 Task: Enable and Manage Chrome Sync.
Action: Mouse moved to (1096, 30)
Screenshot: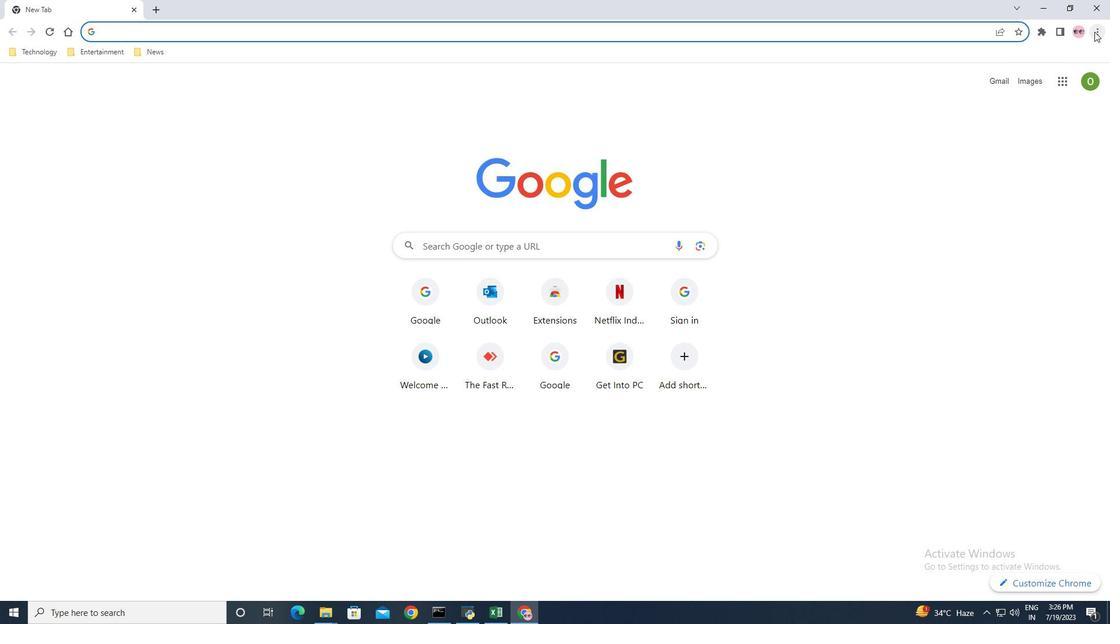 
Action: Mouse pressed left at (1096, 30)
Screenshot: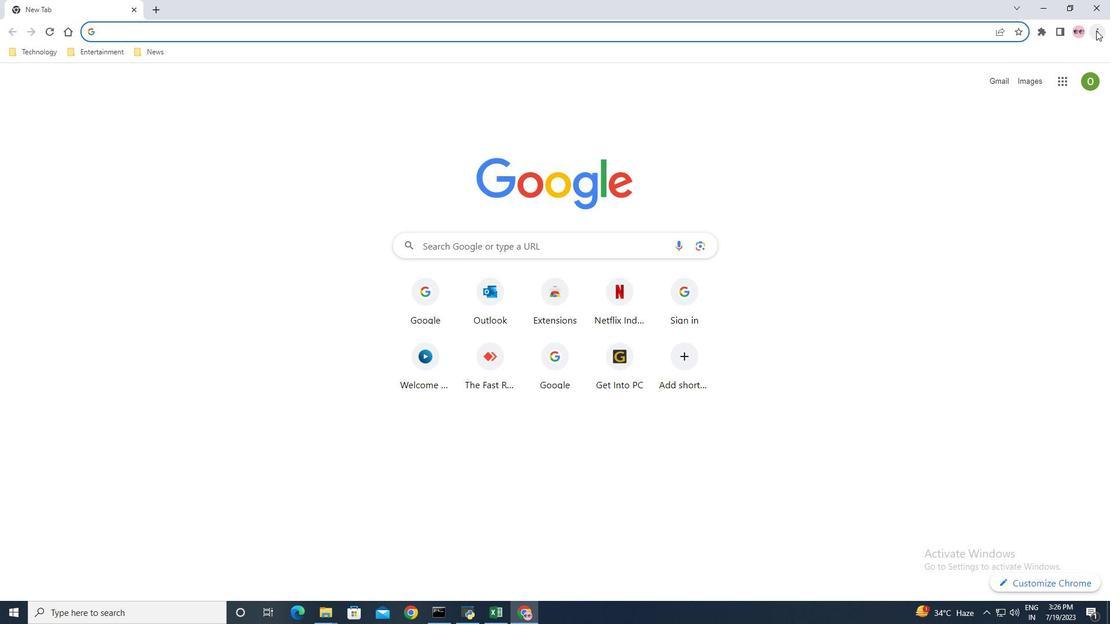 
Action: Mouse moved to (999, 222)
Screenshot: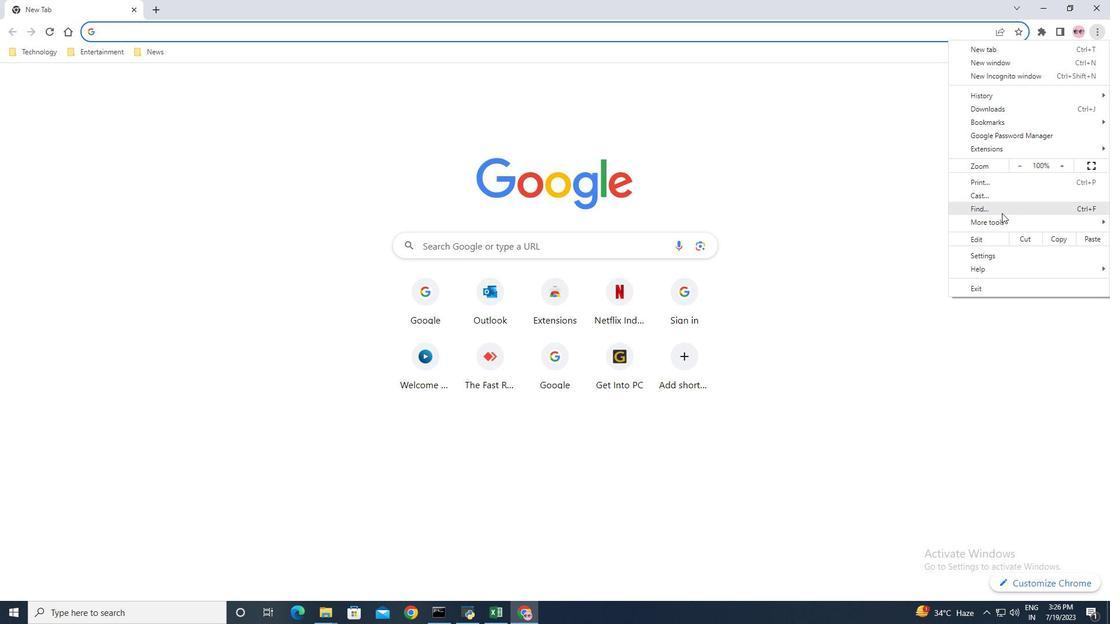 
Action: Mouse scrolled (999, 222) with delta (0, 0)
Screenshot: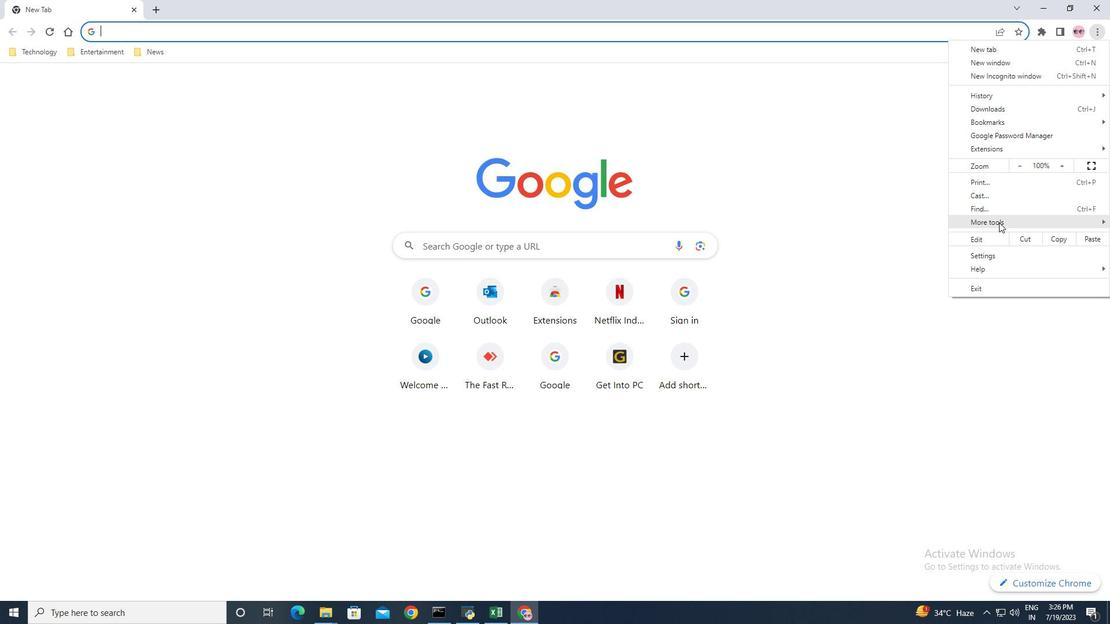 
Action: Mouse scrolled (999, 222) with delta (0, 0)
Screenshot: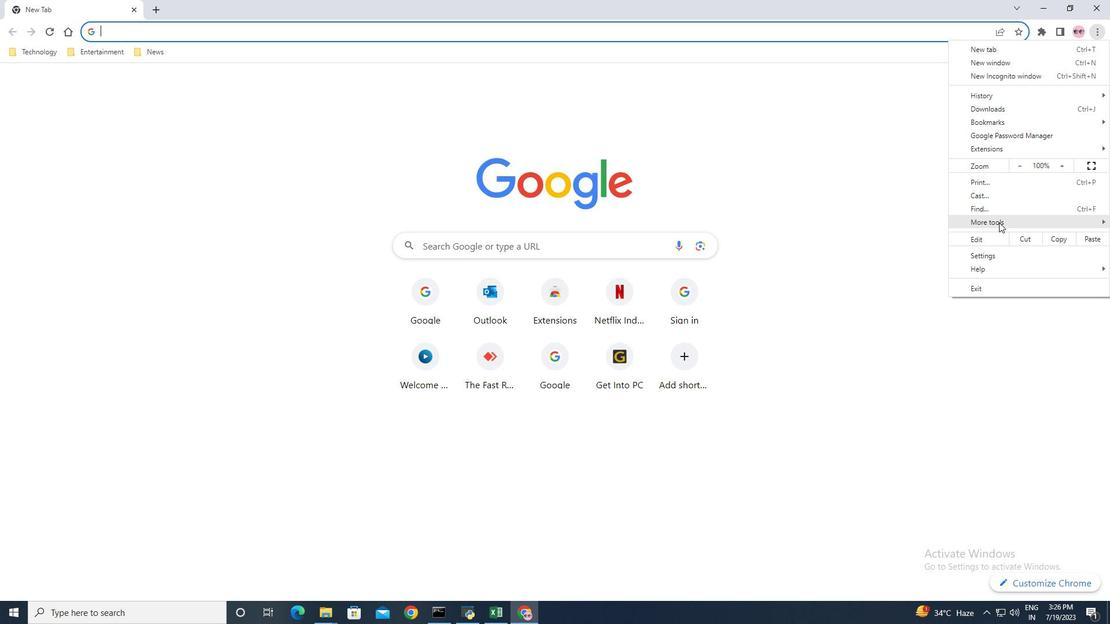 
Action: Mouse moved to (993, 256)
Screenshot: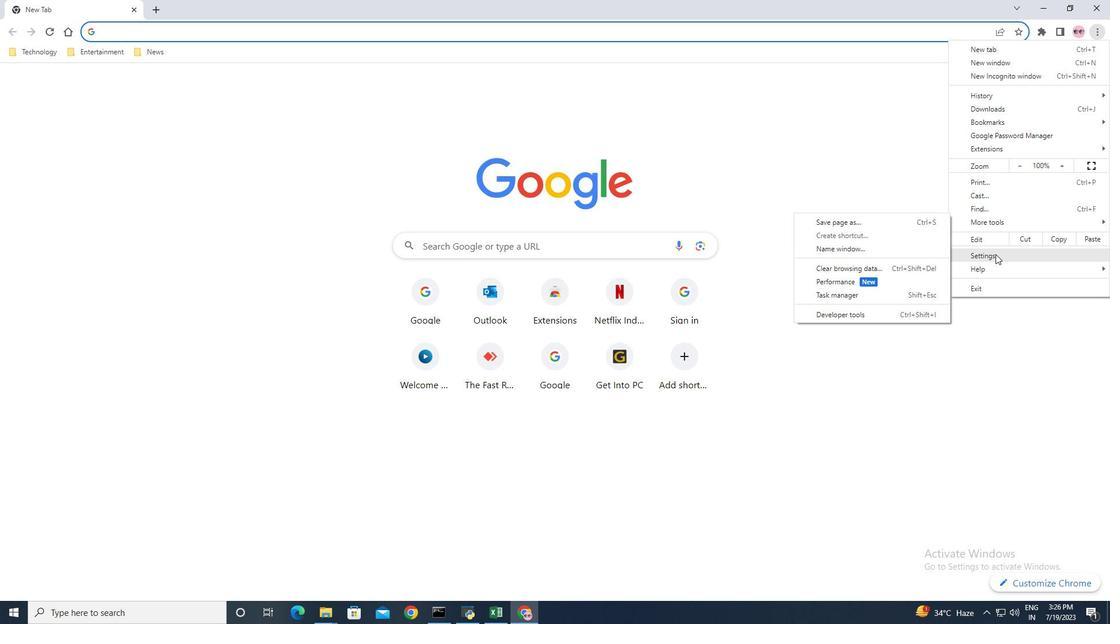 
Action: Mouse pressed left at (993, 256)
Screenshot: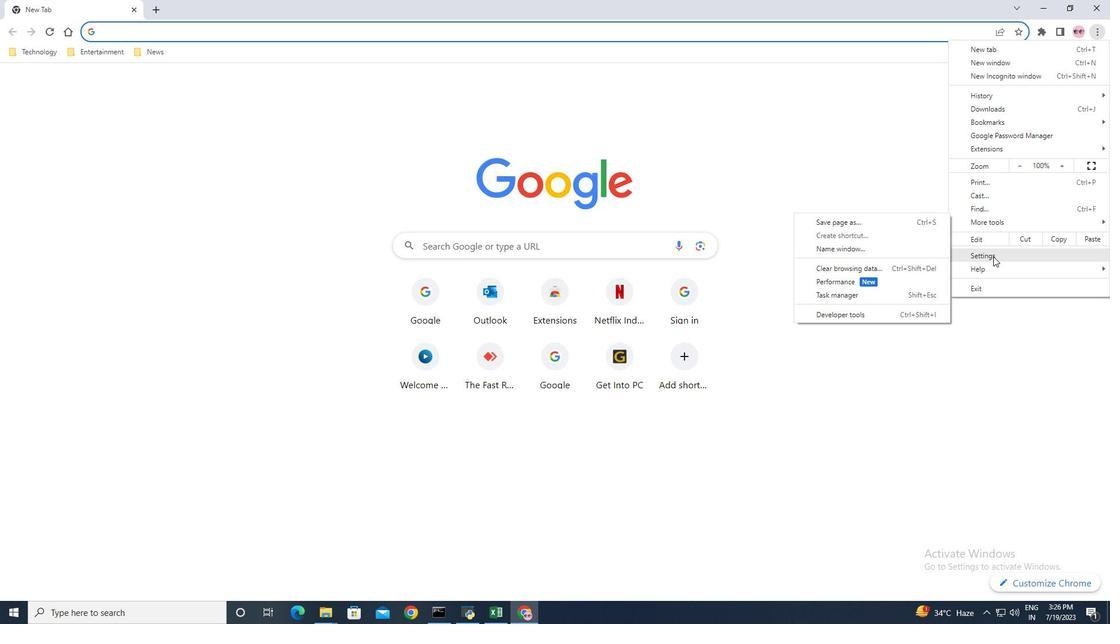 
Action: Mouse moved to (712, 155)
Screenshot: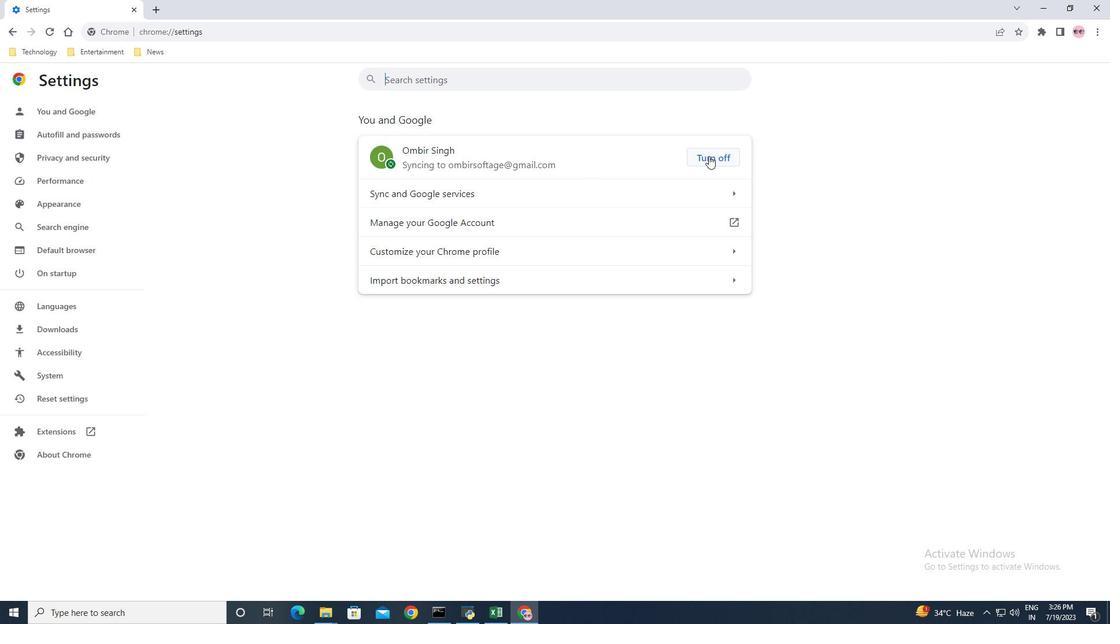 
Action: Mouse pressed left at (712, 155)
Screenshot: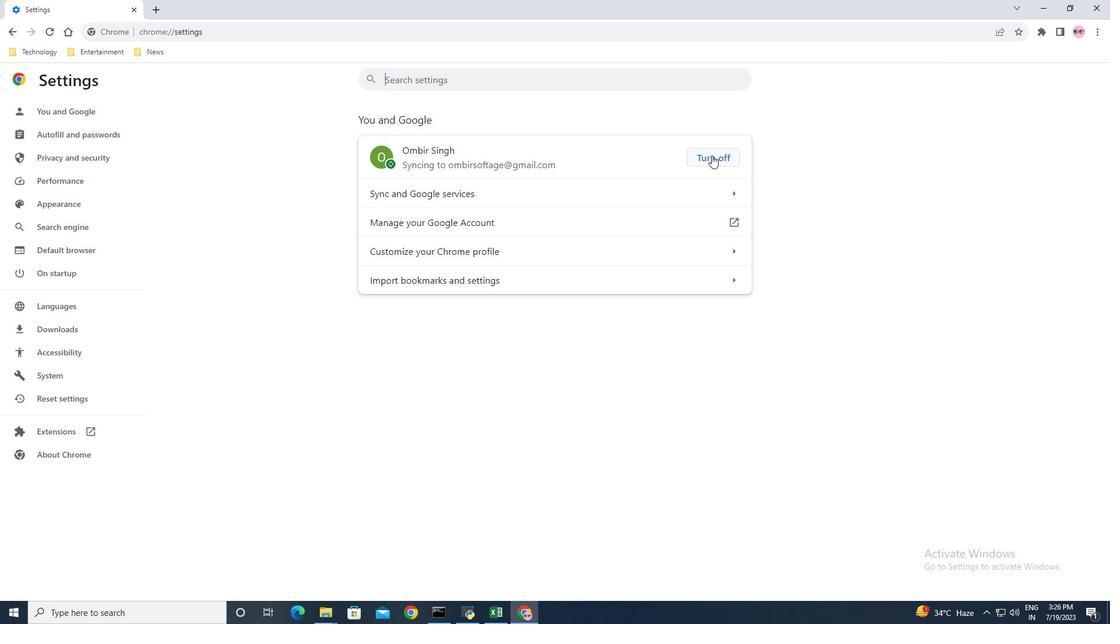
Action: Mouse moved to (663, 349)
Screenshot: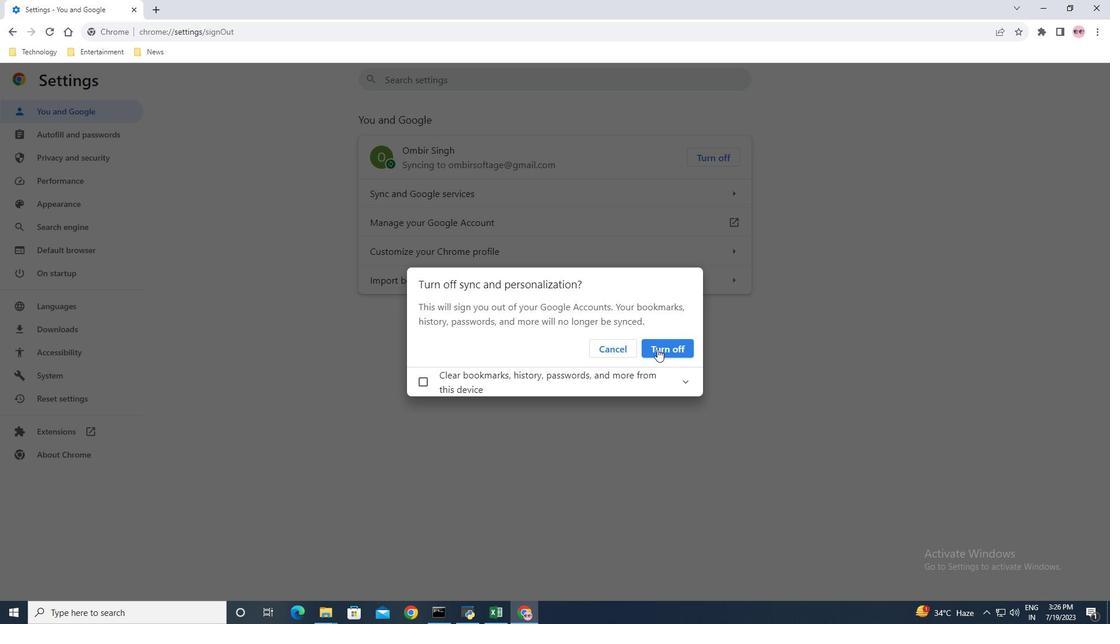 
Action: Mouse pressed left at (663, 349)
Screenshot: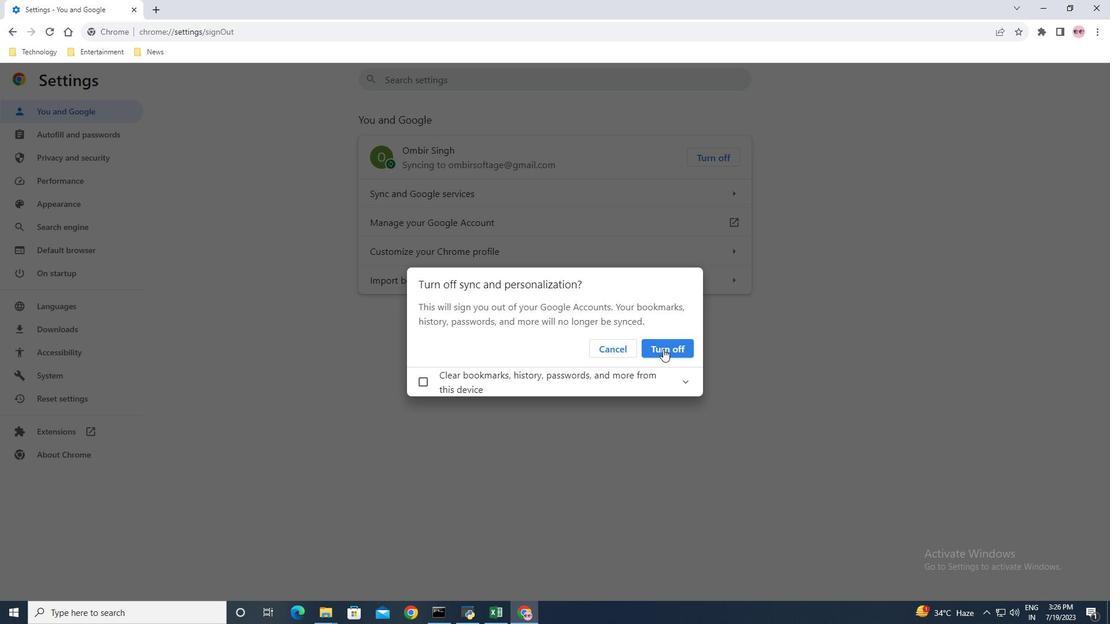 
Action: Mouse moved to (273, 12)
Screenshot: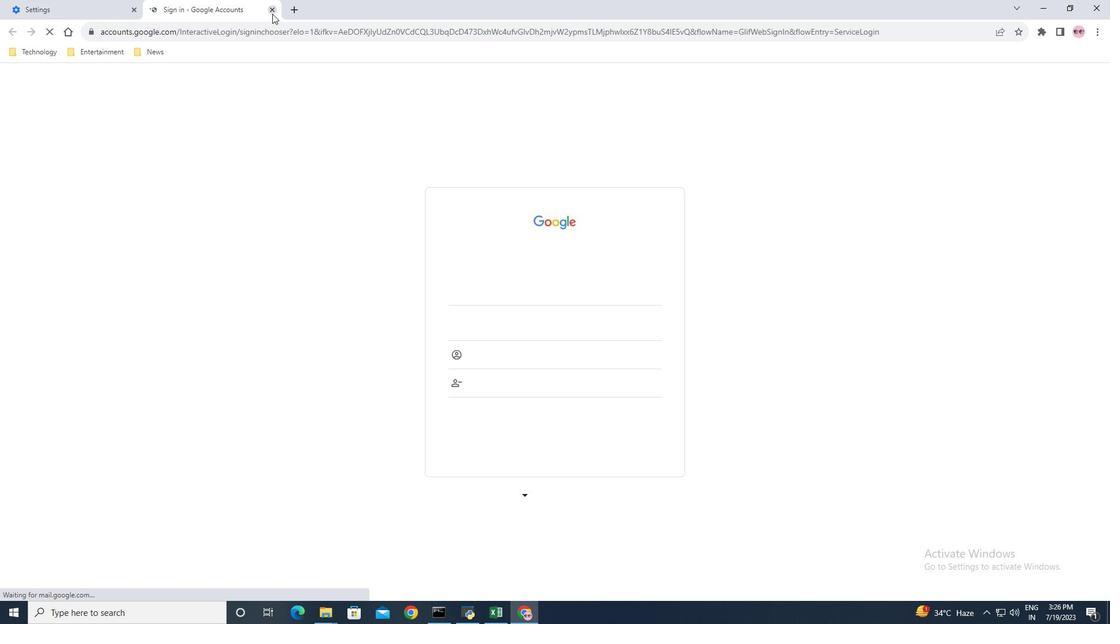 
Action: Mouse pressed left at (273, 12)
Screenshot: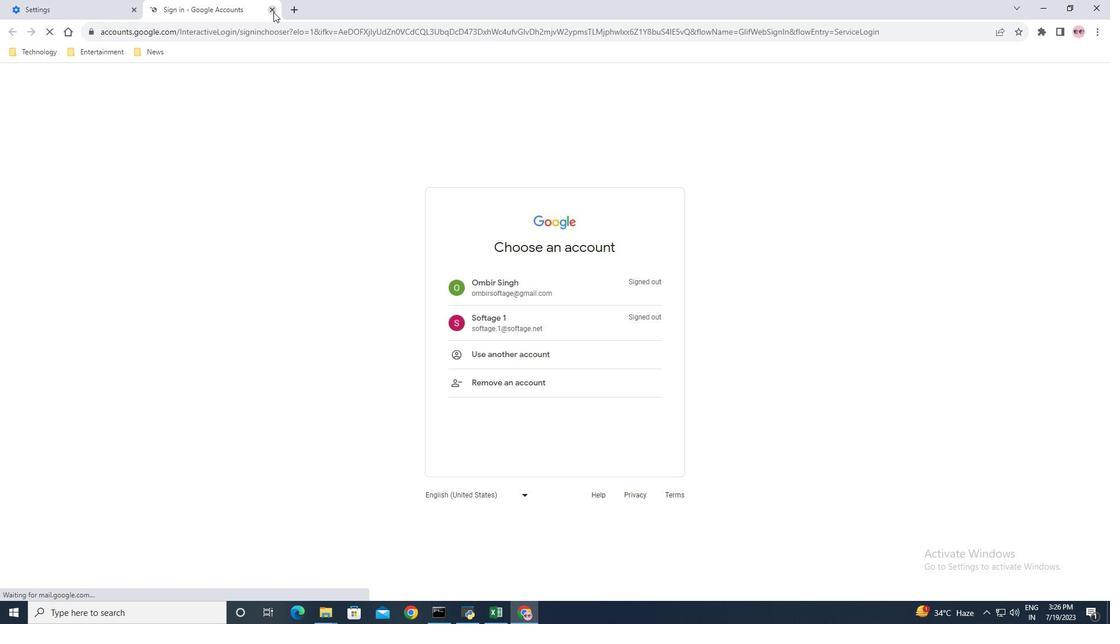
Action: Mouse moved to (679, 153)
Screenshot: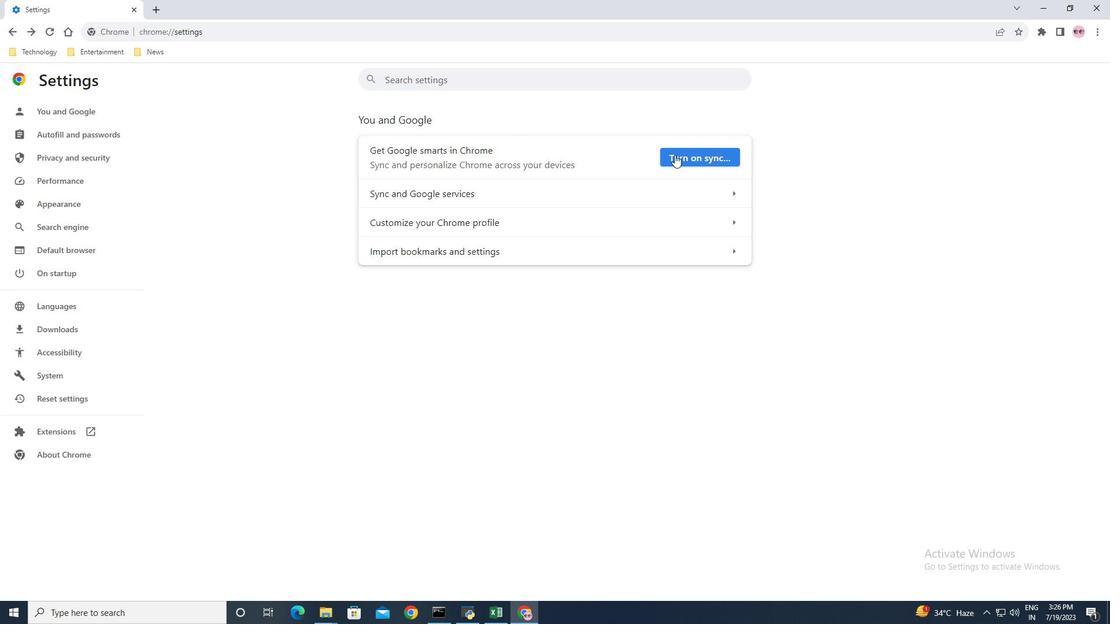 
Action: Mouse pressed left at (679, 153)
Screenshot: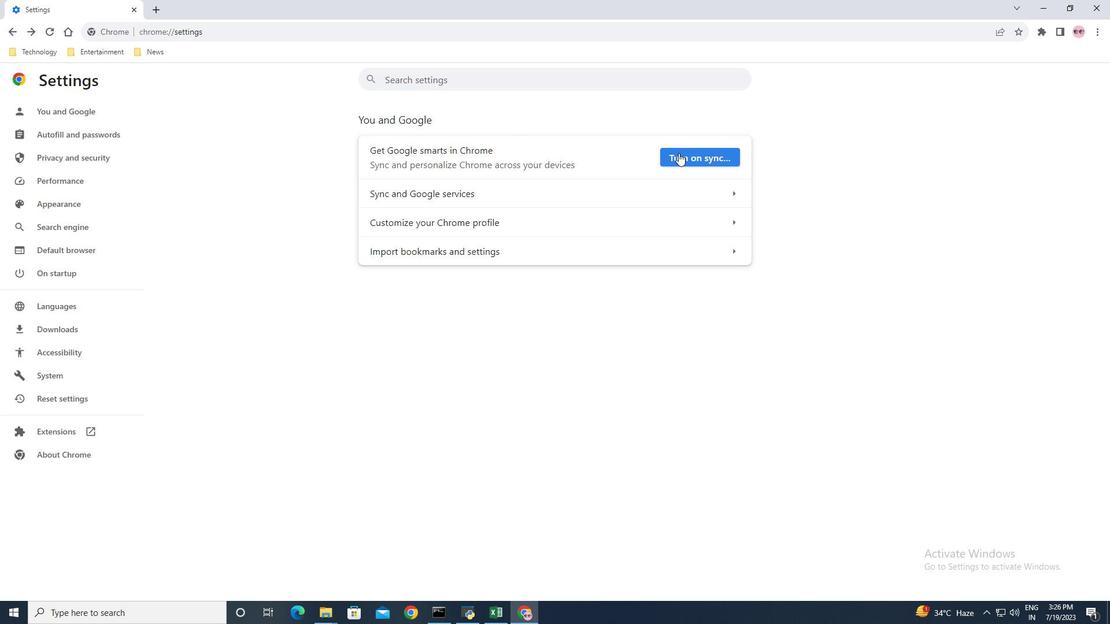 
Action: Mouse moved to (550, 326)
Screenshot: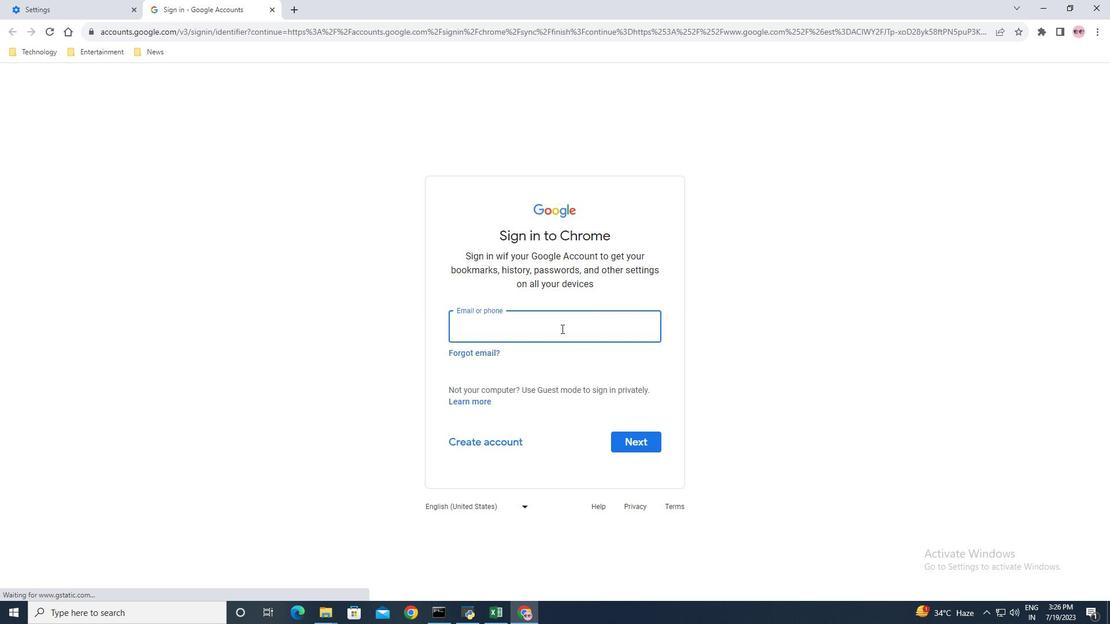 
Action: Mouse pressed left at (550, 326)
Screenshot: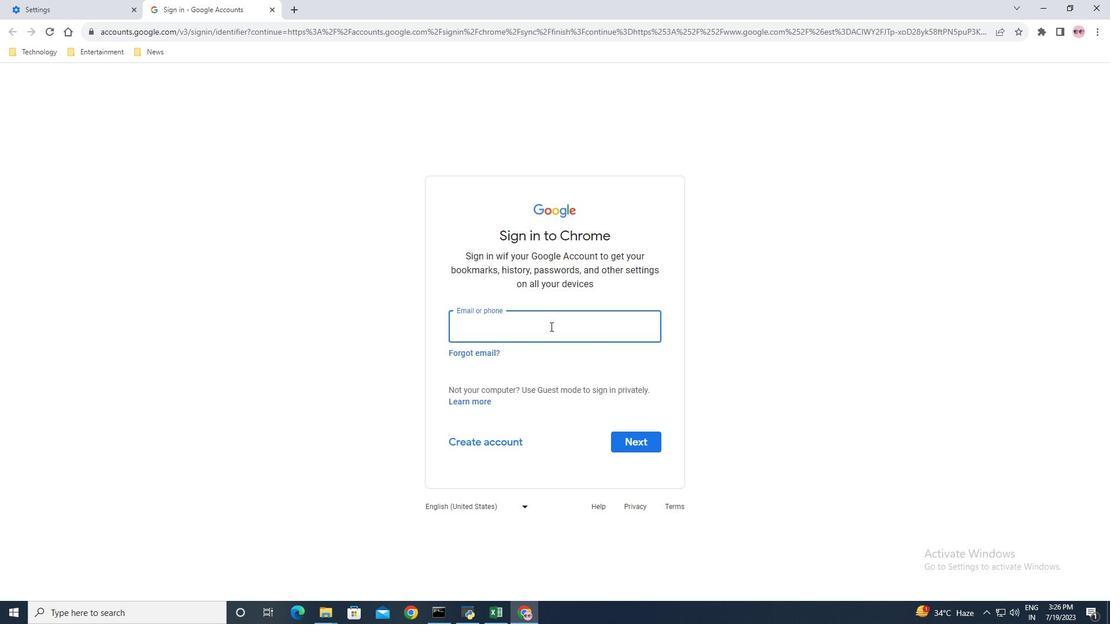 
Action: Key pressed ombirsoftage<Key.enter>
Screenshot: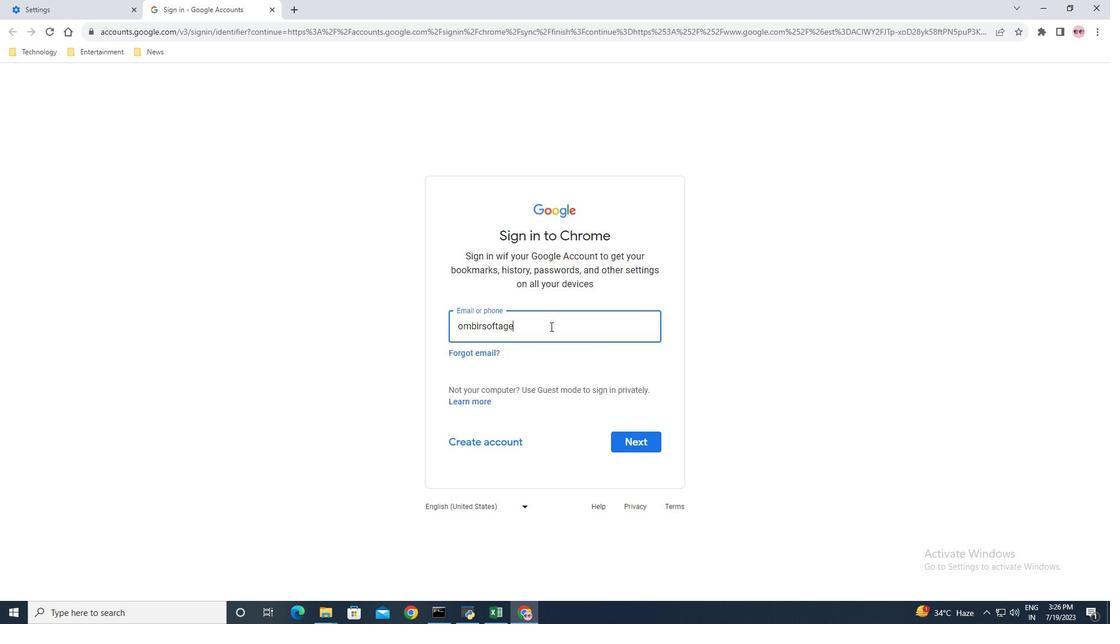 
Action: Mouse moved to (546, 337)
Screenshot: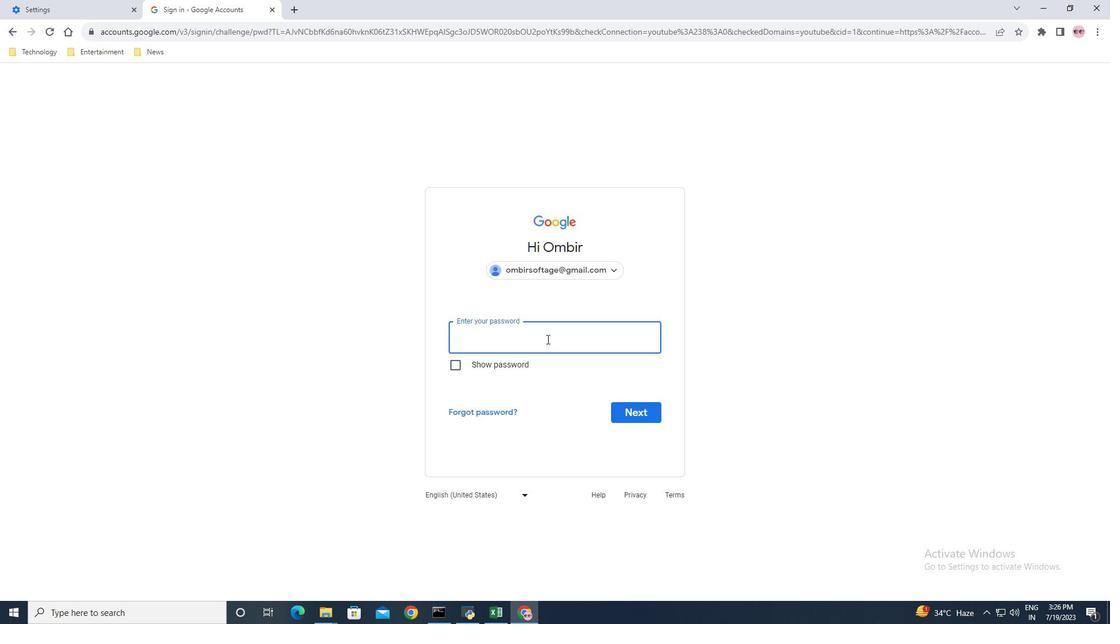 
Action: Mouse pressed left at (546, 337)
Screenshot: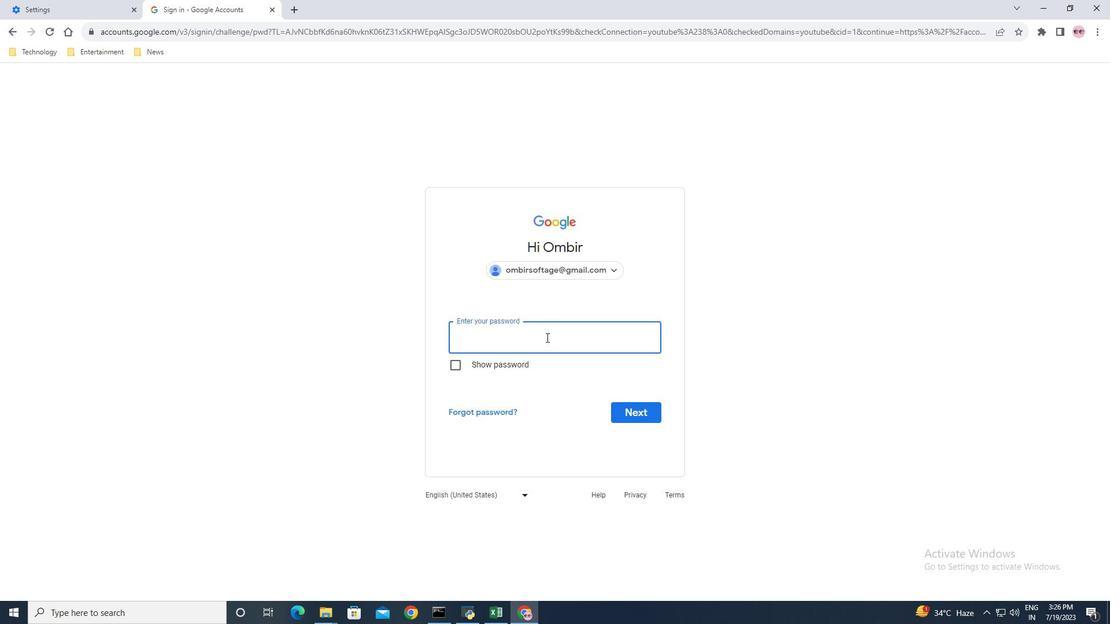 
Action: Key pressed <Key.shift>Softage<Key.shift>@1
Screenshot: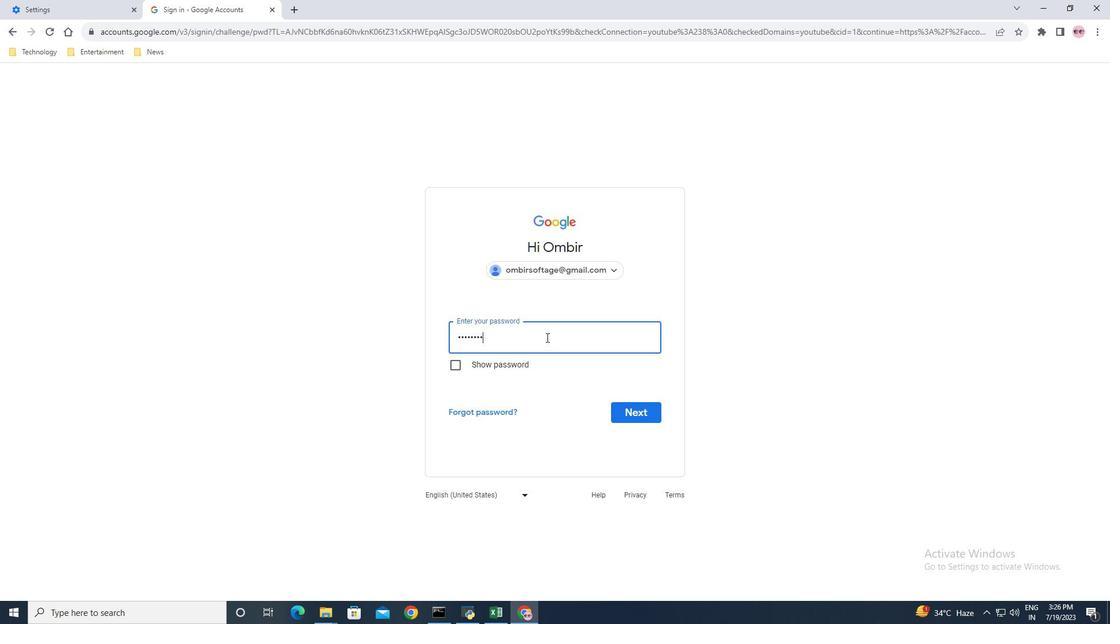 
Action: Mouse moved to (636, 407)
Screenshot: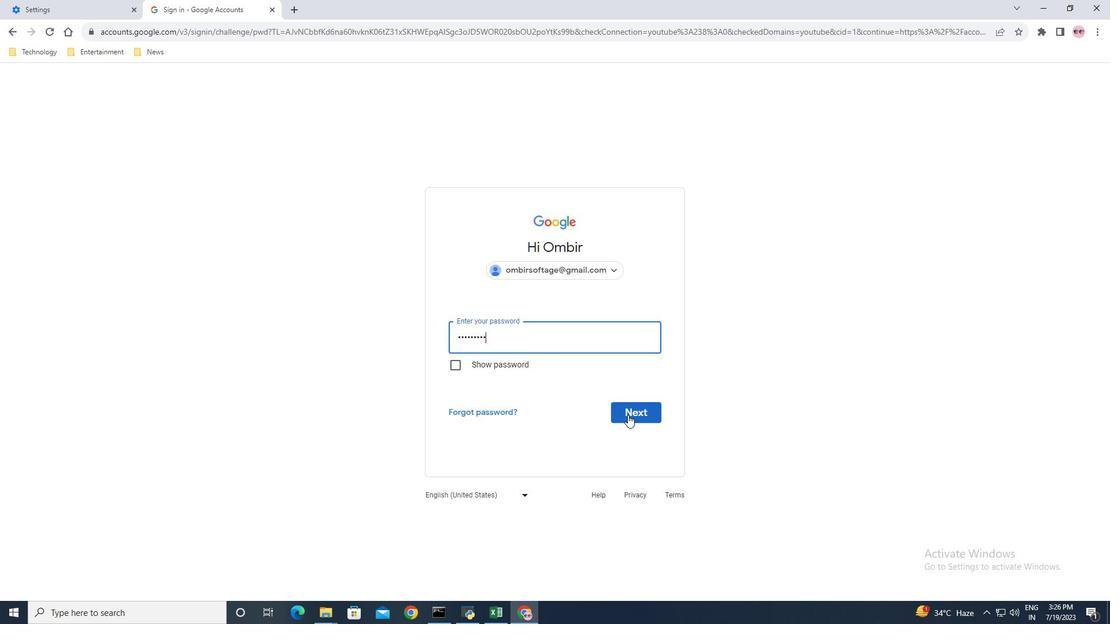 
Action: Mouse pressed left at (636, 407)
Screenshot: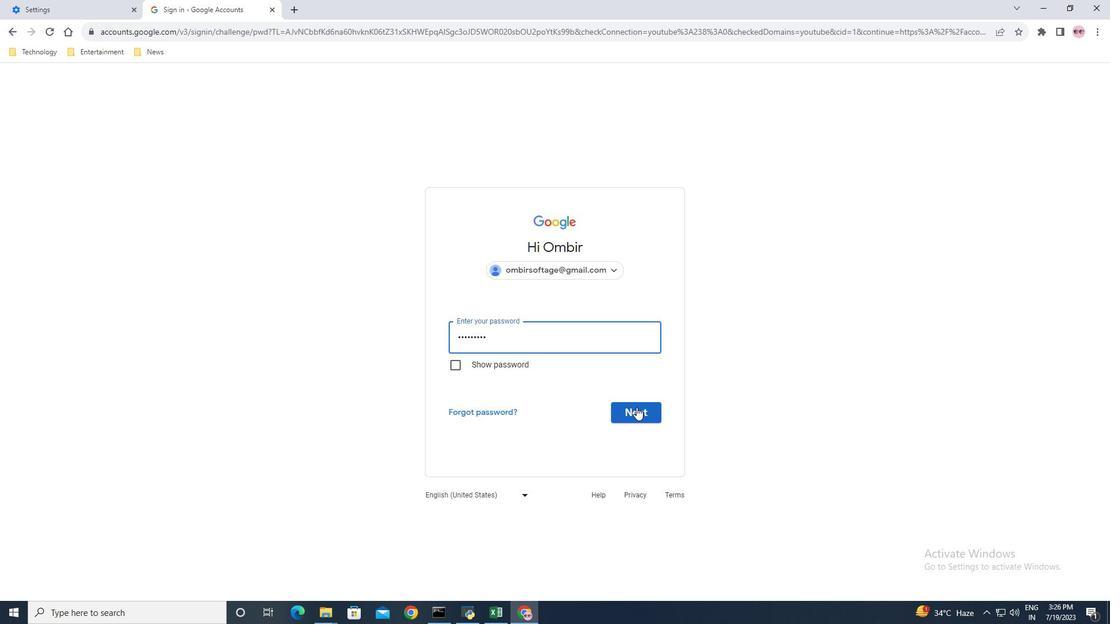 
Action: Mouse moved to (561, 345)
Screenshot: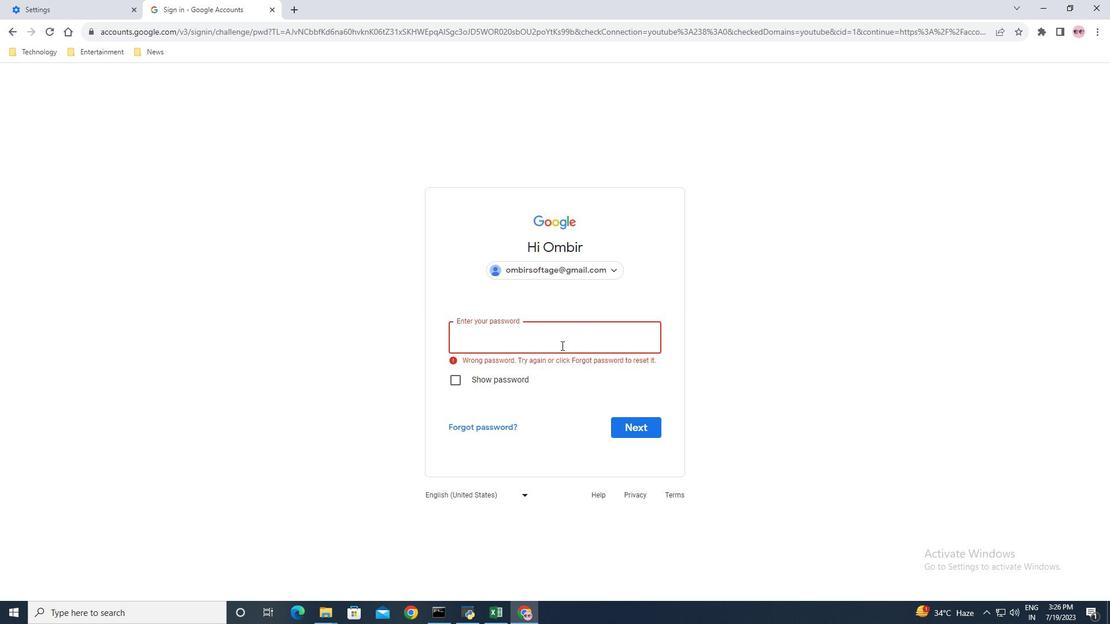 
Action: Mouse pressed left at (561, 345)
Screenshot: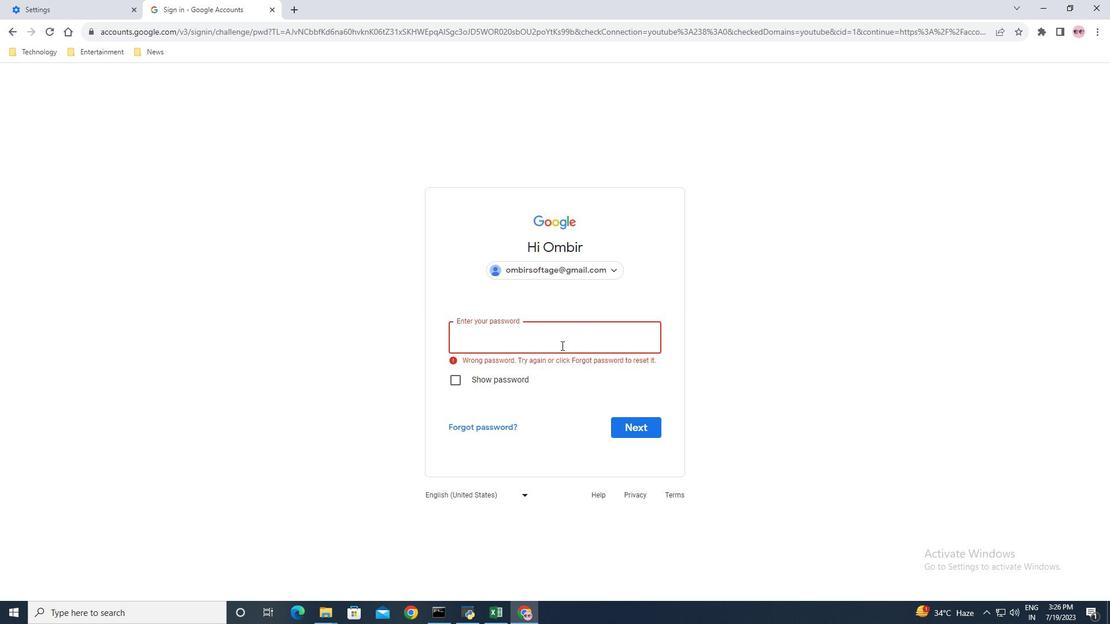 
Action: Mouse moved to (561, 345)
Screenshot: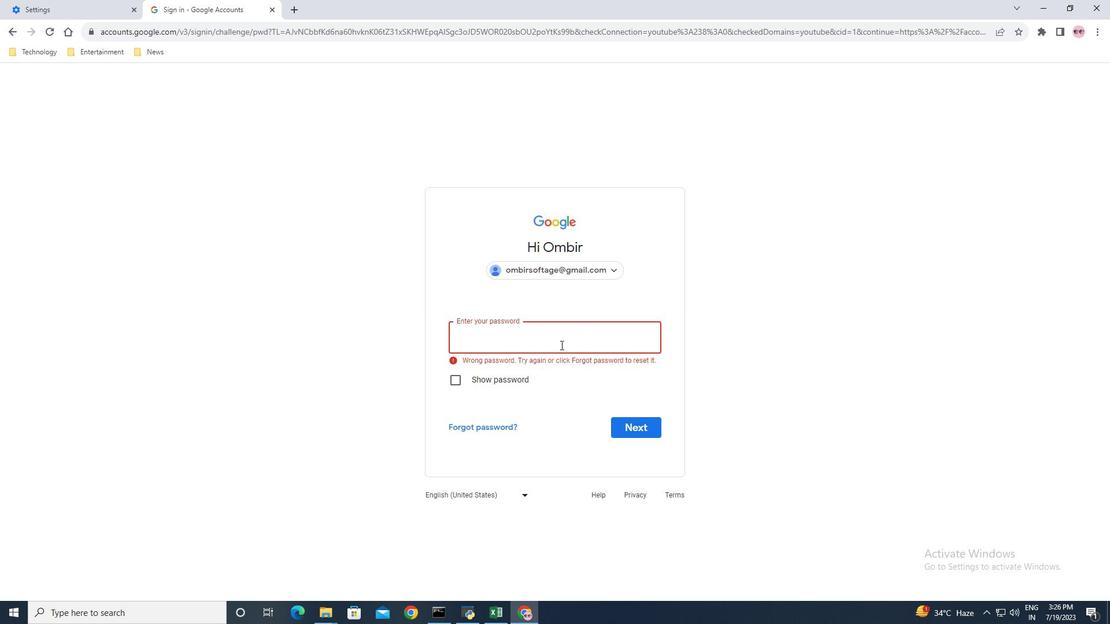 
Action: Key pressed <Key.shift><Key.shift><Key.shift><Key.shift><Key.shift><Key.shift><Key.shift><Key.shift><Key.shift><Key.shift><Key.shift><Key.shift><Key.shift><Key.shift><Key.shift><Key.shift><Key.shift><Key.shift><Key.shift><Key.shift><Key.shift><Key.shift><Key.shift><Key.shift><Key.shift><Key.shift><Key.shift><Key.shift>Ombir<Key.shift>@082012
Screenshot: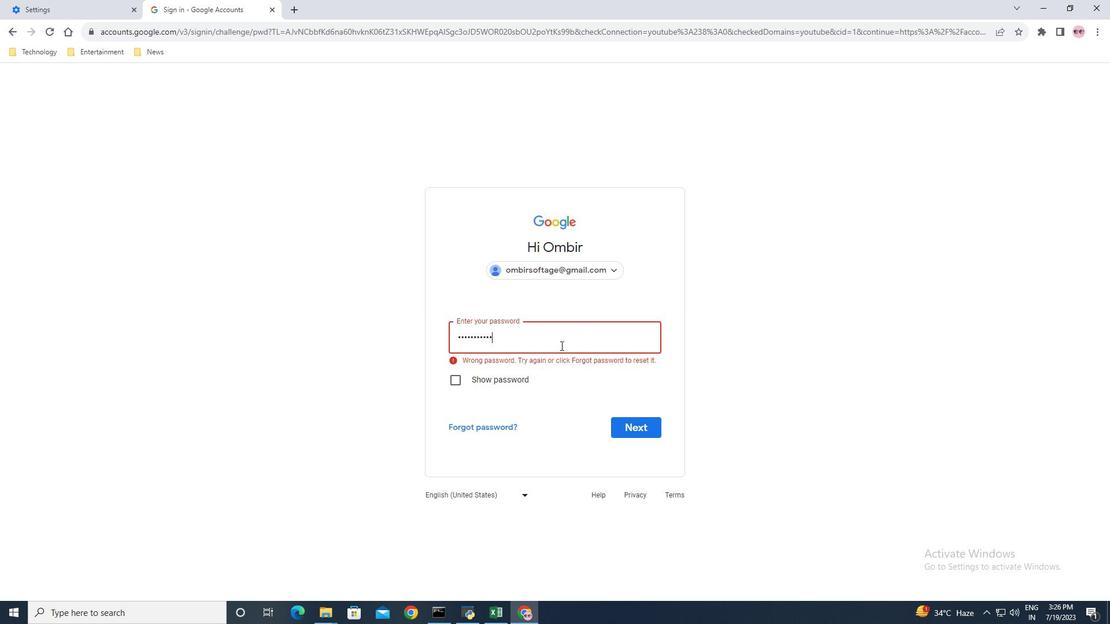 
Action: Mouse moved to (644, 429)
Screenshot: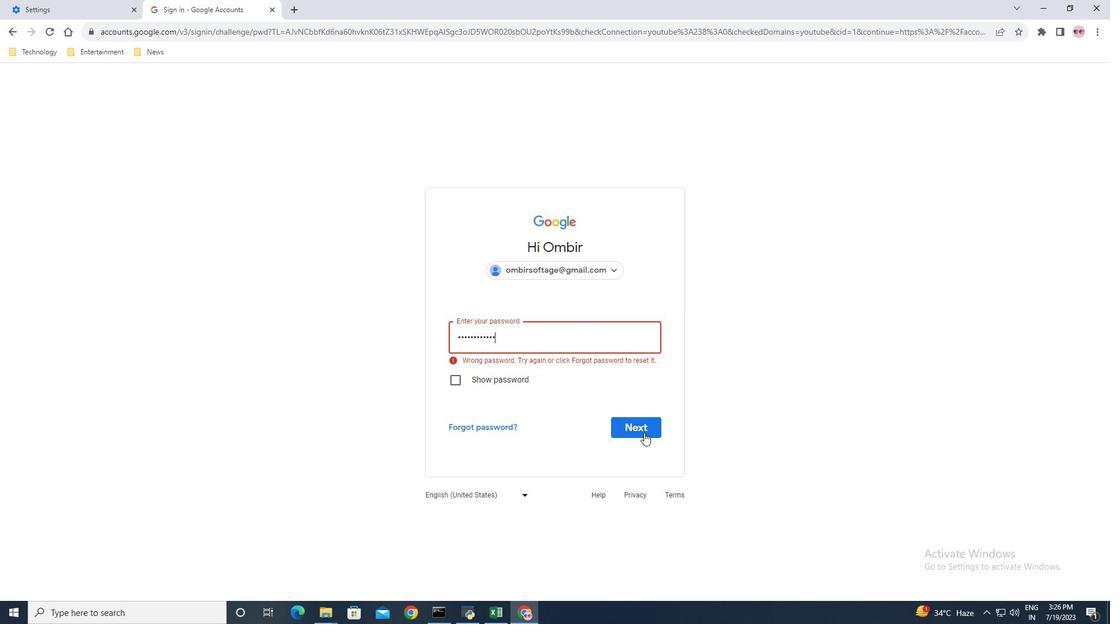 
Action: Mouse pressed left at (644, 429)
Screenshot: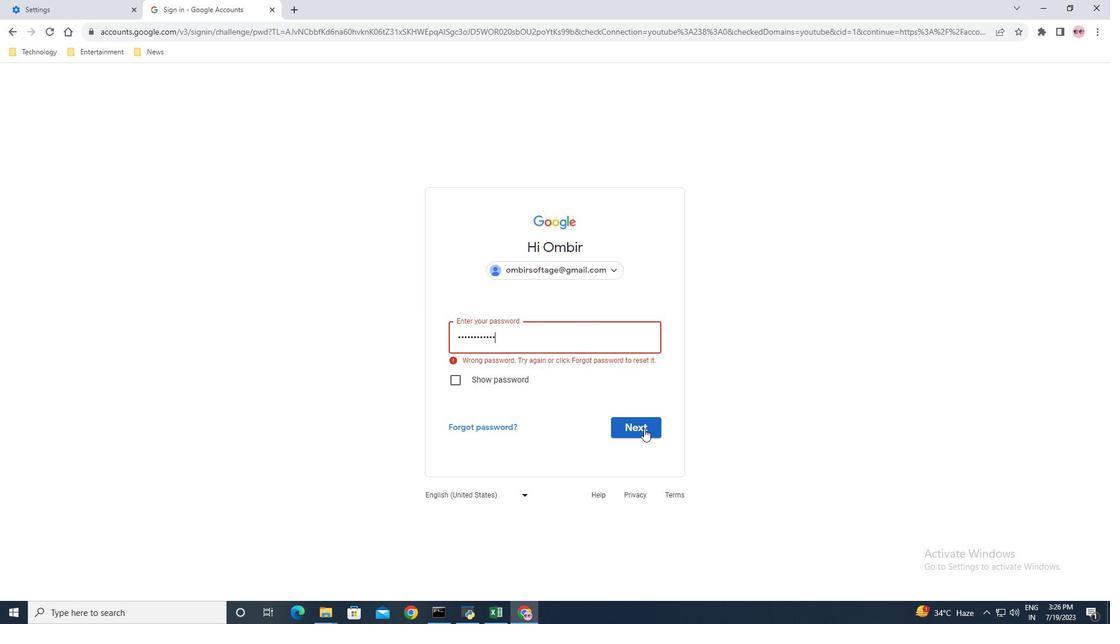 
Action: Mouse moved to (586, 326)
Screenshot: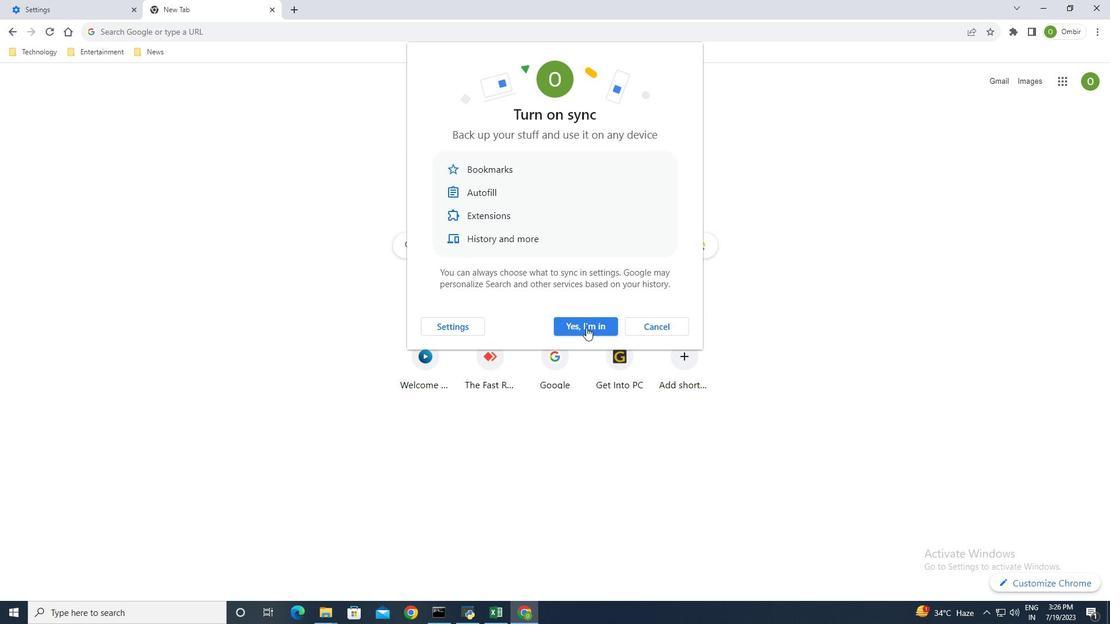 
Action: Mouse pressed left at (586, 326)
Screenshot: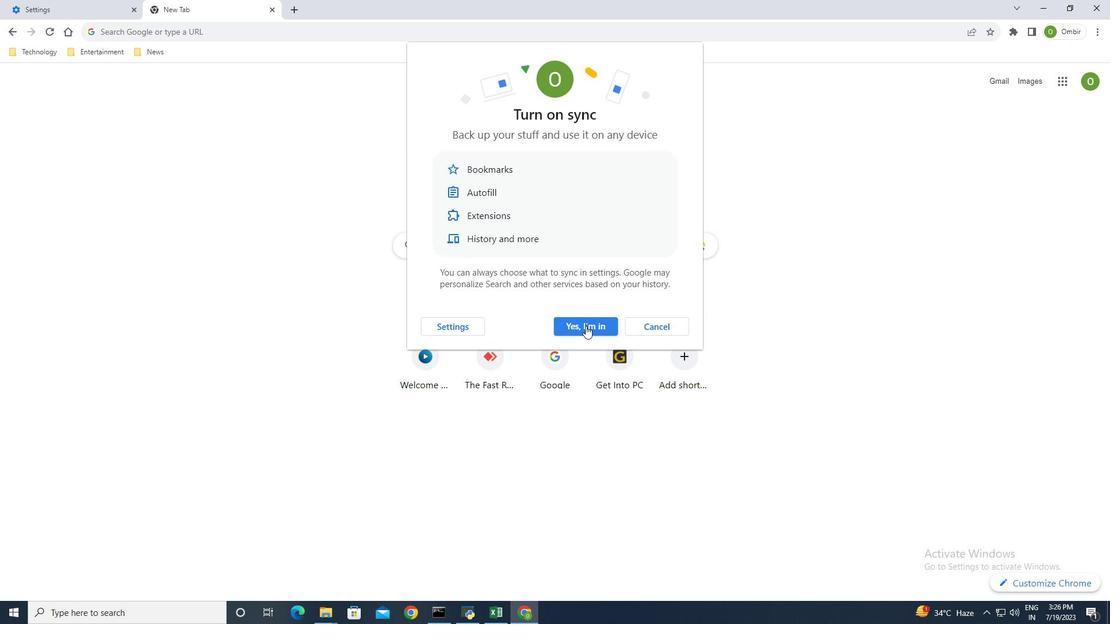 
Action: Mouse moved to (1098, 31)
Screenshot: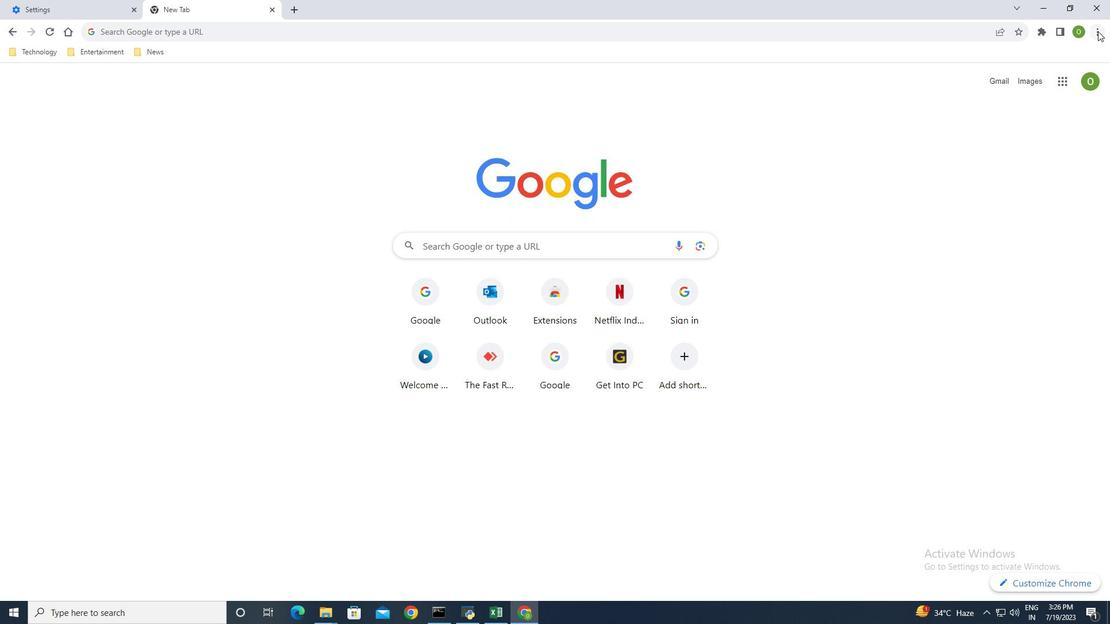 
Action: Mouse pressed left at (1098, 31)
Screenshot: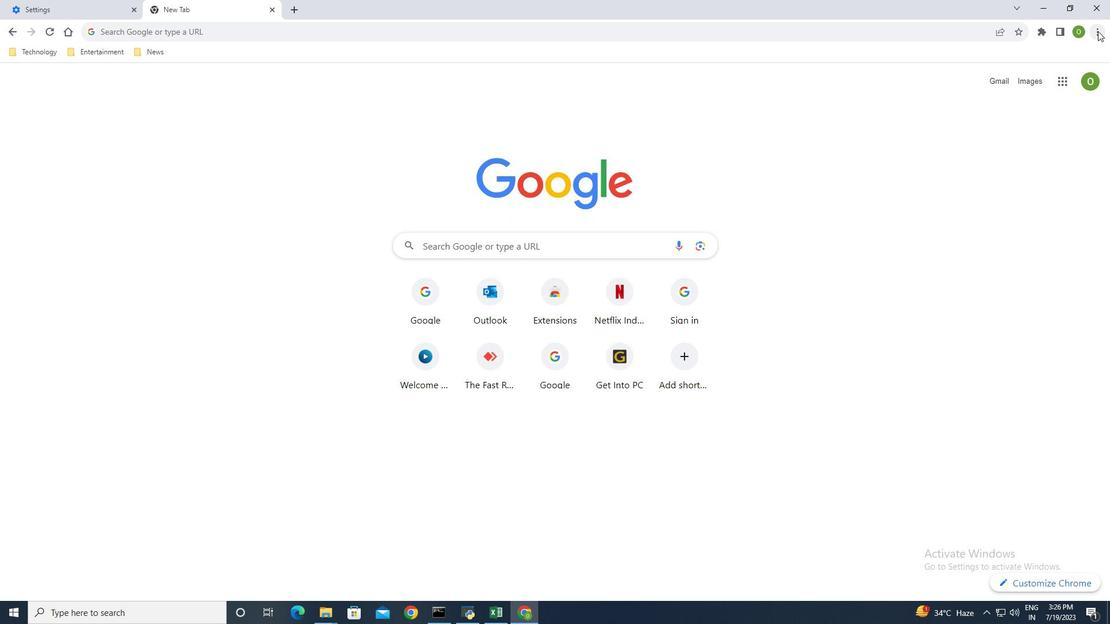 
Action: Mouse moved to (994, 255)
Screenshot: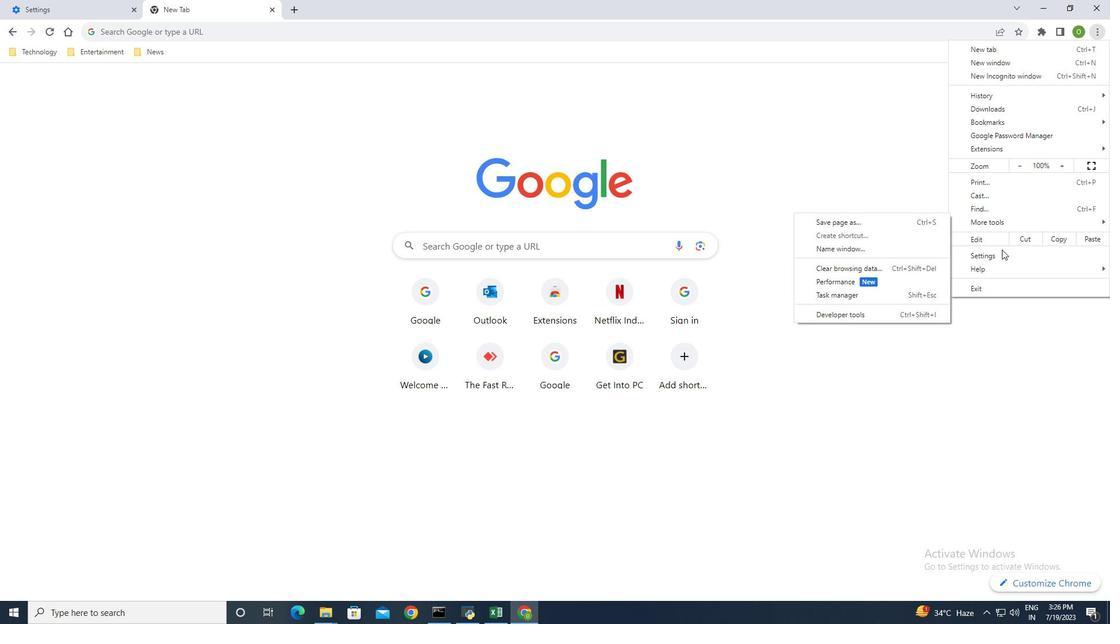 
Action: Mouse pressed left at (994, 255)
Screenshot: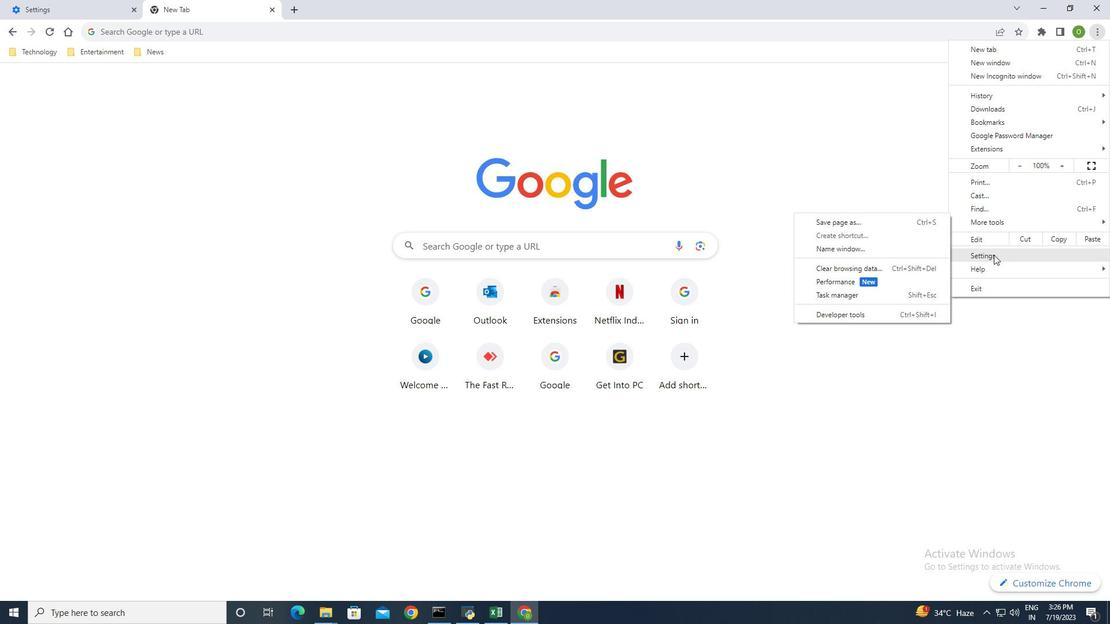 
Action: Mouse moved to (623, 187)
Screenshot: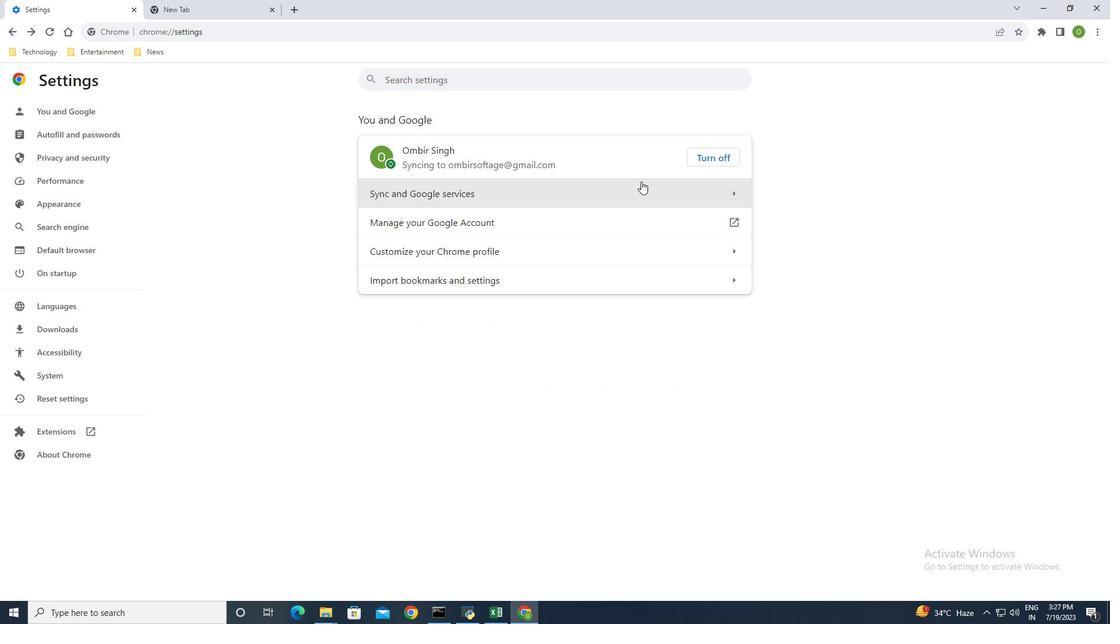 
Action: Mouse pressed left at (623, 187)
Screenshot: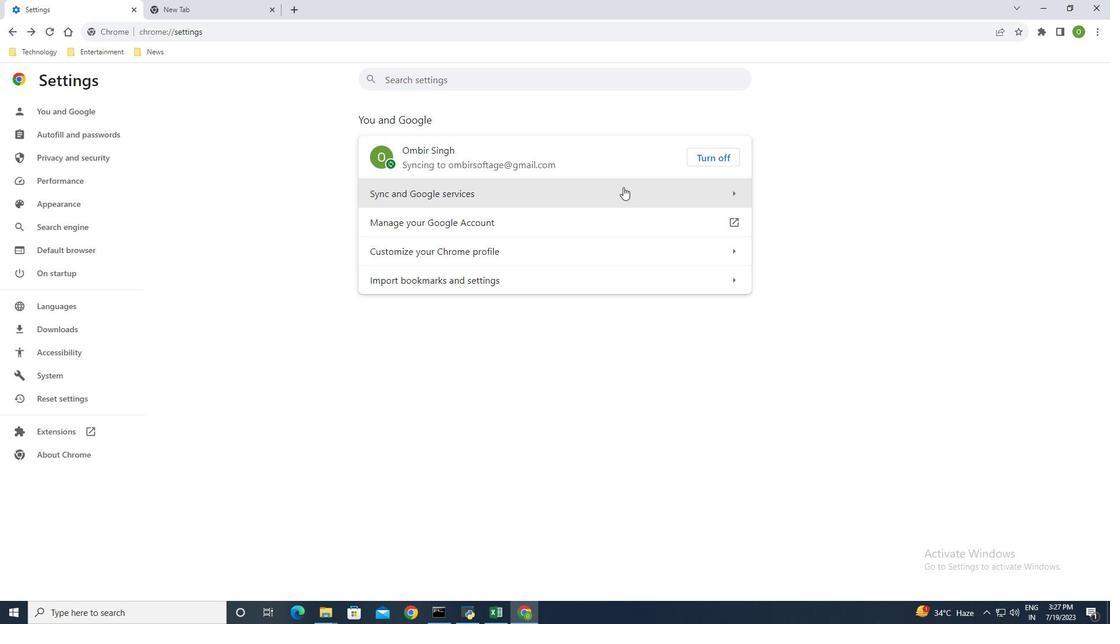 
Action: Mouse moved to (678, 211)
Screenshot: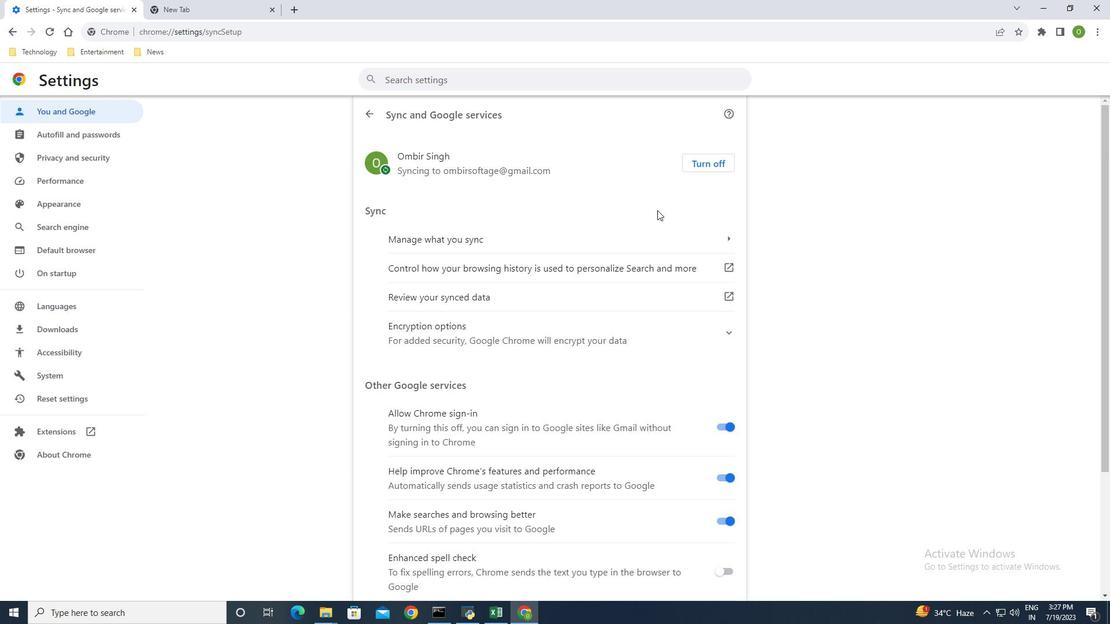 
Action: Mouse scrolled (678, 210) with delta (0, 0)
Screenshot: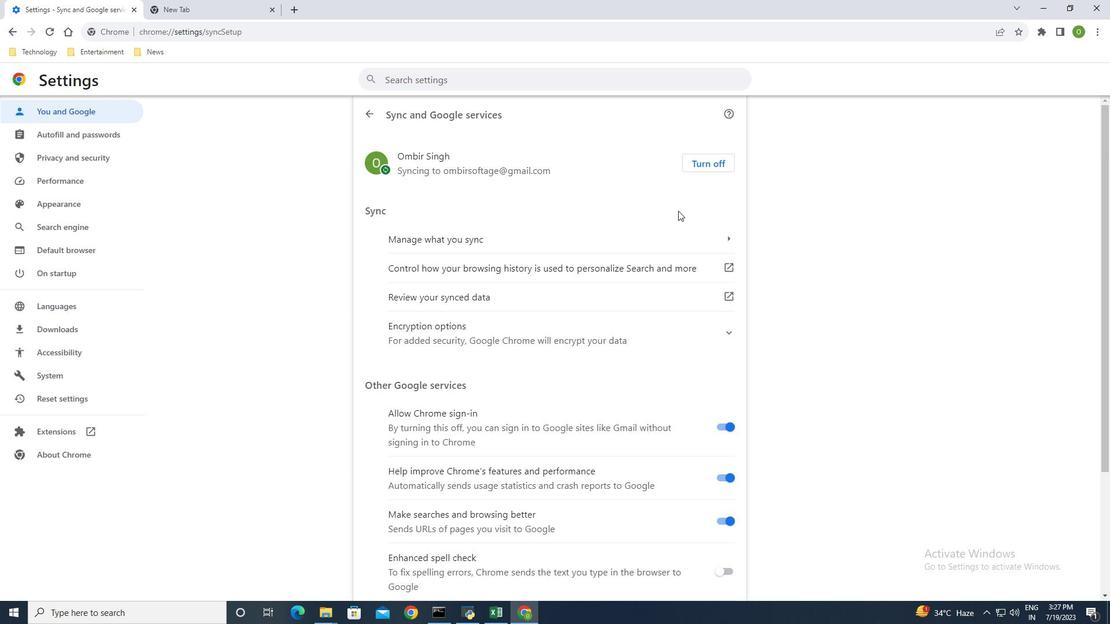 
Action: Mouse moved to (494, 190)
Screenshot: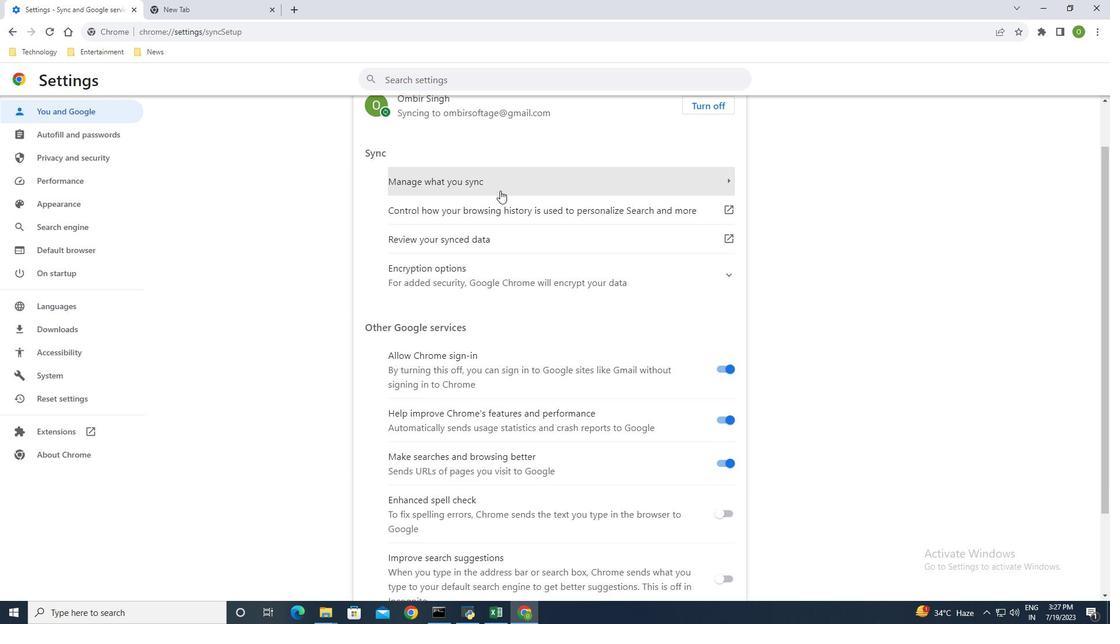 
Action: Mouse pressed left at (494, 190)
Screenshot: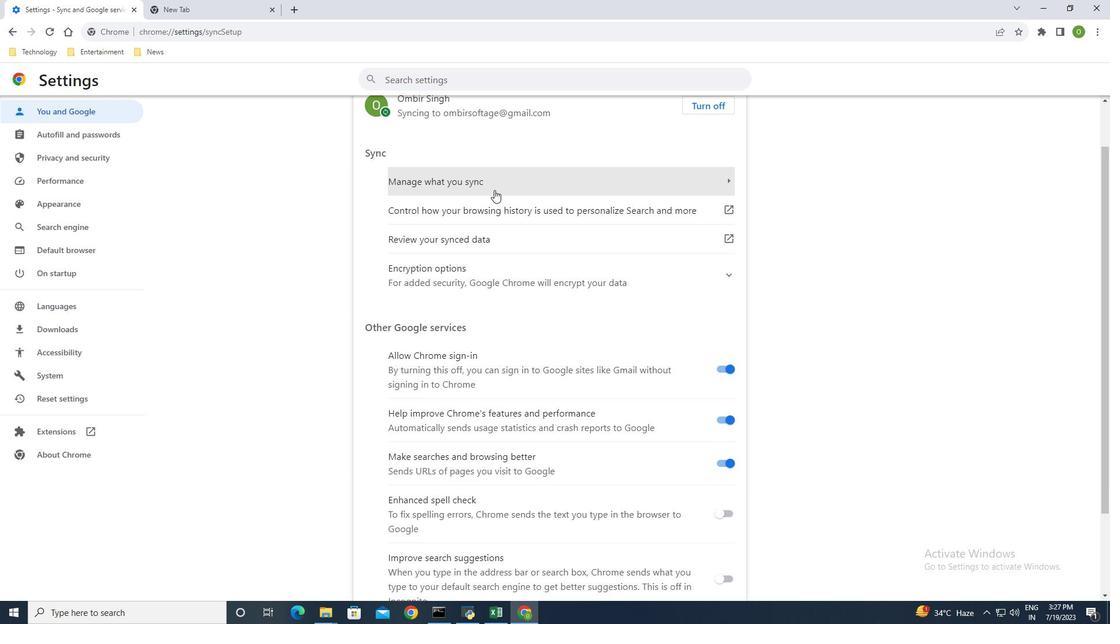 
Action: Mouse moved to (532, 258)
Screenshot: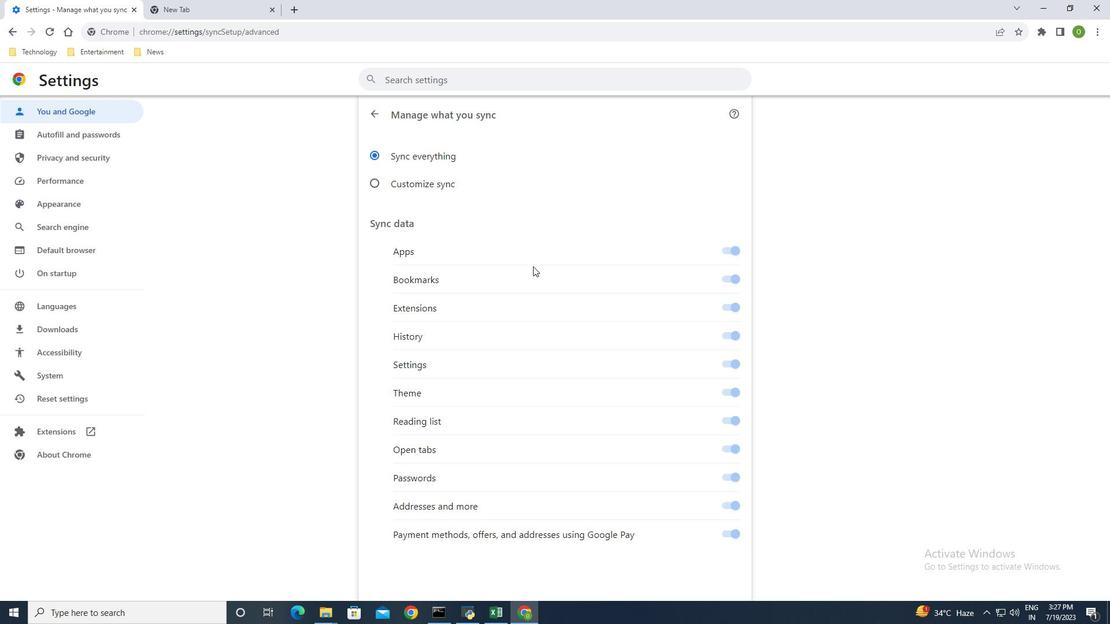 
Action: Mouse scrolled (532, 258) with delta (0, 0)
Screenshot: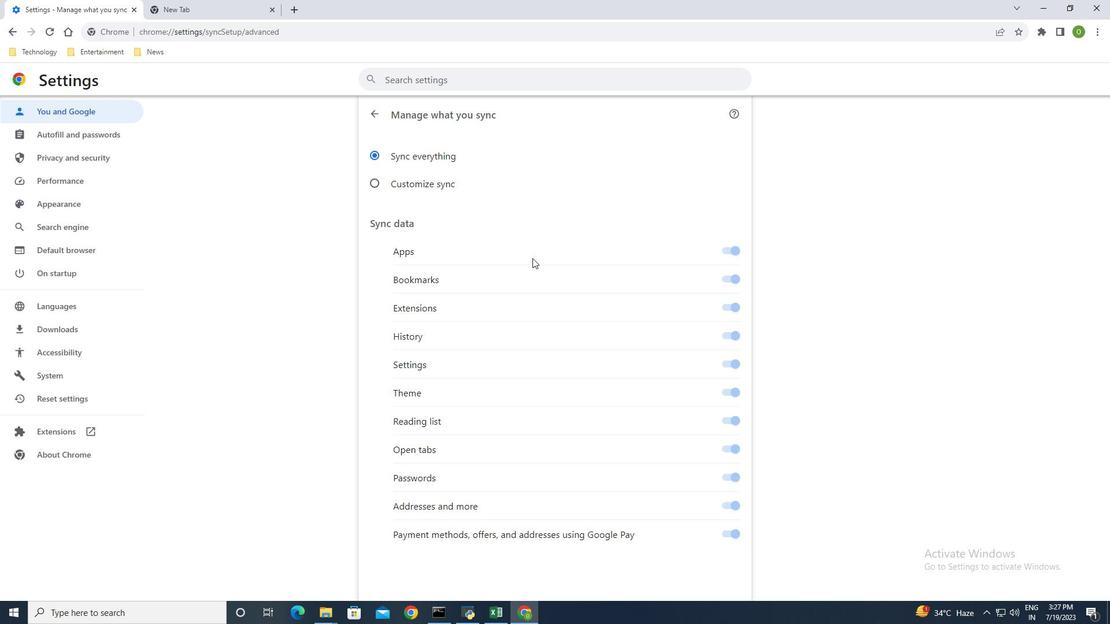 
Action: Mouse moved to (730, 249)
Screenshot: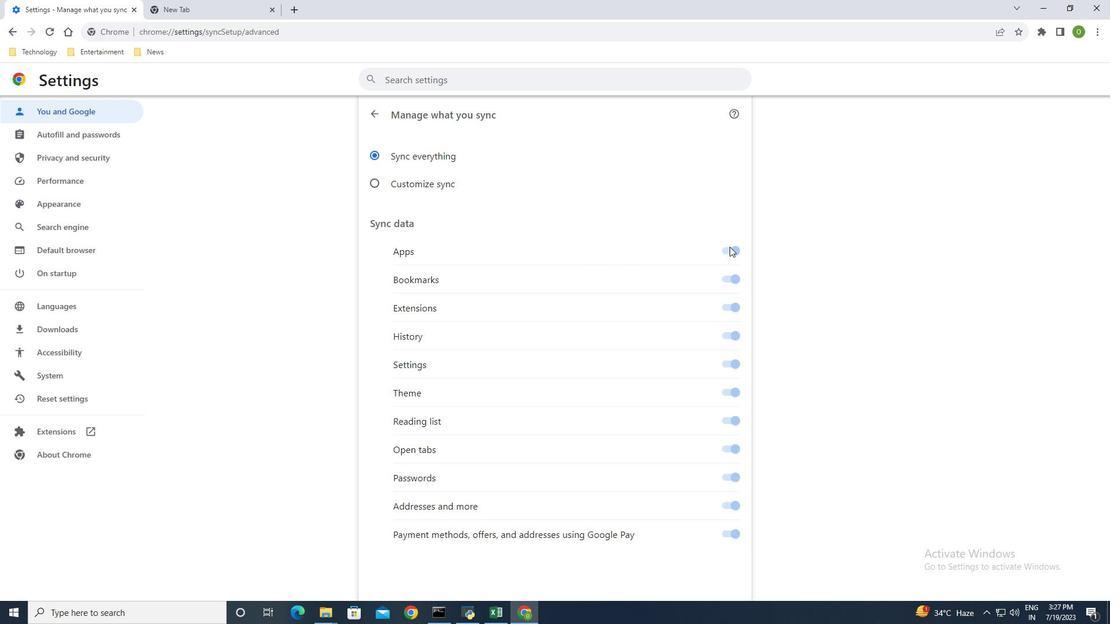 
Action: Mouse pressed left at (730, 249)
Screenshot: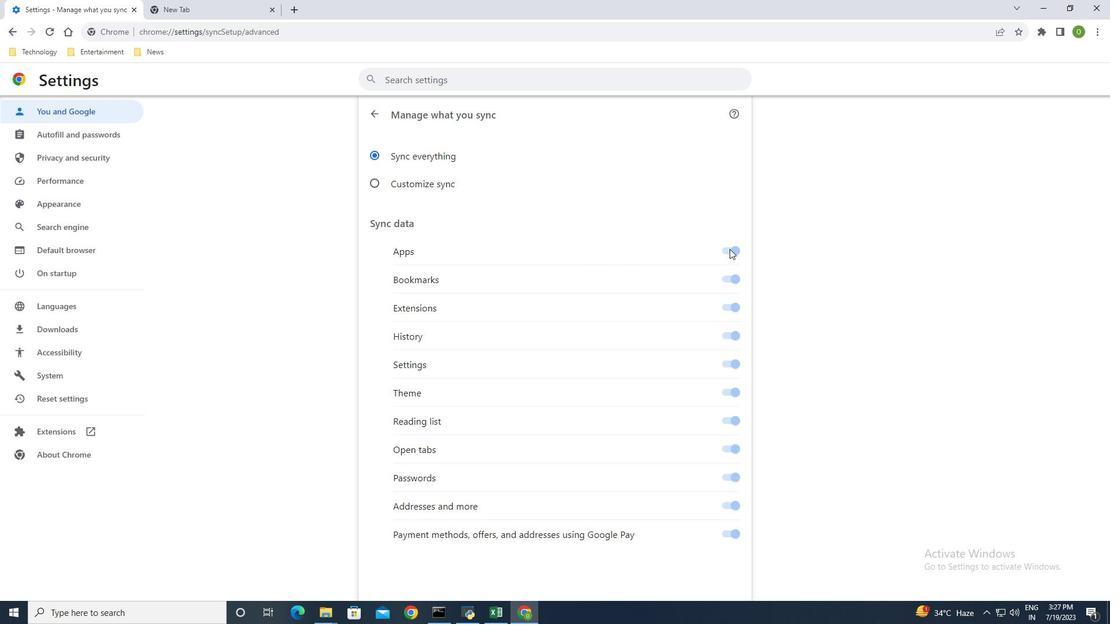
Action: Mouse pressed left at (730, 249)
Screenshot: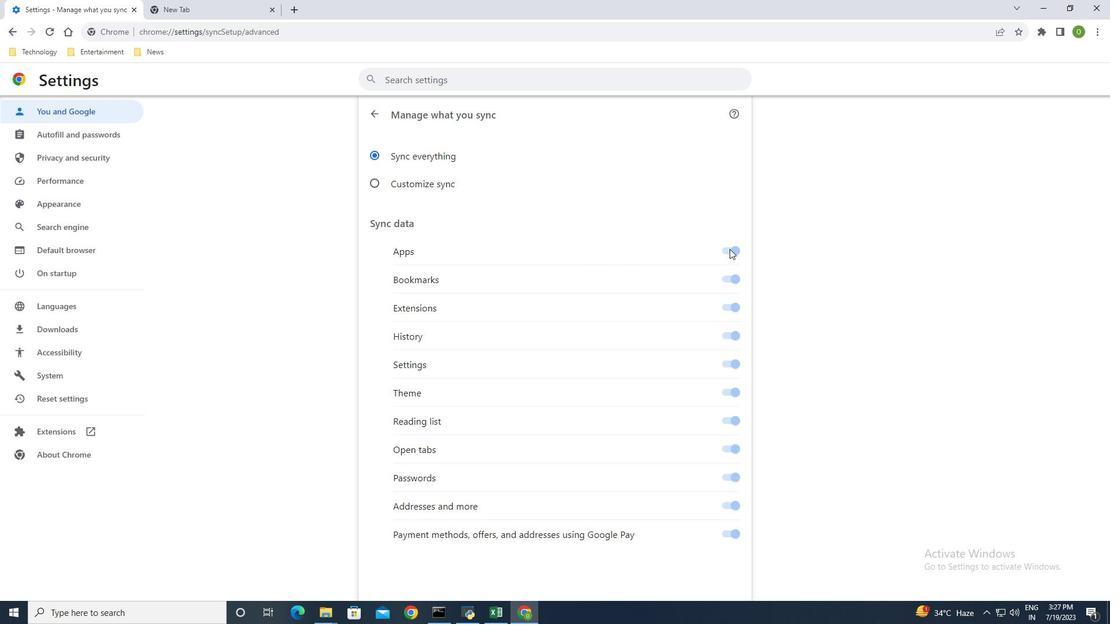
Action: Mouse moved to (642, 359)
Screenshot: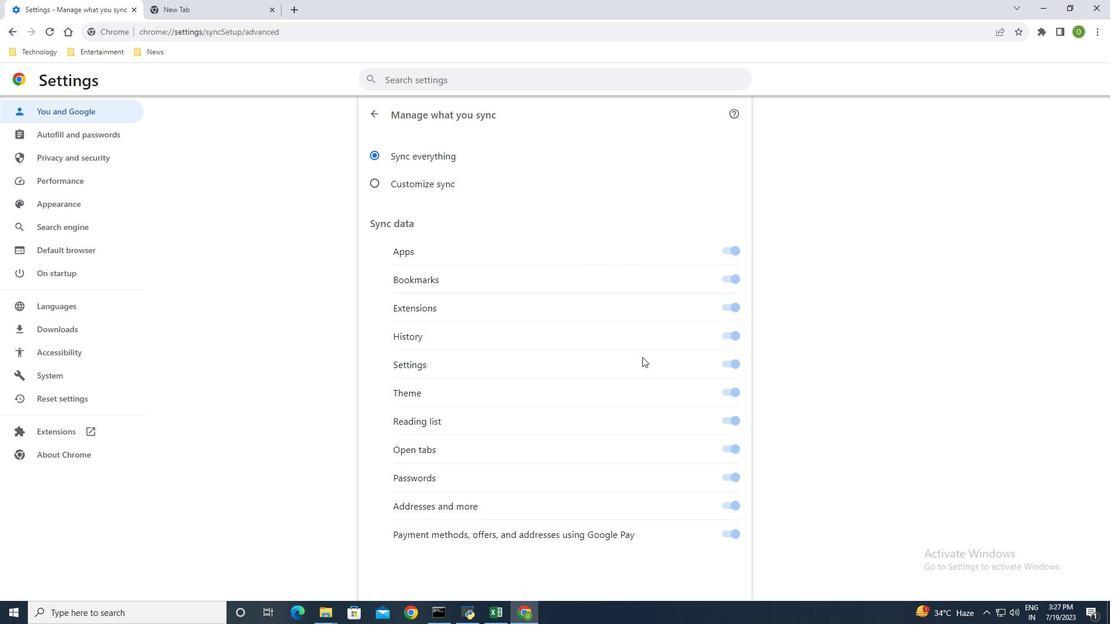 
Action: Mouse scrolled (642, 359) with delta (0, 0)
Screenshot: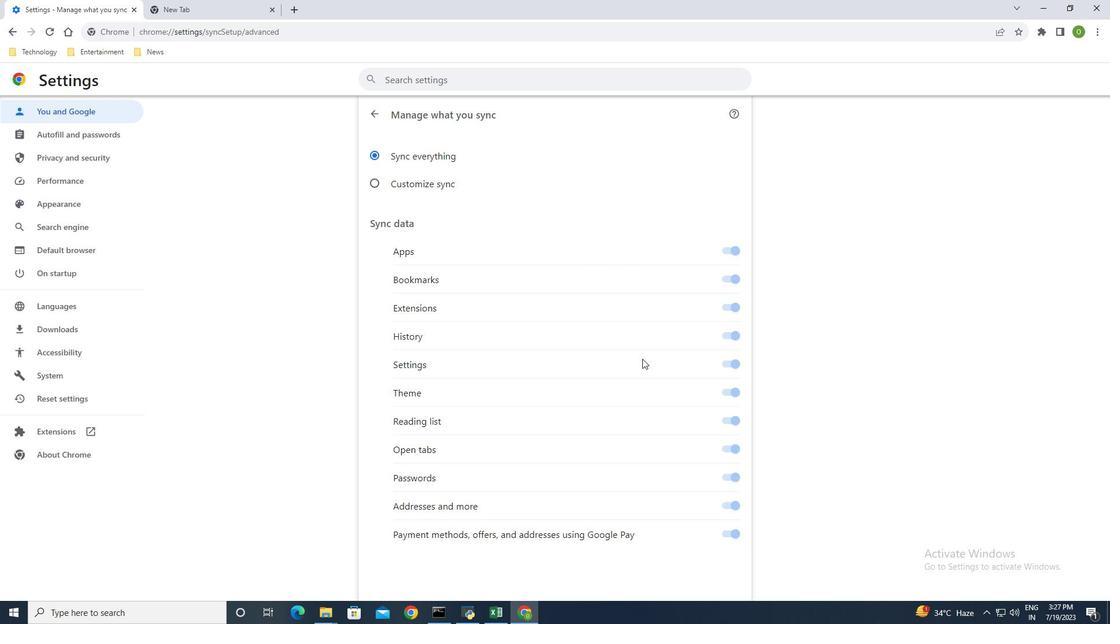 
Action: Mouse scrolled (642, 359) with delta (0, 0)
Screenshot: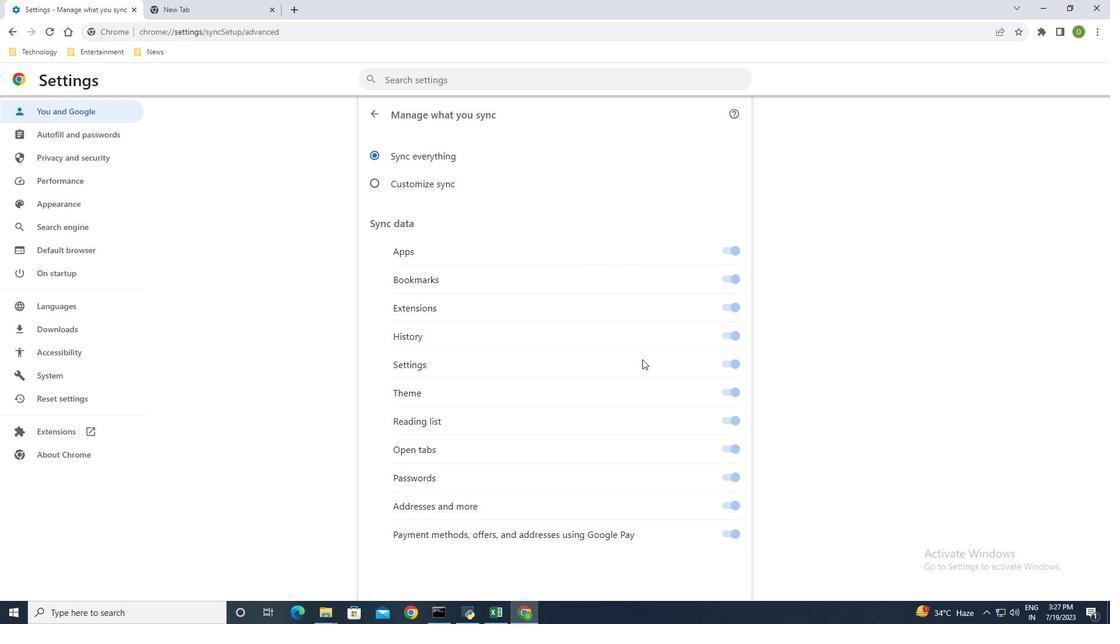 
Action: Mouse scrolled (642, 359) with delta (0, 0)
Screenshot: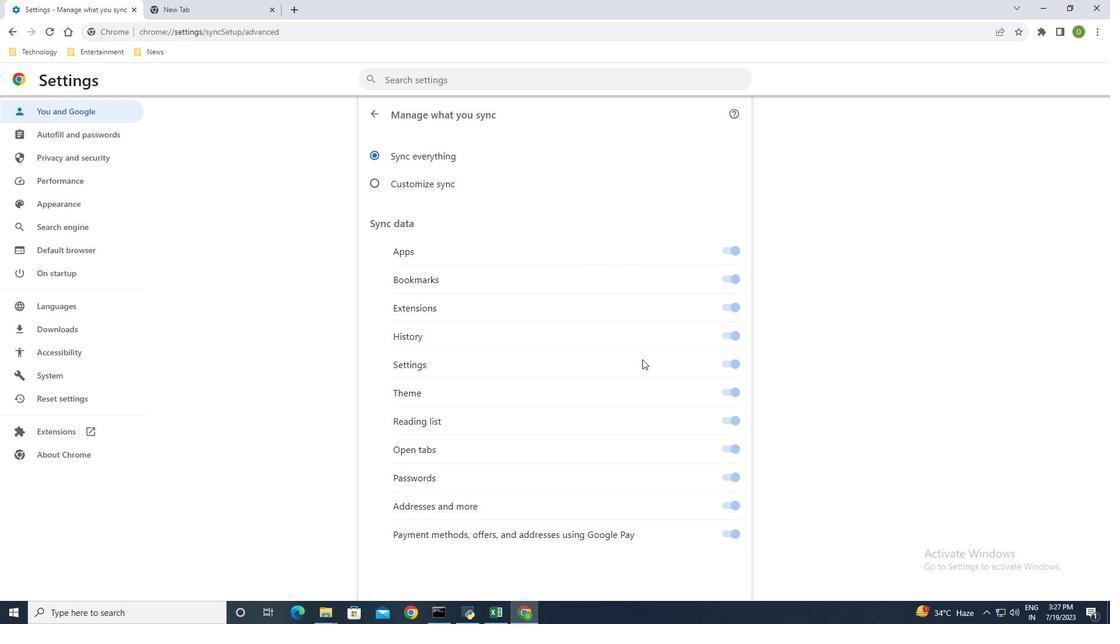 
Action: Mouse scrolled (642, 359) with delta (0, 0)
Screenshot: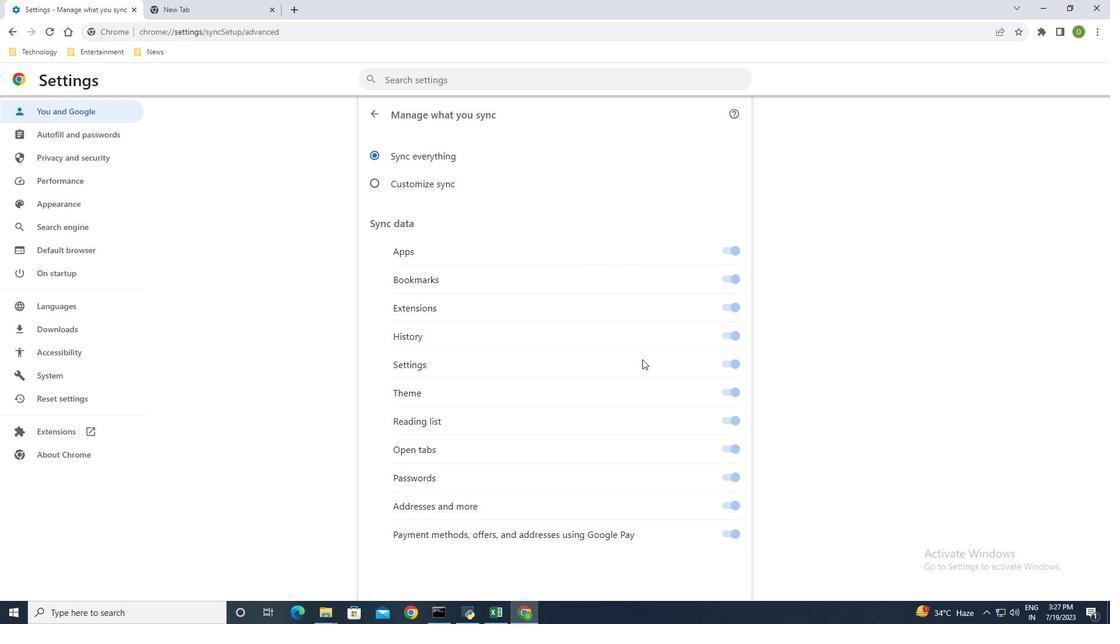 
Action: Mouse scrolled (642, 359) with delta (0, 0)
Screenshot: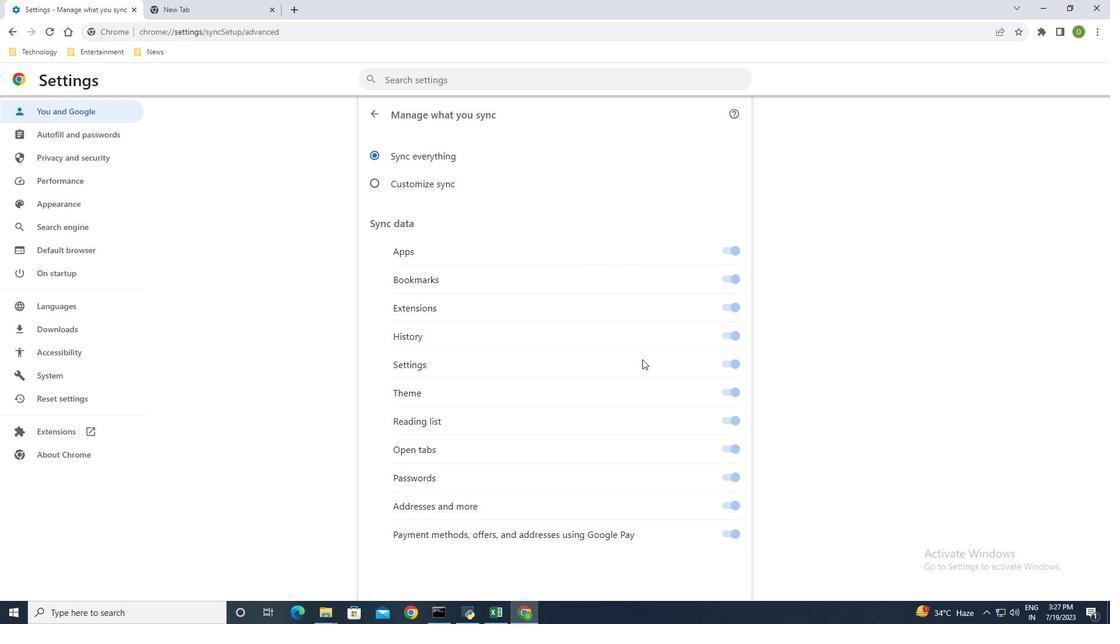 
Action: Mouse scrolled (642, 360) with delta (0, 0)
Screenshot: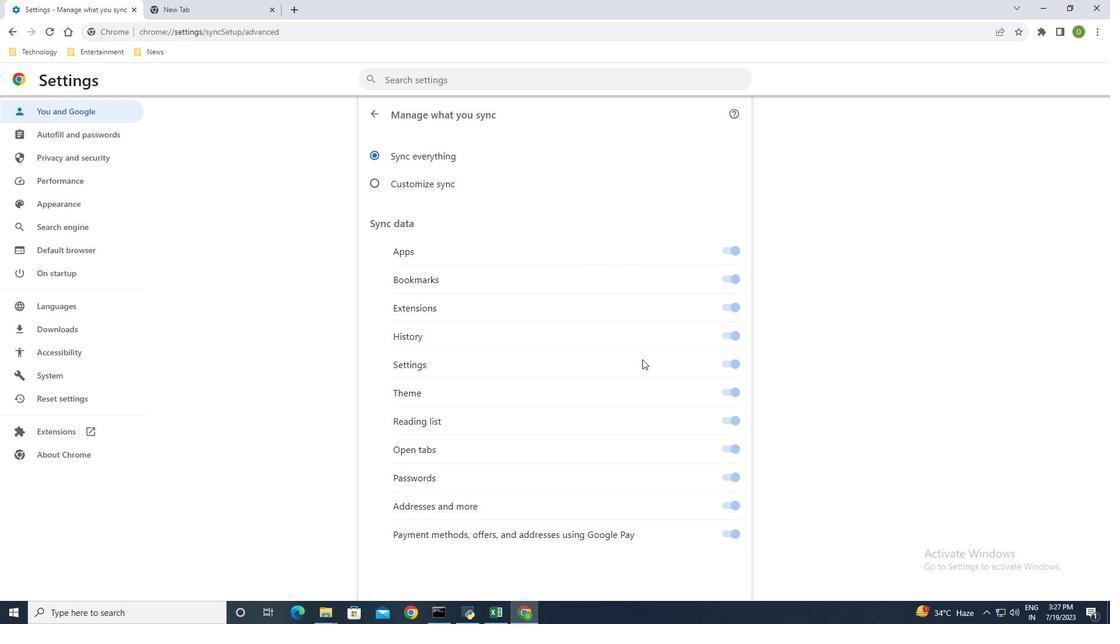 
Action: Mouse scrolled (642, 360) with delta (0, 0)
Screenshot: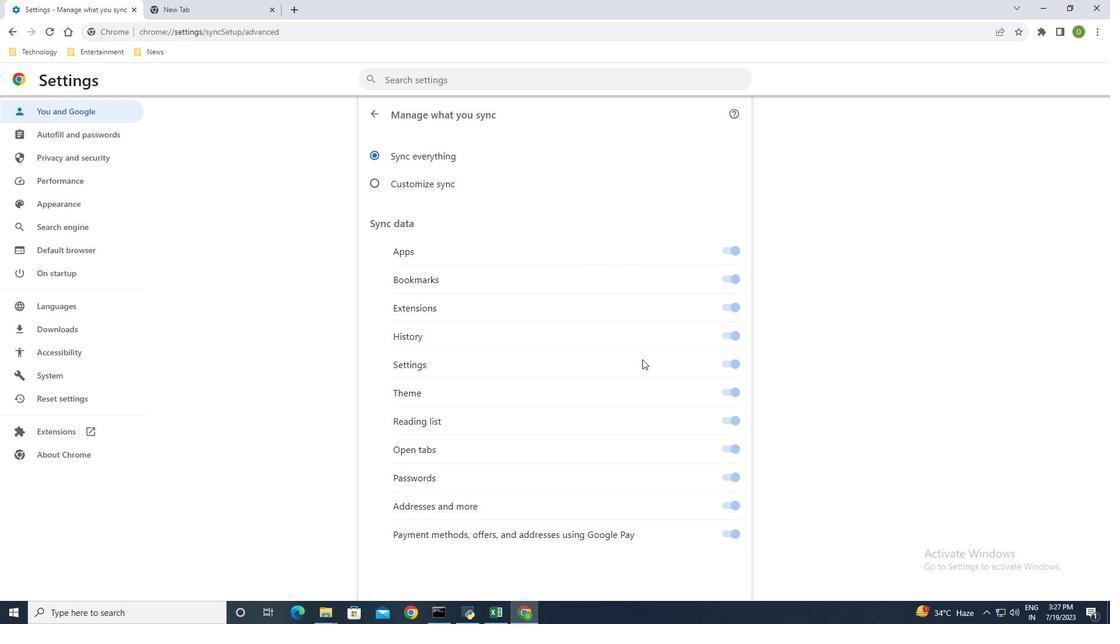 
Action: Mouse moved to (374, 183)
Screenshot: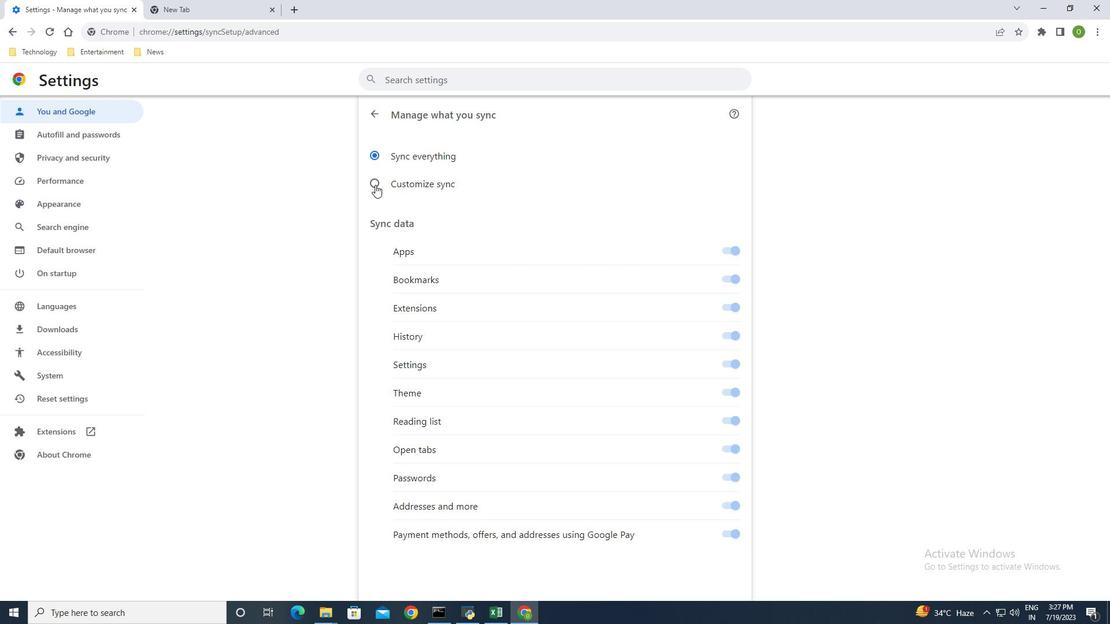 
Action: Mouse pressed left at (374, 183)
Screenshot: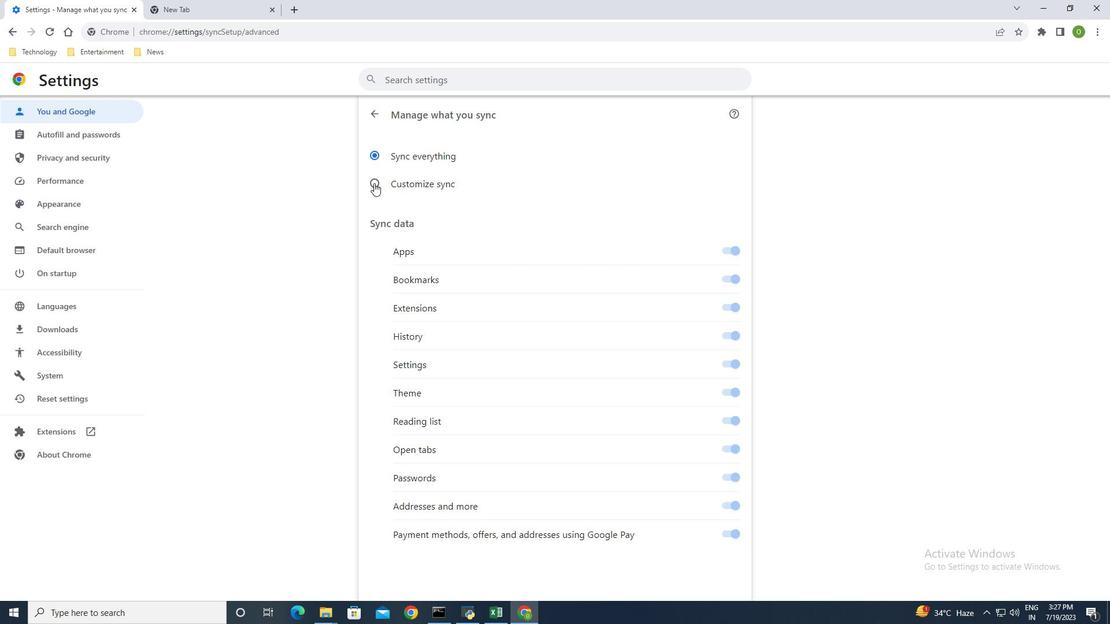 
Action: Mouse moved to (671, 280)
Screenshot: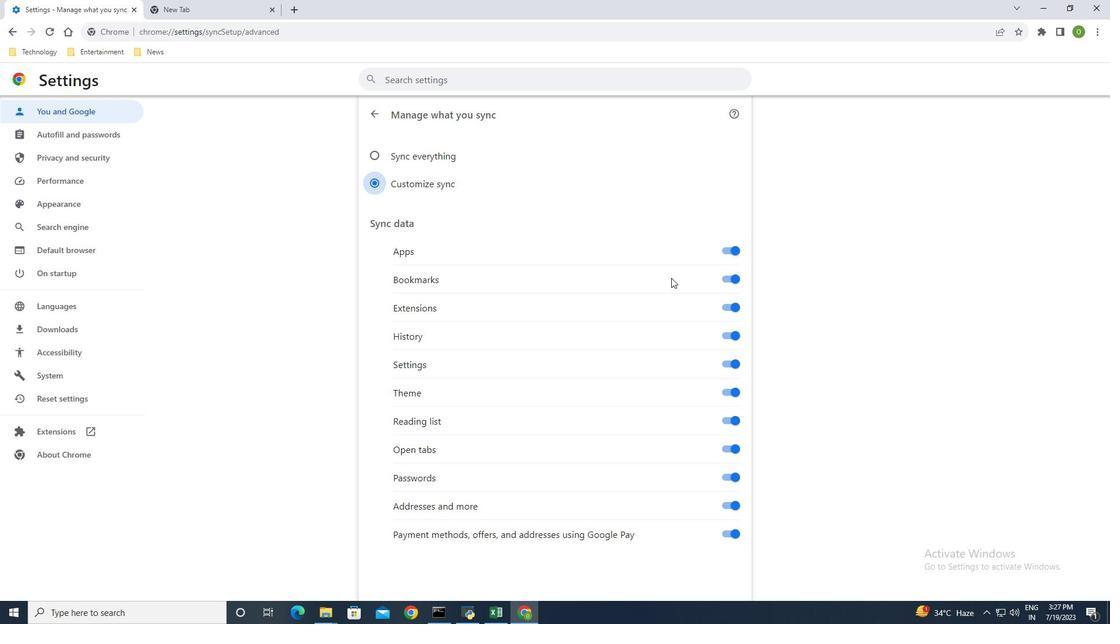 
Action: Mouse scrolled (671, 279) with delta (0, 0)
Screenshot: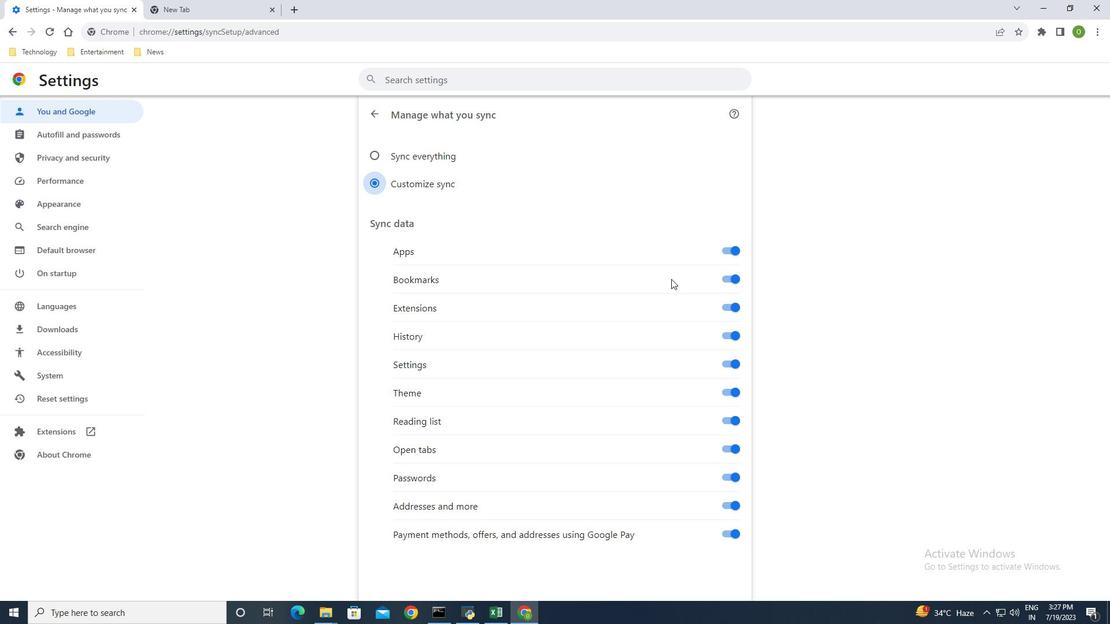 
Action: Mouse scrolled (671, 279) with delta (0, 0)
Screenshot: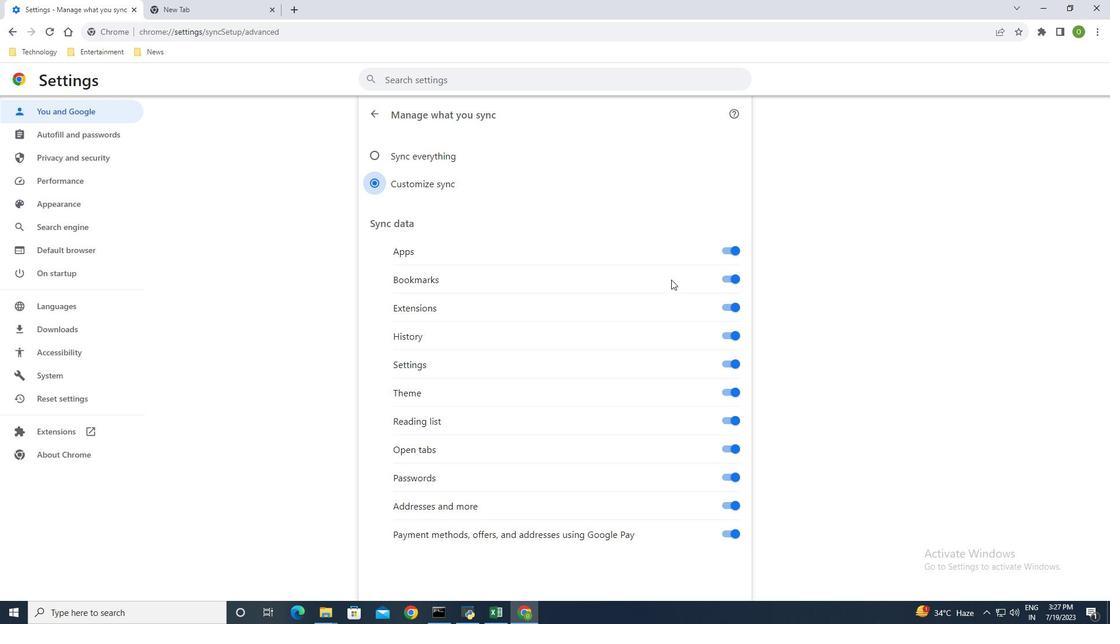 
Action: Mouse moved to (680, 382)
Screenshot: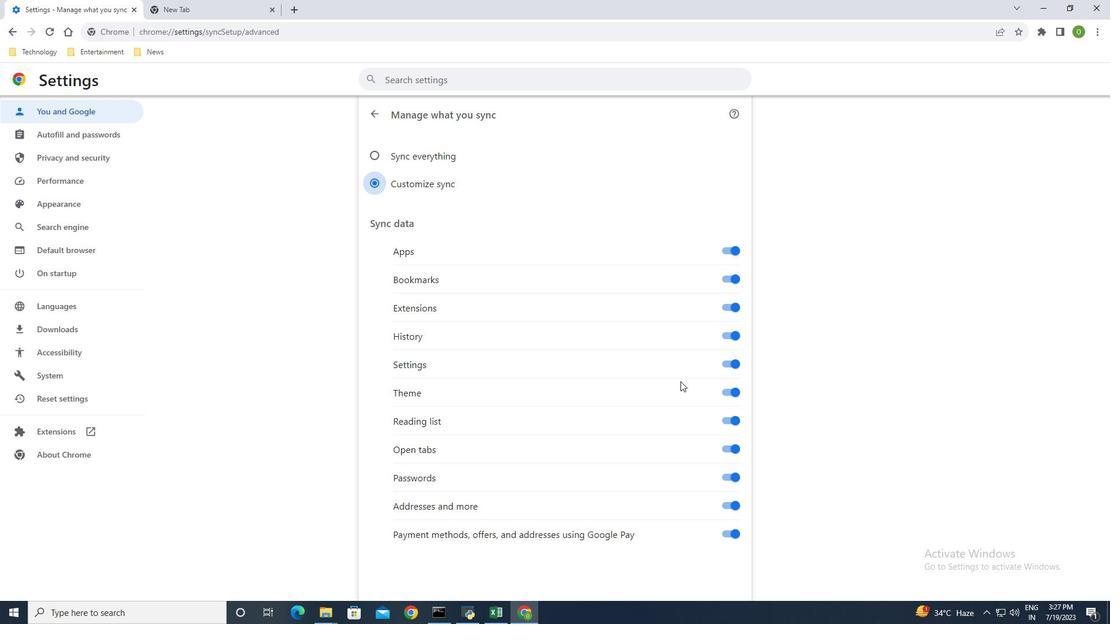 
Action: Mouse scrolled (680, 381) with delta (0, 0)
Screenshot: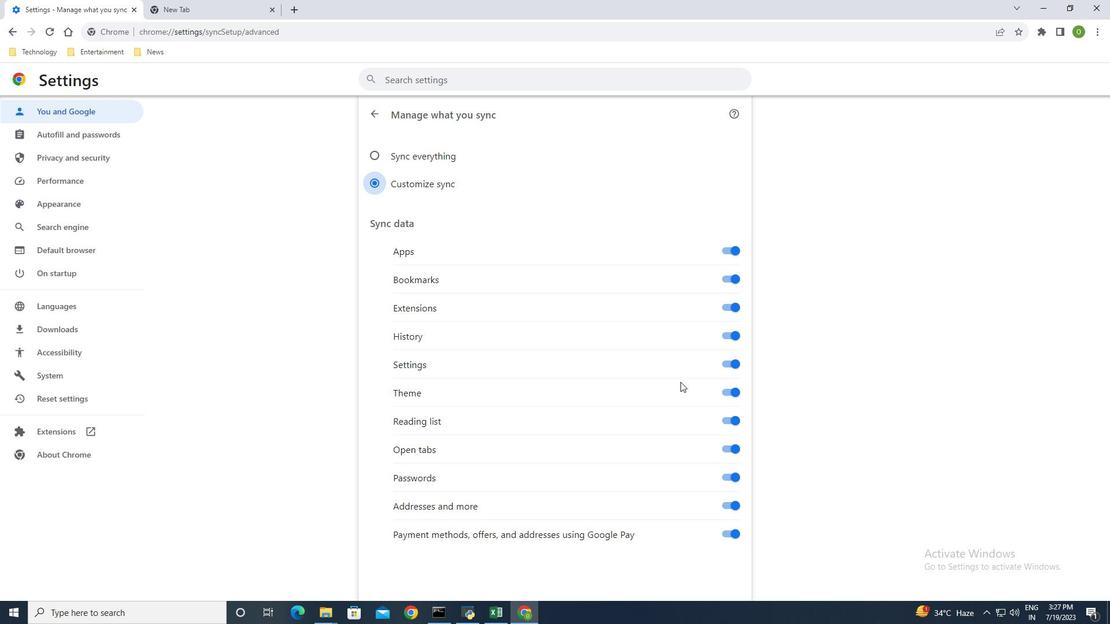 
Action: Mouse scrolled (680, 381) with delta (0, 0)
Screenshot: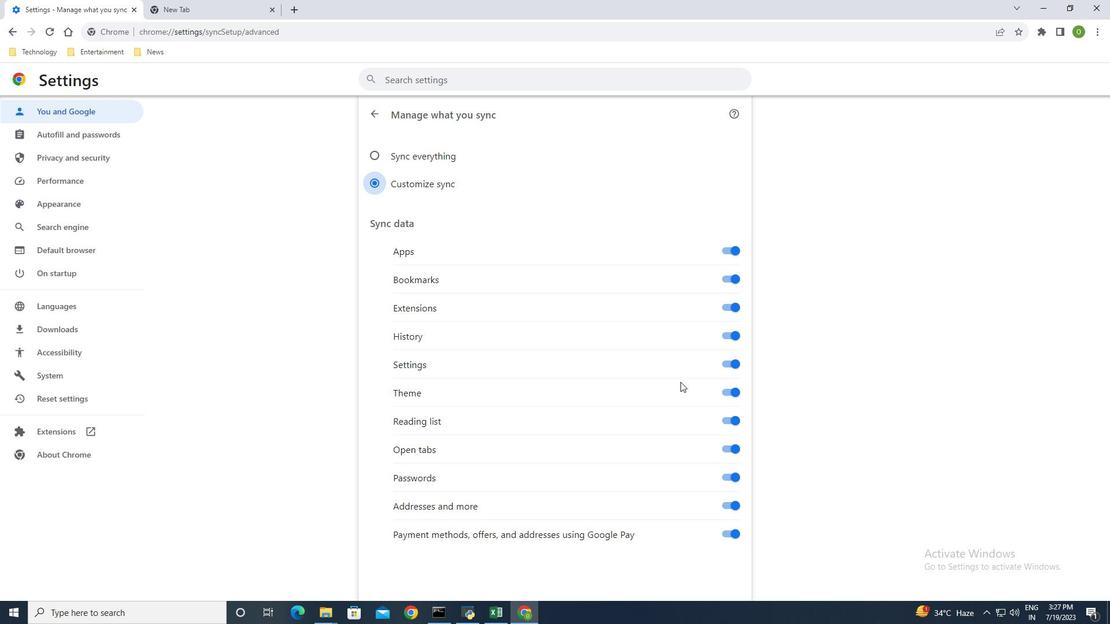 
Action: Mouse moved to (675, 446)
Screenshot: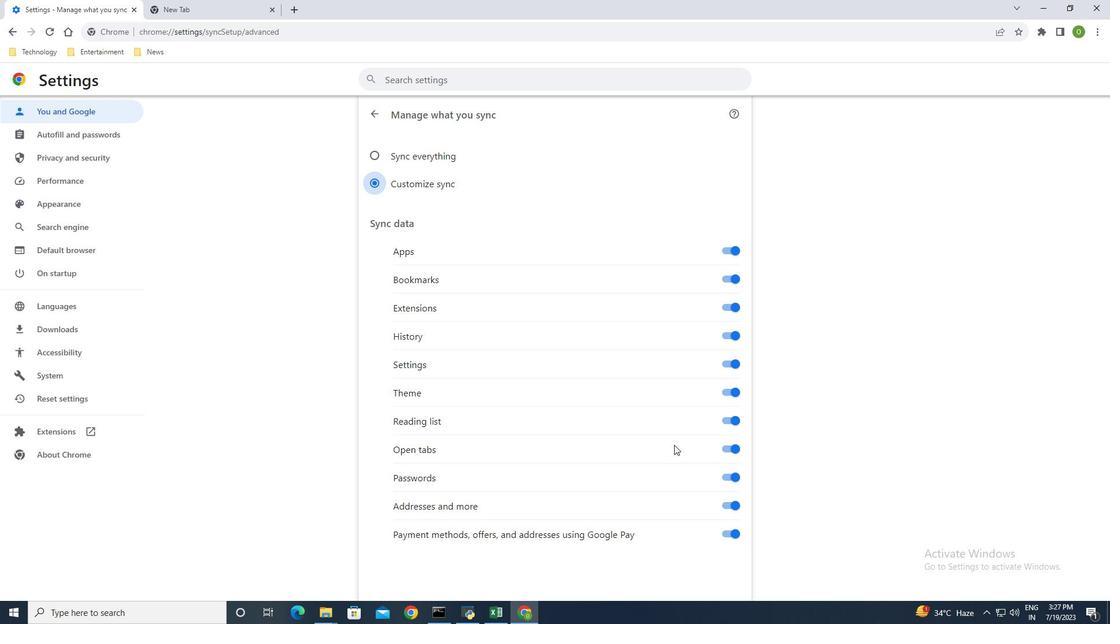 
Action: Mouse scrolled (675, 446) with delta (0, 0)
Screenshot: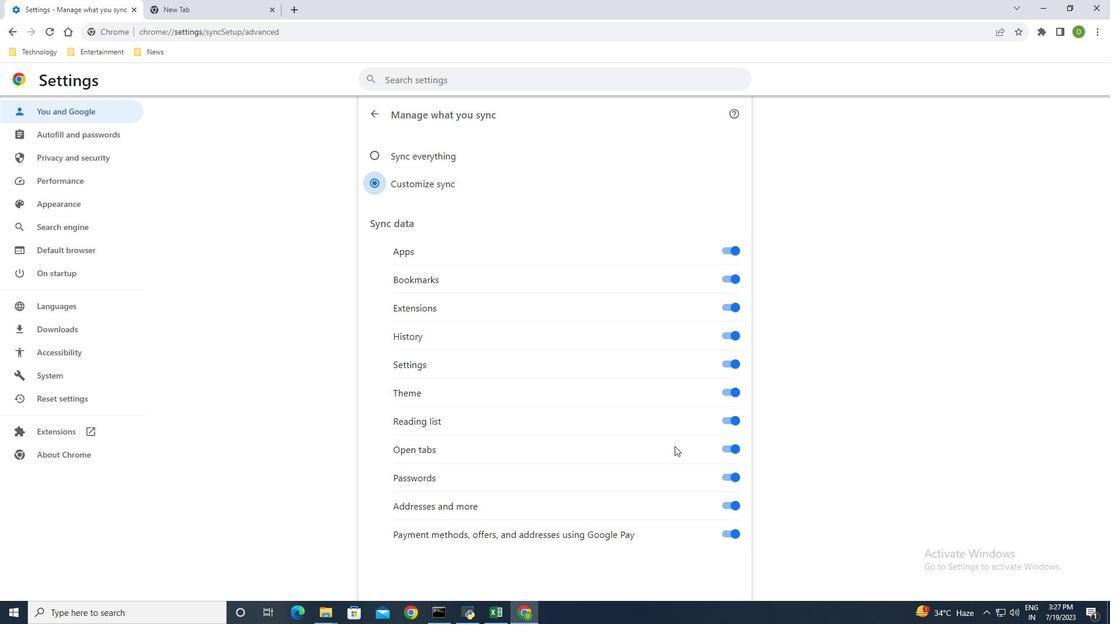 
Action: Mouse moved to (686, 477)
Screenshot: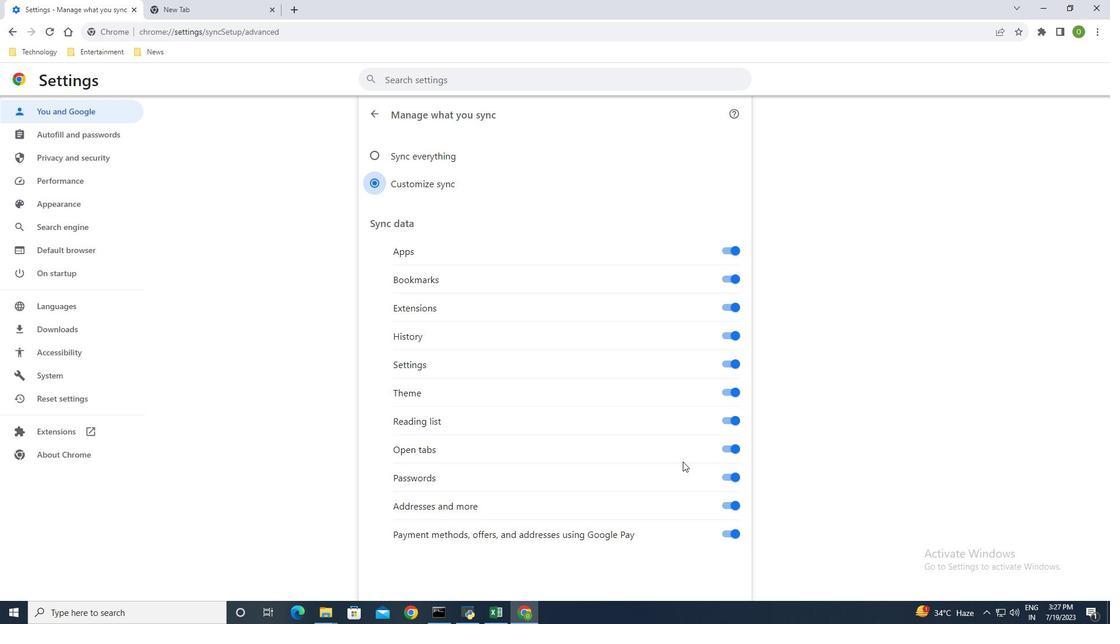 
Action: Mouse scrolled (686, 476) with delta (0, 0)
Screenshot: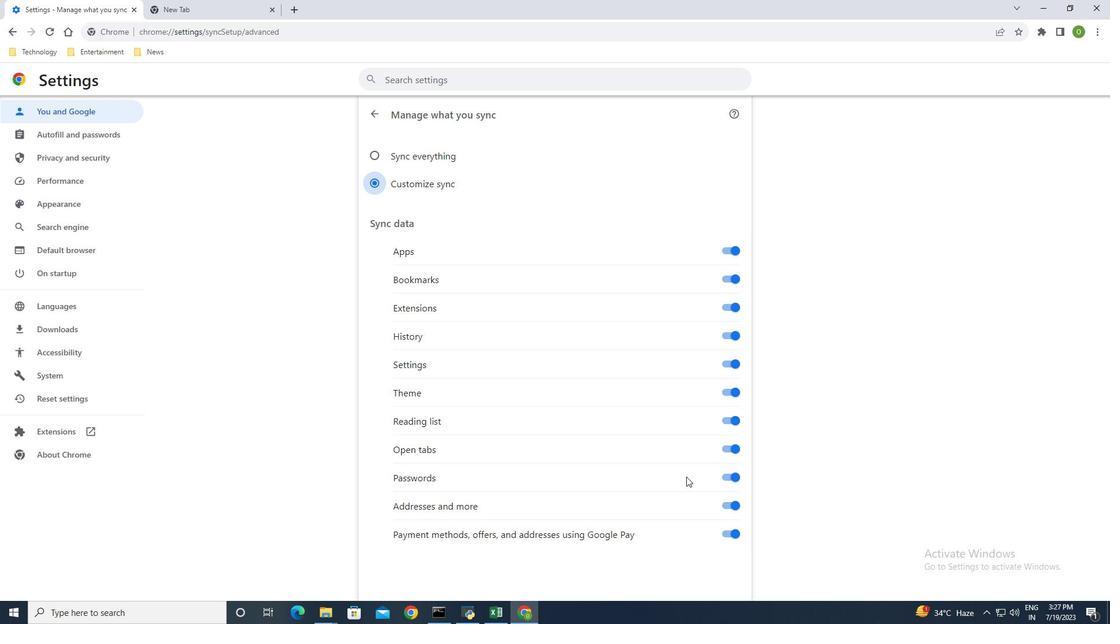 
Action: Mouse moved to (728, 447)
Screenshot: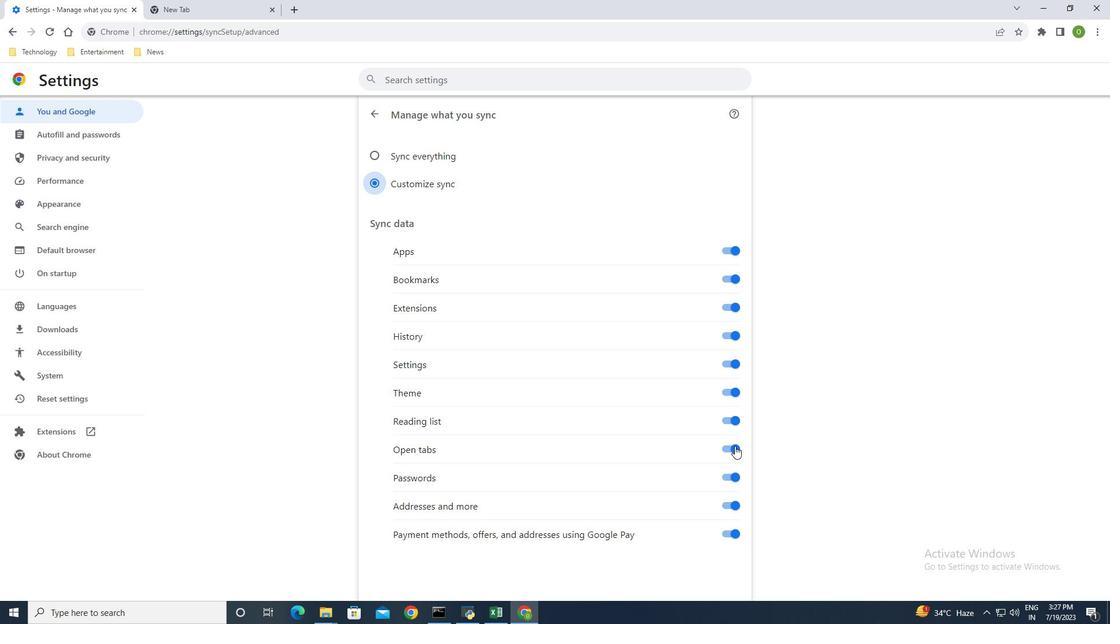 
Action: Mouse pressed left at (728, 447)
Screenshot: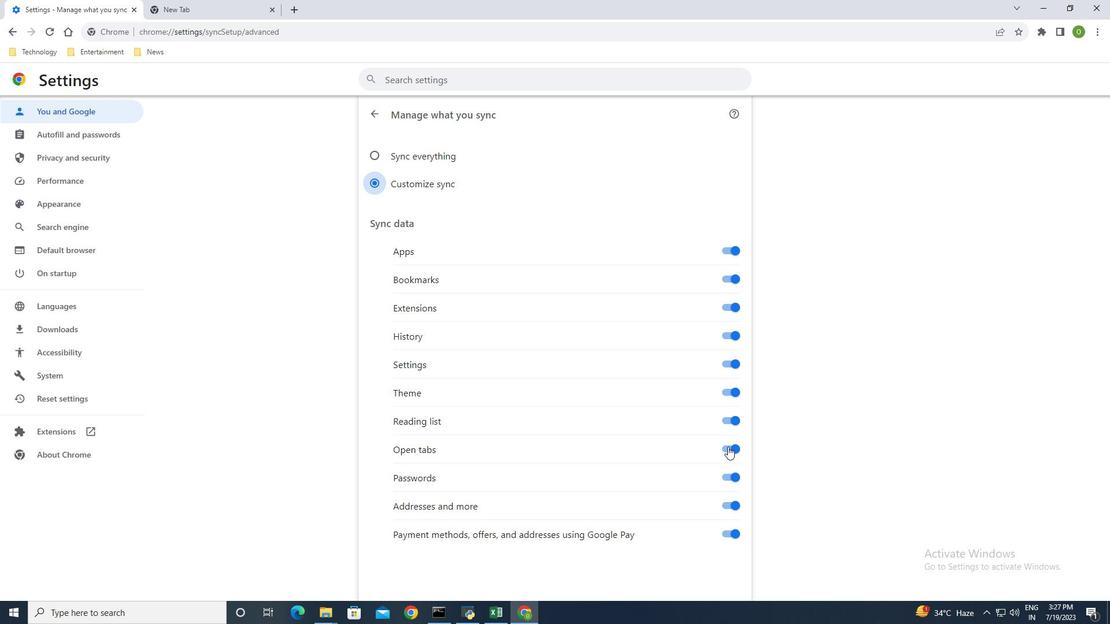 
Action: Mouse moved to (713, 490)
Screenshot: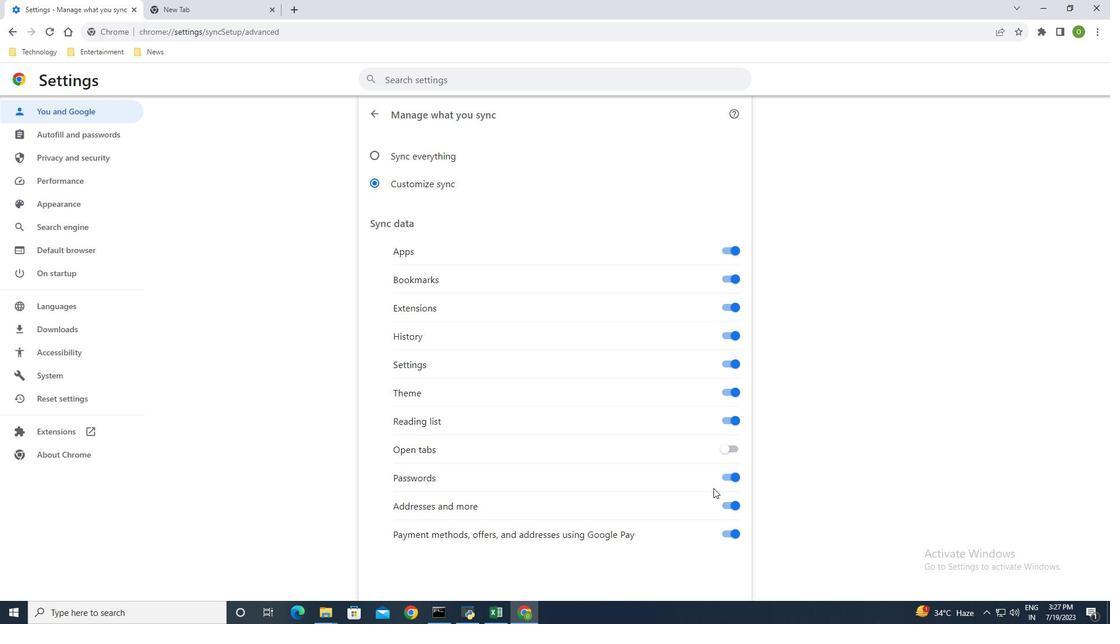 
Action: Mouse scrolled (713, 489) with delta (0, 0)
Screenshot: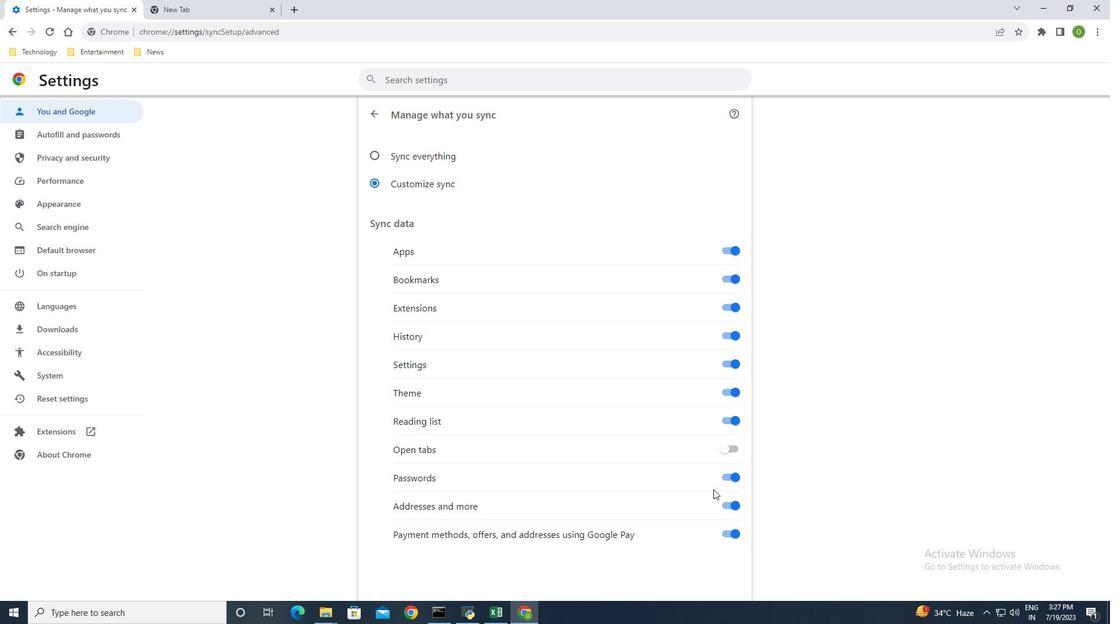 
Action: Mouse scrolled (713, 489) with delta (0, 0)
Screenshot: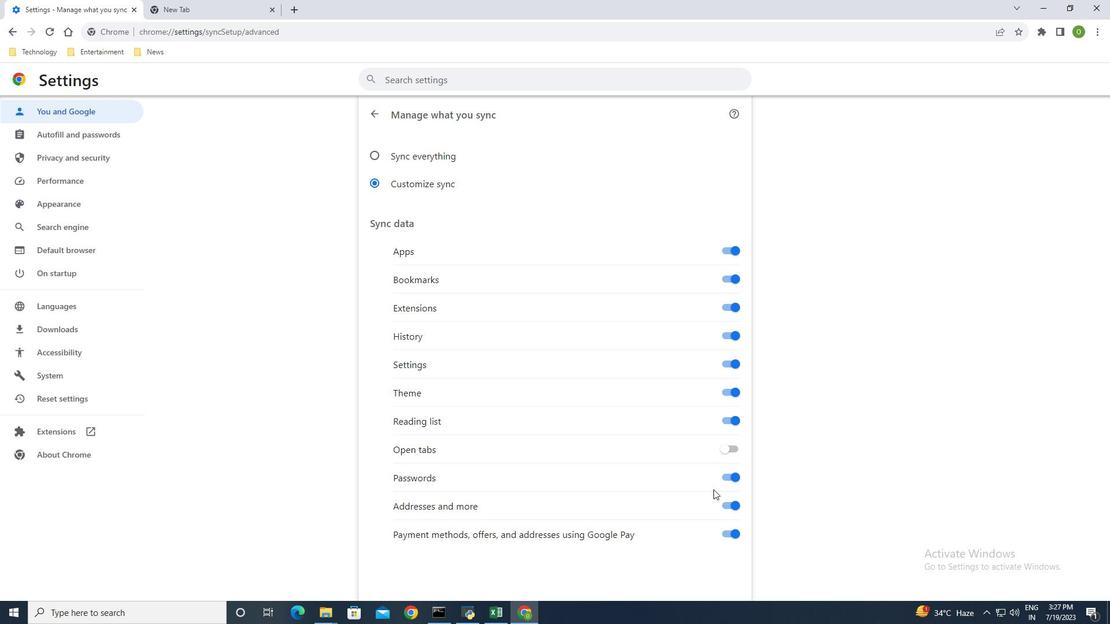 
Action: Mouse moved to (726, 534)
Screenshot: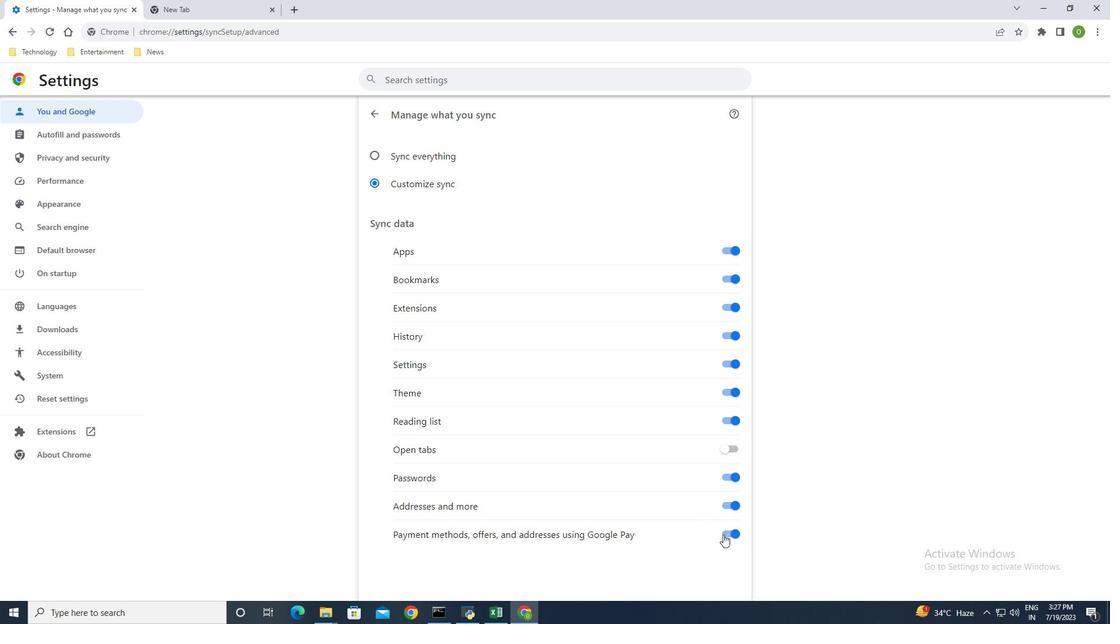 
Action: Mouse pressed left at (726, 534)
Screenshot: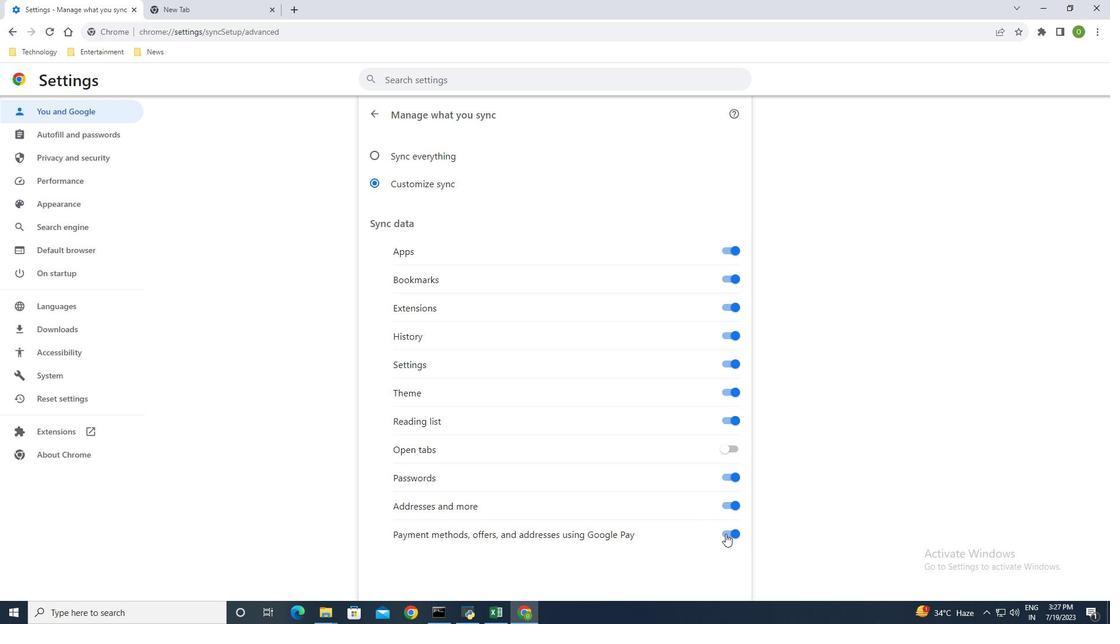 
Action: Mouse moved to (376, 111)
Screenshot: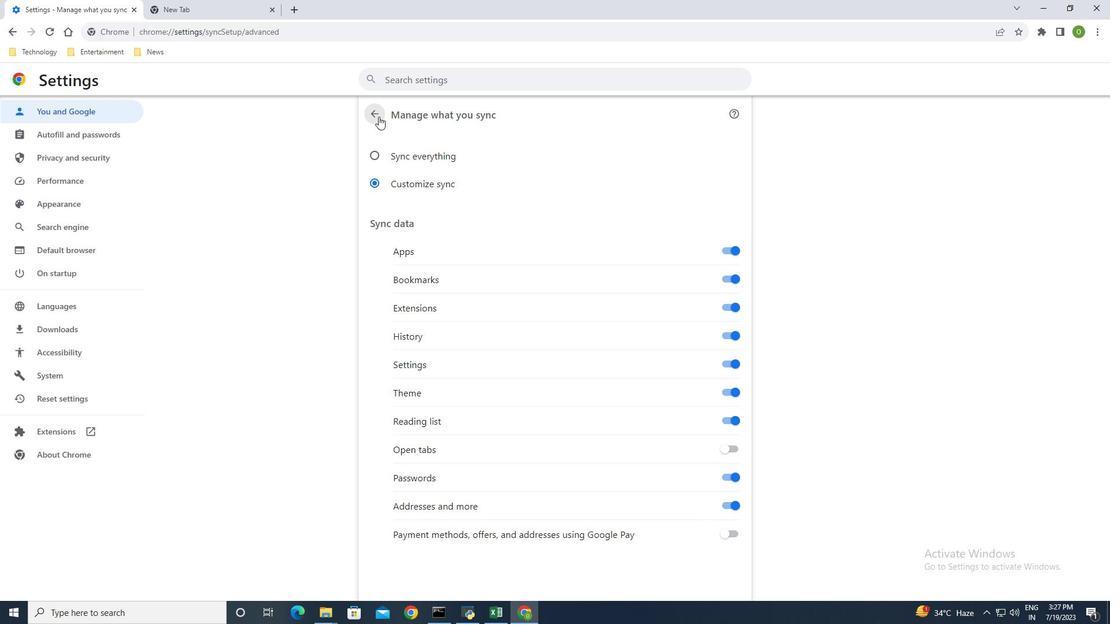 
Action: Mouse pressed left at (376, 111)
Screenshot: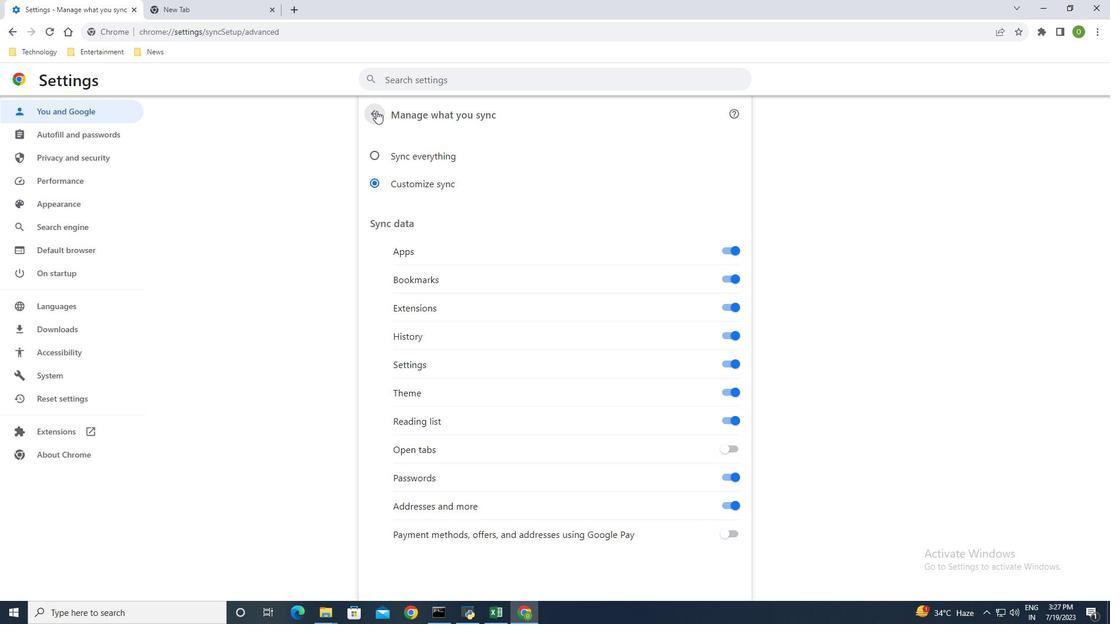 
Action: Mouse moved to (554, 269)
Screenshot: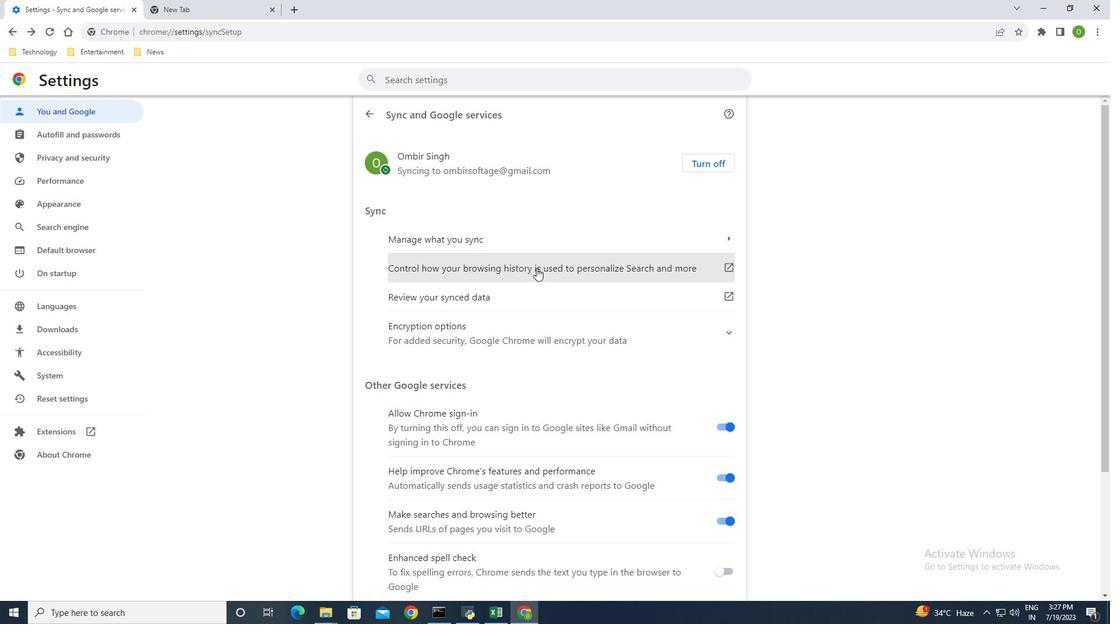 
Action: Mouse pressed left at (554, 269)
Screenshot: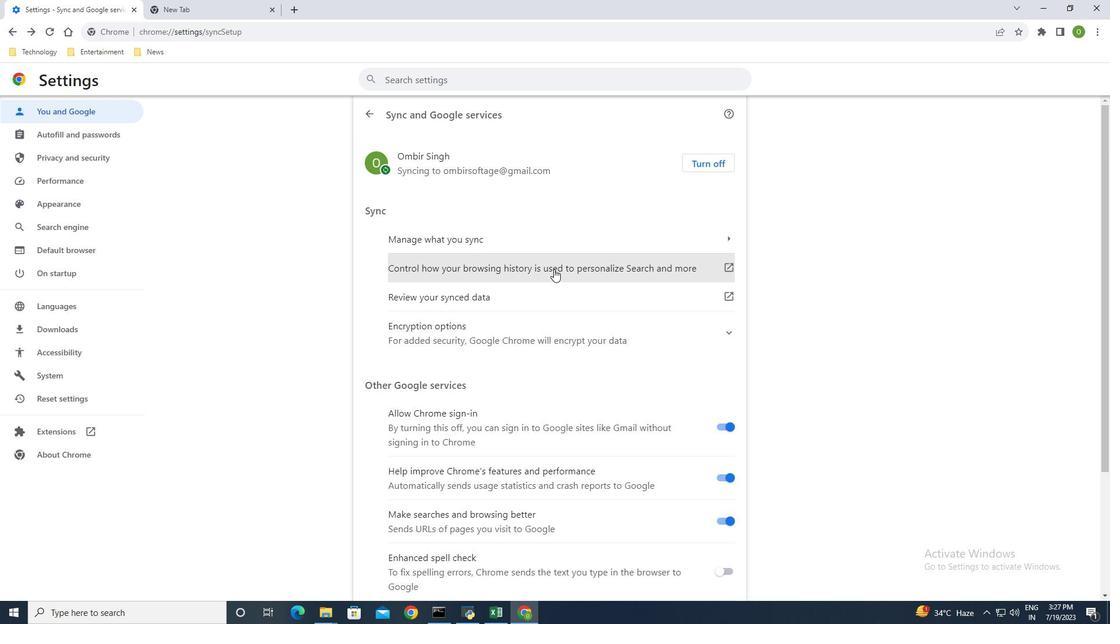 
Action: Mouse moved to (74, 0)
Screenshot: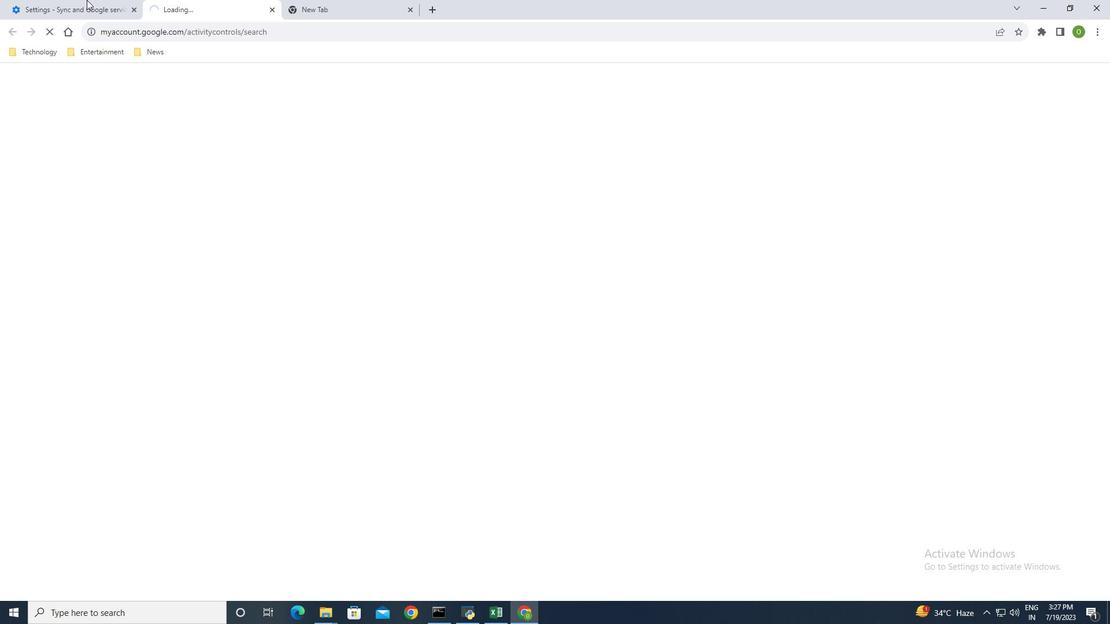
Action: Mouse pressed left at (74, 0)
Screenshot: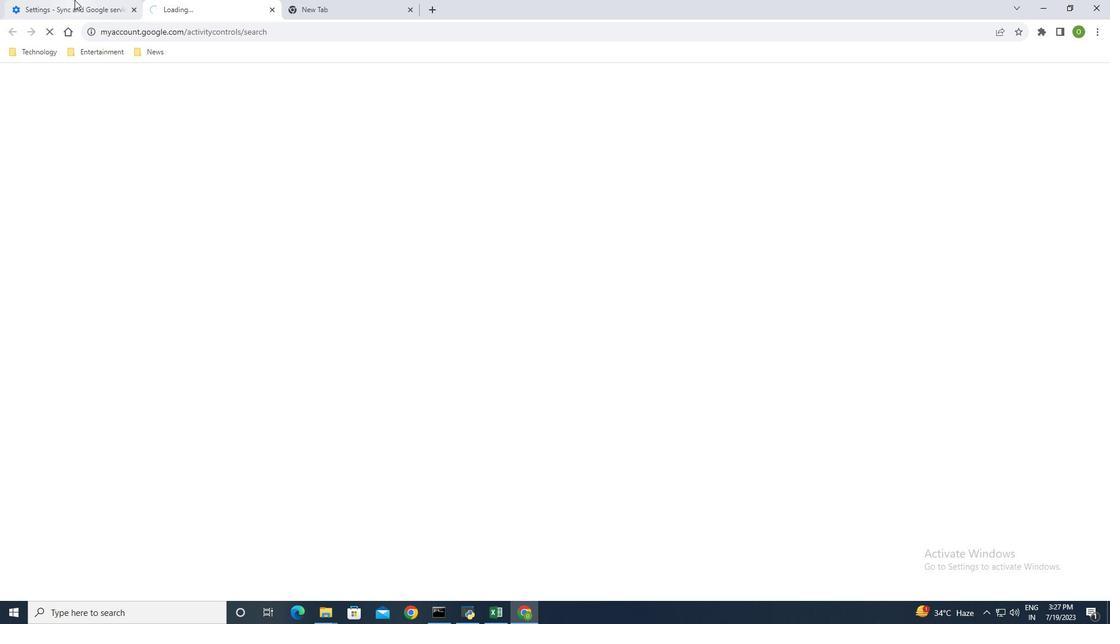 
Action: Mouse moved to (190, 0)
Screenshot: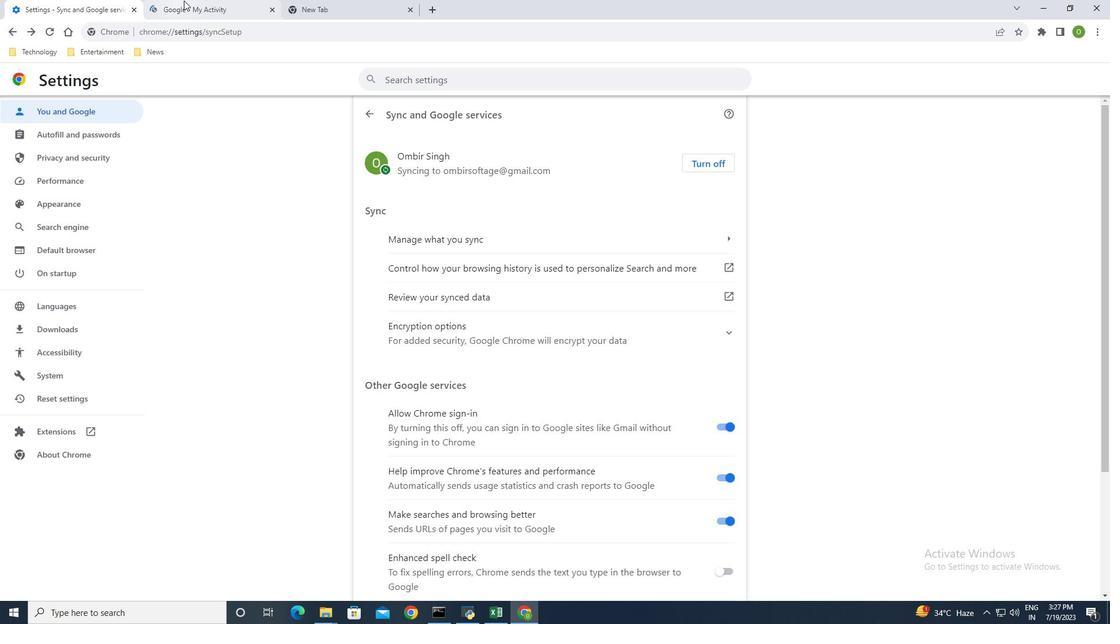 
Action: Mouse pressed left at (190, 0)
Screenshot: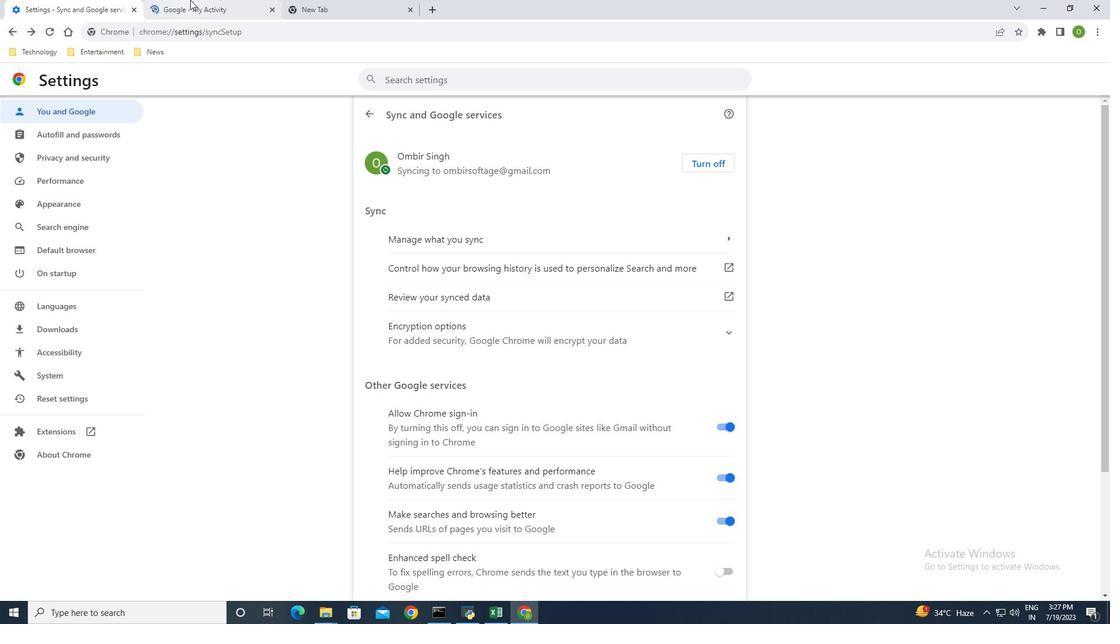
Action: Mouse moved to (509, 247)
Screenshot: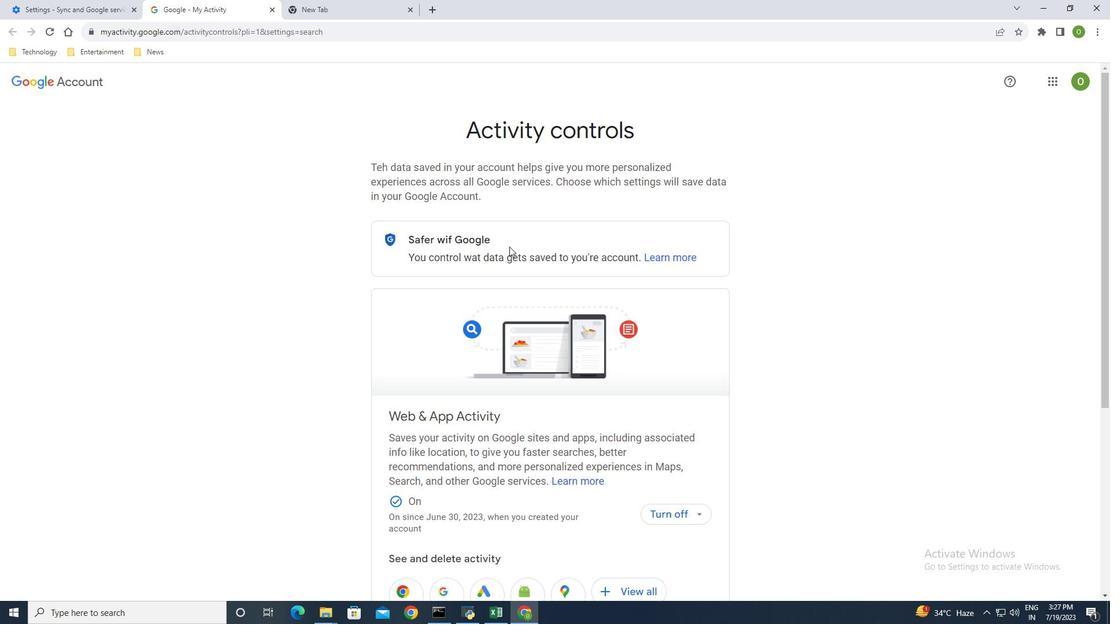 
Action: Mouse scrolled (509, 247) with delta (0, 0)
Screenshot: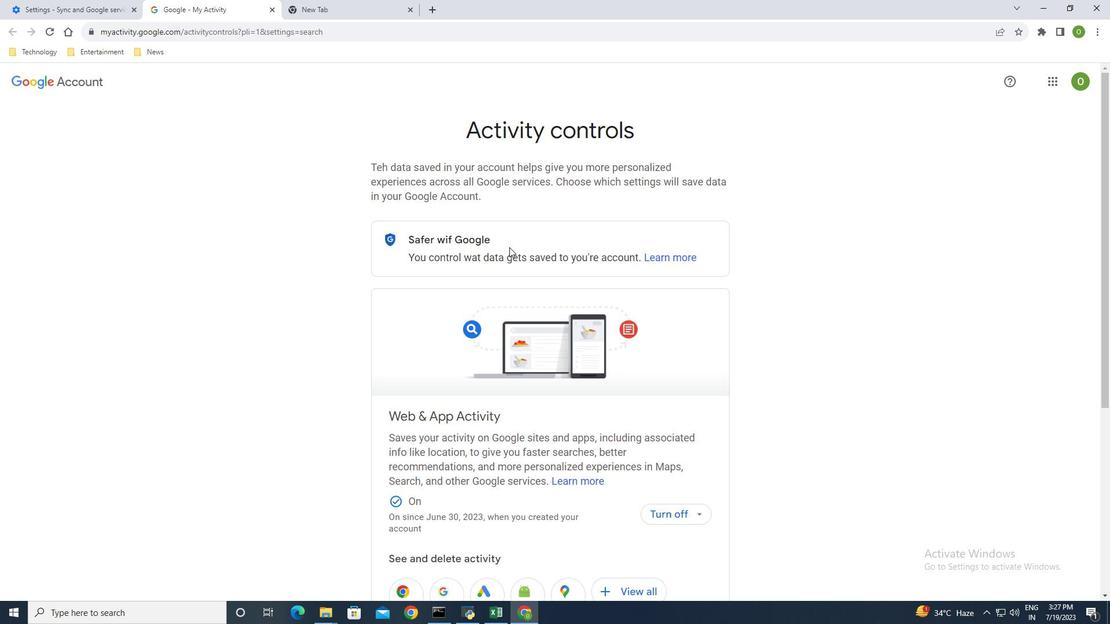 
Action: Mouse scrolled (509, 247) with delta (0, 0)
Screenshot: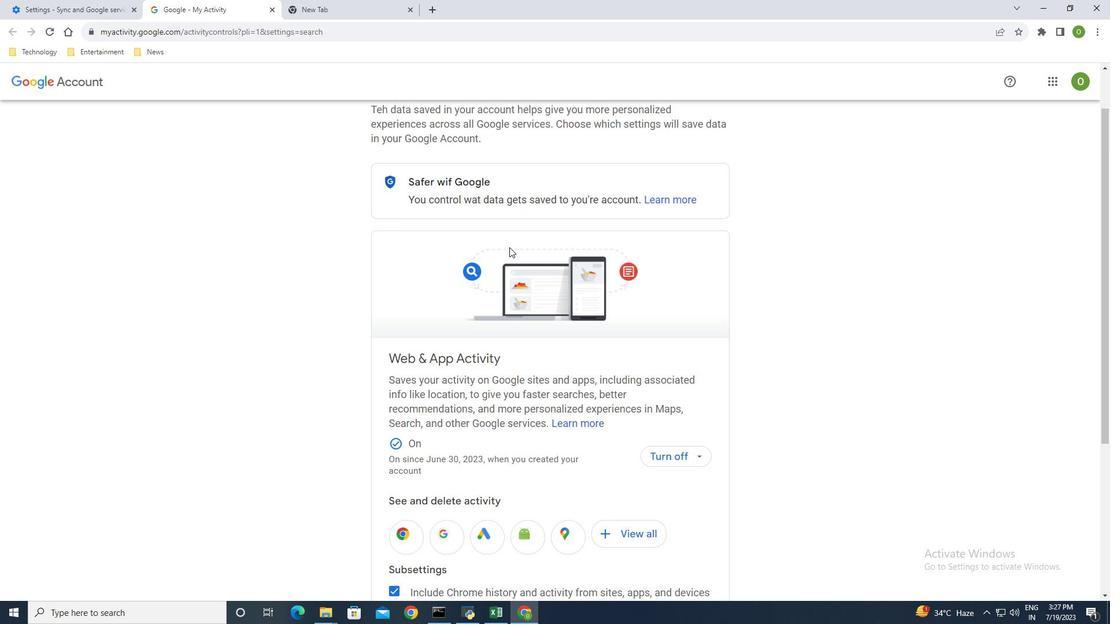 
Action: Mouse scrolled (509, 247) with delta (0, 0)
Screenshot: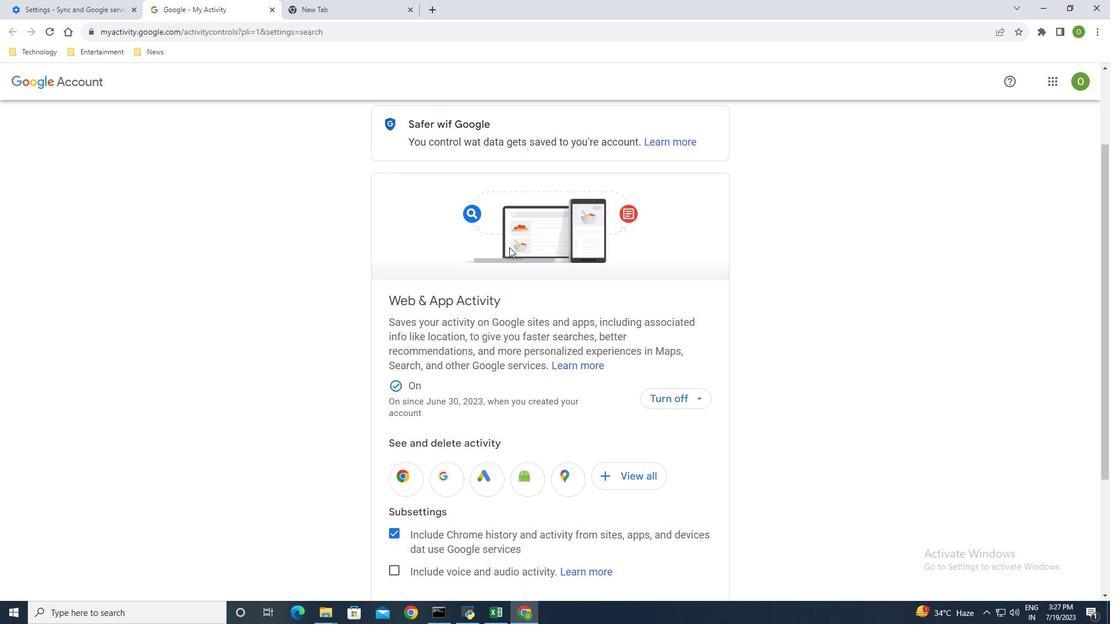 
Action: Mouse scrolled (509, 247) with delta (0, 0)
Screenshot: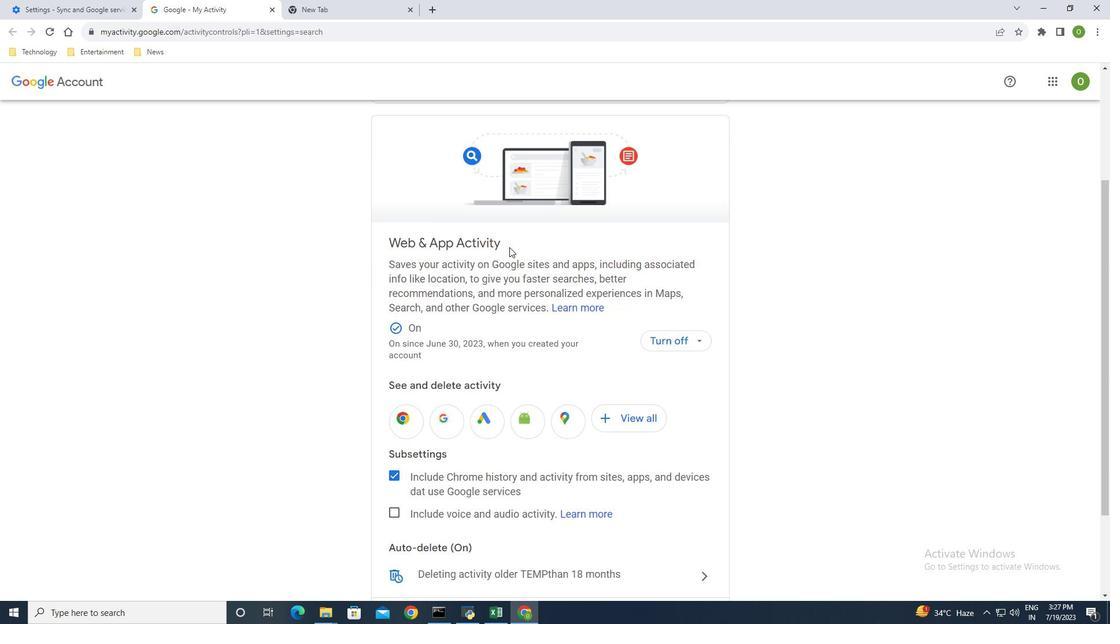
Action: Mouse moved to (702, 282)
Screenshot: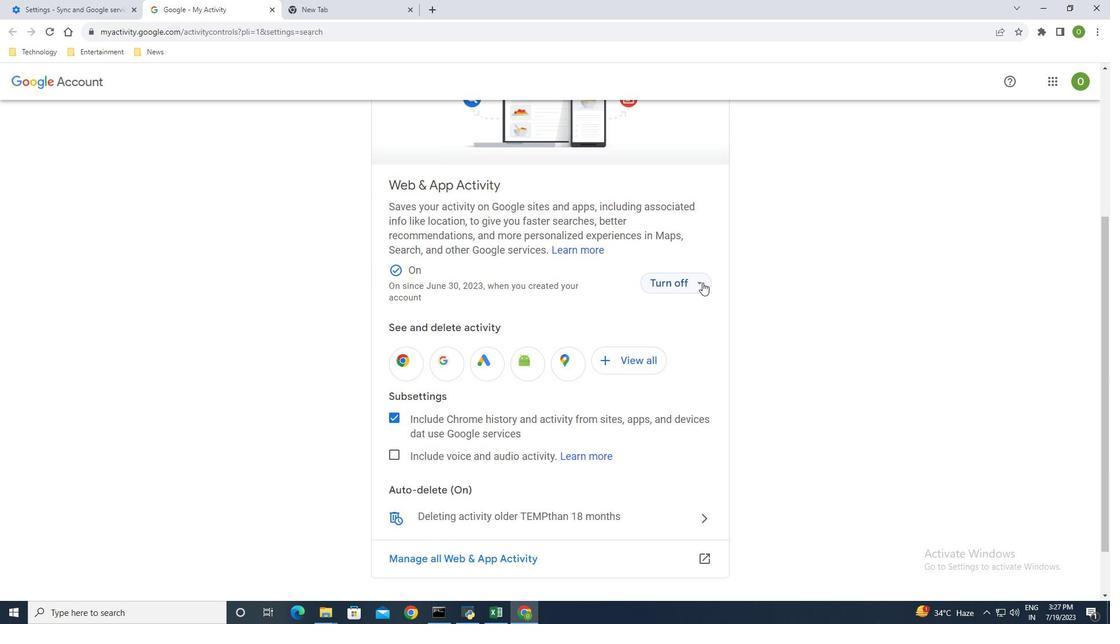 
Action: Mouse pressed left at (702, 282)
Screenshot: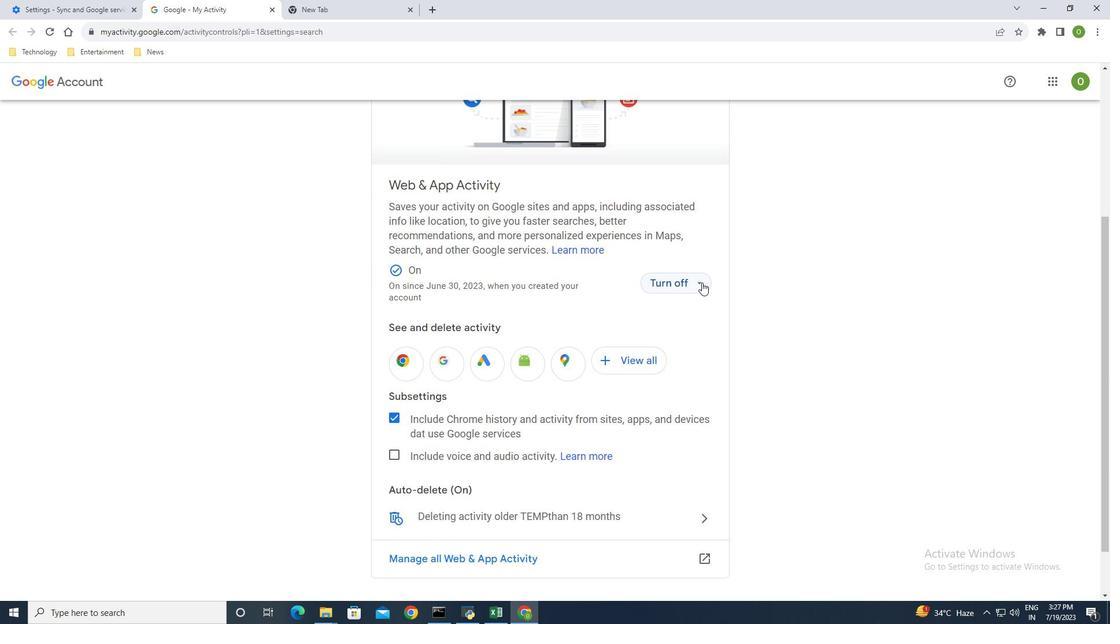 
Action: Mouse pressed left at (702, 282)
Screenshot: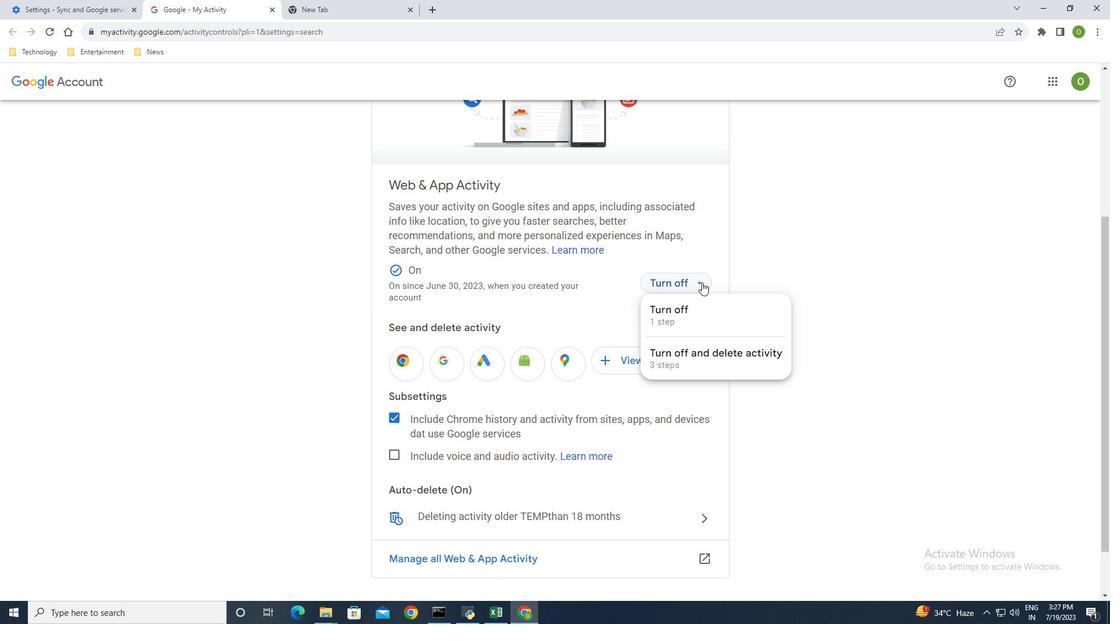 
Action: Mouse moved to (652, 341)
Screenshot: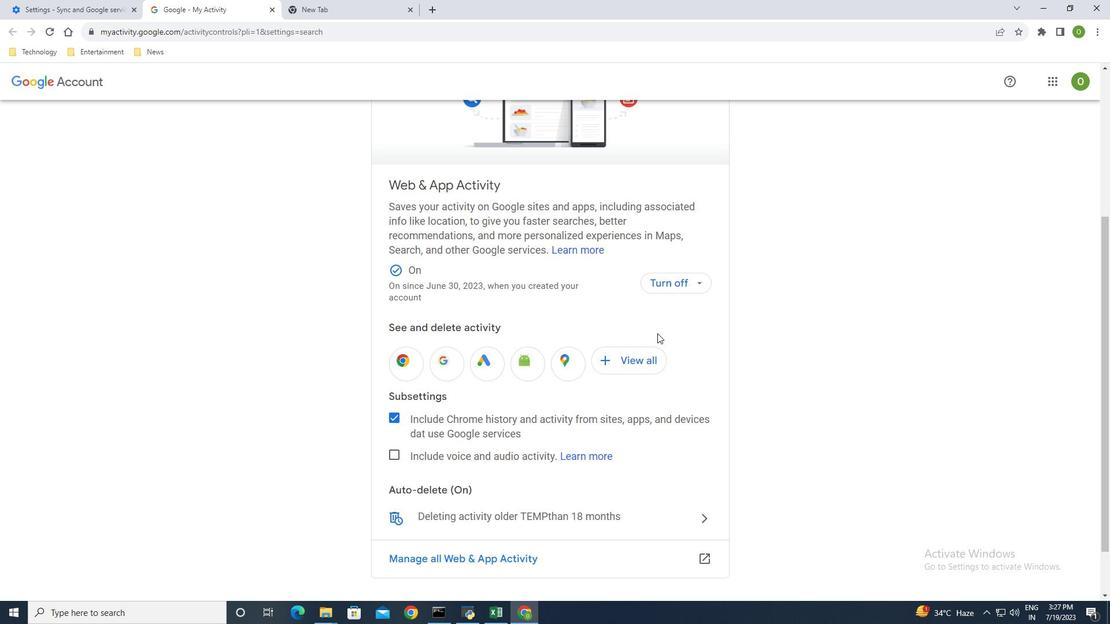 
Action: Mouse scrolled (652, 341) with delta (0, 0)
Screenshot: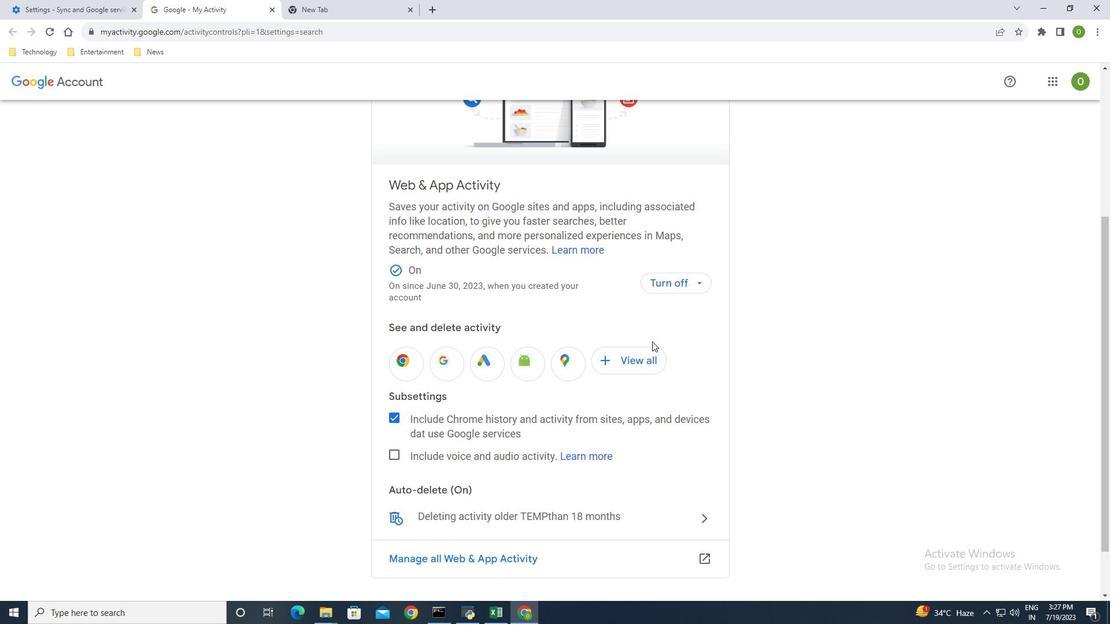 
Action: Mouse scrolled (652, 341) with delta (0, 0)
Screenshot: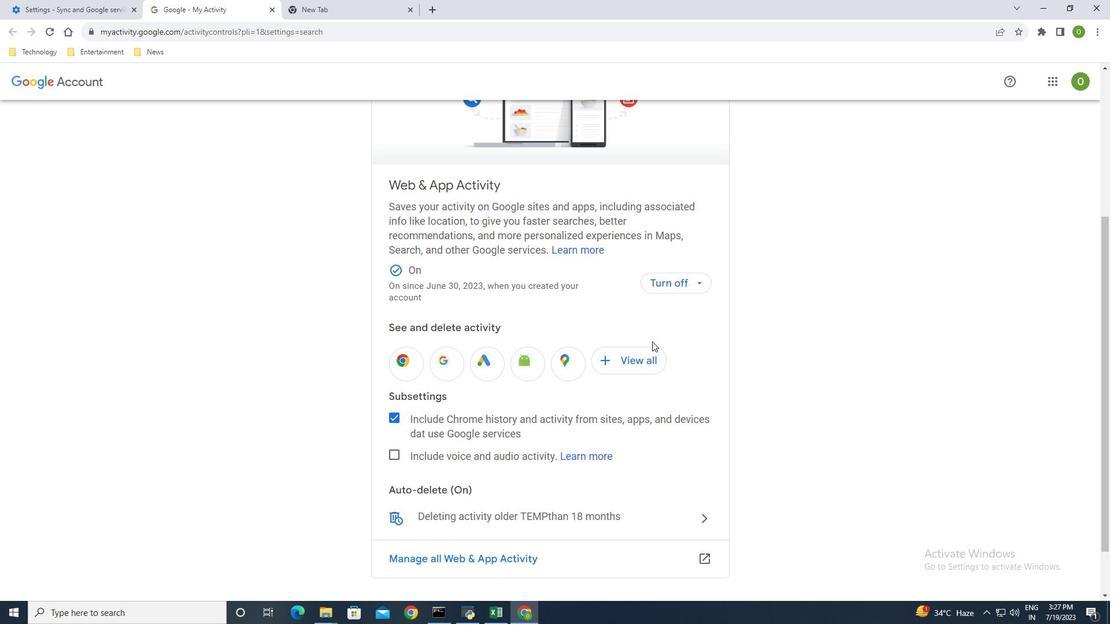 
Action: Mouse scrolled (652, 341) with delta (0, 0)
Screenshot: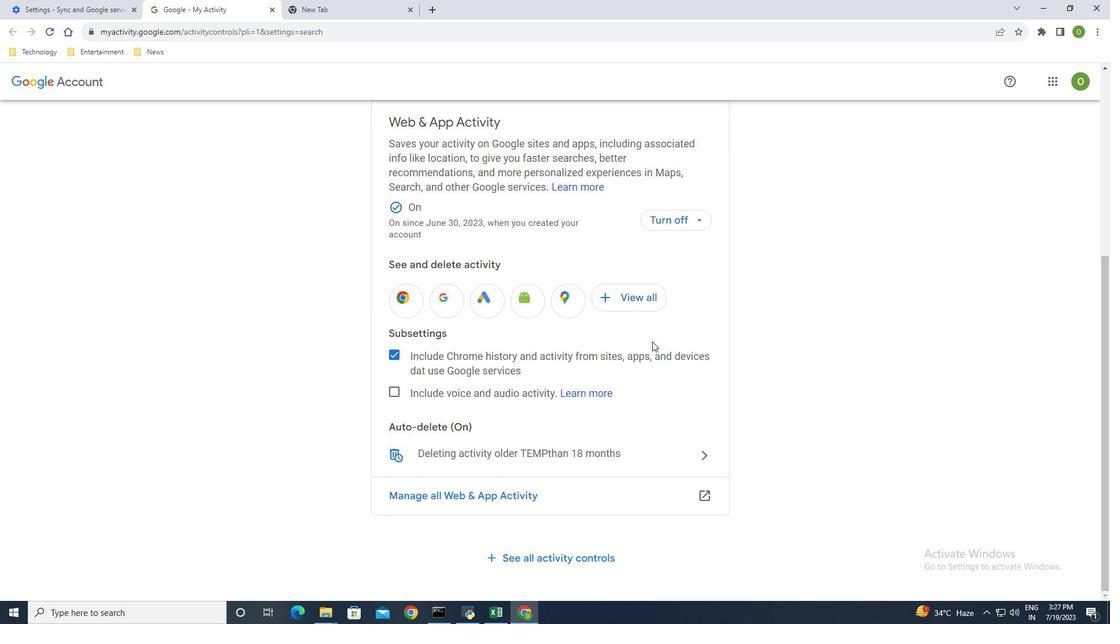 
Action: Mouse scrolled (652, 341) with delta (0, 0)
Screenshot: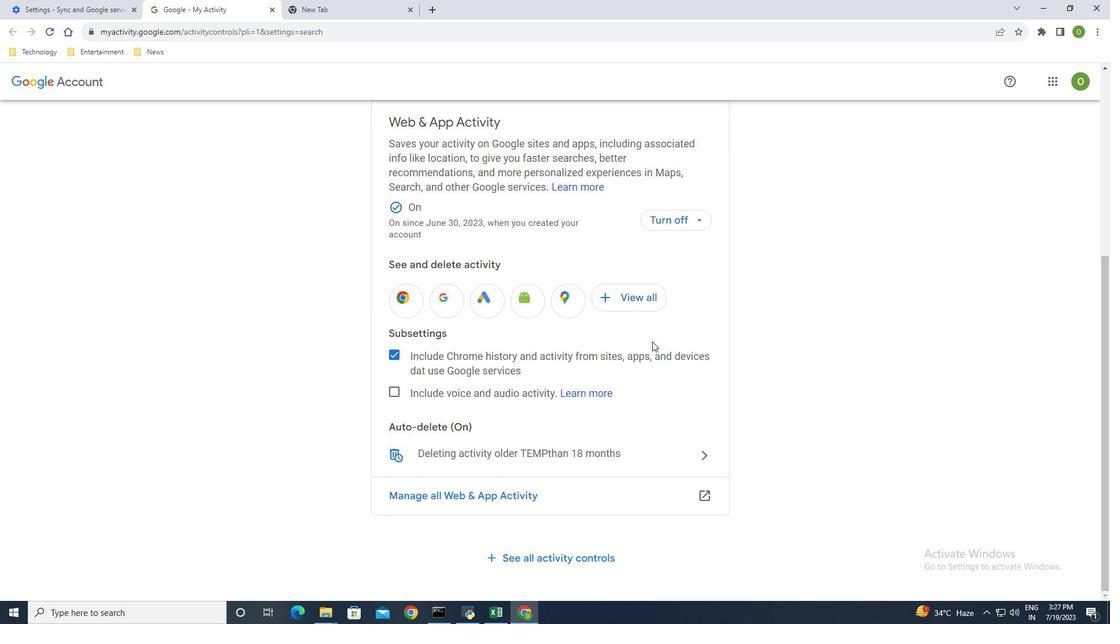 
Action: Mouse moved to (656, 352)
Screenshot: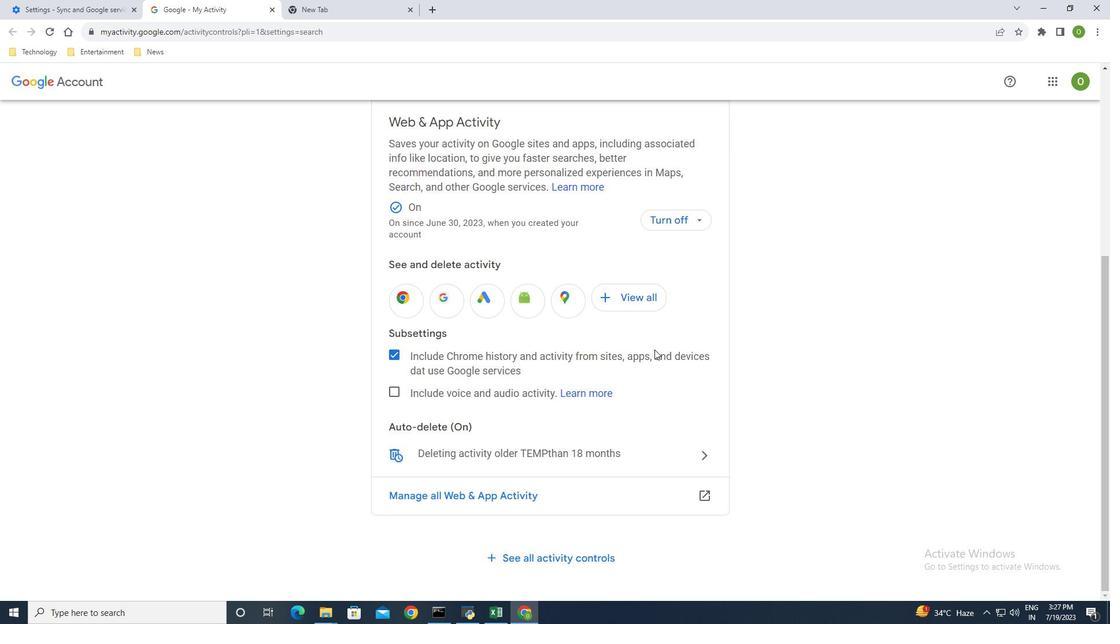 
Action: Mouse scrolled (656, 351) with delta (0, 0)
Screenshot: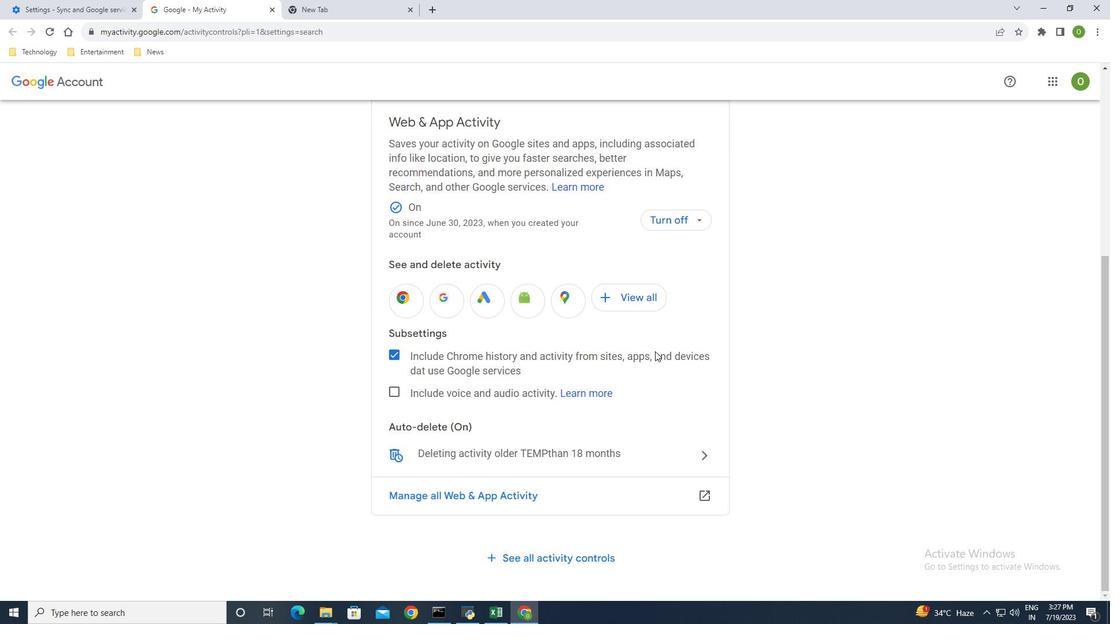 
Action: Mouse scrolled (656, 351) with delta (0, 0)
Screenshot: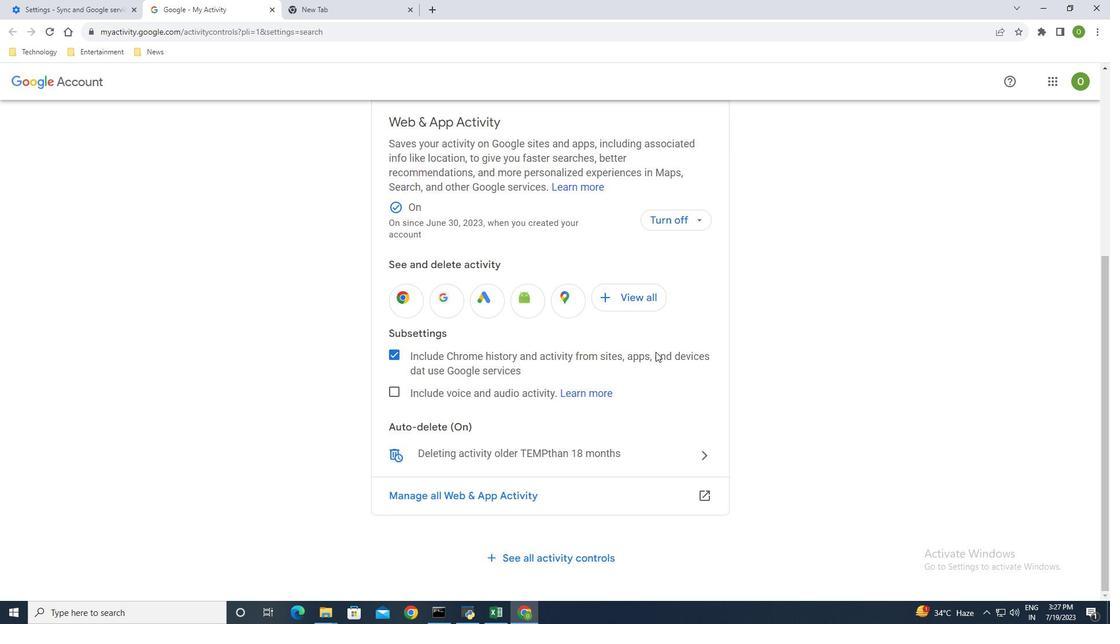 
Action: Mouse moved to (650, 424)
Screenshot: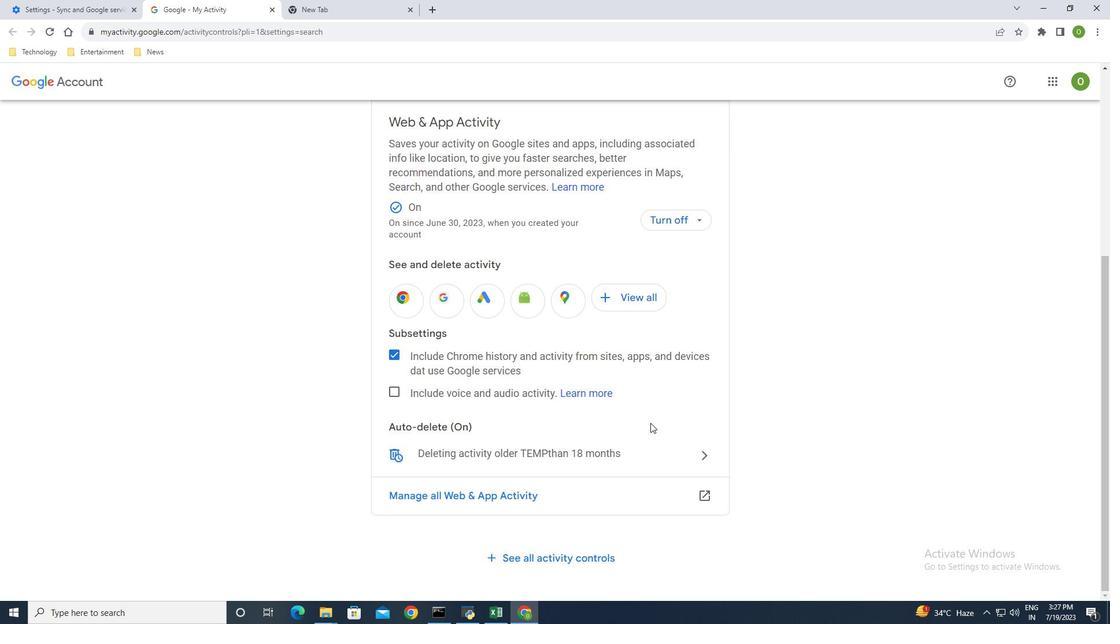 
Action: Mouse scrolled (650, 424) with delta (0, 0)
Screenshot: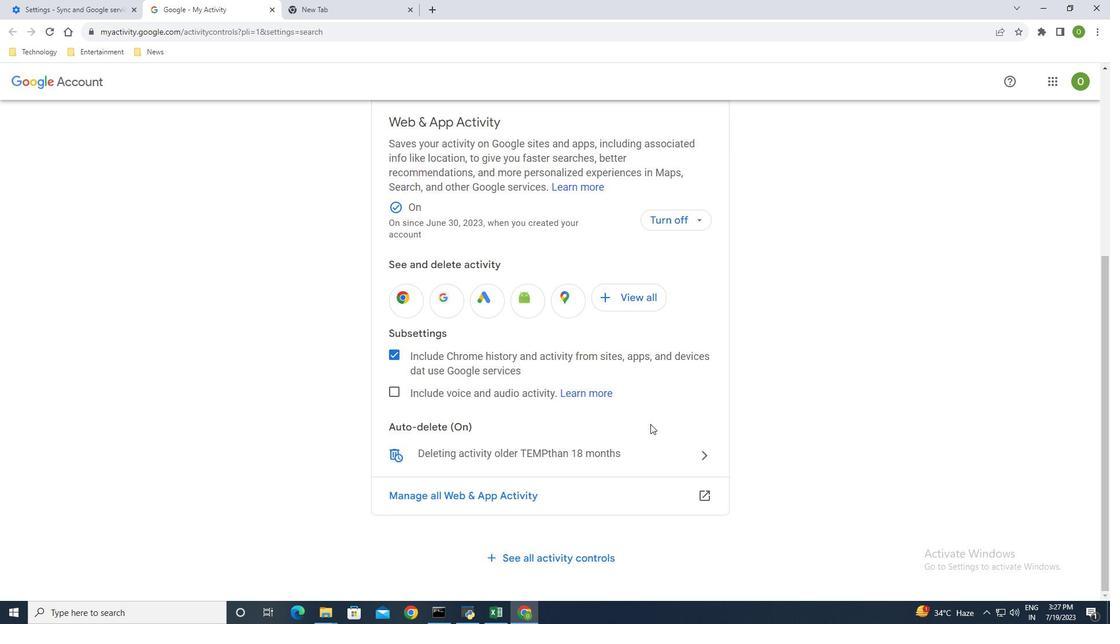 
Action: Mouse moved to (649, 494)
Screenshot: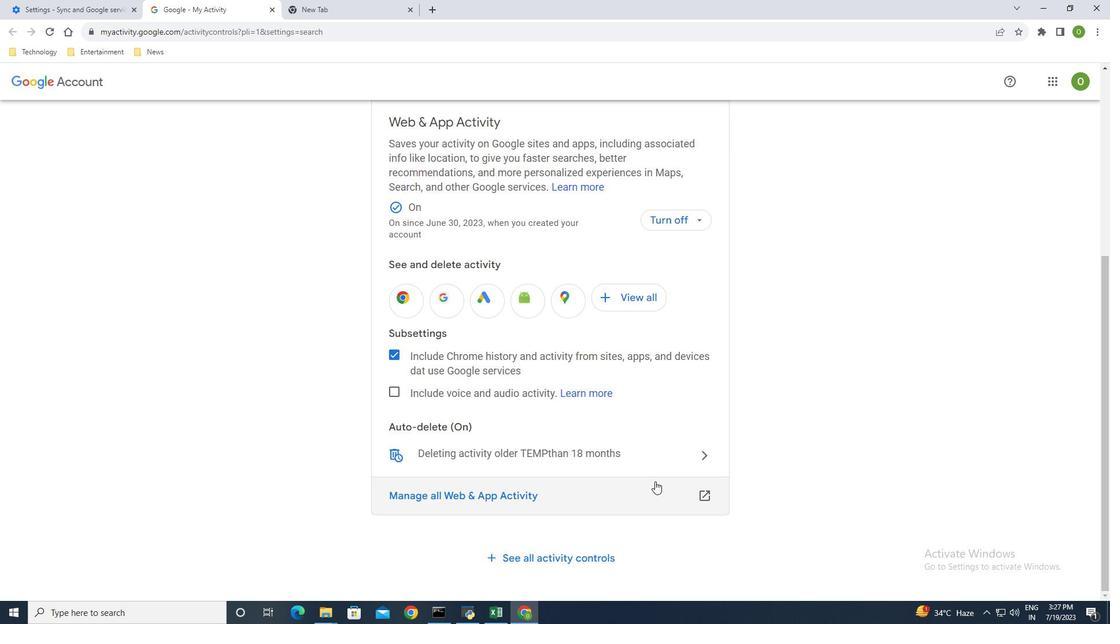 
Action: Mouse scrolled (649, 493) with delta (0, 0)
Screenshot: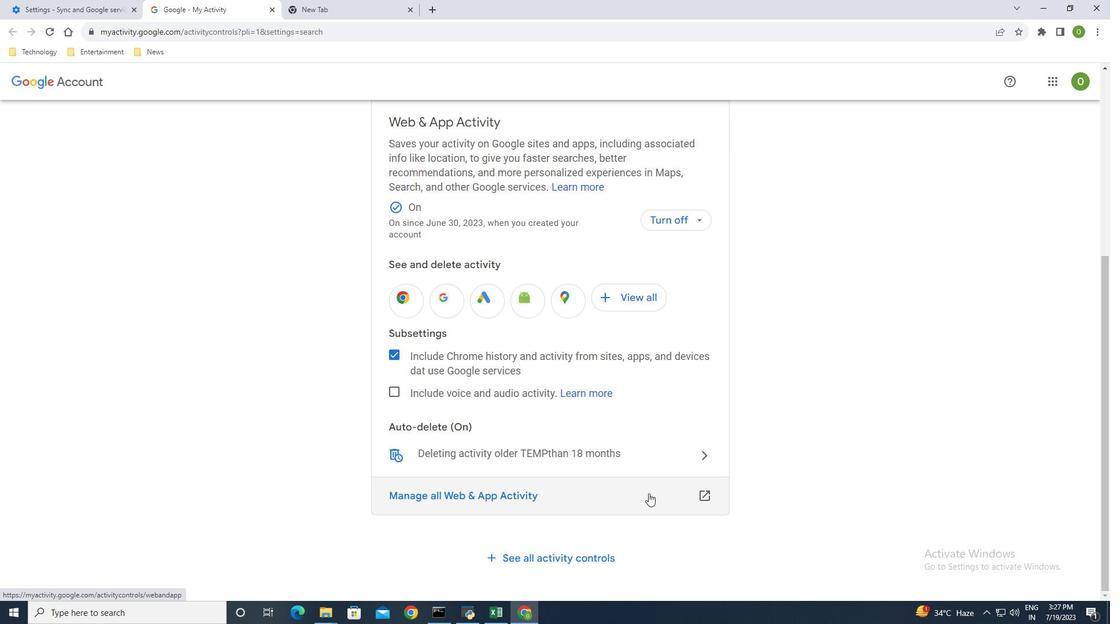 
Action: Mouse moved to (635, 493)
Screenshot: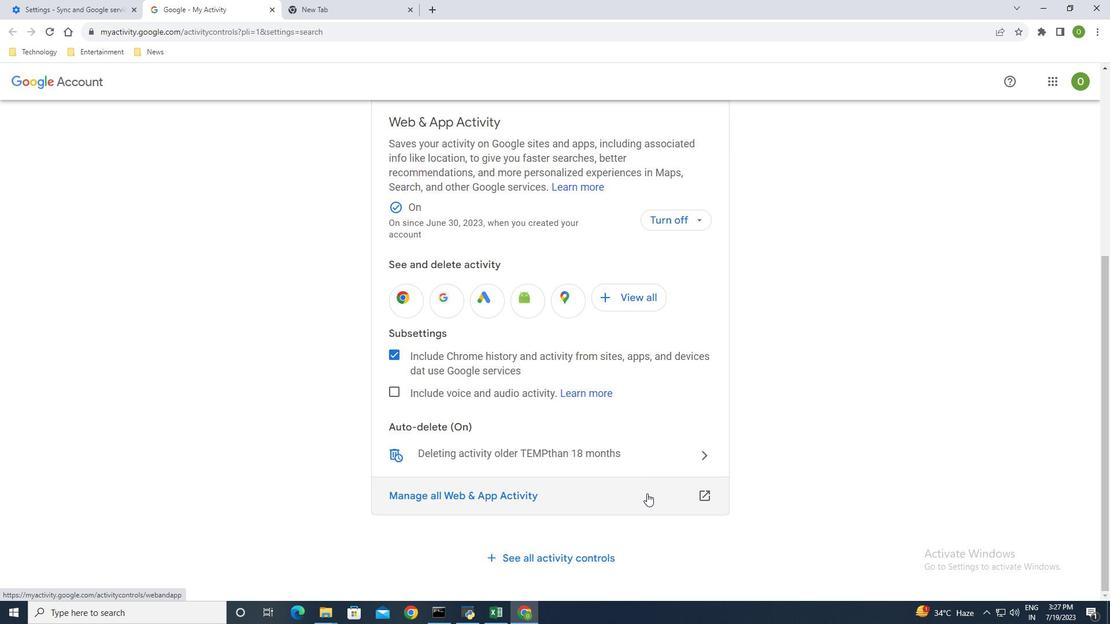 
Action: Mouse pressed left at (635, 493)
Screenshot: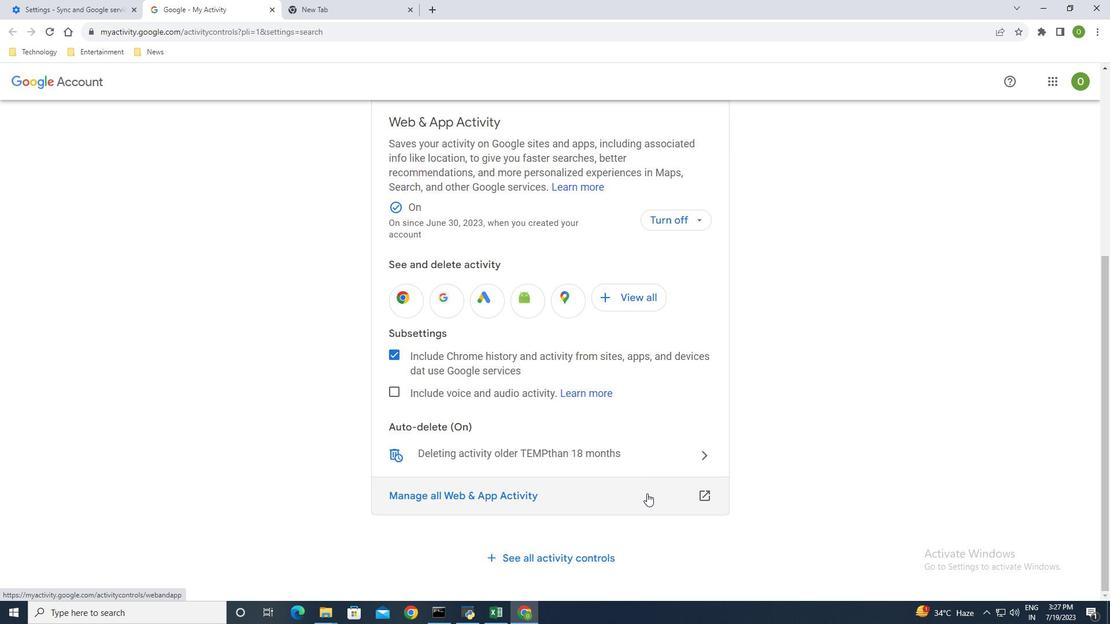
Action: Mouse moved to (531, 451)
Screenshot: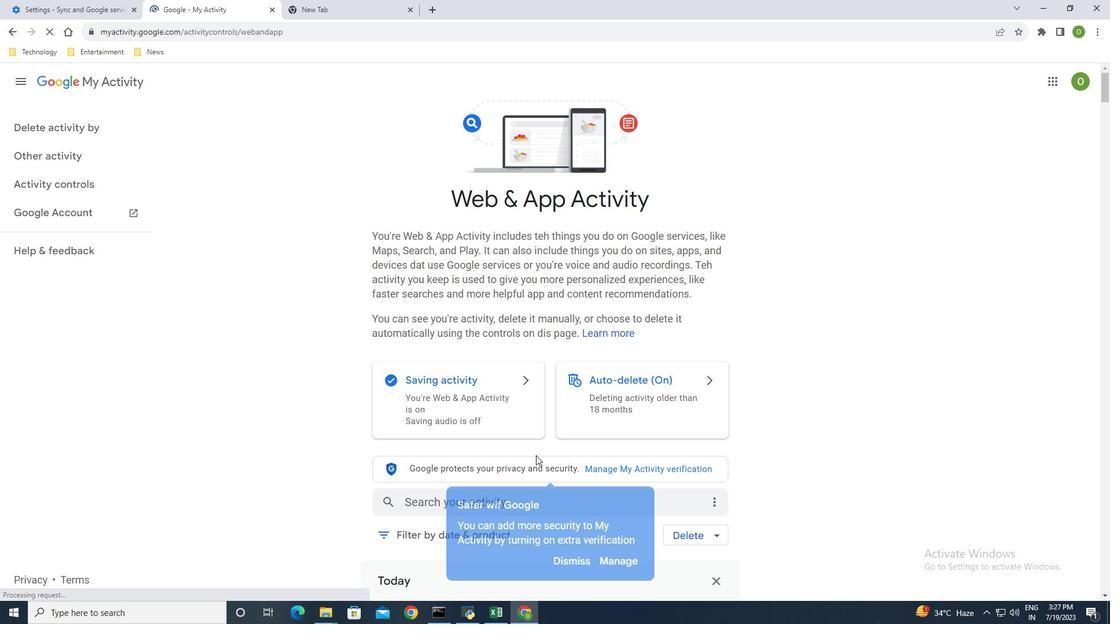 
Action: Mouse scrolled (531, 450) with delta (0, 0)
Screenshot: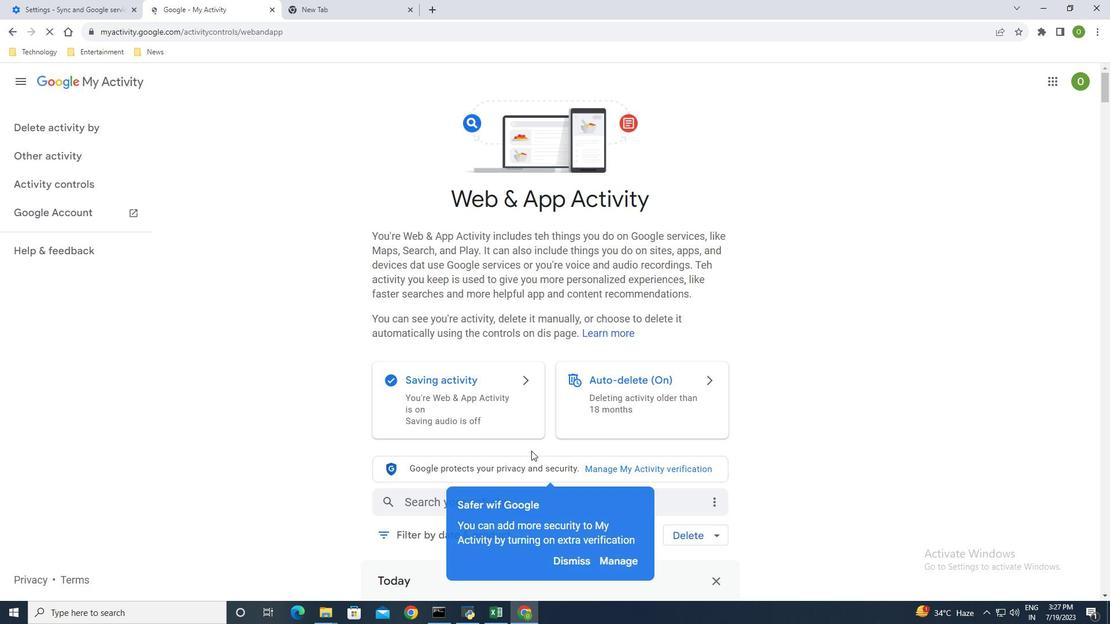 
Action: Mouse scrolled (531, 450) with delta (0, 0)
Screenshot: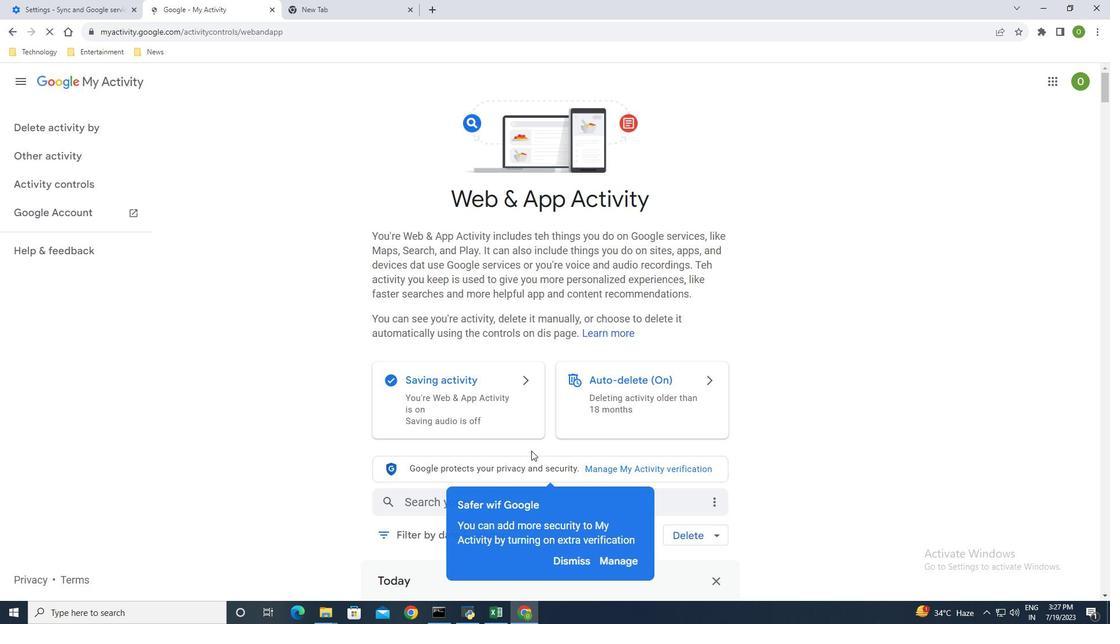 
Action: Mouse moved to (811, 377)
Screenshot: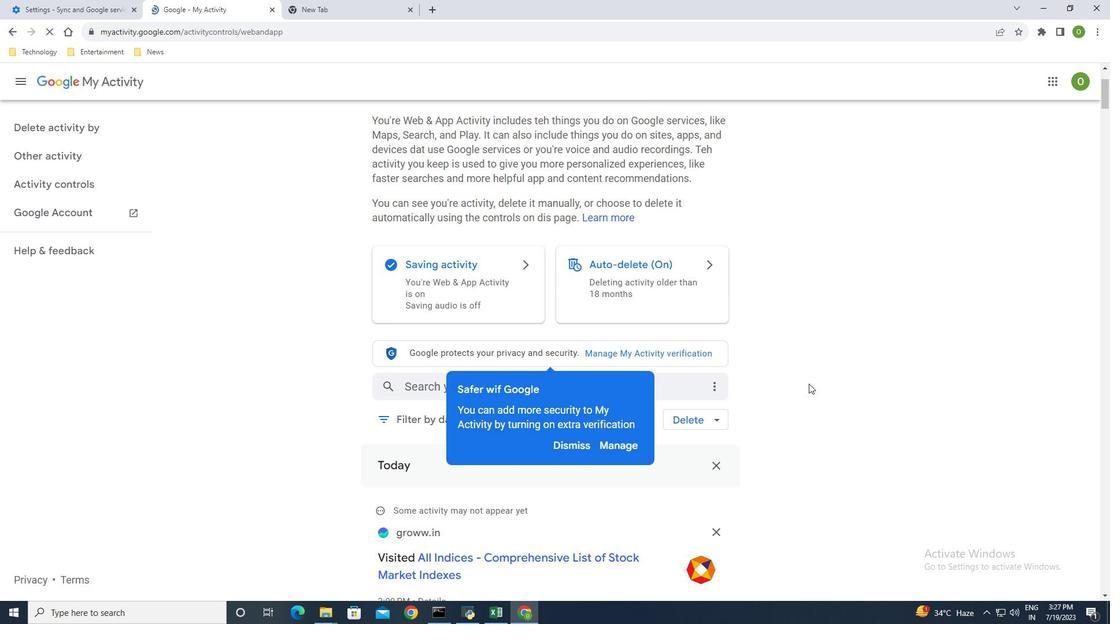 
Action: Mouse pressed left at (811, 377)
Screenshot: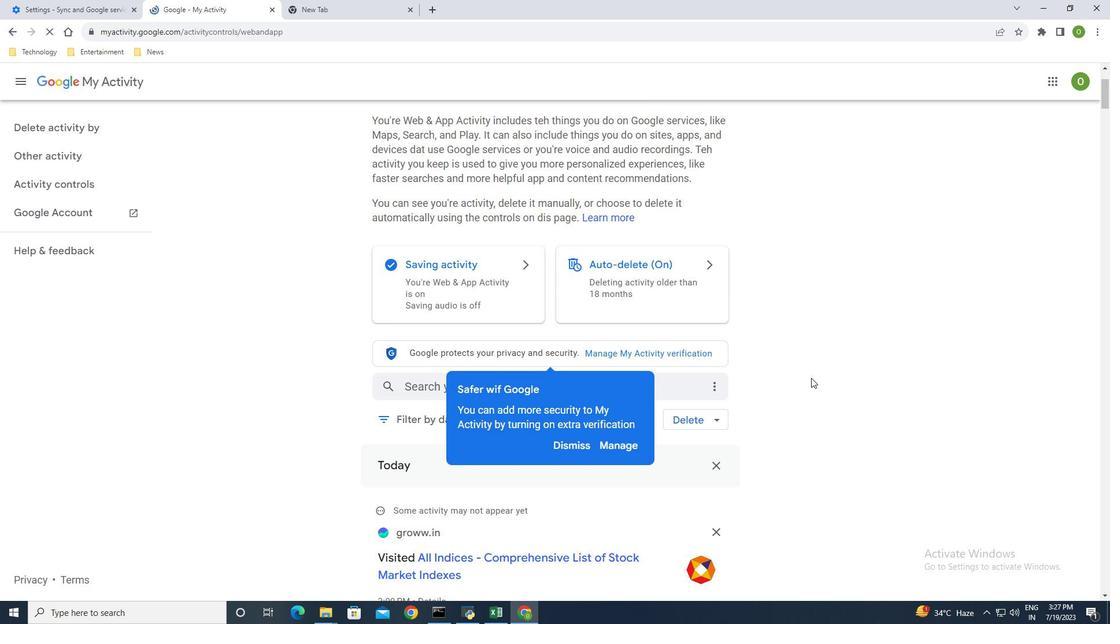 
Action: Mouse moved to (582, 446)
Screenshot: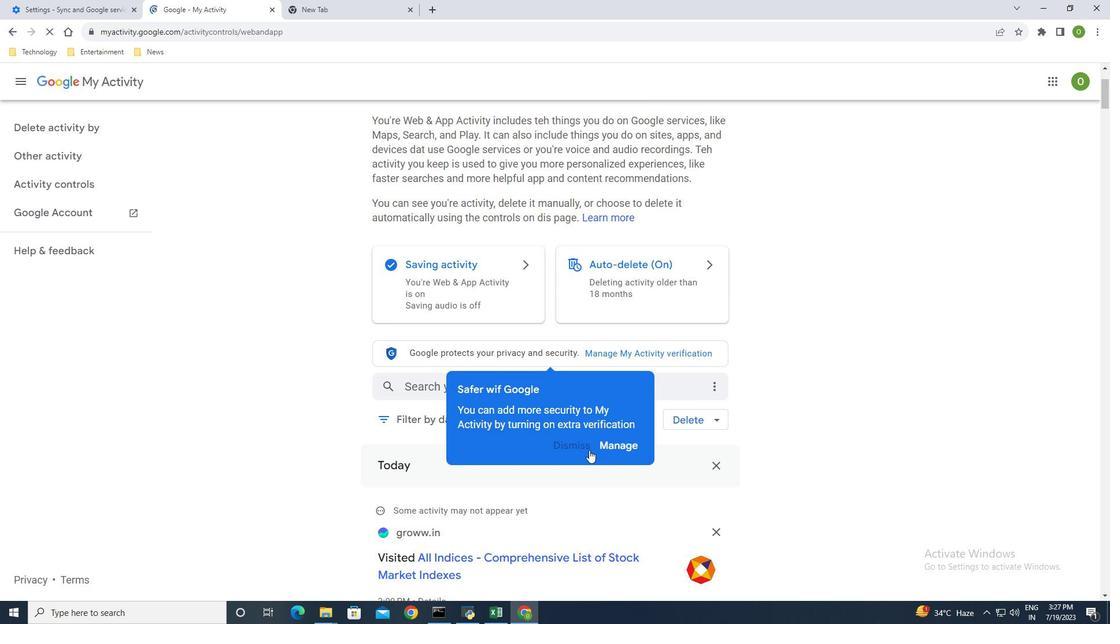 
Action: Mouse pressed left at (582, 446)
Screenshot: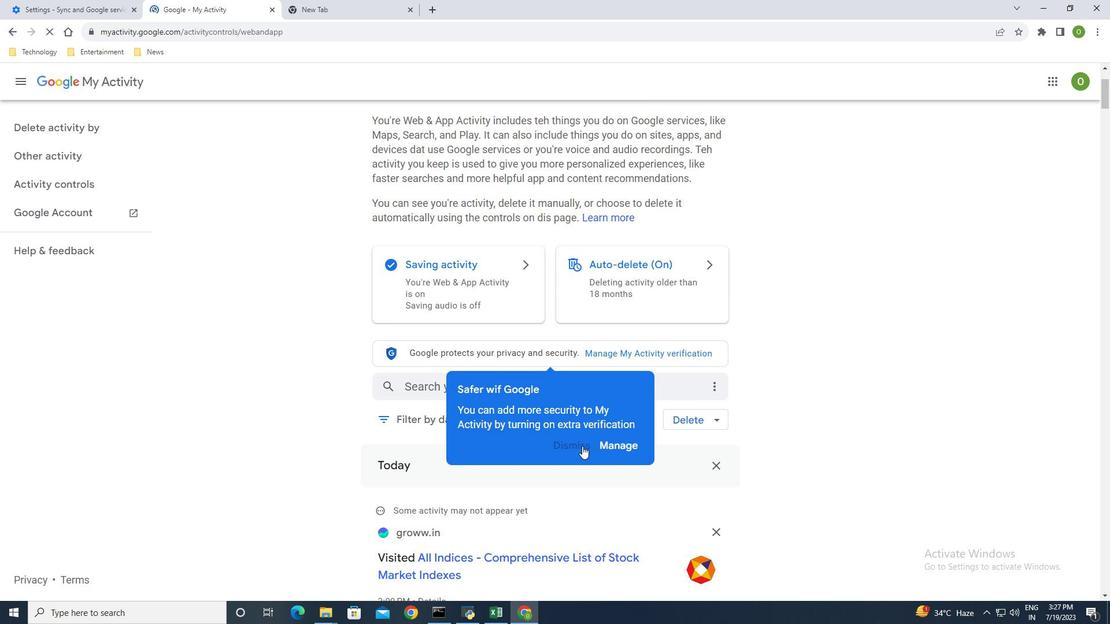
Action: Mouse moved to (661, 437)
Screenshot: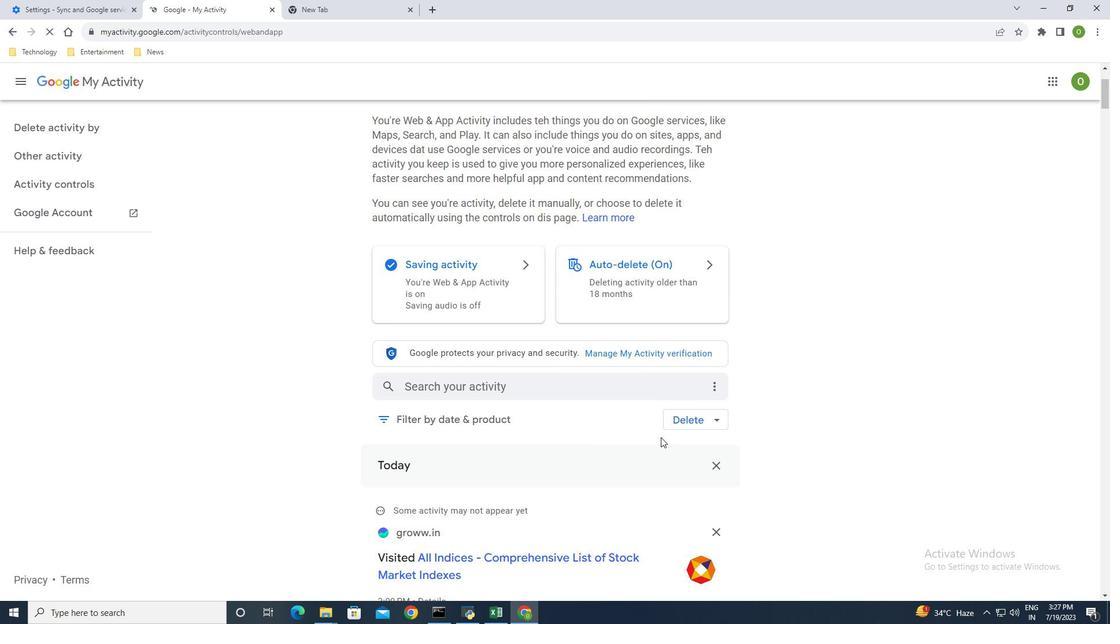 
Action: Mouse scrolled (661, 437) with delta (0, 0)
Screenshot: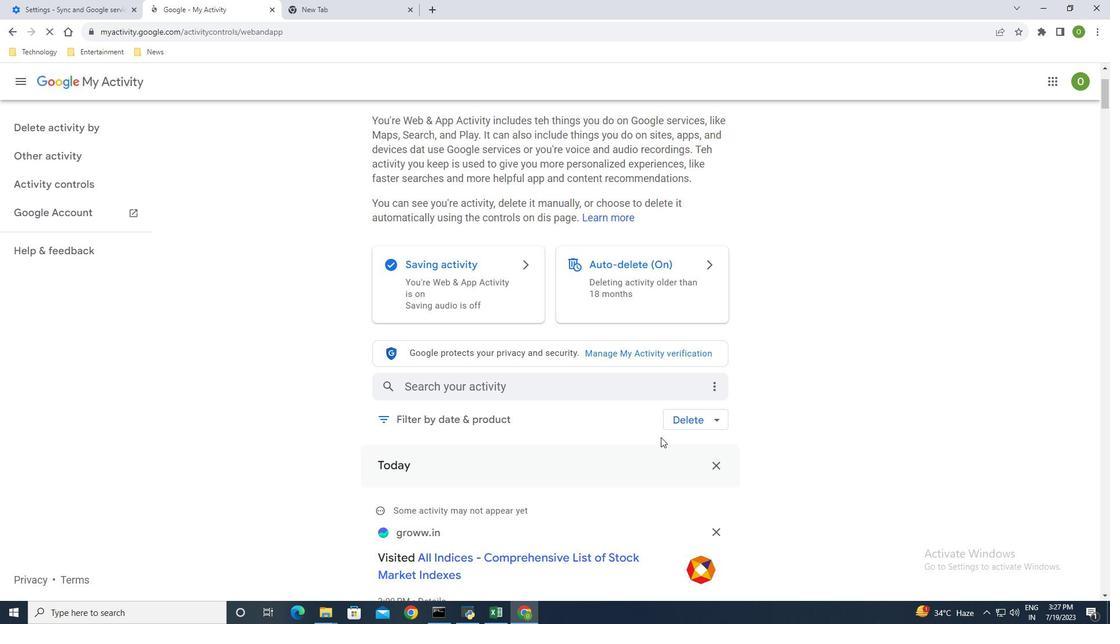 
Action: Mouse scrolled (661, 437) with delta (0, 0)
Screenshot: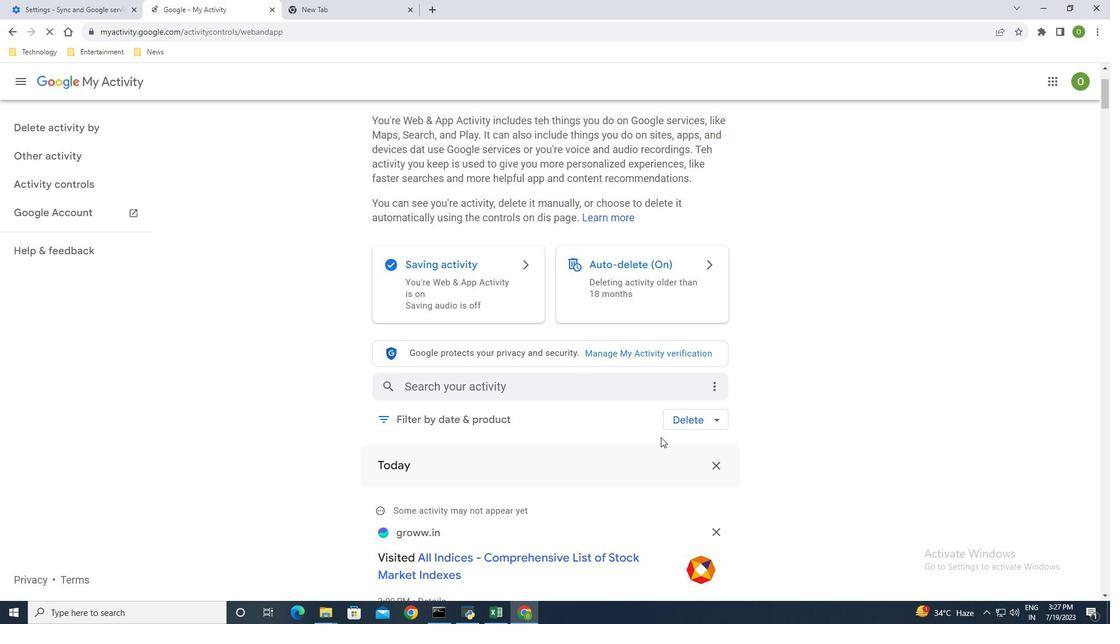 
Action: Mouse scrolled (661, 437) with delta (0, 0)
Screenshot: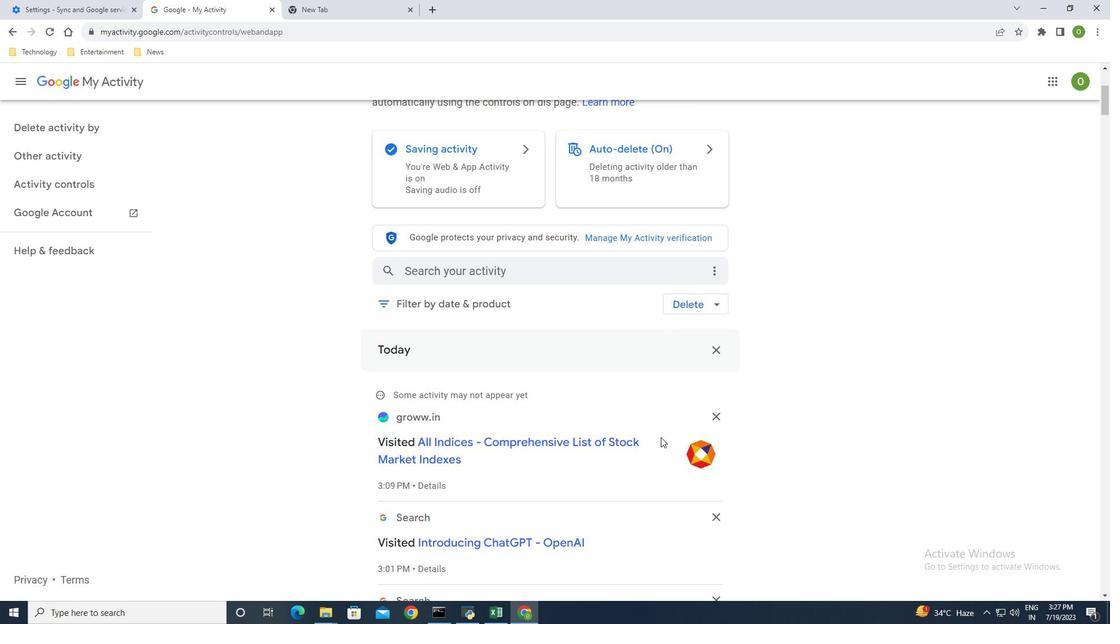 
Action: Mouse scrolled (661, 437) with delta (0, 0)
Screenshot: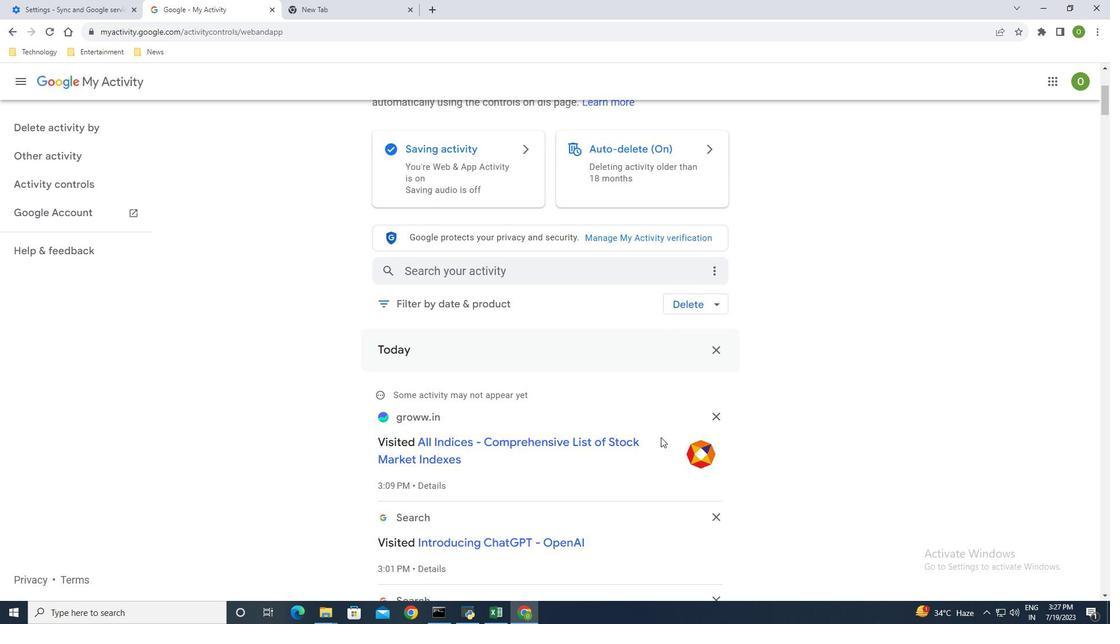
Action: Mouse scrolled (661, 437) with delta (0, 0)
Screenshot: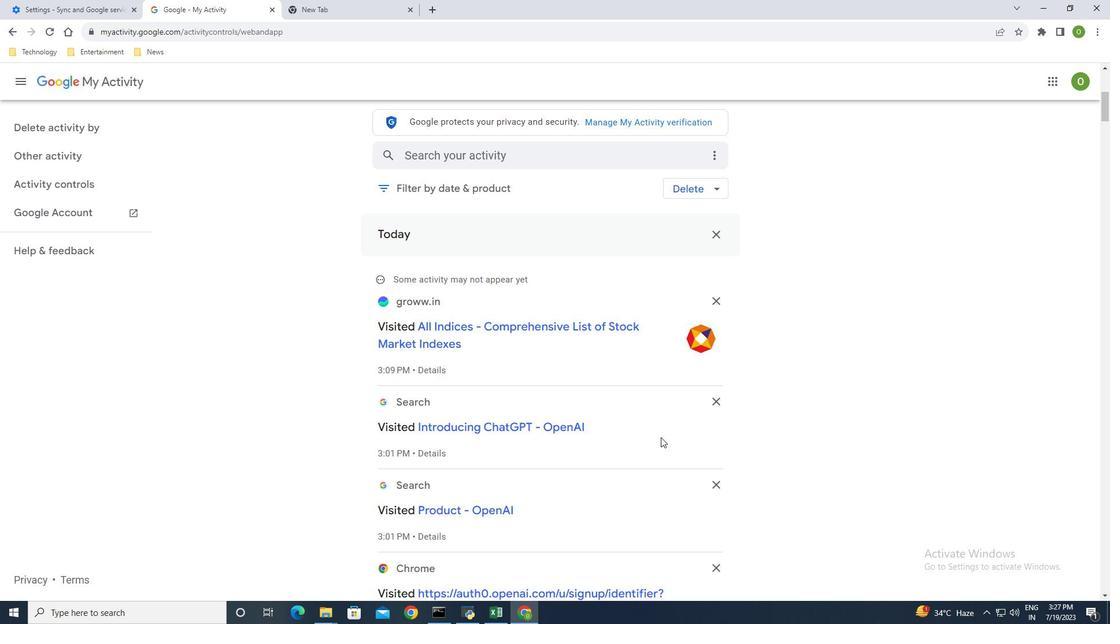 
Action: Mouse scrolled (661, 437) with delta (0, 0)
Screenshot: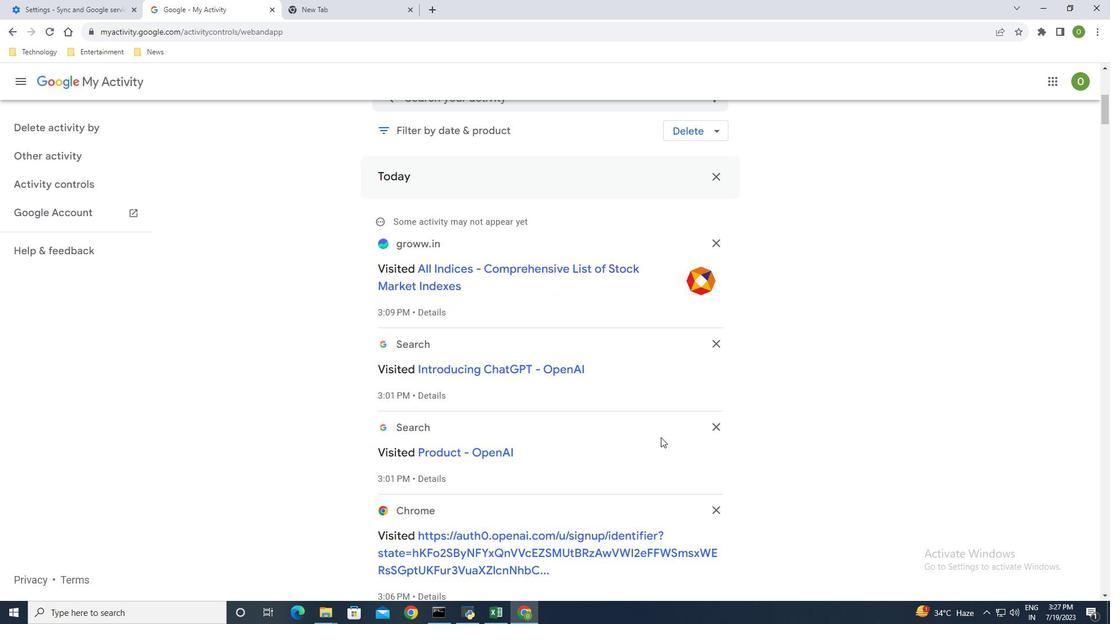 
Action: Mouse scrolled (661, 437) with delta (0, 0)
Screenshot: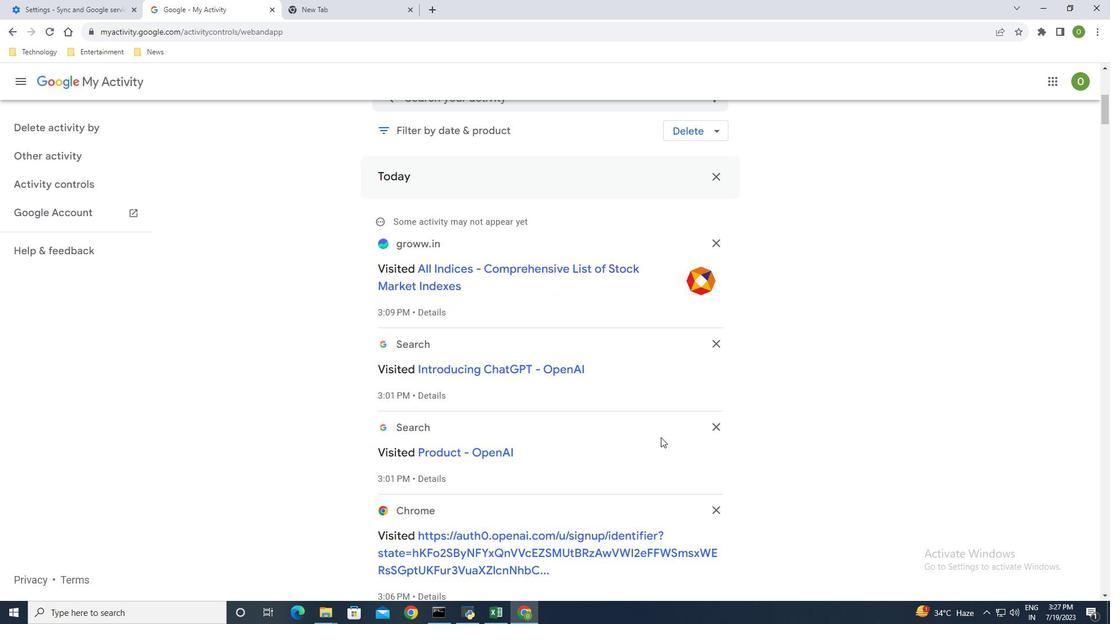 
Action: Mouse scrolled (661, 437) with delta (0, 0)
Screenshot: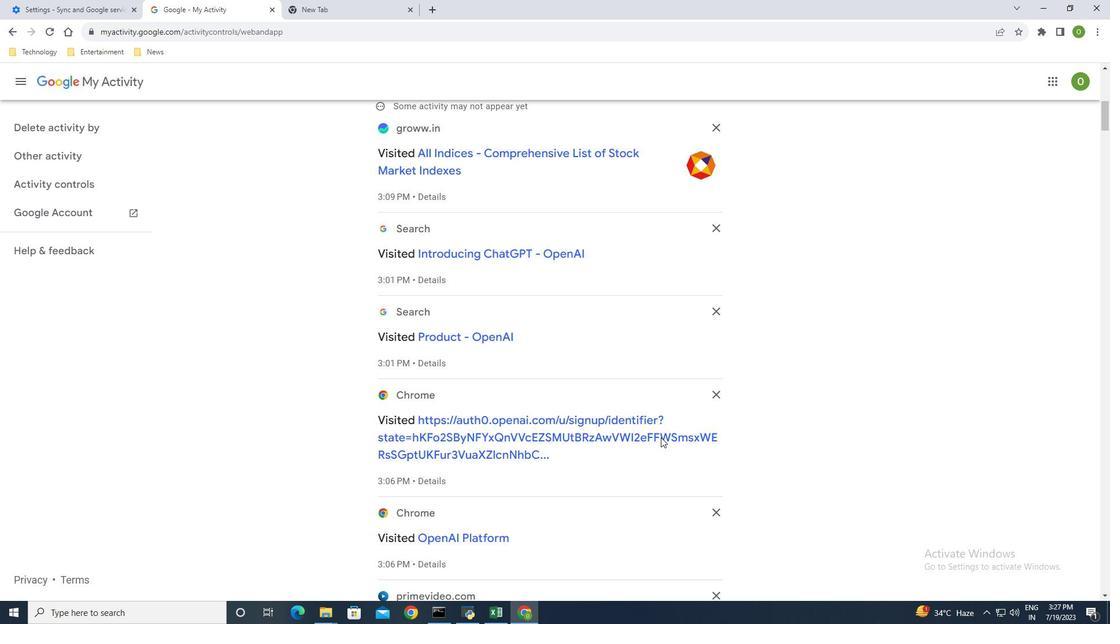
Action: Mouse scrolled (661, 437) with delta (0, 0)
Screenshot: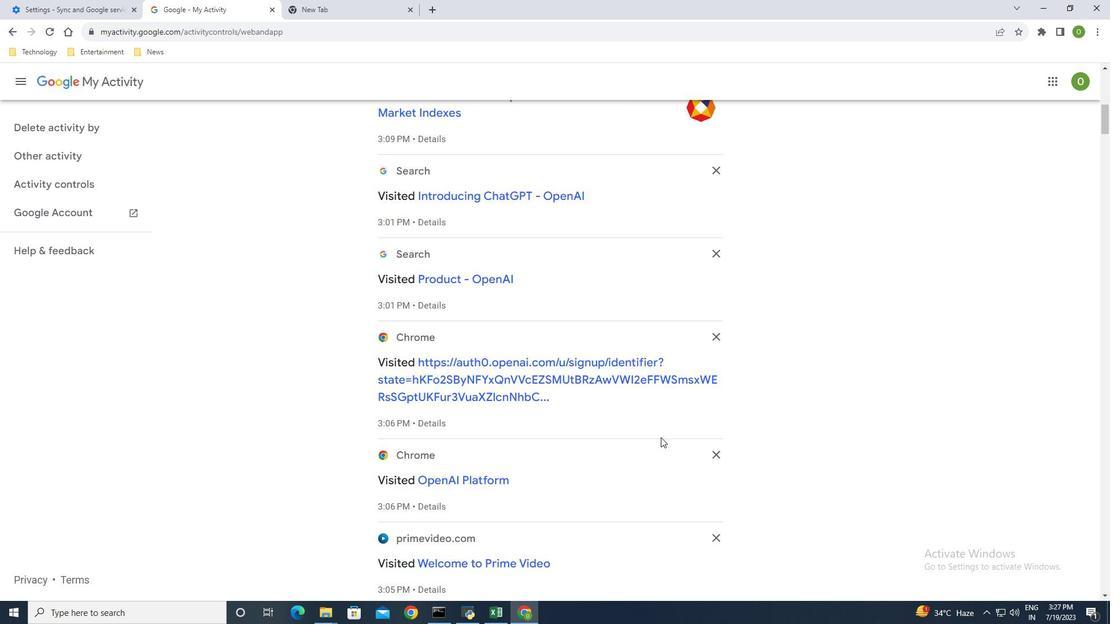 
Action: Mouse scrolled (661, 437) with delta (0, 0)
Screenshot: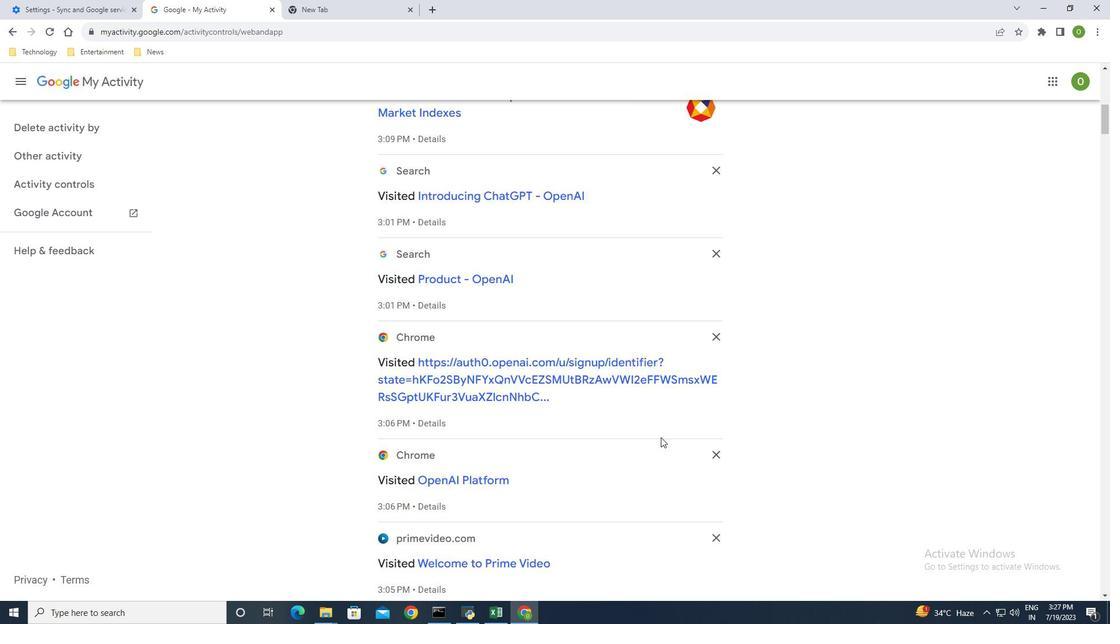 
Action: Mouse scrolled (661, 438) with delta (0, 0)
Screenshot: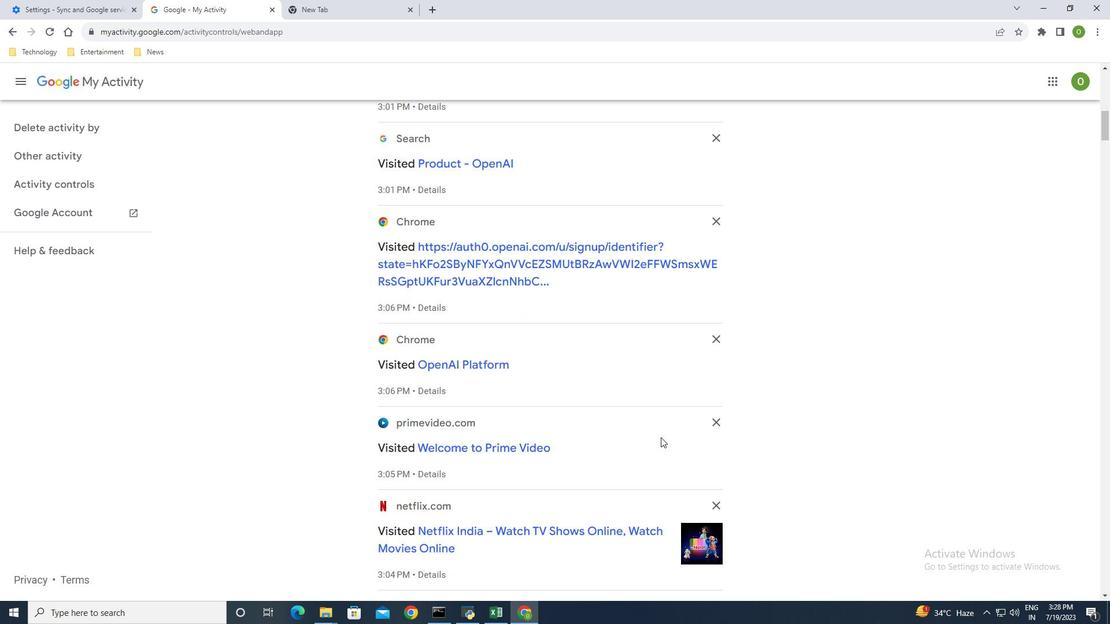 
Action: Mouse scrolled (661, 438) with delta (0, 0)
Screenshot: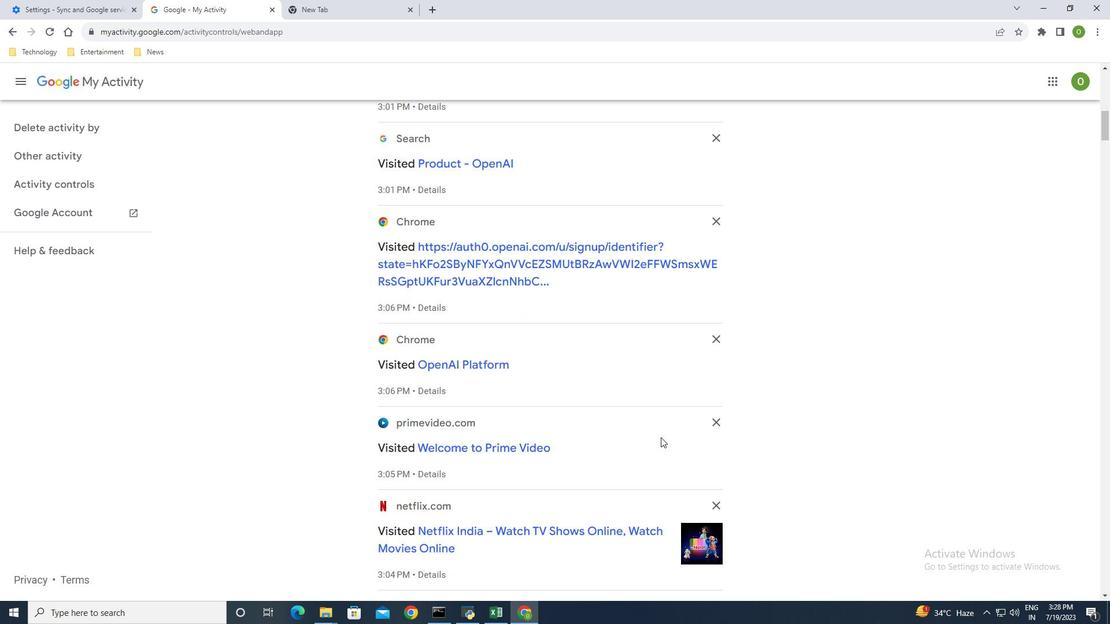 
Action: Mouse scrolled (661, 438) with delta (0, 0)
Screenshot: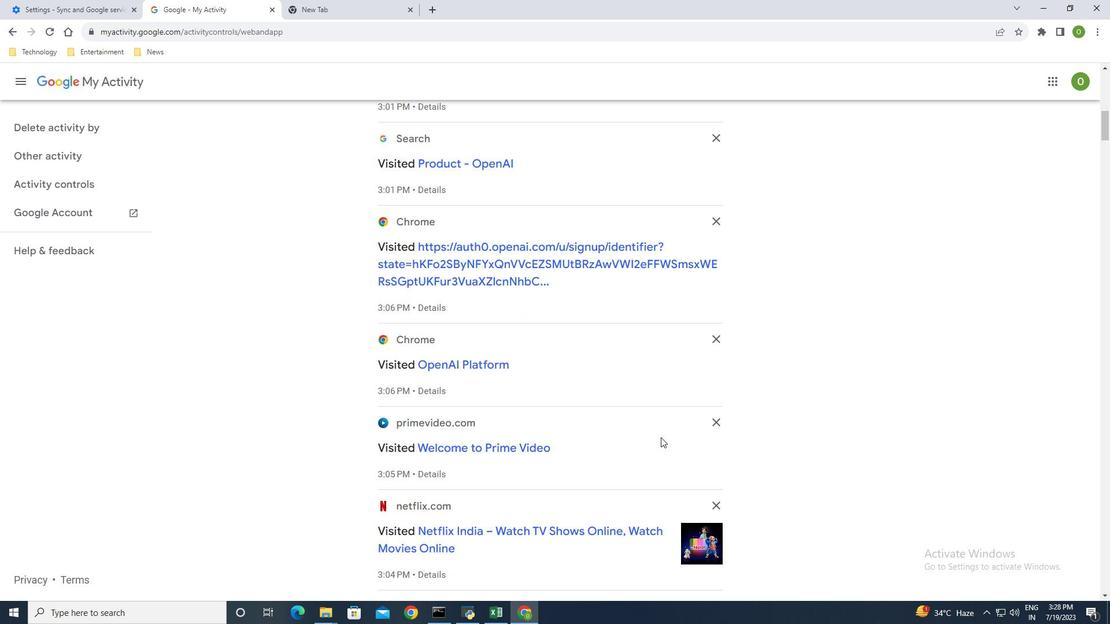 
Action: Mouse scrolled (661, 438) with delta (0, 0)
Screenshot: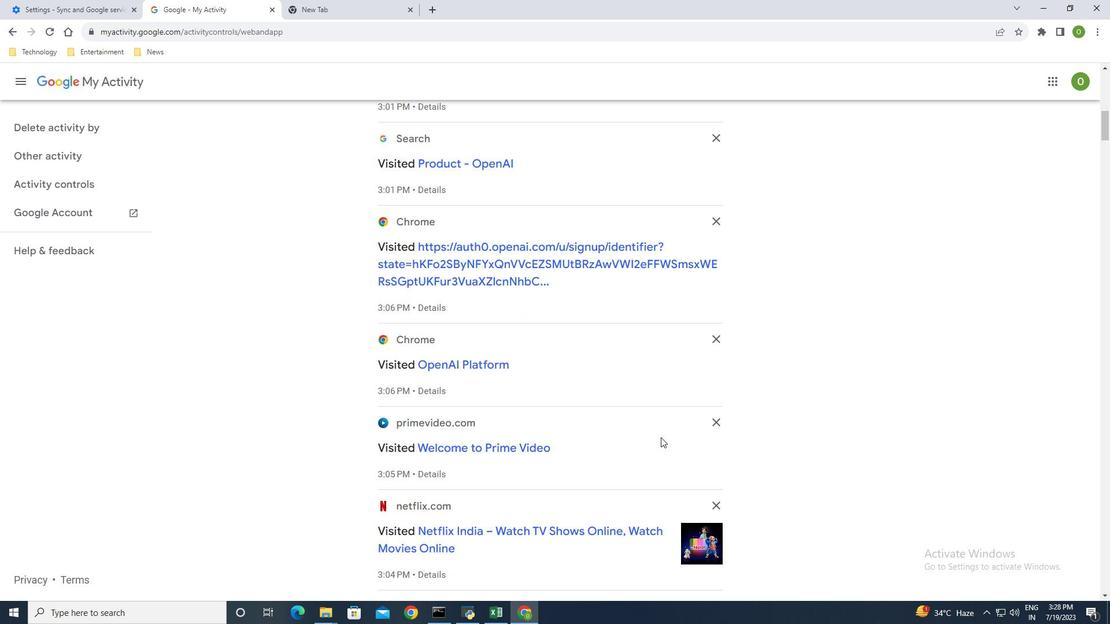 
Action: Mouse scrolled (661, 438) with delta (0, 0)
Screenshot: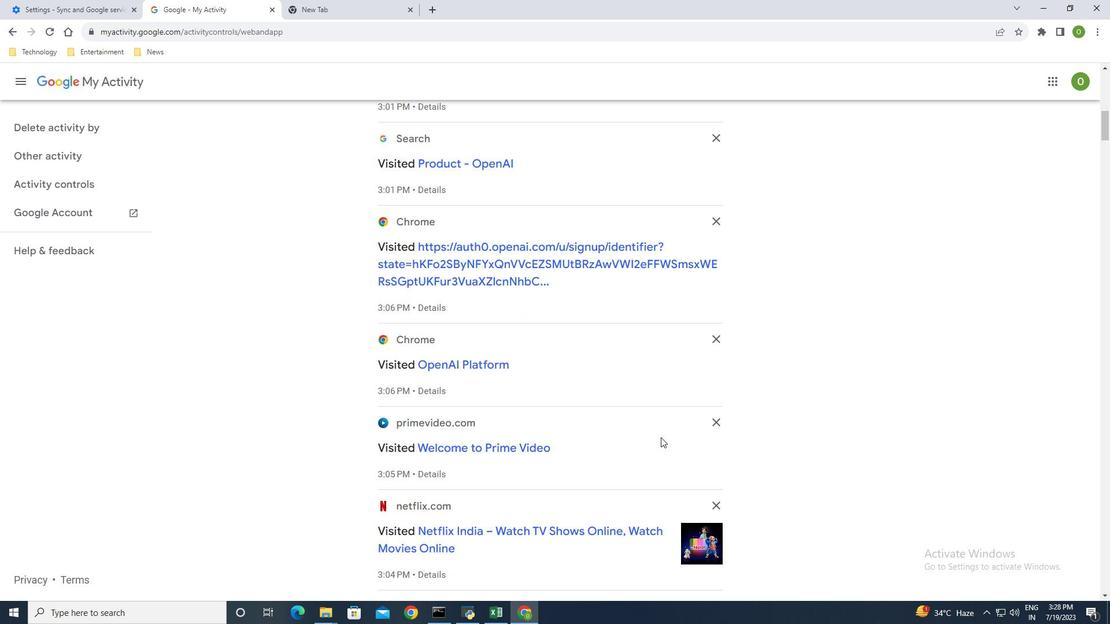 
Action: Mouse scrolled (661, 438) with delta (0, 0)
Screenshot: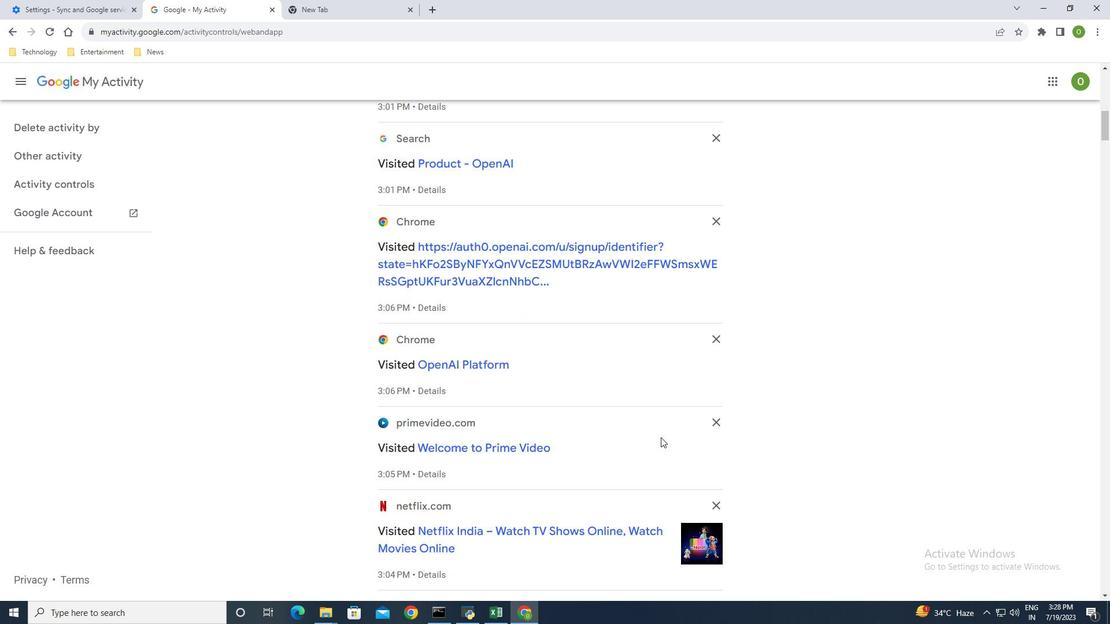 
Action: Mouse scrolled (661, 438) with delta (0, 0)
Screenshot: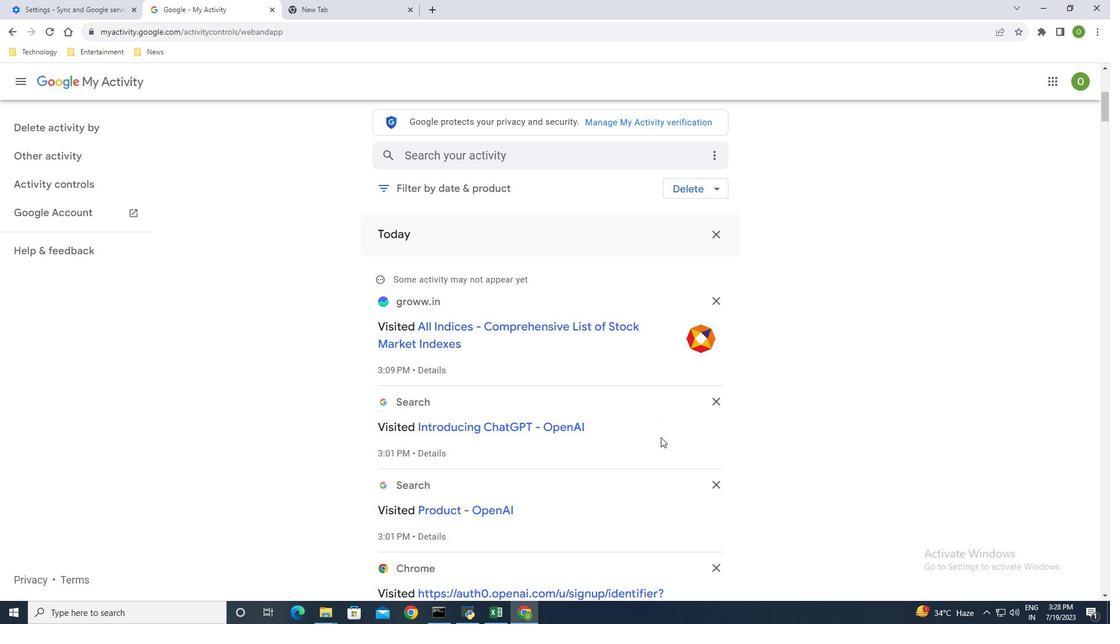 
Action: Mouse scrolled (661, 438) with delta (0, 0)
Screenshot: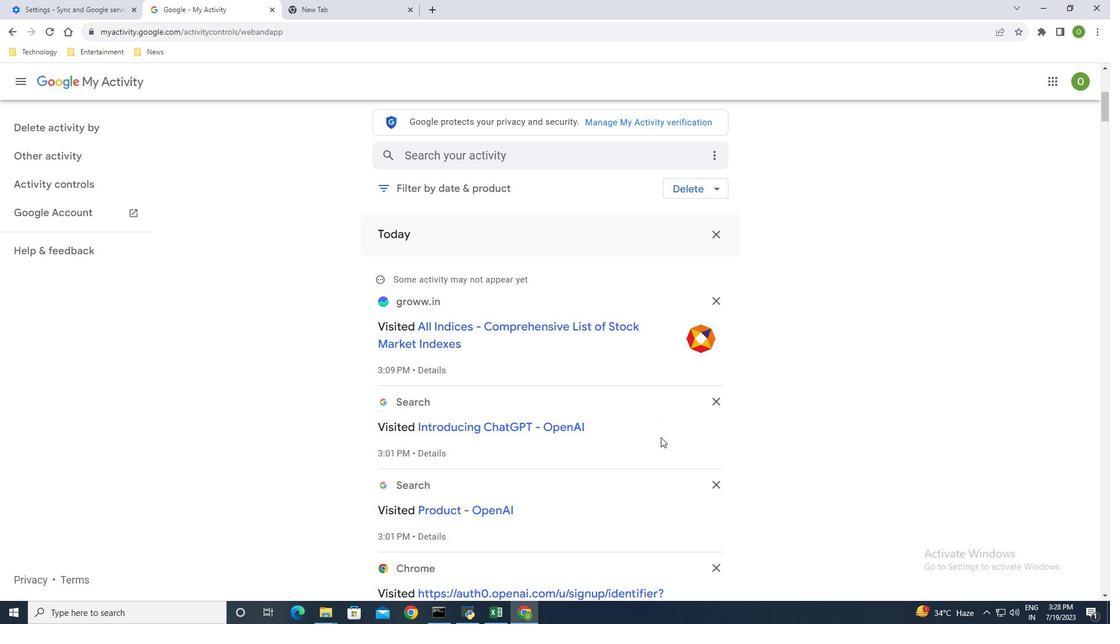 
Action: Mouse scrolled (661, 438) with delta (0, 0)
Screenshot: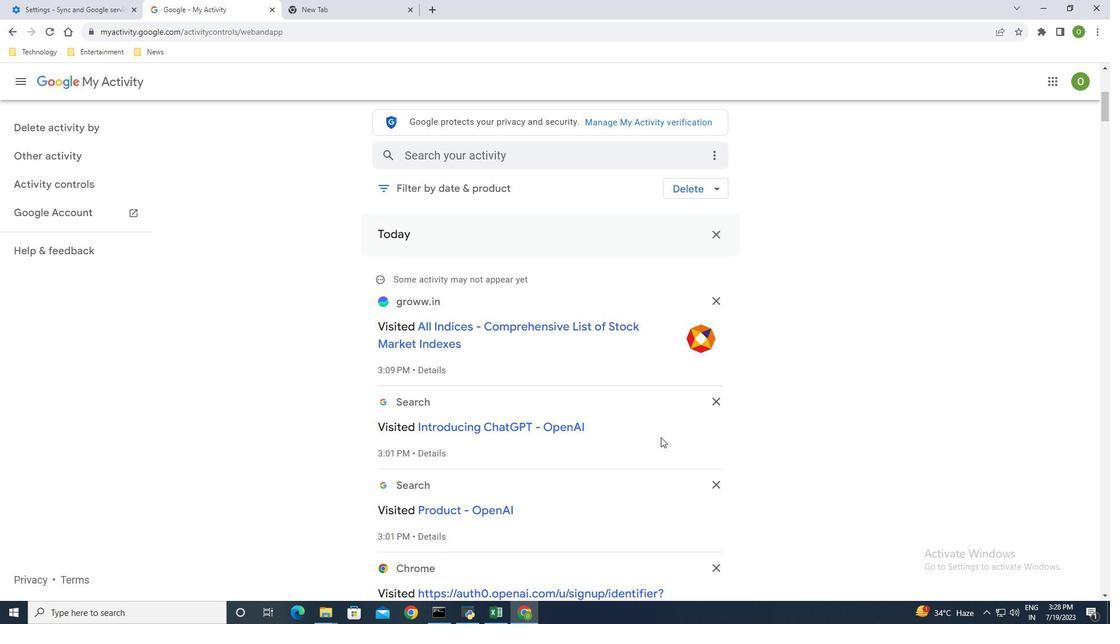 
Action: Mouse scrolled (661, 438) with delta (0, 0)
Screenshot: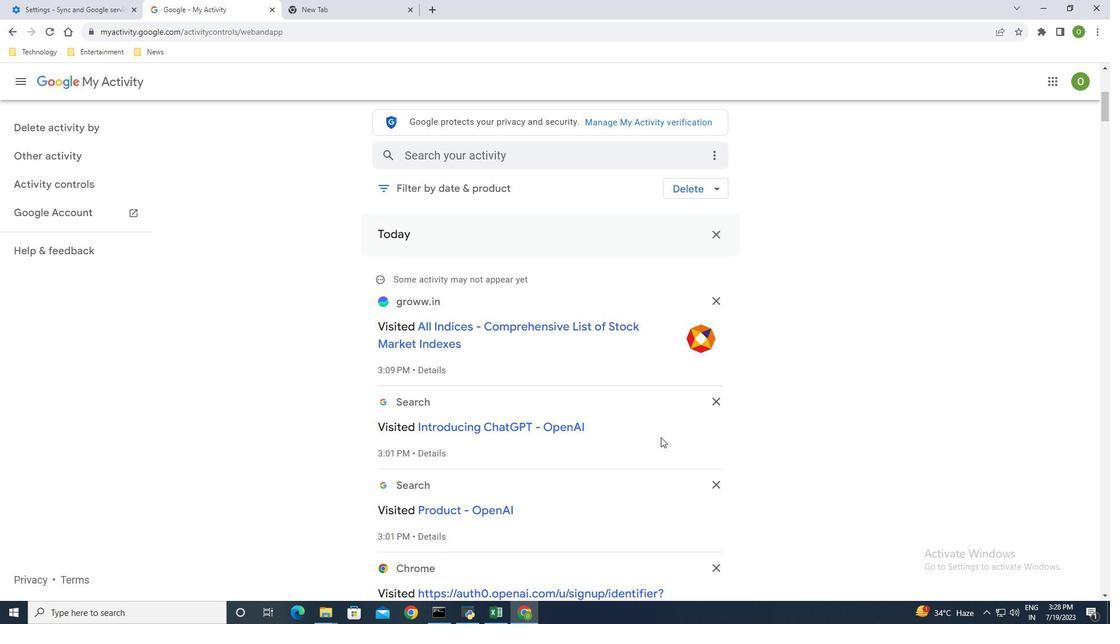 
Action: Mouse scrolled (661, 438) with delta (0, 0)
Screenshot: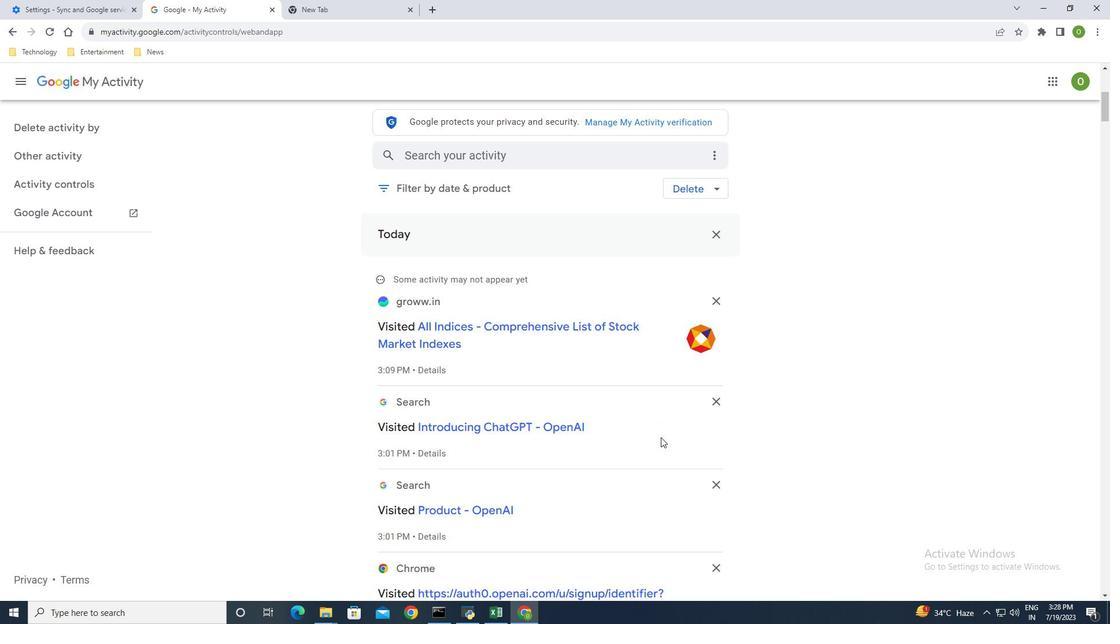 
Action: Mouse scrolled (661, 438) with delta (0, 0)
Screenshot: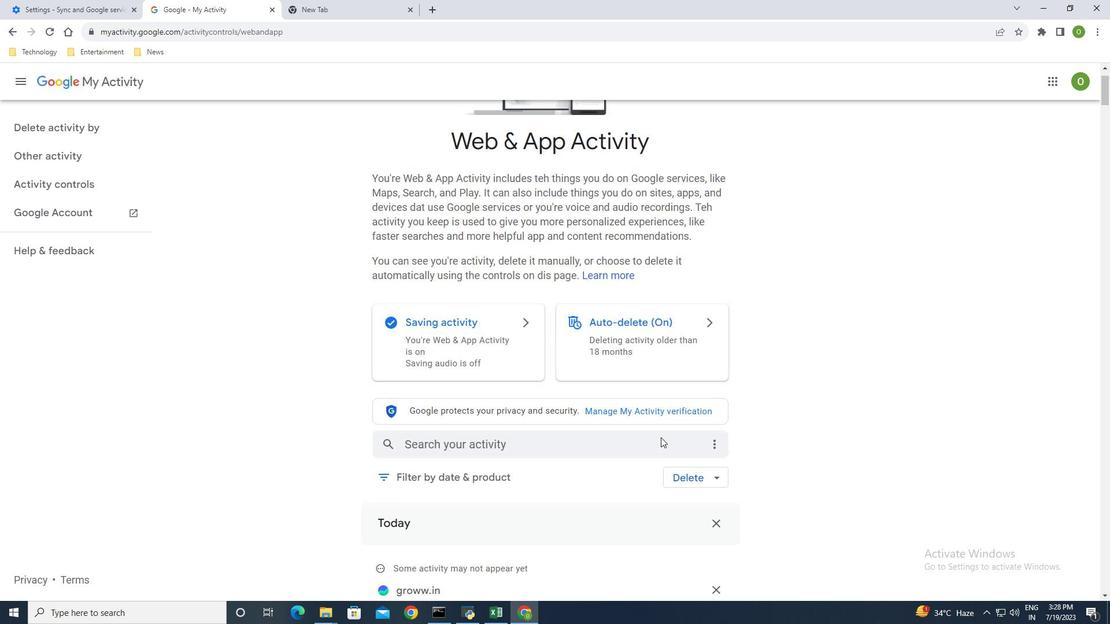 
Action: Mouse scrolled (661, 438) with delta (0, 0)
Screenshot: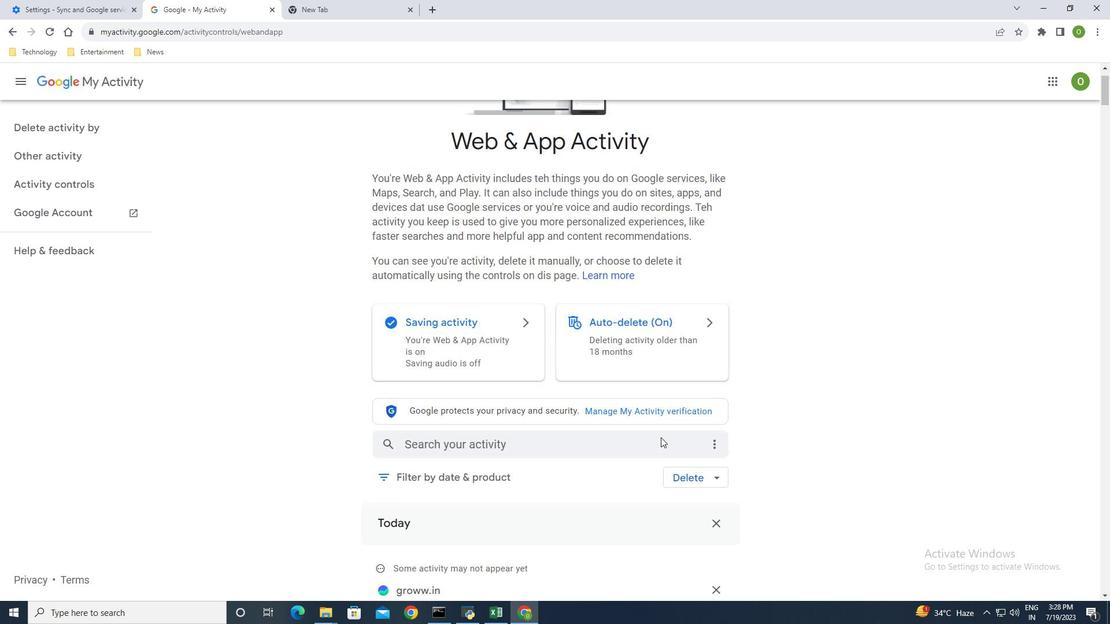 
Action: Mouse scrolled (661, 438) with delta (0, 0)
Screenshot: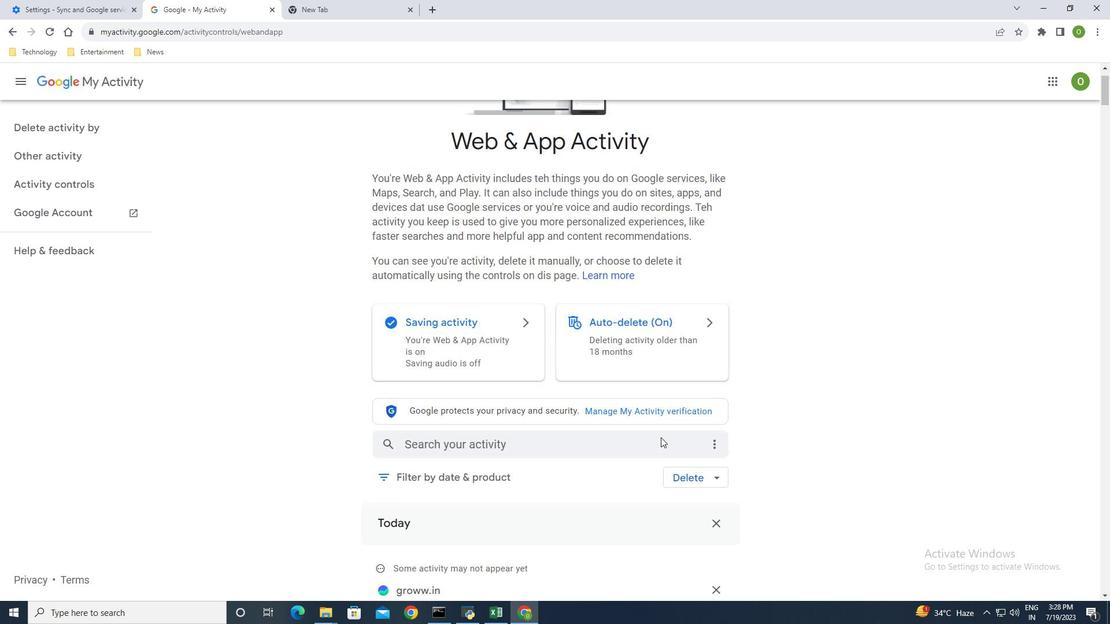 
Action: Mouse scrolled (661, 438) with delta (0, 0)
Screenshot: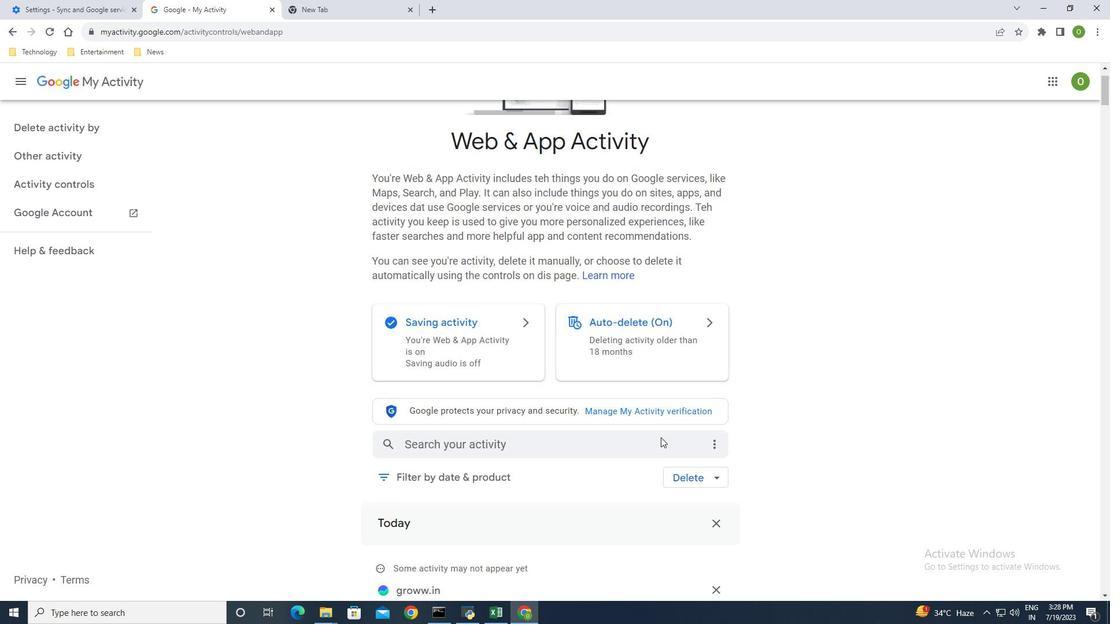 
Action: Mouse scrolled (661, 438) with delta (0, 0)
Screenshot: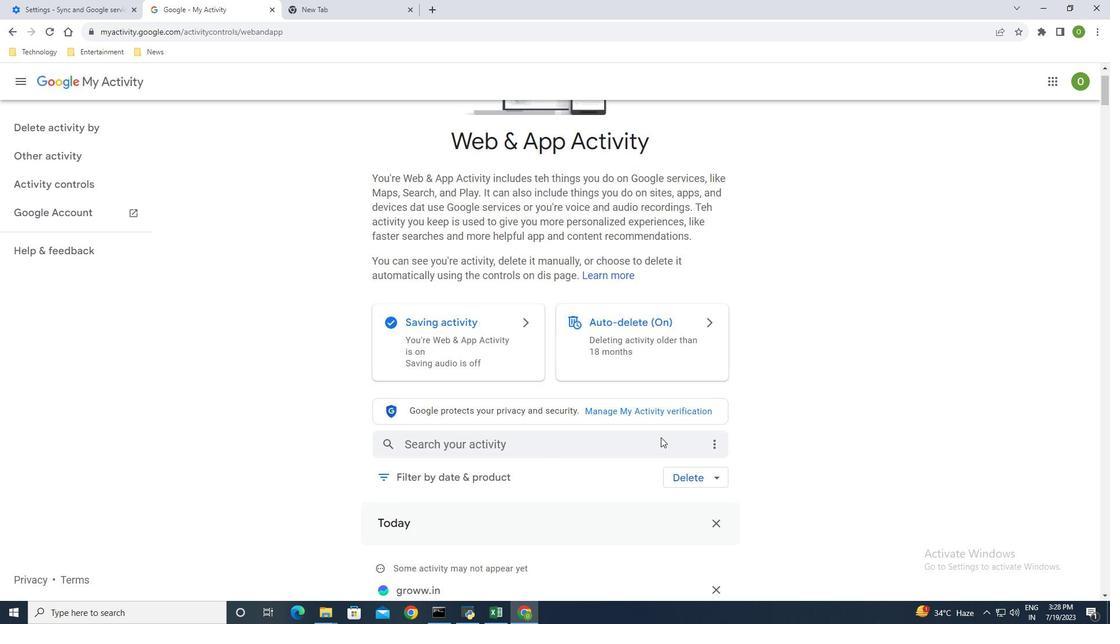 
Action: Mouse scrolled (661, 438) with delta (0, 0)
Screenshot: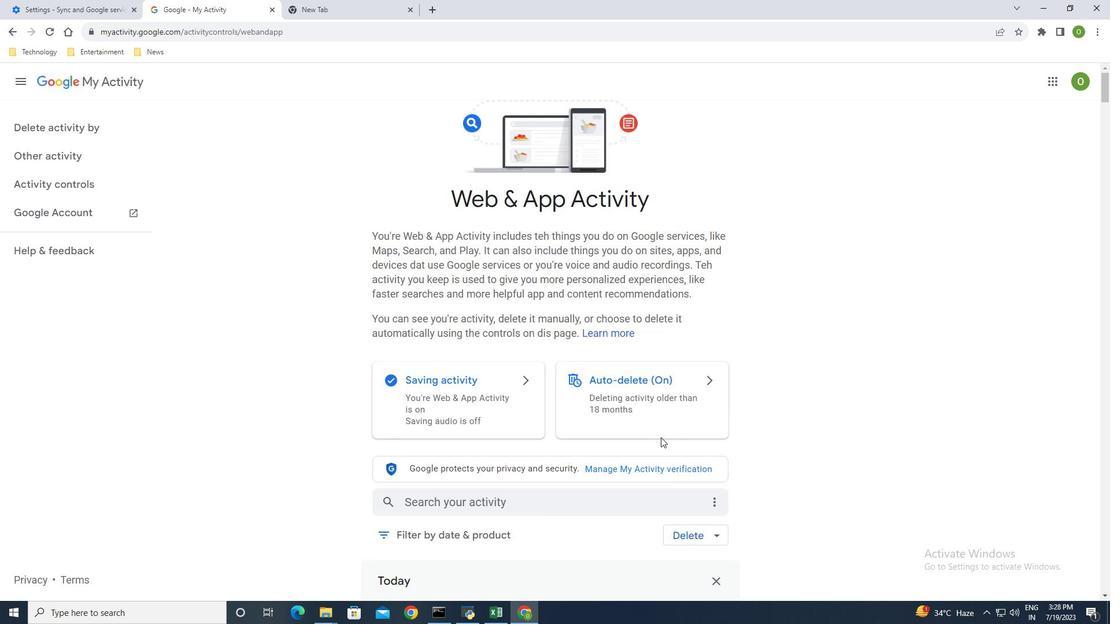 
Action: Mouse scrolled (661, 438) with delta (0, 0)
Screenshot: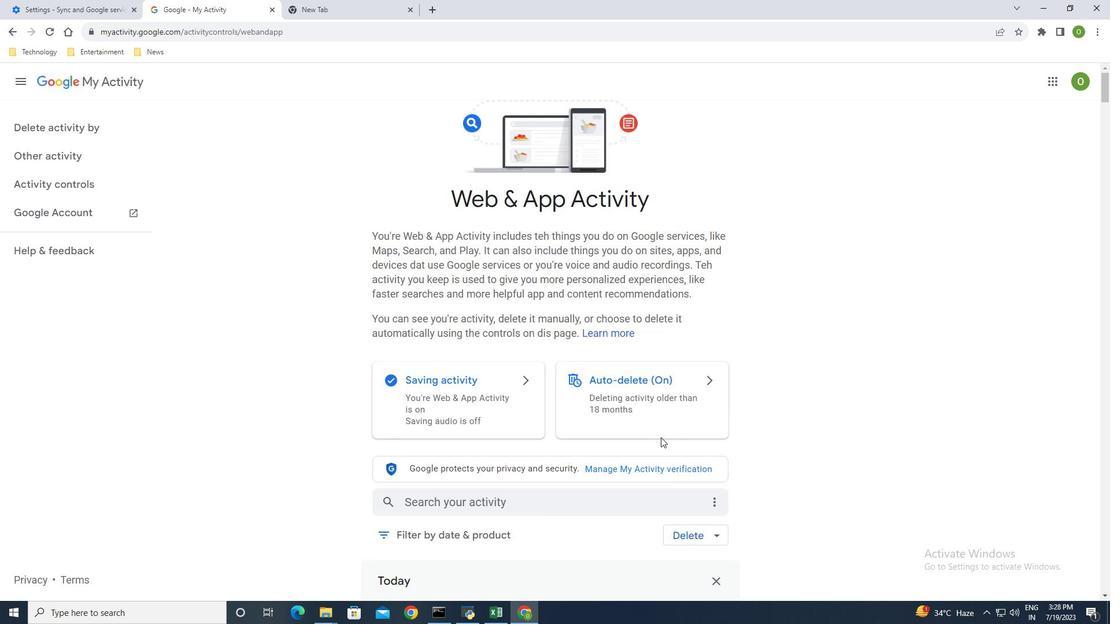 
Action: Mouse scrolled (661, 438) with delta (0, 0)
Screenshot: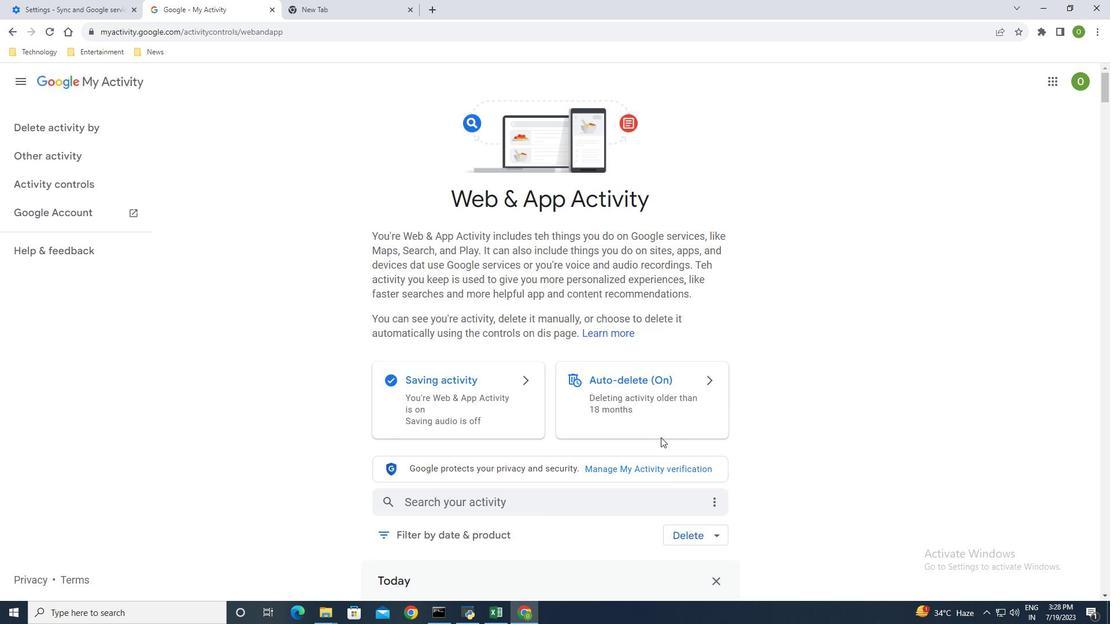 
Action: Mouse scrolled (661, 438) with delta (0, 0)
Screenshot: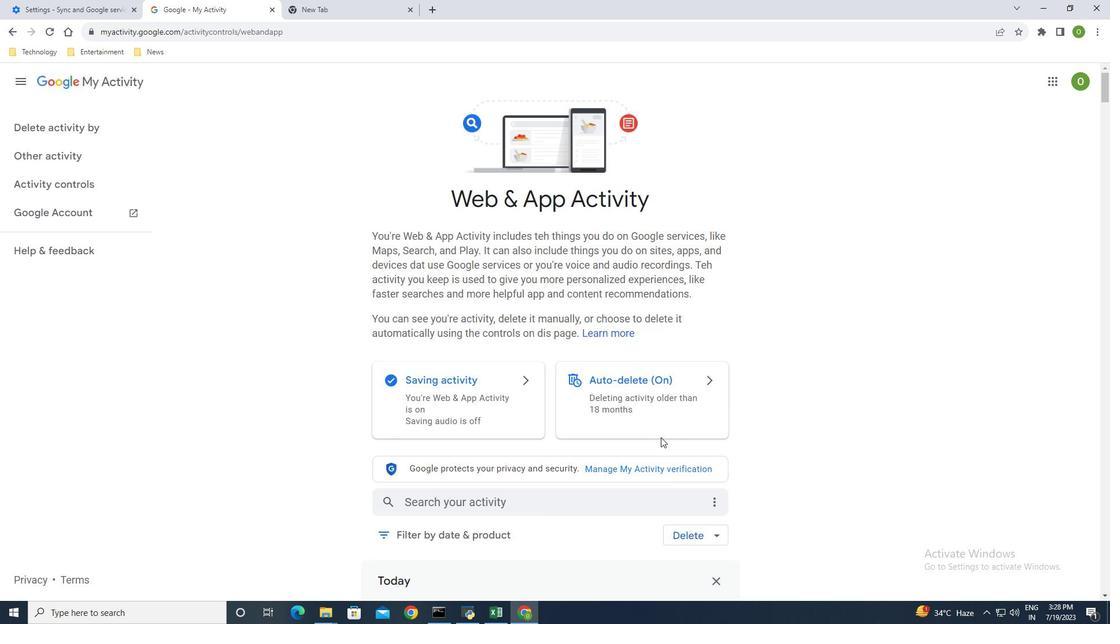 
Action: Mouse moved to (75, 0)
Screenshot: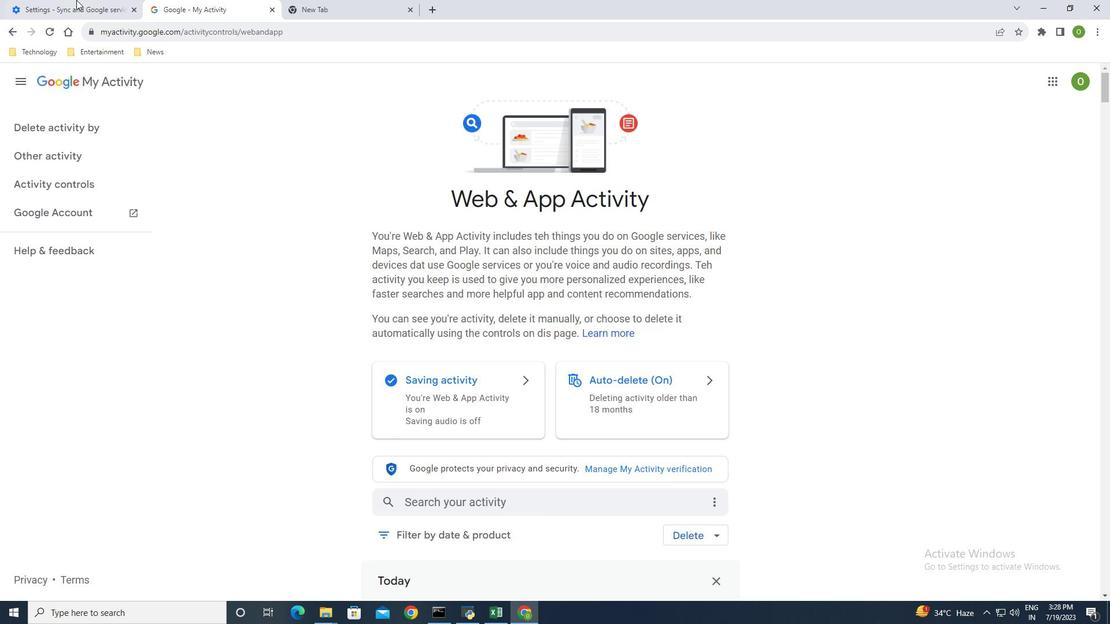 
Action: Mouse pressed left at (75, 0)
Screenshot: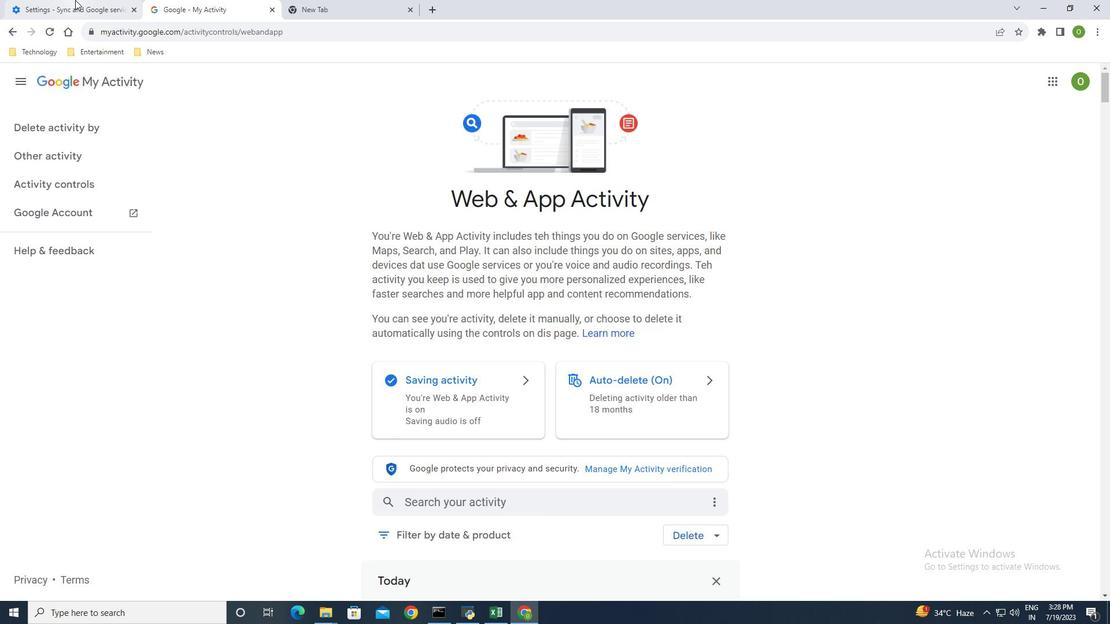 
Action: Mouse moved to (508, 366)
Screenshot: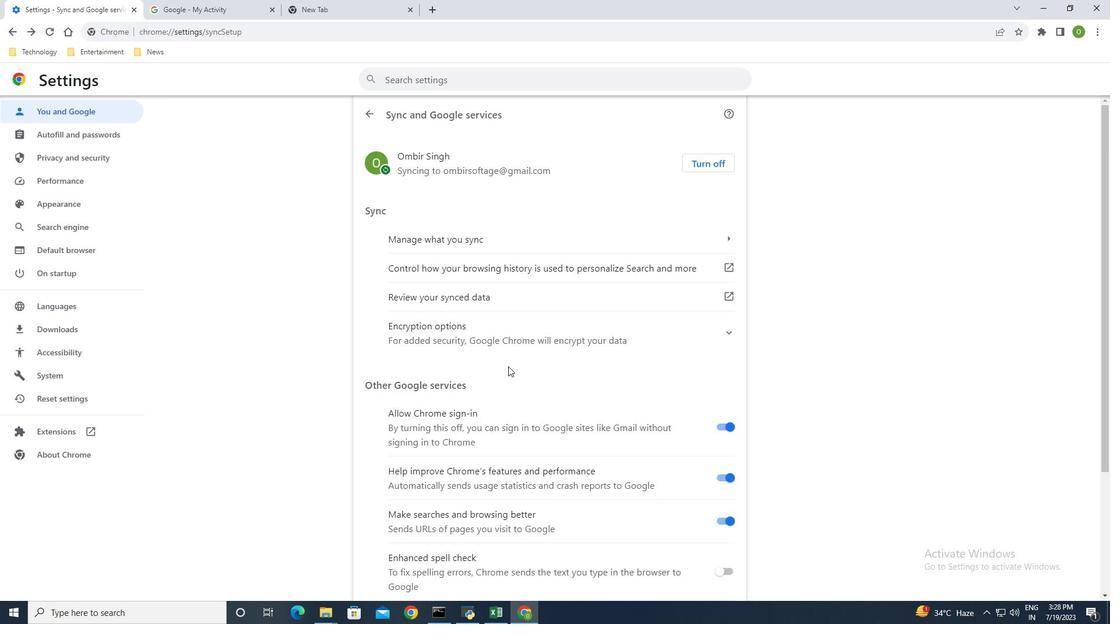 
Action: Mouse scrolled (508, 366) with delta (0, 0)
Screenshot: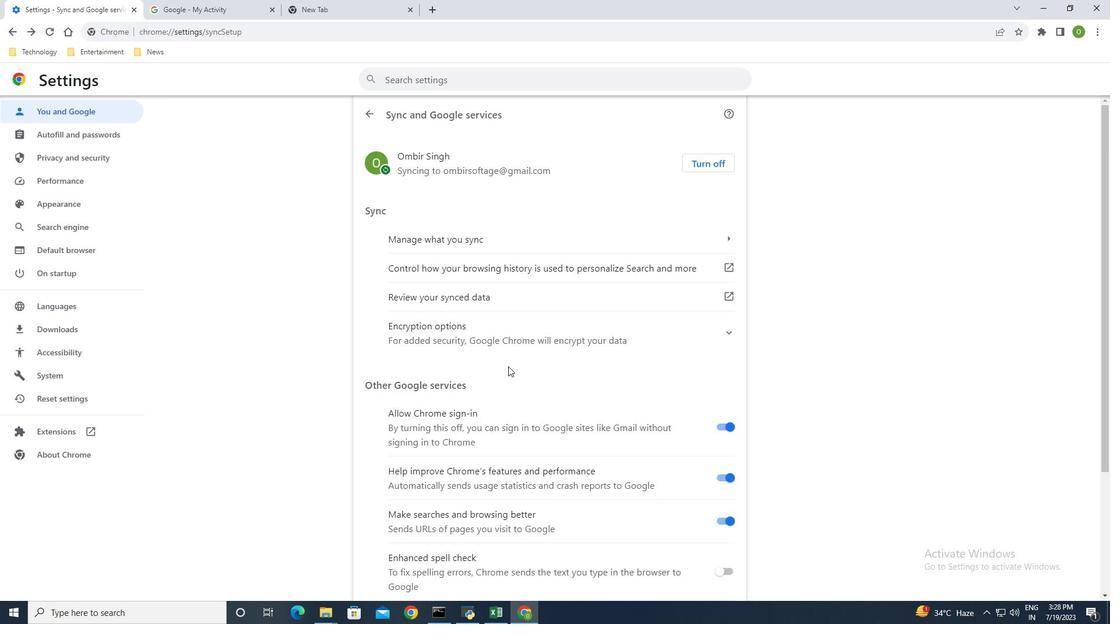 
Action: Mouse moved to (576, 237)
Screenshot: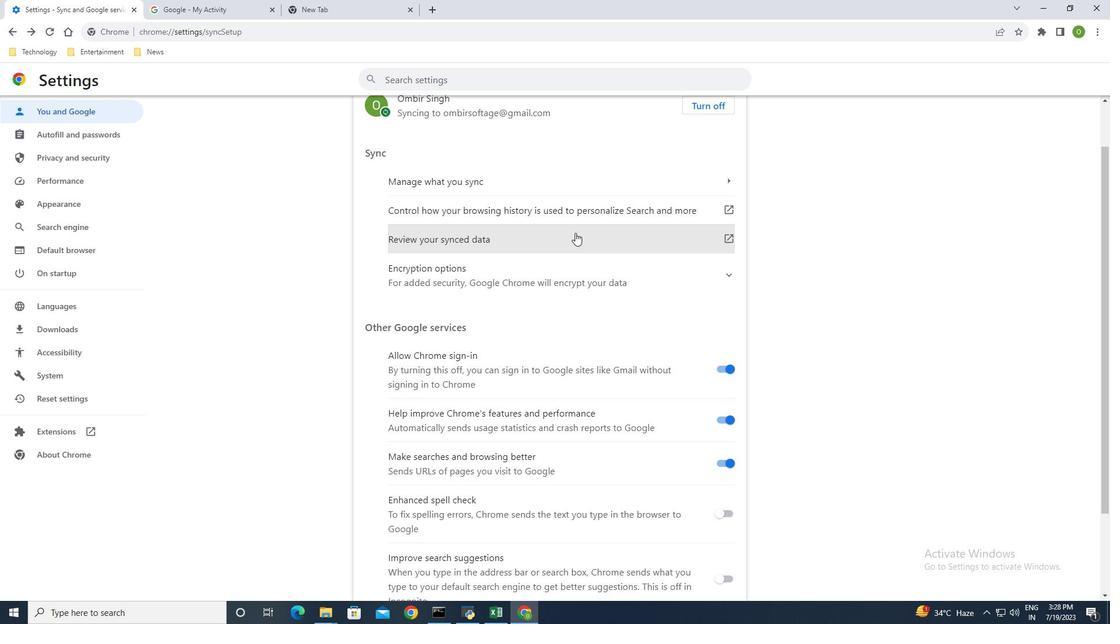
Action: Mouse pressed left at (576, 237)
Screenshot: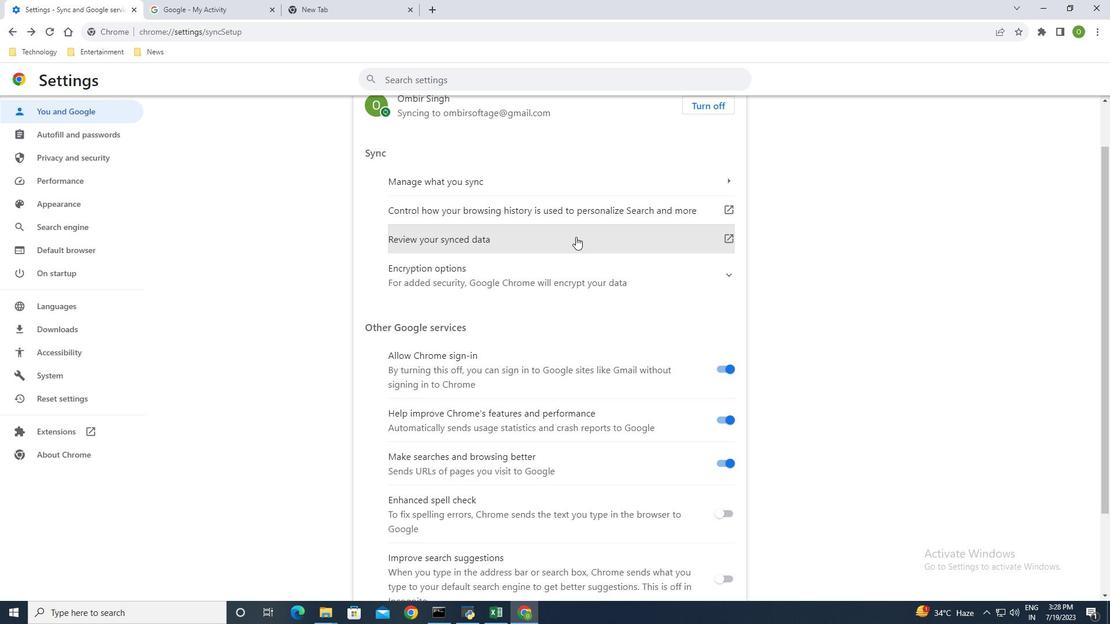 
Action: Mouse moved to (576, 238)
Screenshot: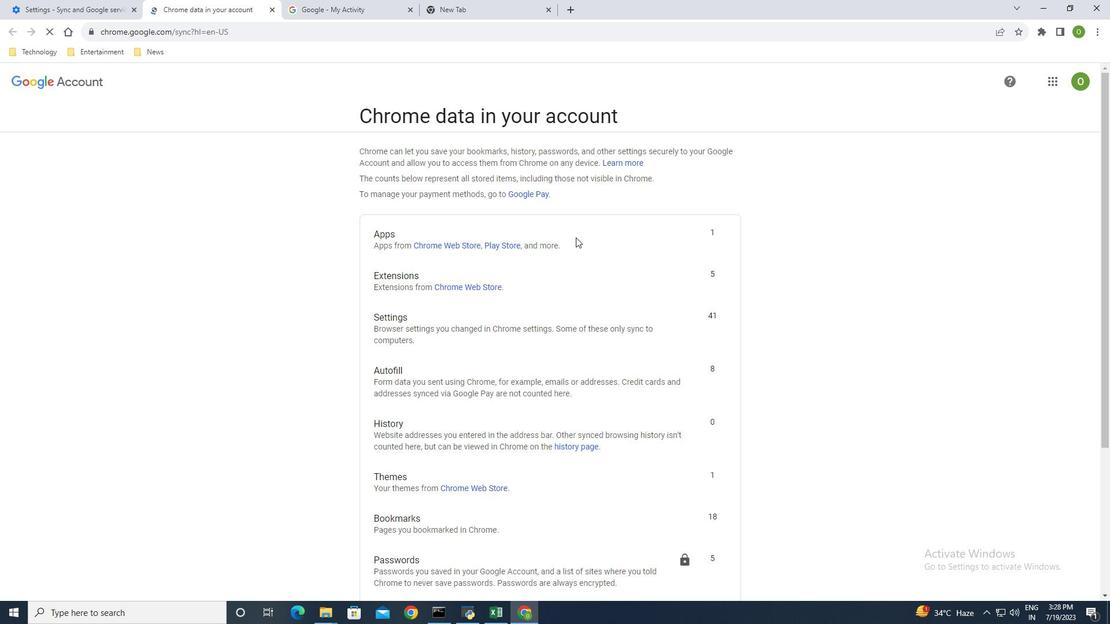 
Action: Mouse scrolled (576, 238) with delta (0, 0)
Screenshot: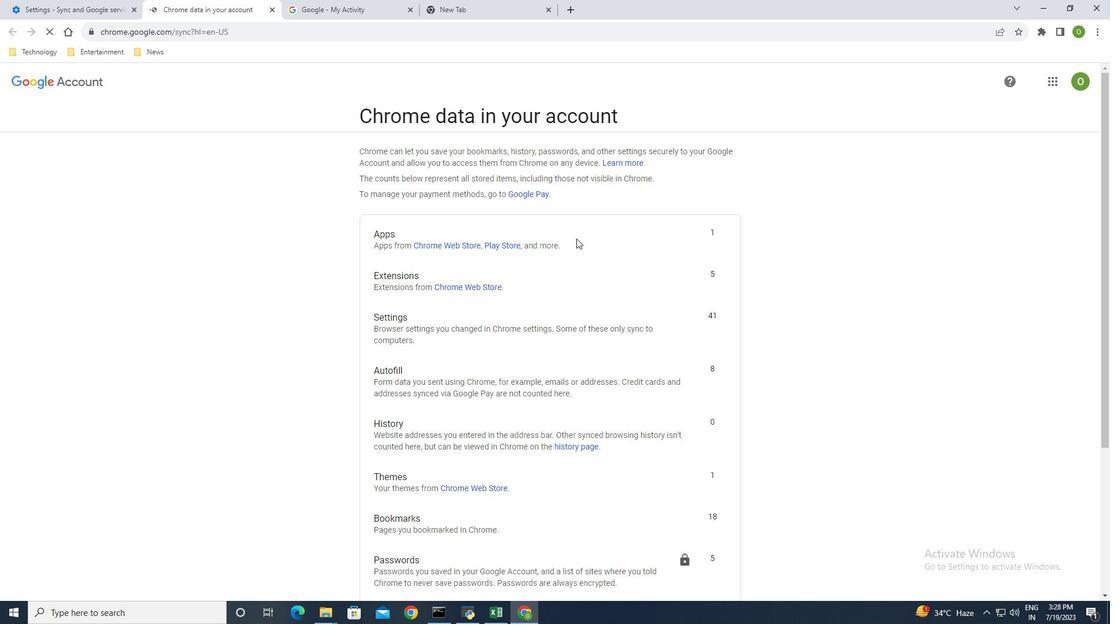 
Action: Mouse scrolled (576, 239) with delta (0, 0)
Screenshot: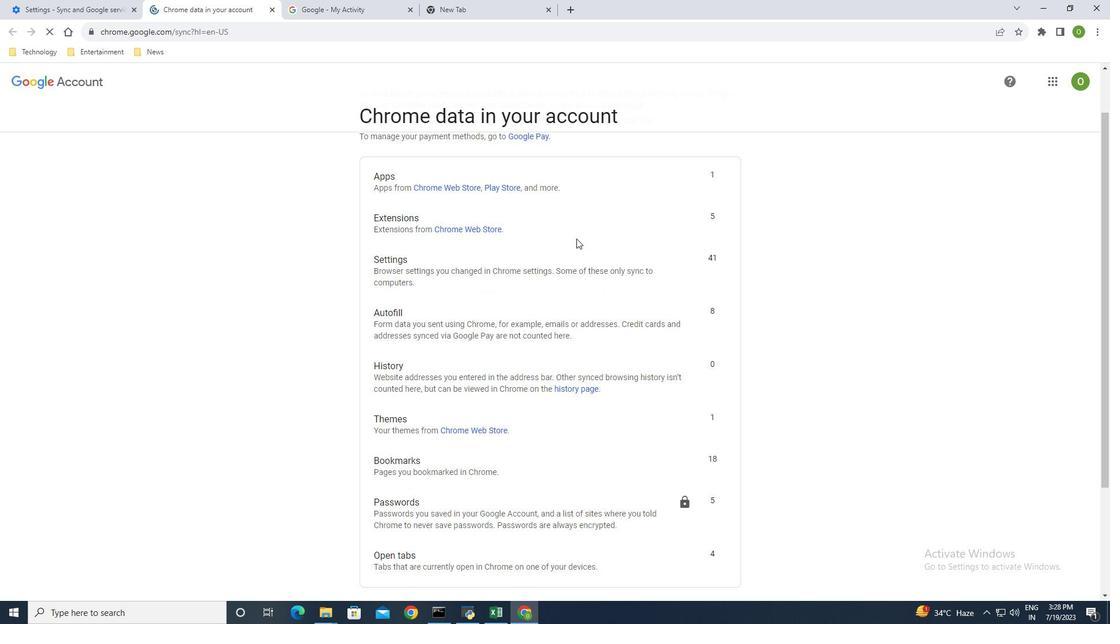 
Action: Mouse moved to (600, 231)
Screenshot: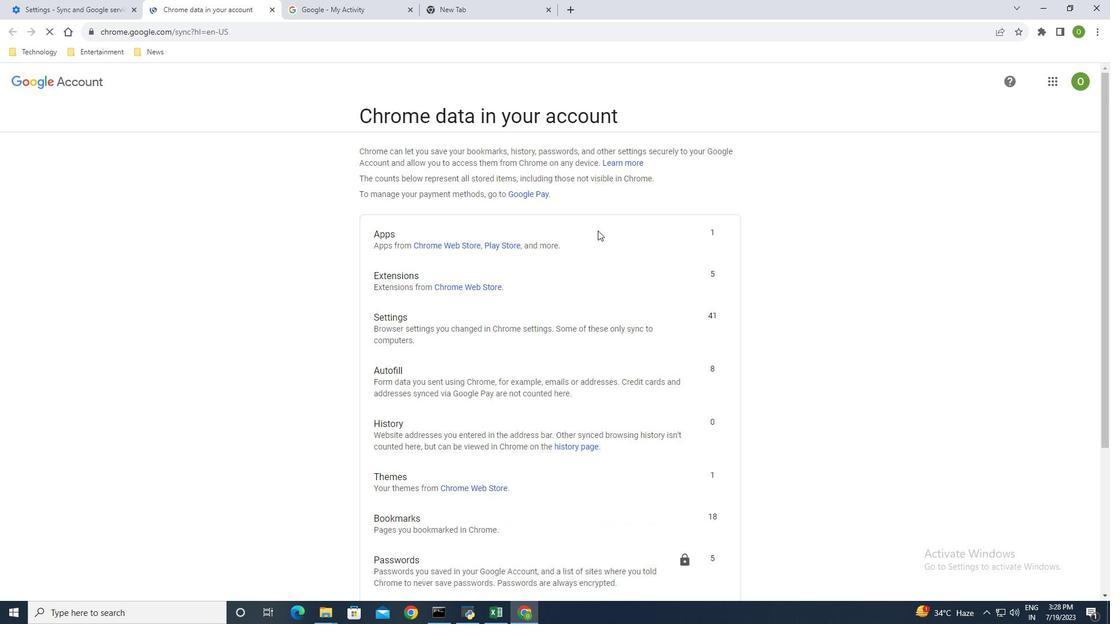 
Action: Mouse pressed left at (600, 231)
Screenshot: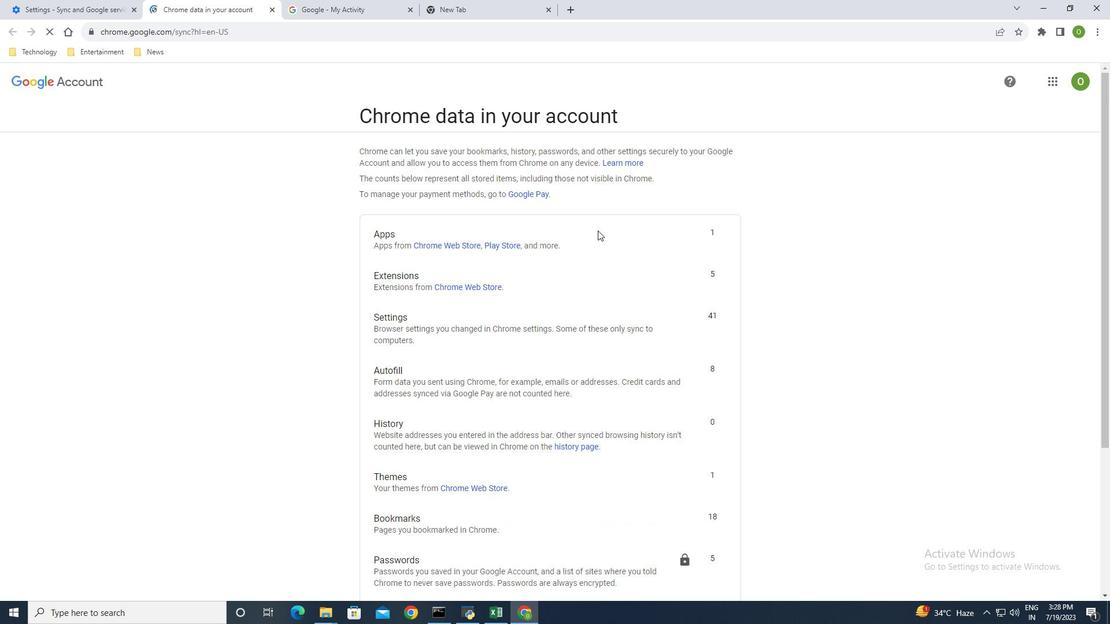 
Action: Mouse moved to (598, 280)
Screenshot: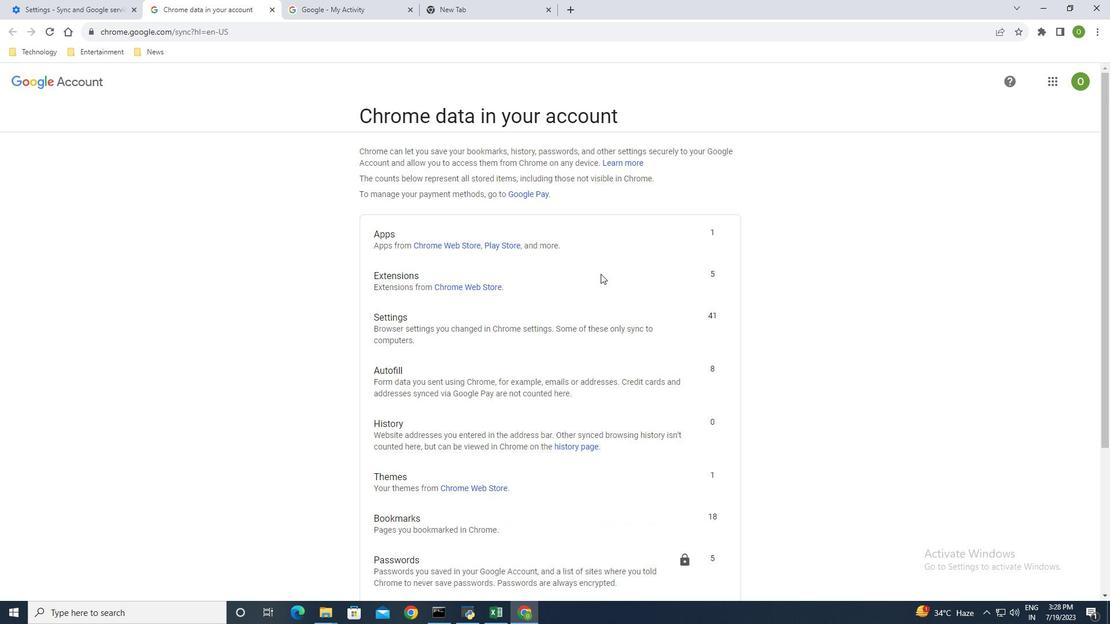
Action: Mouse pressed left at (598, 280)
Screenshot: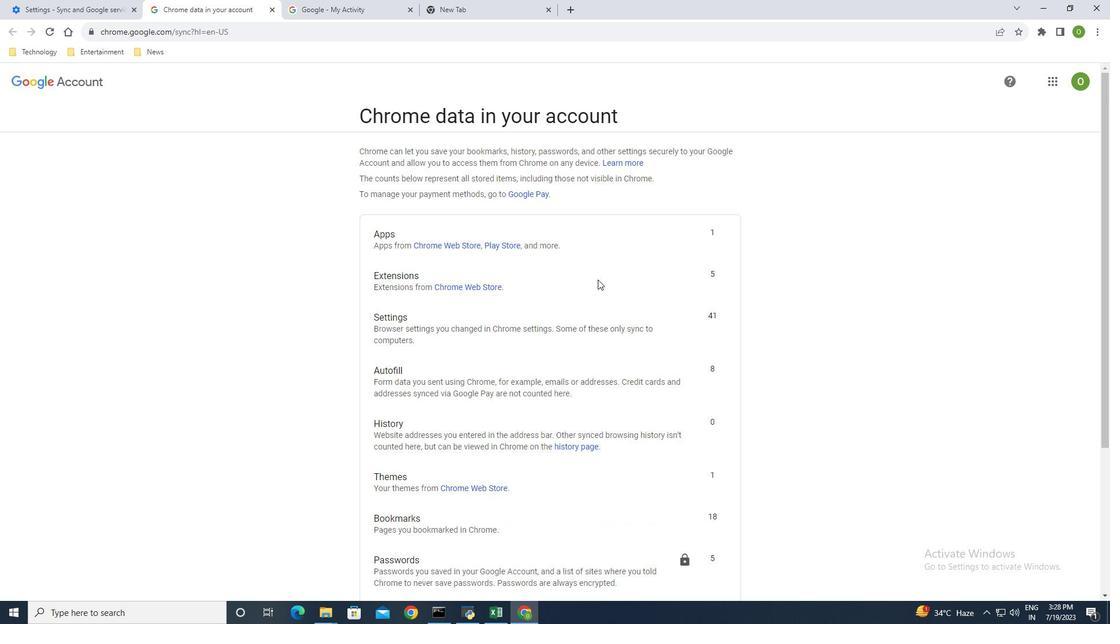 
Action: Mouse scrolled (598, 279) with delta (0, 0)
Screenshot: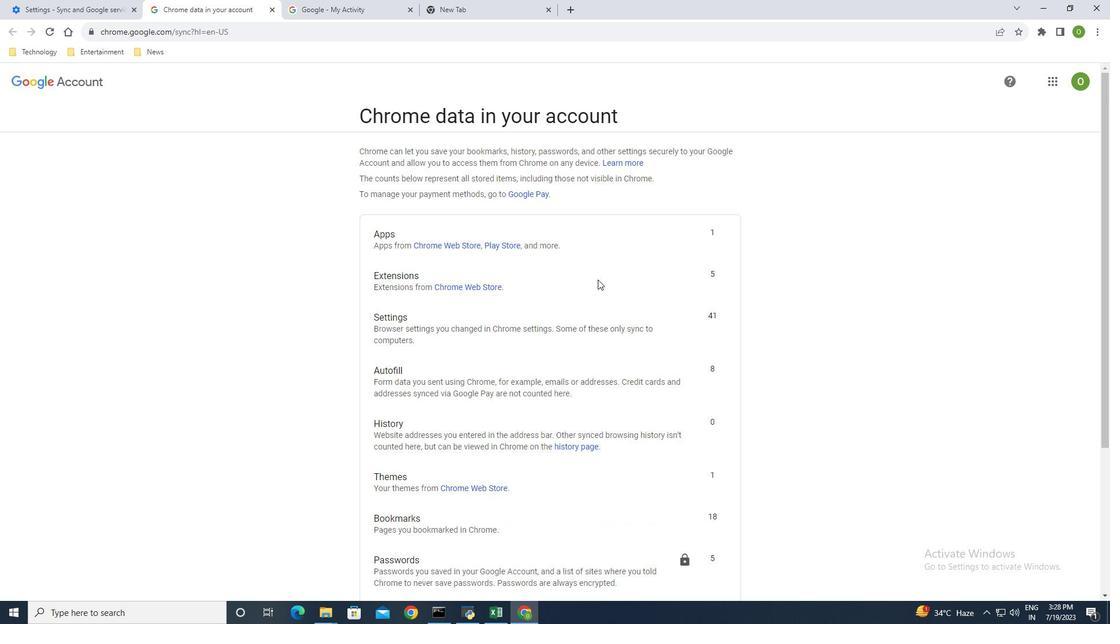 
Action: Mouse moved to (623, 265)
Screenshot: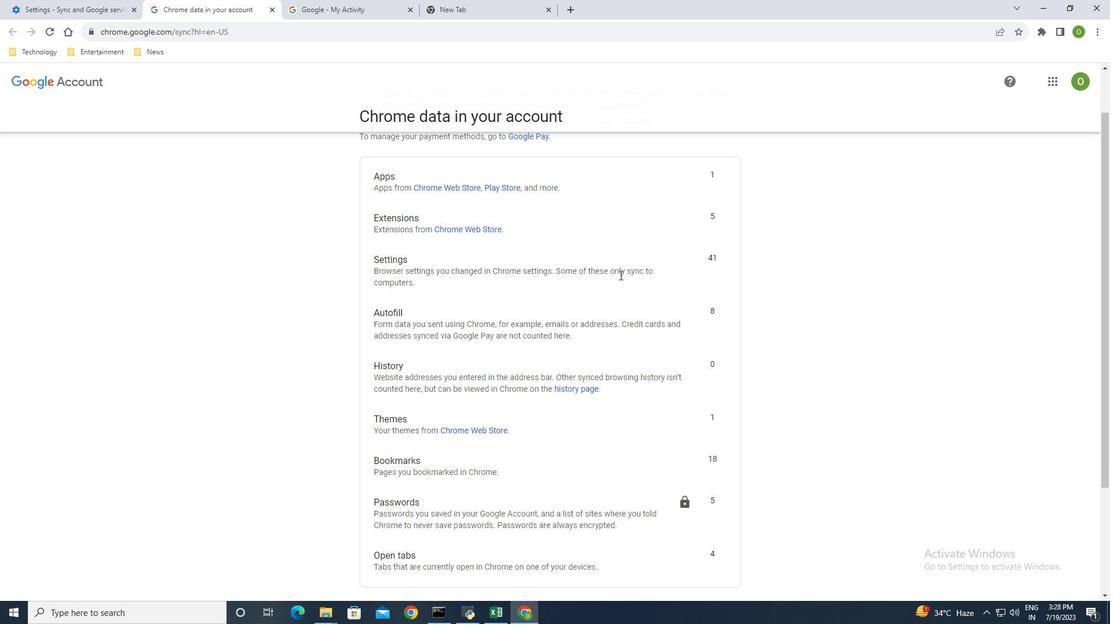 
Action: Mouse pressed left at (623, 265)
Screenshot: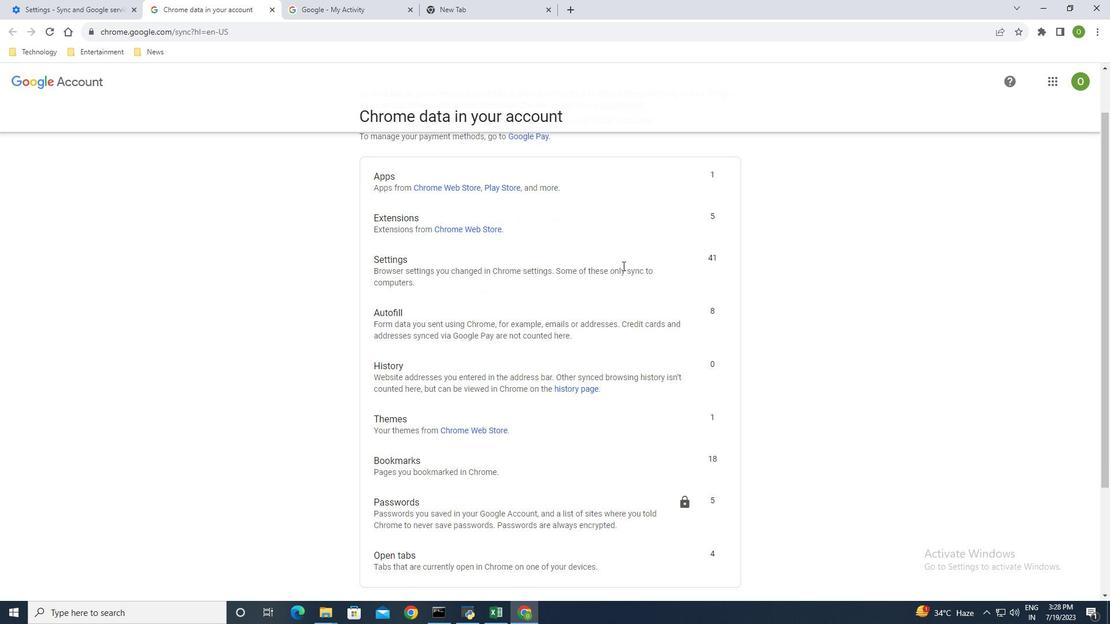 
Action: Mouse moved to (623, 266)
Screenshot: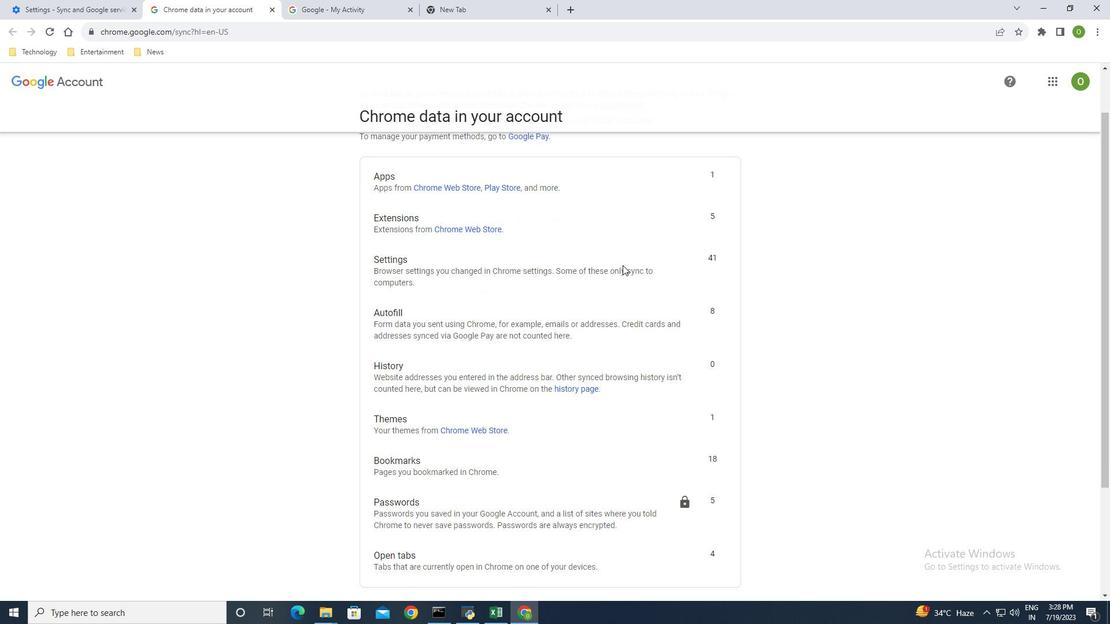 
Action: Mouse scrolled (623, 266) with delta (0, 0)
Screenshot: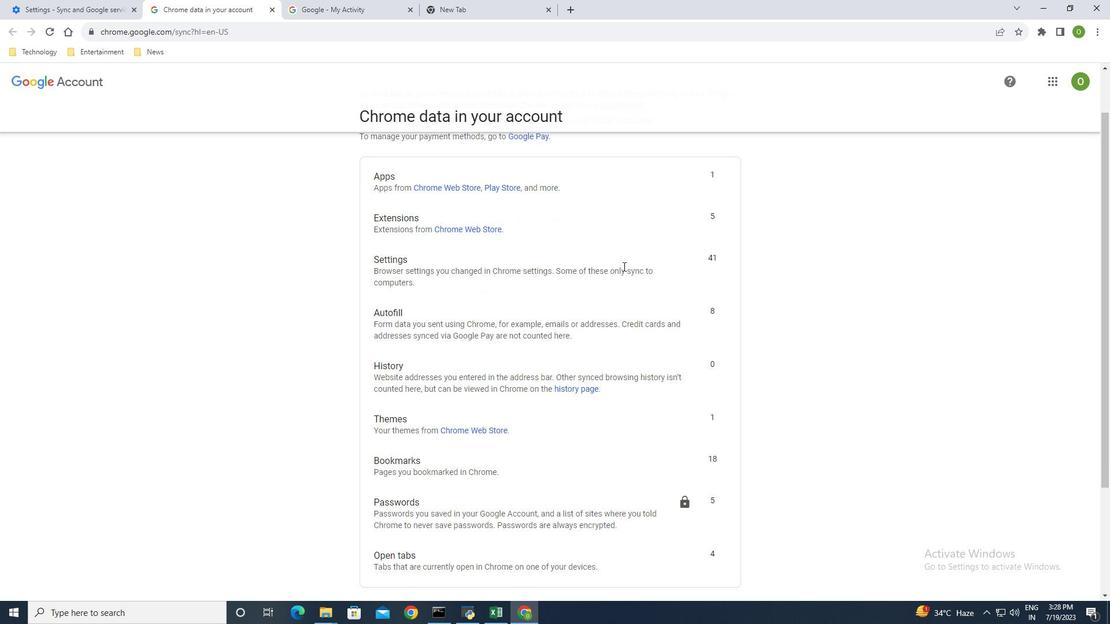 
Action: Mouse scrolled (623, 266) with delta (0, 0)
Screenshot: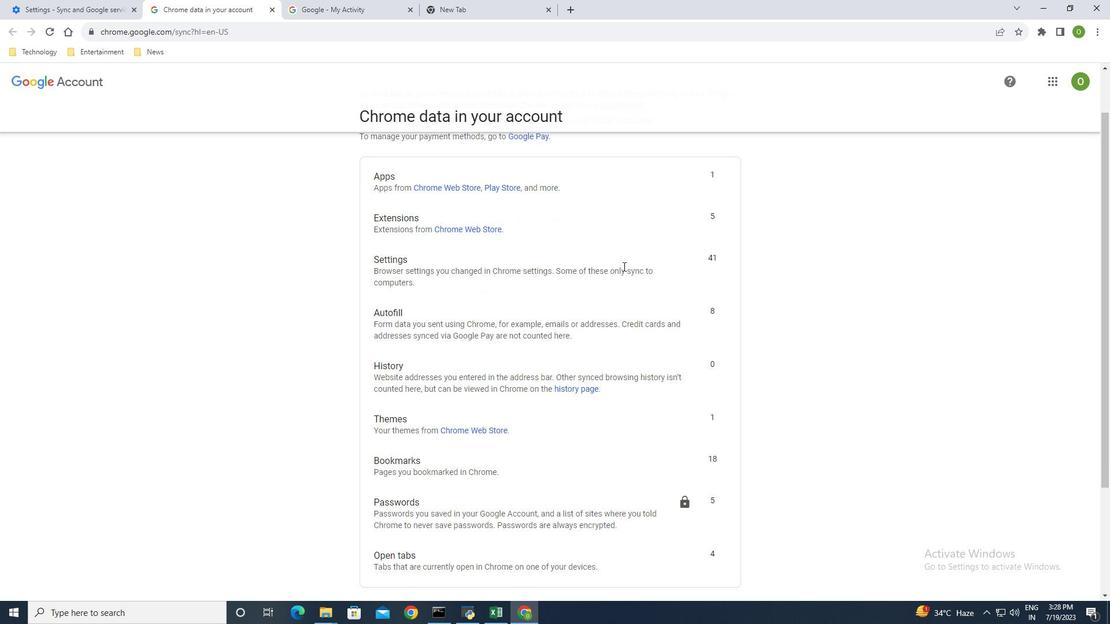 
Action: Mouse scrolled (623, 266) with delta (0, 0)
Screenshot: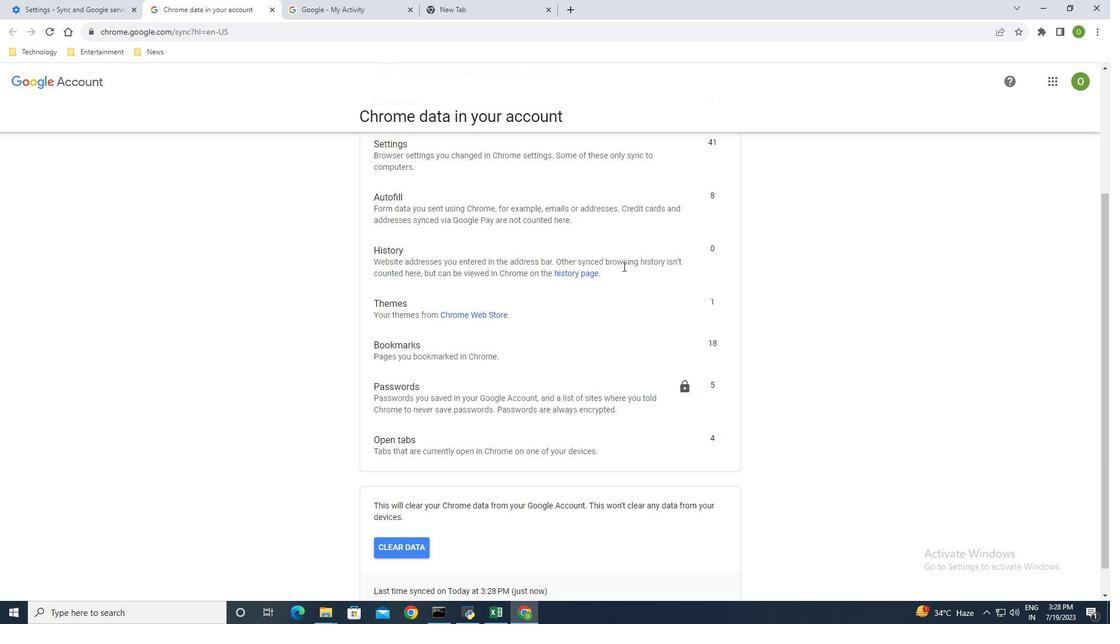 
Action: Mouse scrolled (623, 266) with delta (0, 0)
Screenshot: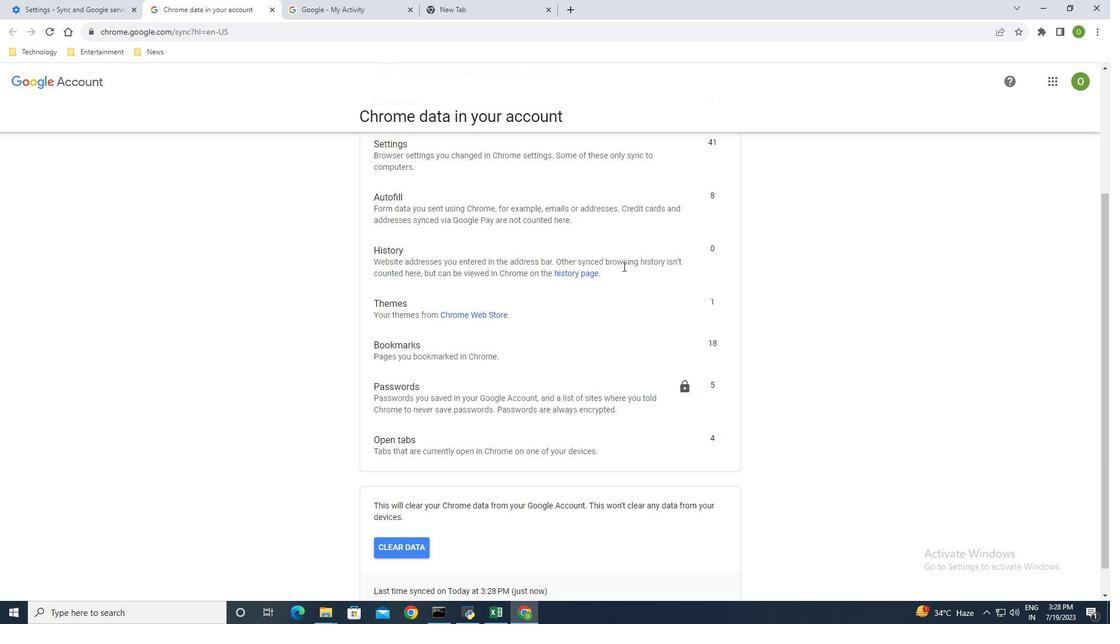 
Action: Mouse scrolled (623, 266) with delta (0, 0)
Screenshot: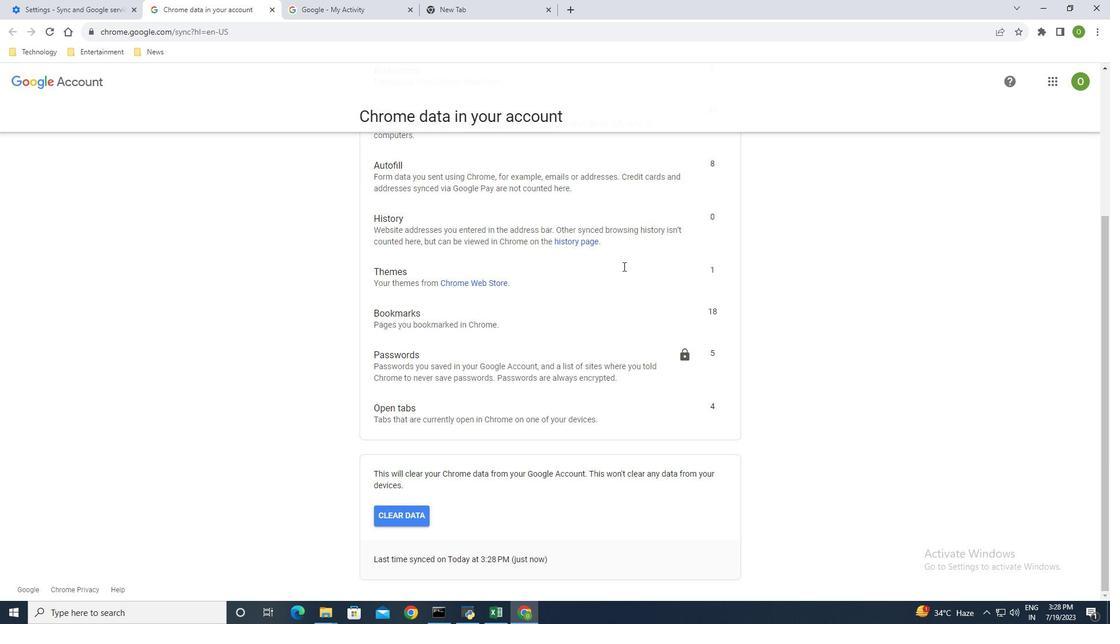
Action: Mouse scrolled (623, 266) with delta (0, 0)
Screenshot: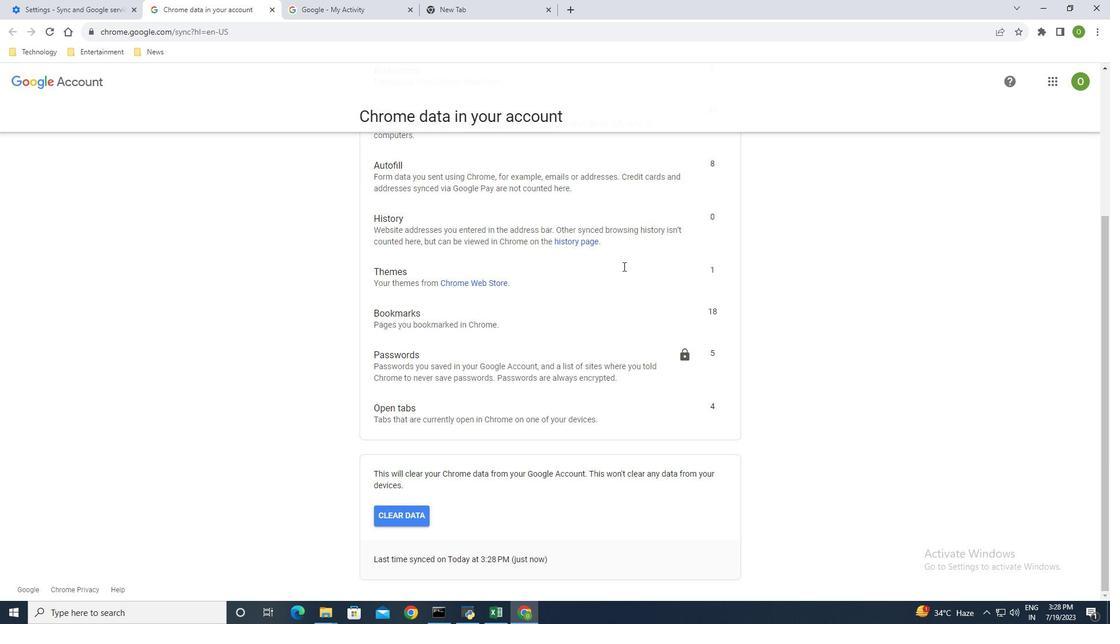
Action: Mouse scrolled (623, 267) with delta (0, 0)
Screenshot: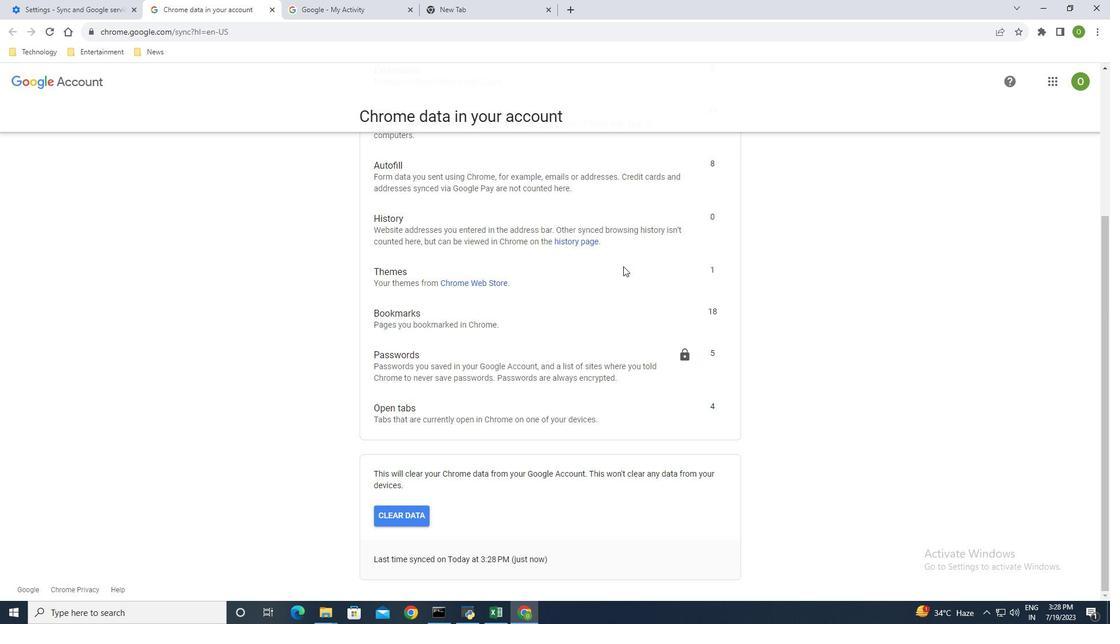 
Action: Mouse scrolled (623, 267) with delta (0, 0)
Screenshot: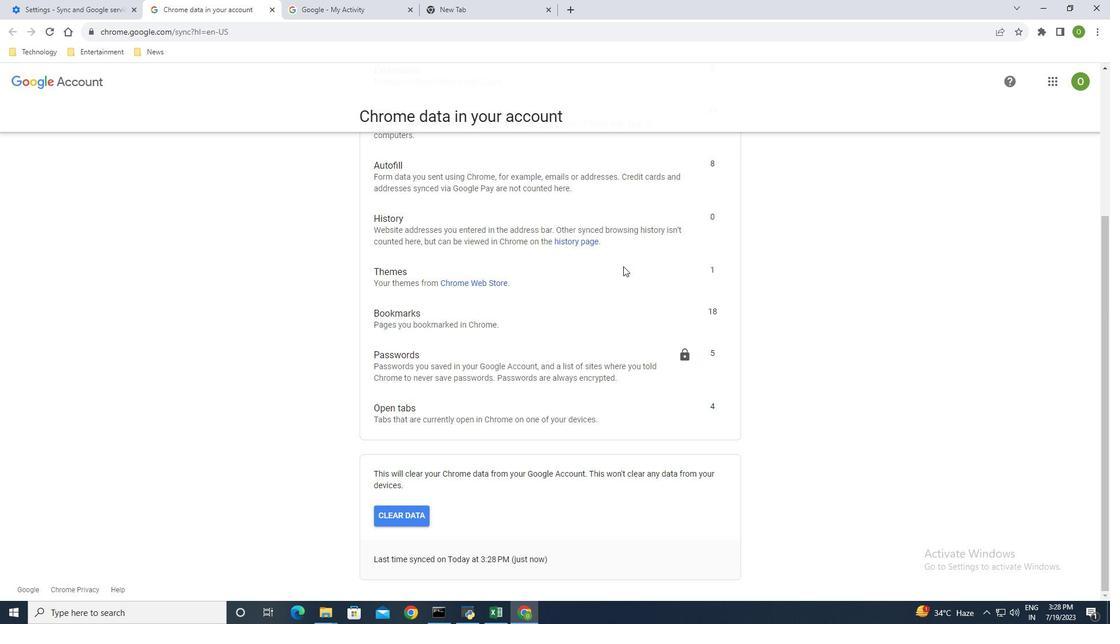 
Action: Mouse scrolled (623, 267) with delta (0, 0)
Screenshot: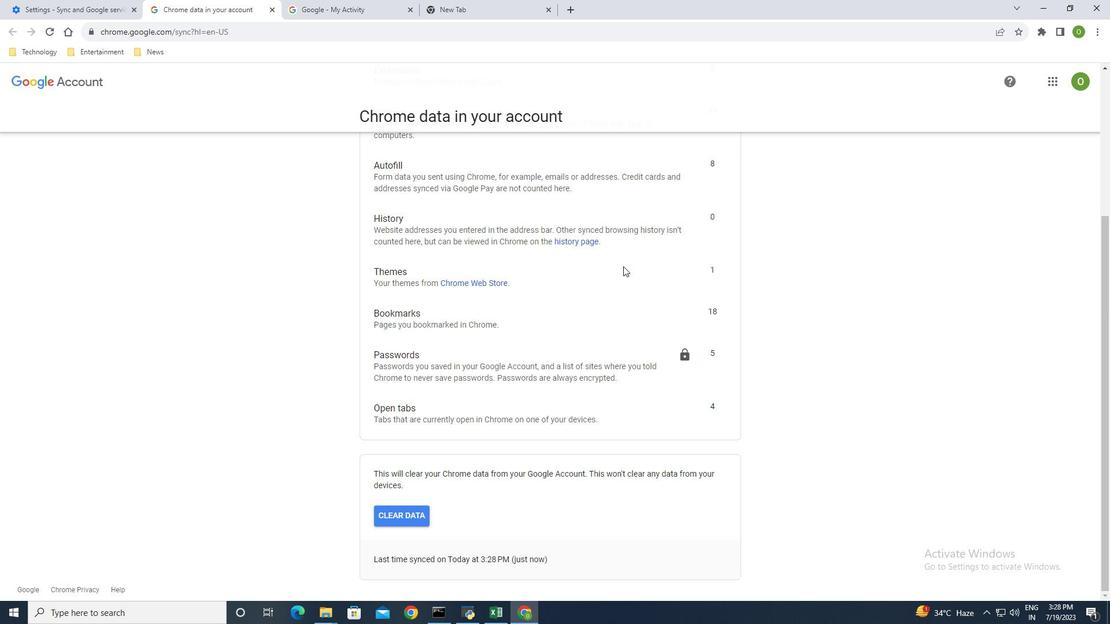 
Action: Mouse scrolled (623, 267) with delta (0, 0)
Screenshot: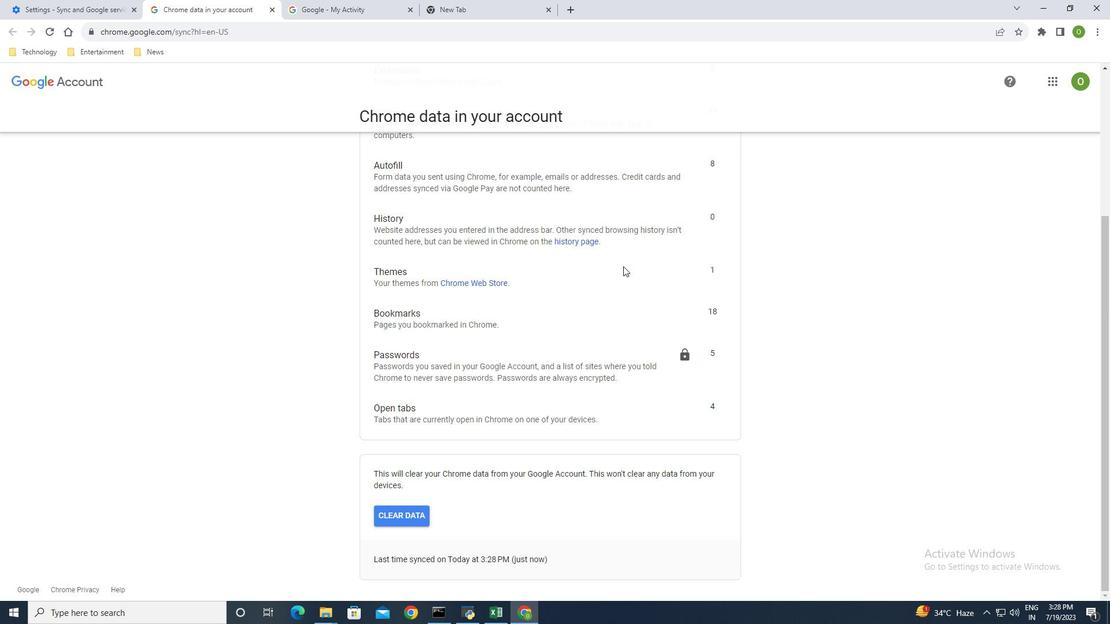 
Action: Mouse scrolled (623, 267) with delta (0, 0)
Screenshot: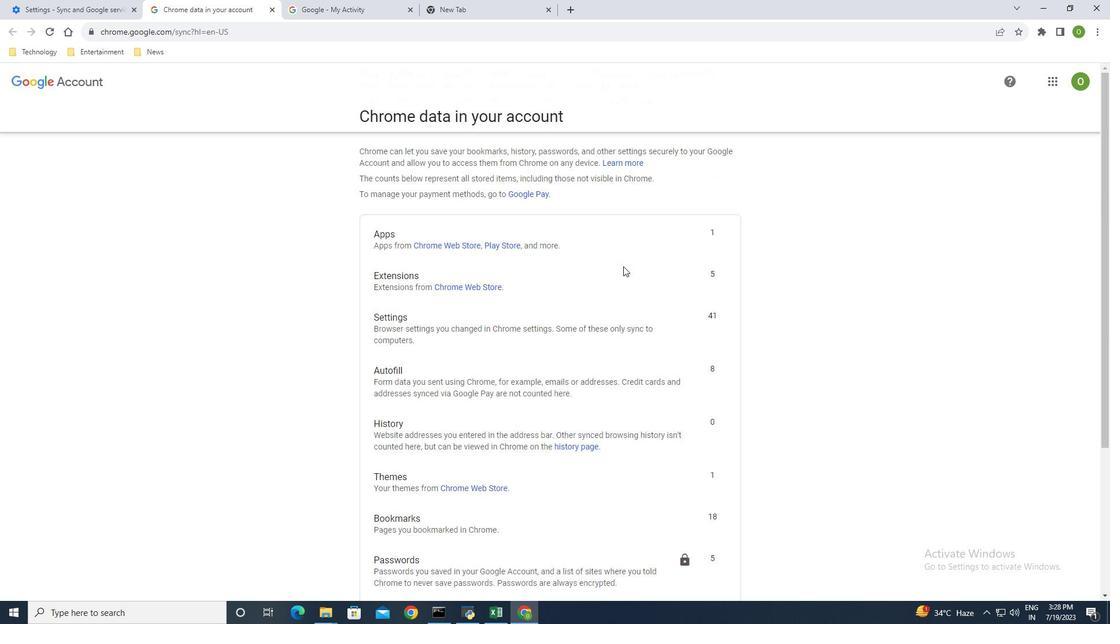 
Action: Mouse scrolled (623, 267) with delta (0, 0)
Screenshot: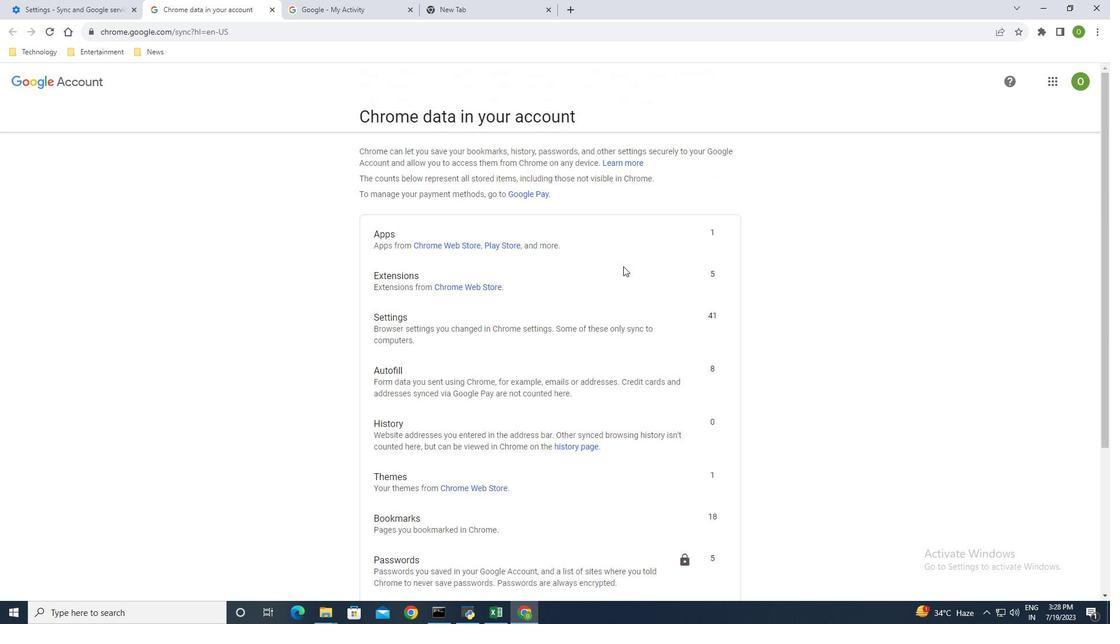 
Action: Mouse scrolled (623, 267) with delta (0, 0)
Screenshot: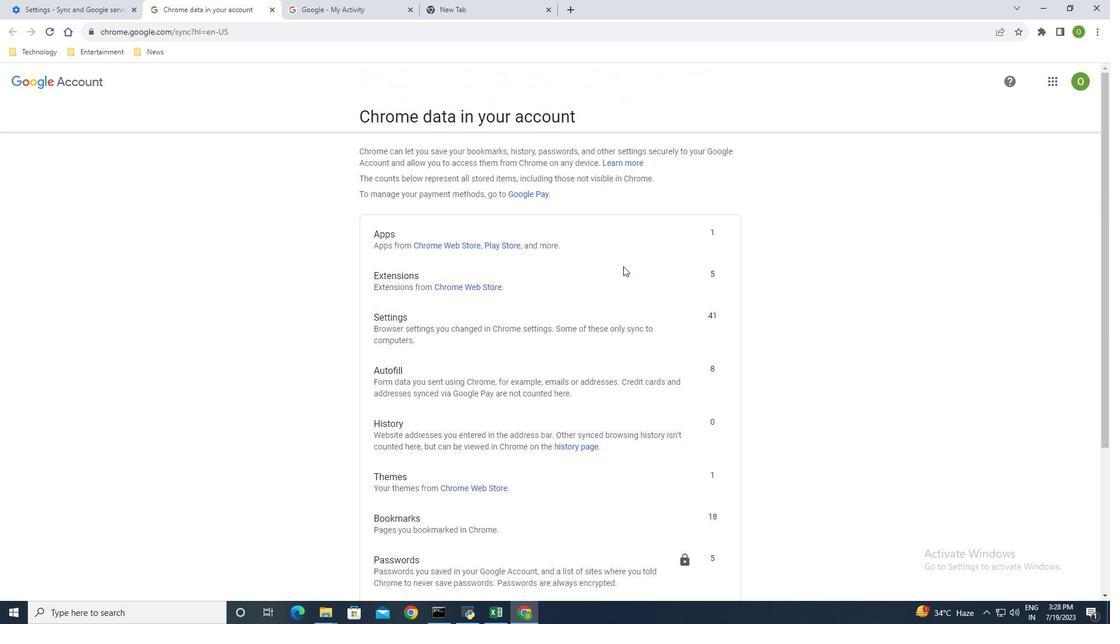 
Action: Mouse scrolled (623, 267) with delta (0, 0)
Screenshot: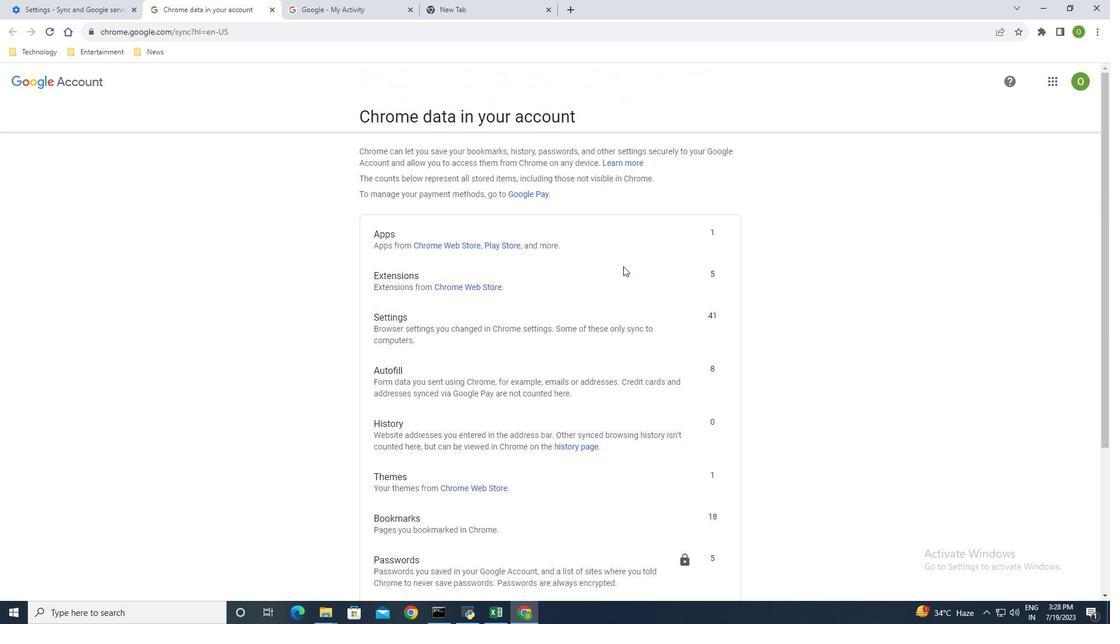 
Action: Mouse moved to (71, 0)
Screenshot: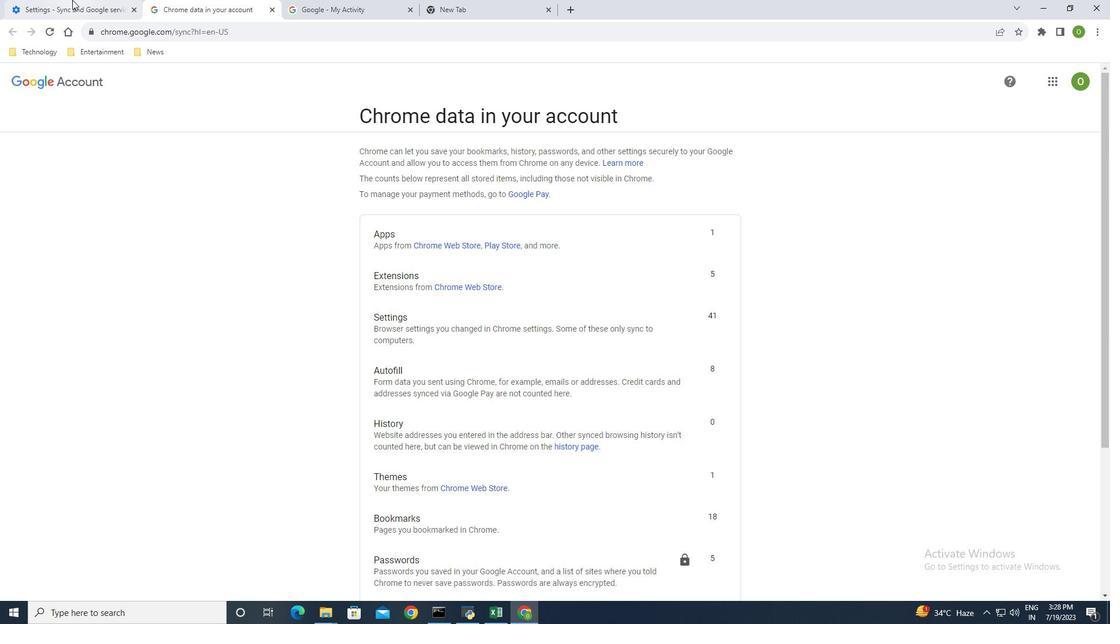 
Action: Mouse pressed left at (71, 0)
Screenshot: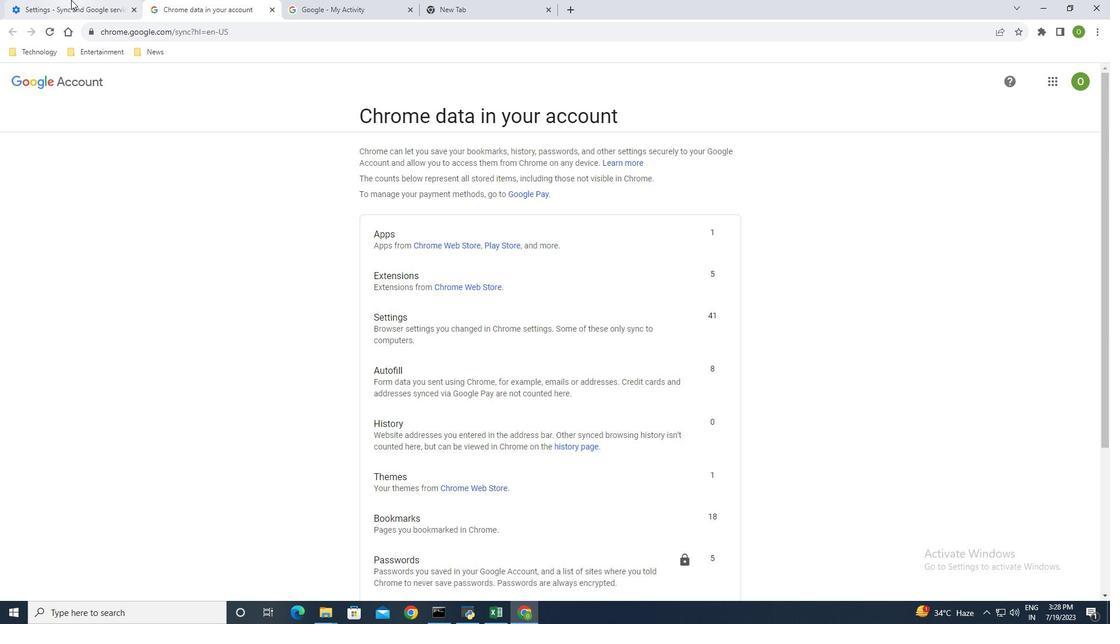 
Action: Mouse moved to (535, 369)
Screenshot: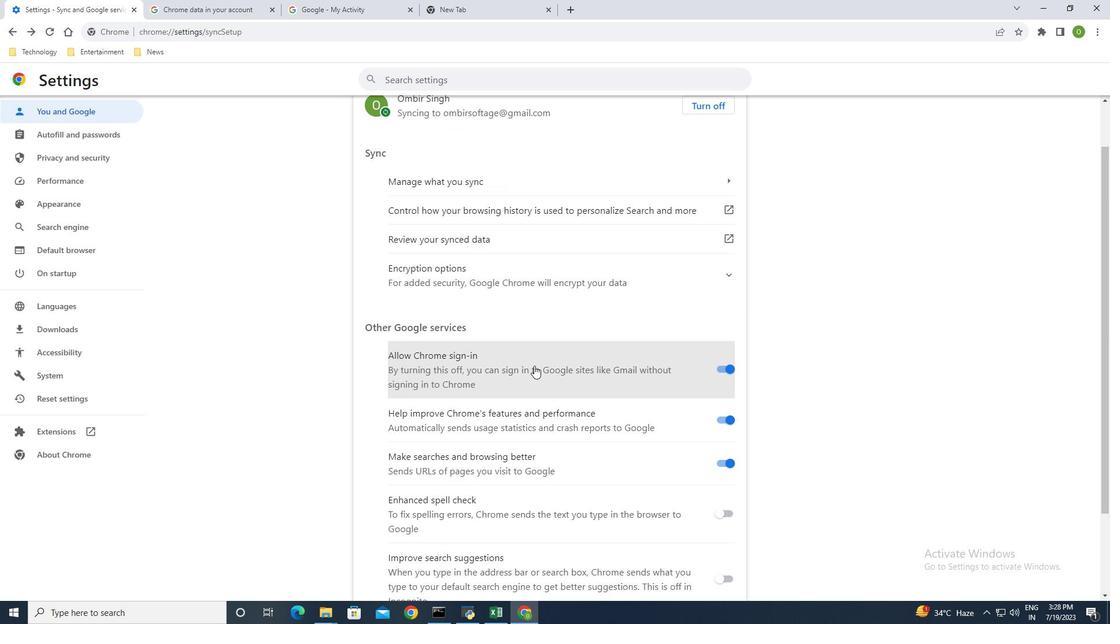 
Action: Mouse scrolled (535, 369) with delta (0, 0)
Screenshot: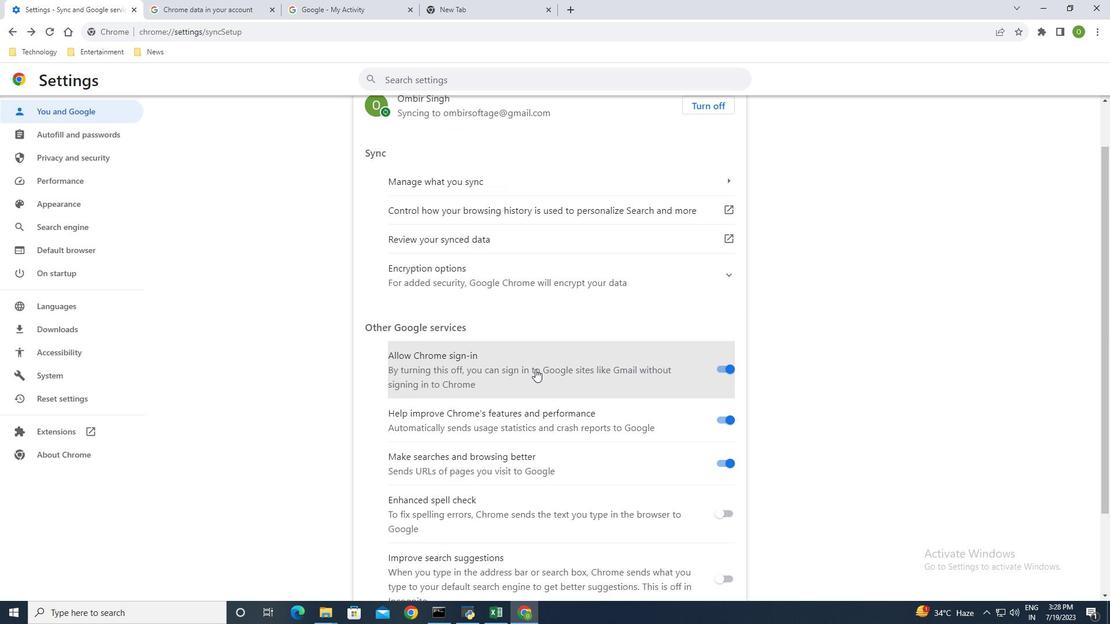 
Action: Mouse scrolled (535, 369) with delta (0, 0)
Screenshot: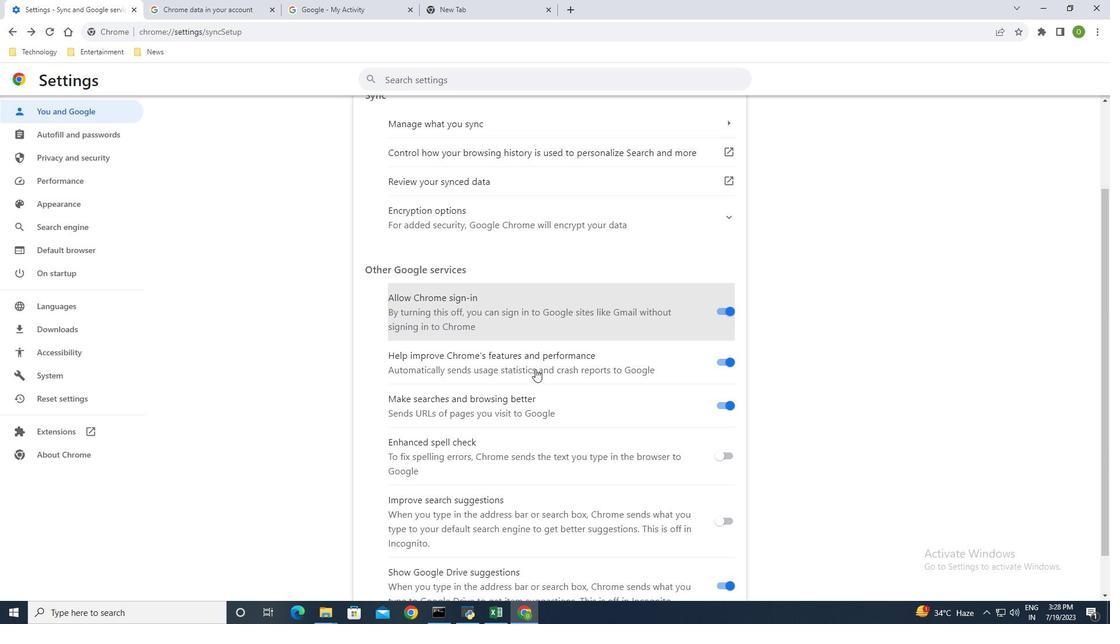 
Action: Mouse scrolled (535, 369) with delta (0, 0)
Screenshot: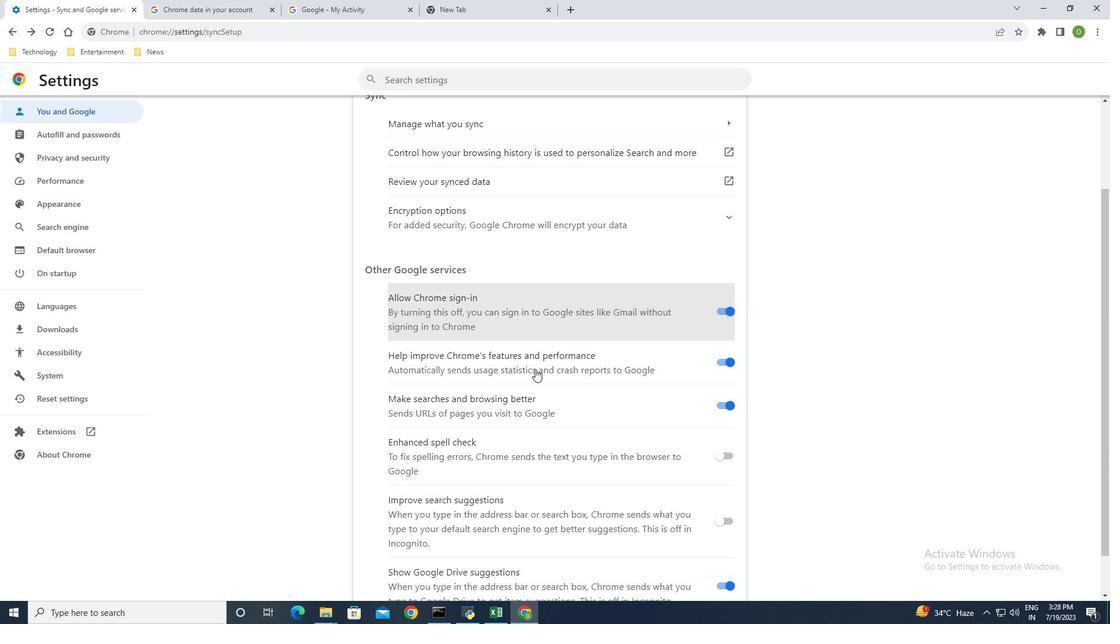 
Action: Mouse scrolled (535, 369) with delta (0, 0)
Screenshot: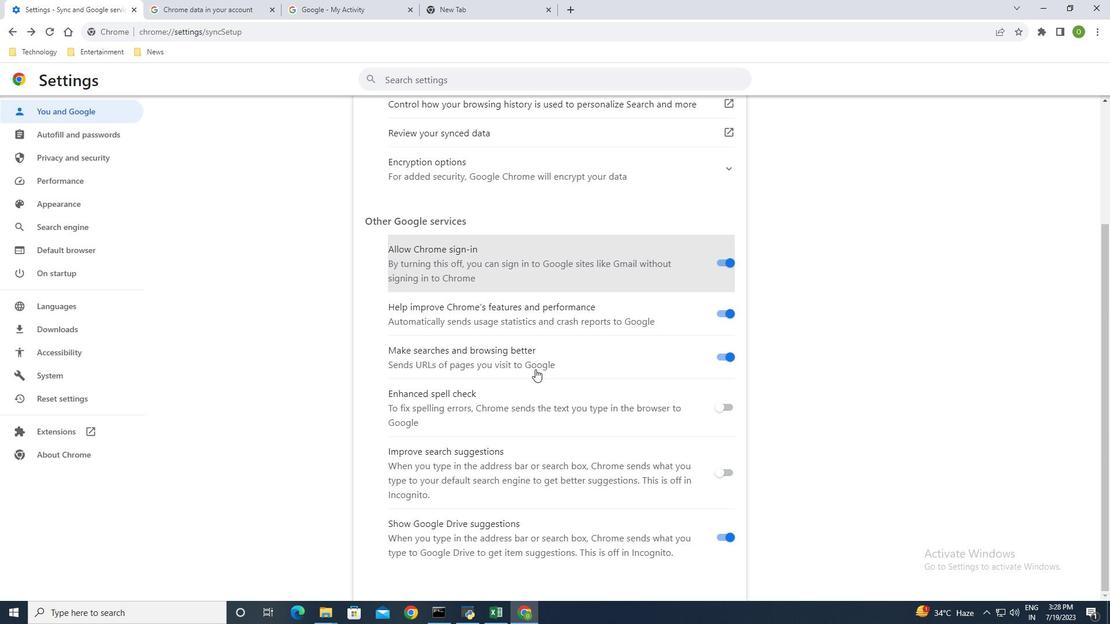 
Action: Mouse moved to (661, 417)
Screenshot: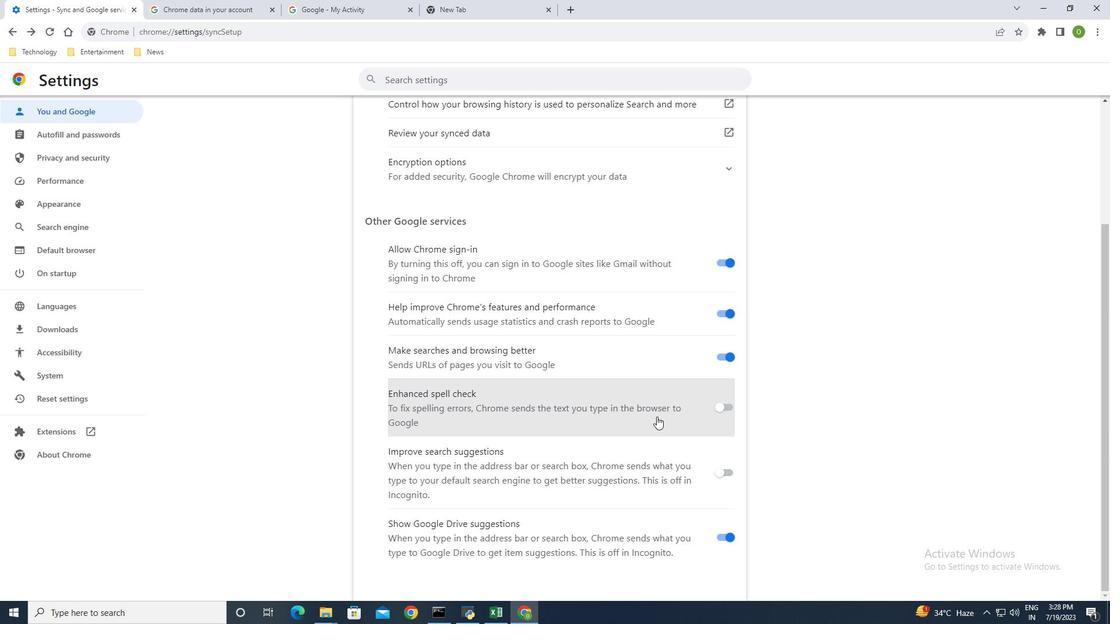 
Action: Mouse scrolled (661, 416) with delta (0, 0)
Screenshot: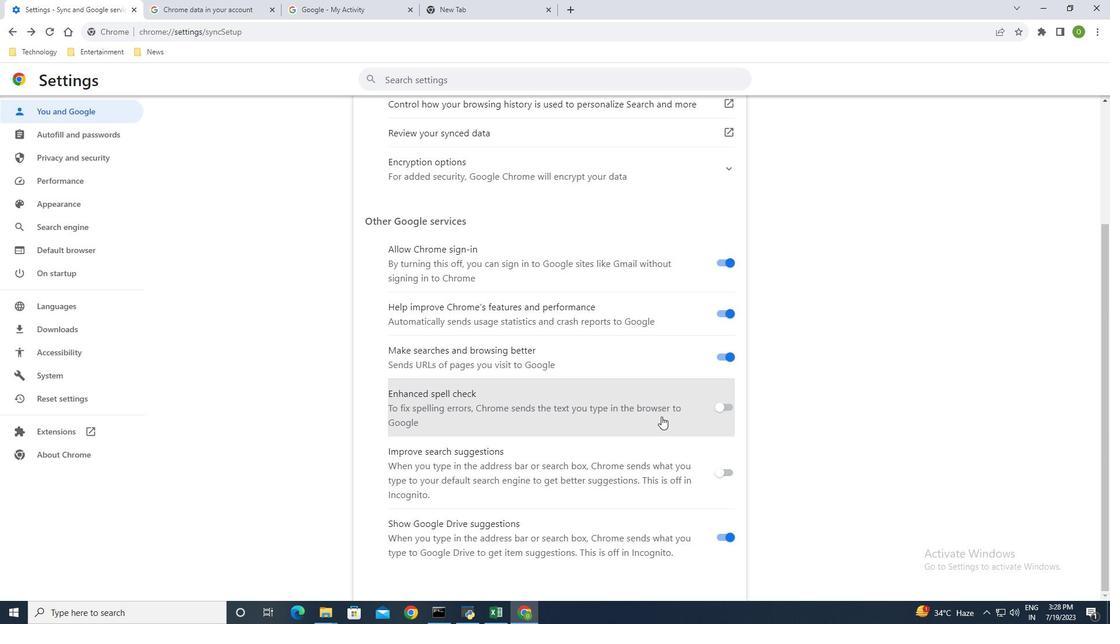 
Action: Mouse moved to (727, 405)
Screenshot: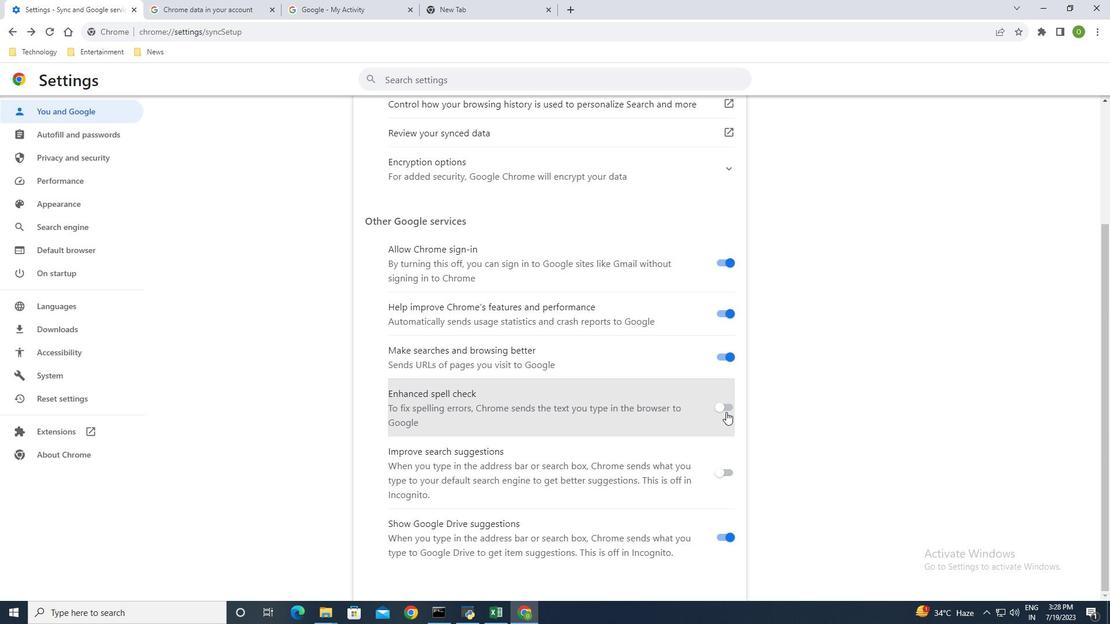 
Action: Mouse pressed left at (727, 405)
Screenshot: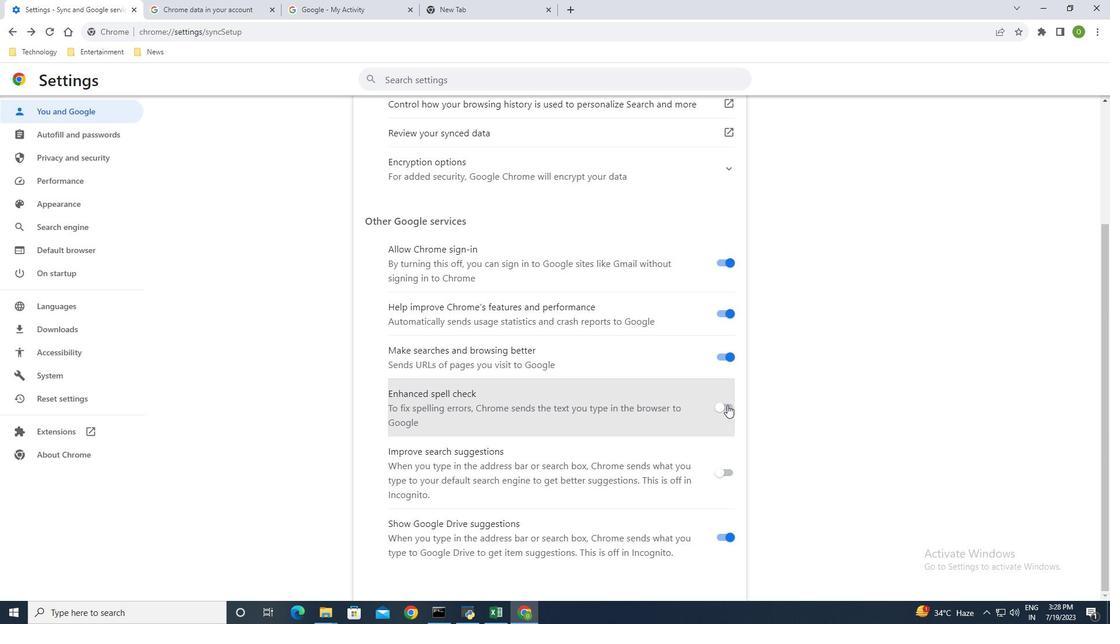 
Action: Mouse moved to (601, 481)
Screenshot: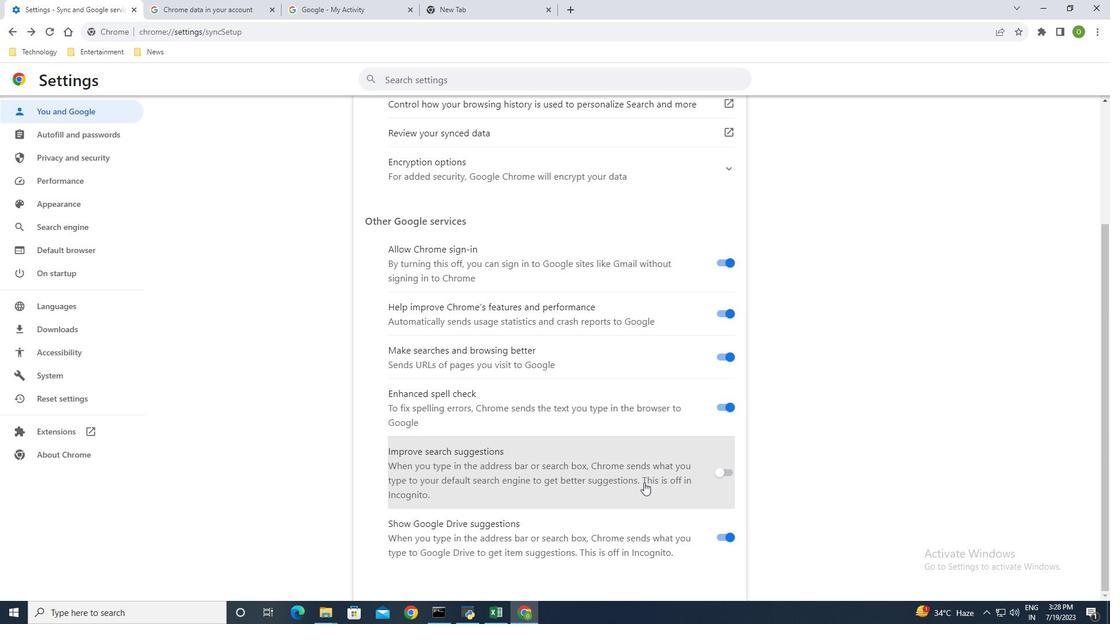 
Action: Mouse scrolled (601, 481) with delta (0, 0)
Screenshot: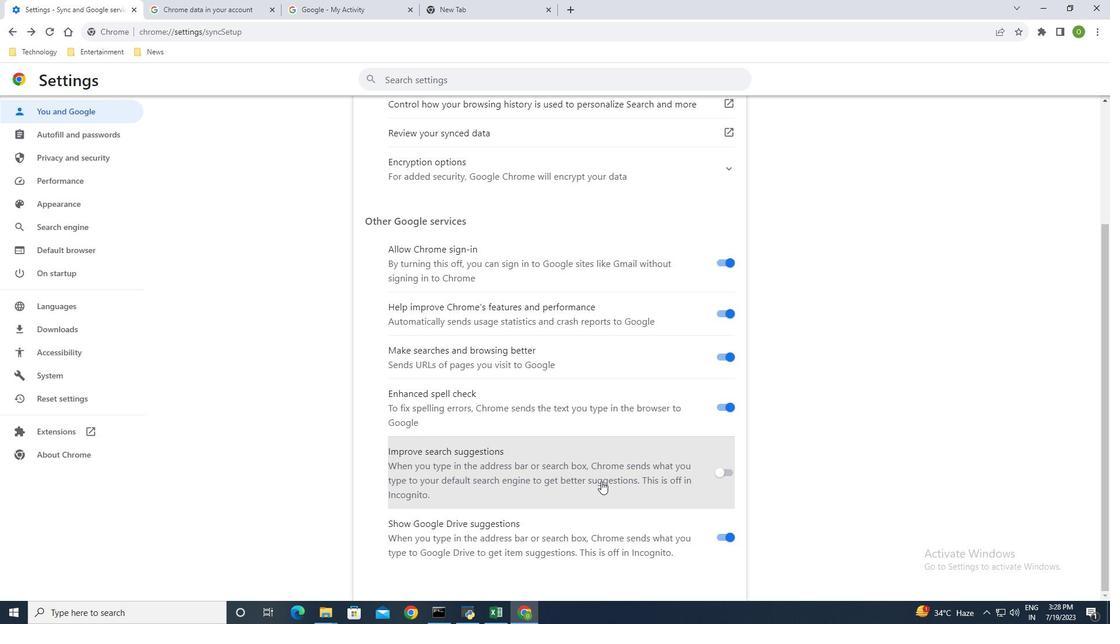
Action: Mouse scrolled (601, 481) with delta (0, 0)
Screenshot: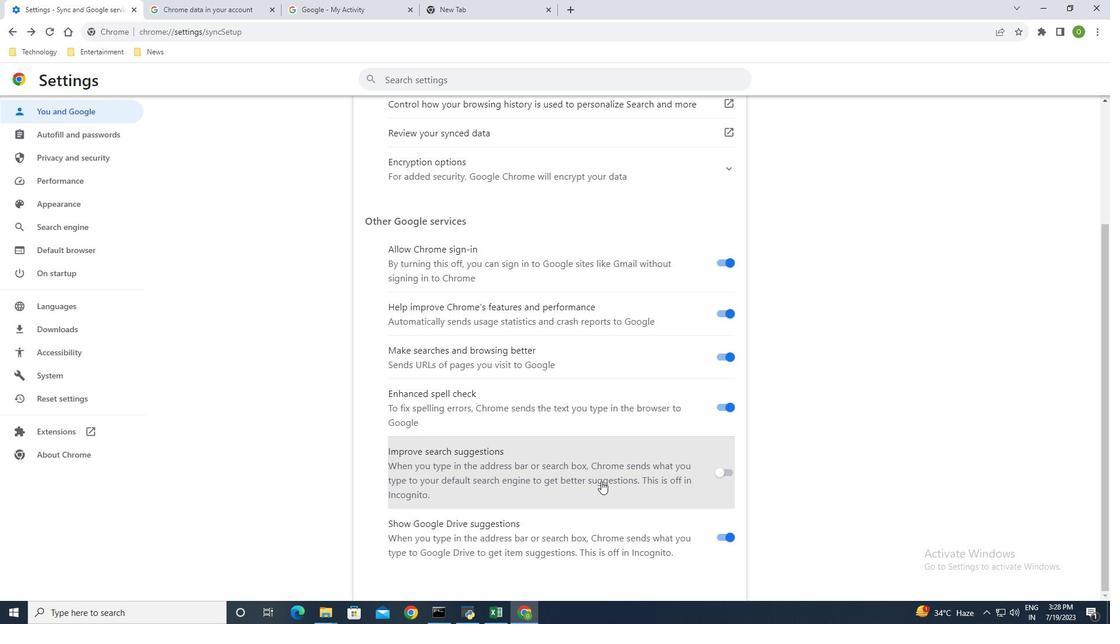 
Action: Mouse moved to (725, 472)
Screenshot: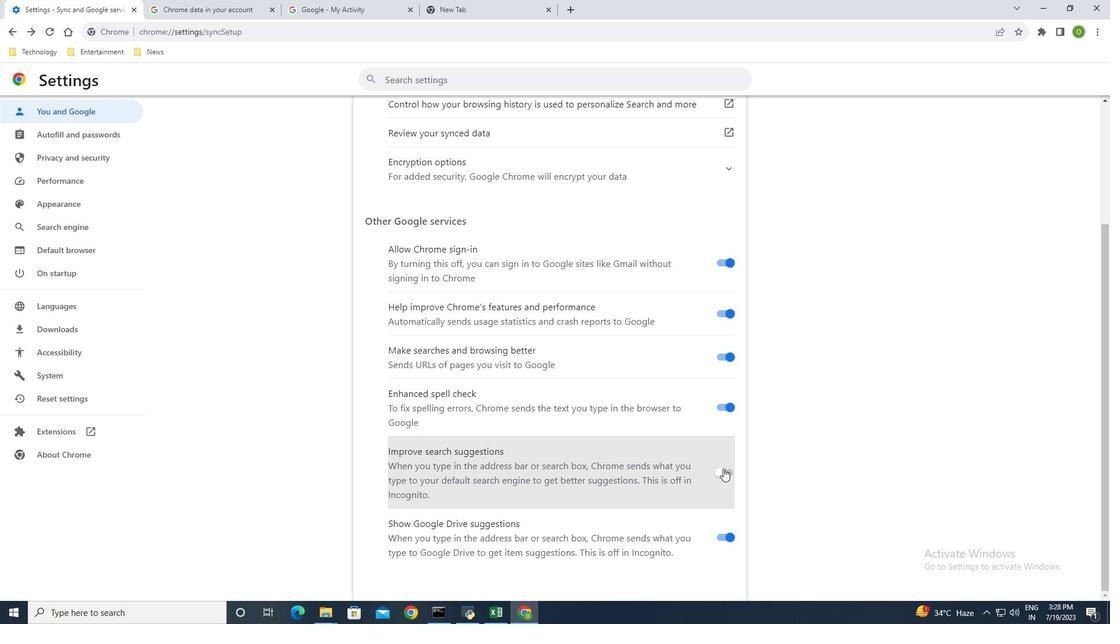 
Action: Mouse pressed left at (725, 472)
Screenshot: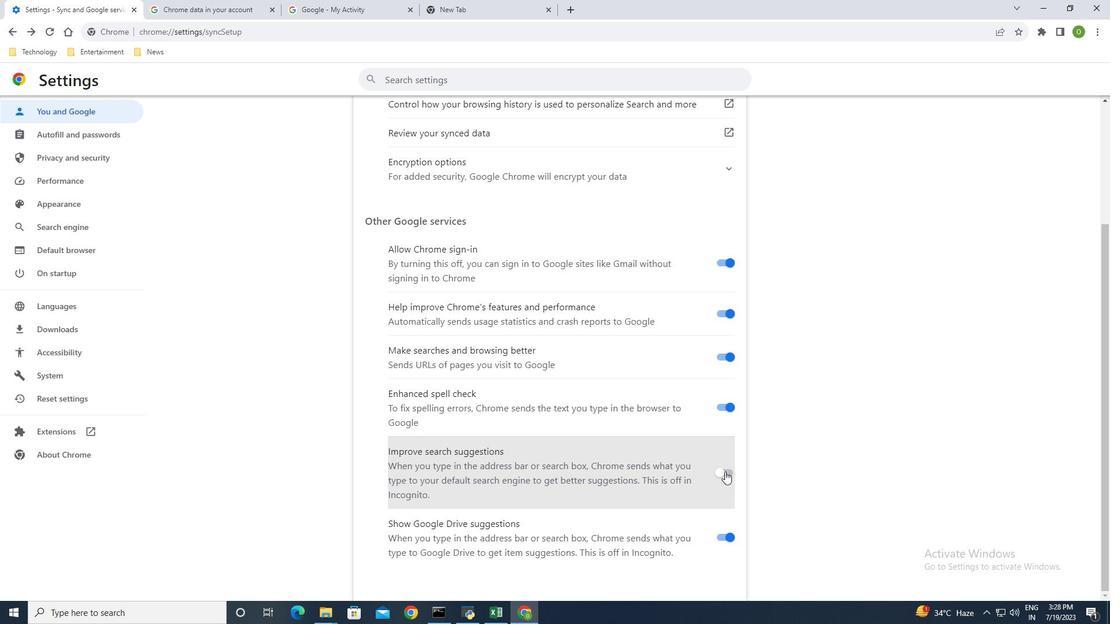
Action: Mouse moved to (546, 486)
Screenshot: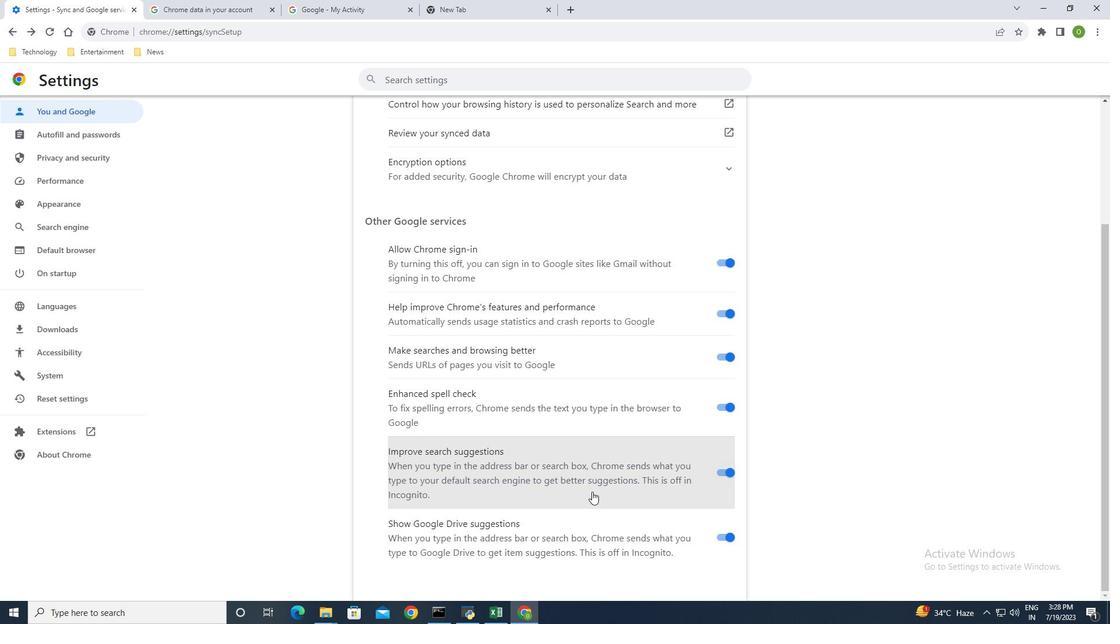 
Action: Mouse scrolled (546, 485) with delta (0, 0)
Screenshot: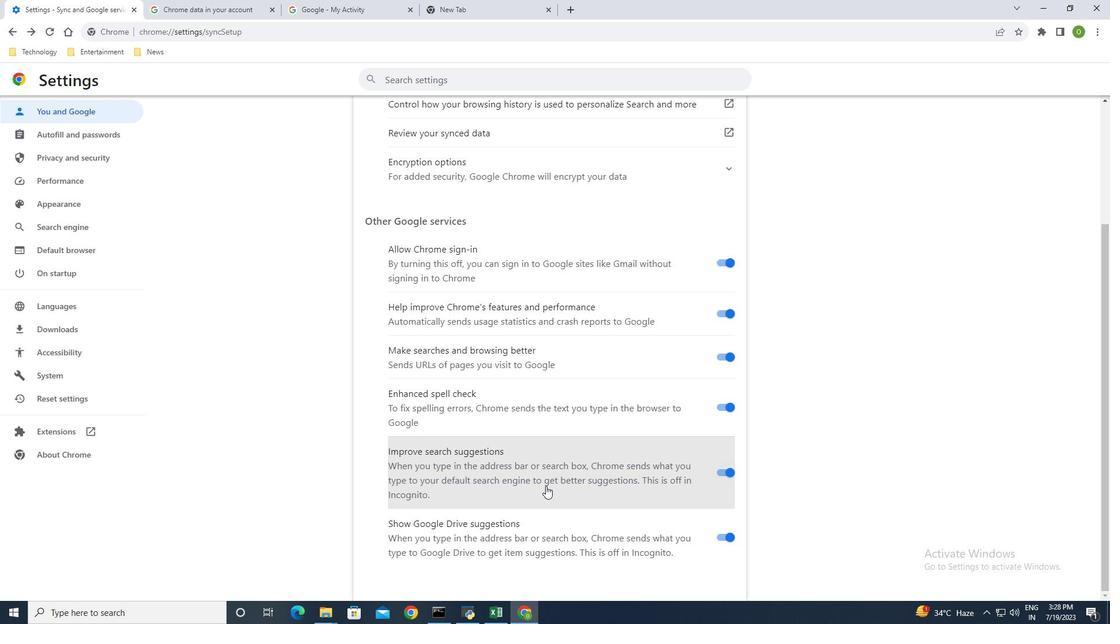
Action: Mouse scrolled (546, 485) with delta (0, 0)
Screenshot: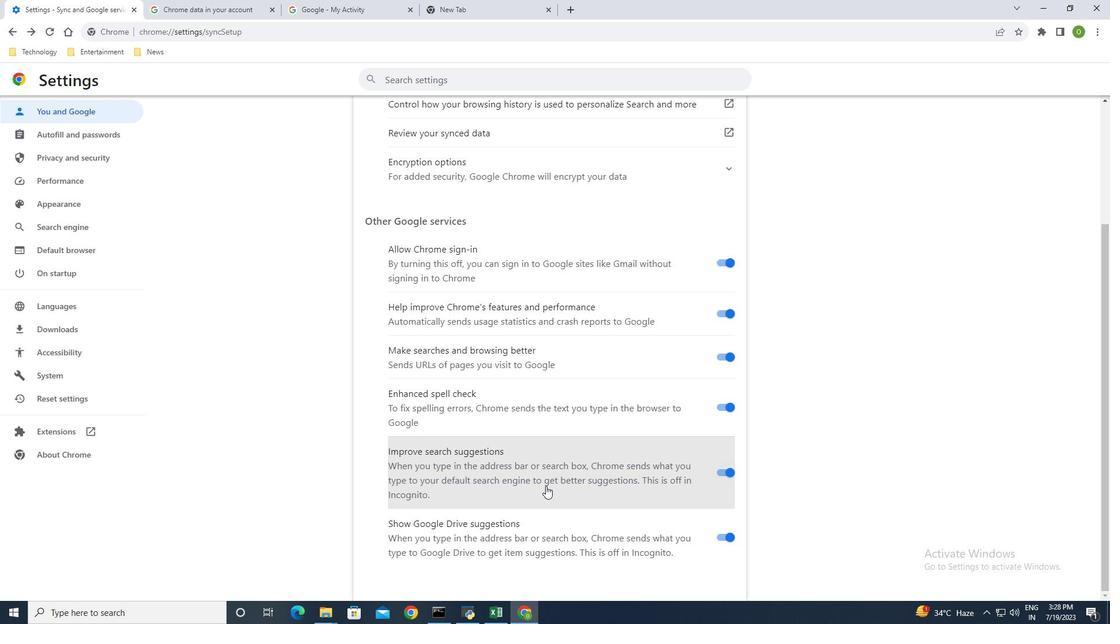 
Action: Mouse scrolled (546, 485) with delta (0, 0)
Screenshot: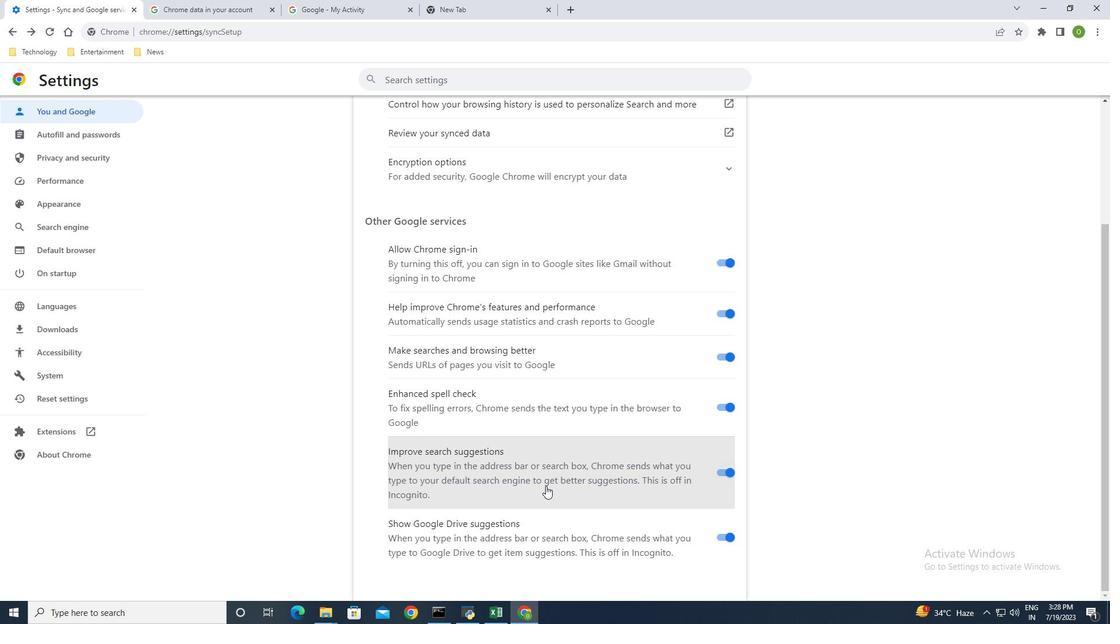 
Action: Mouse moved to (546, 485)
Screenshot: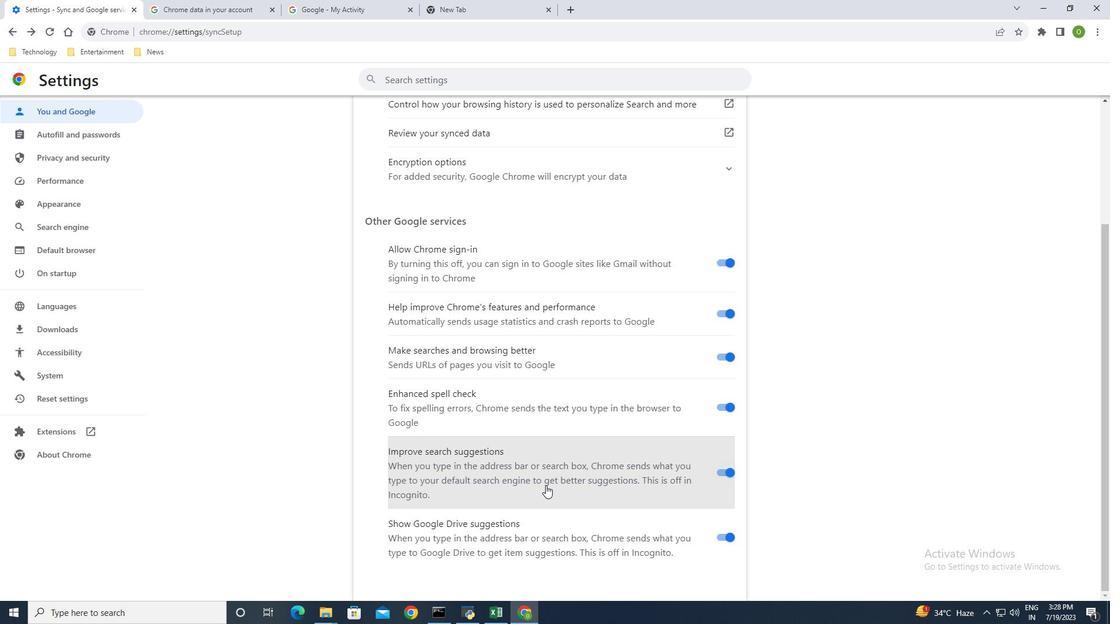 
Action: Mouse scrolled (546, 485) with delta (0, 0)
Screenshot: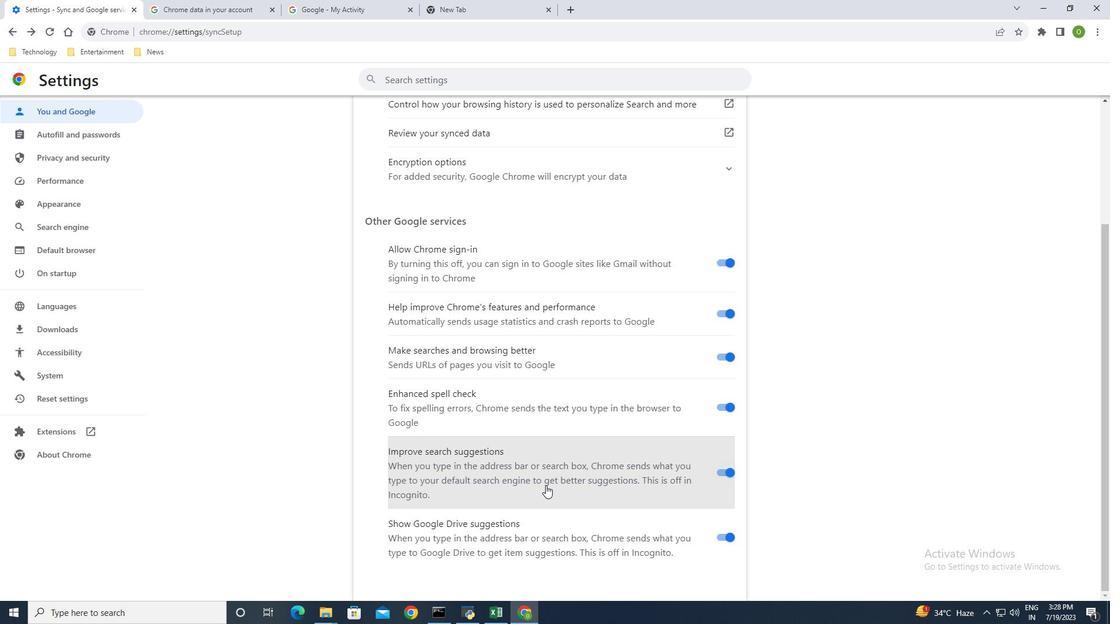 
Action: Mouse moved to (546, 484)
Screenshot: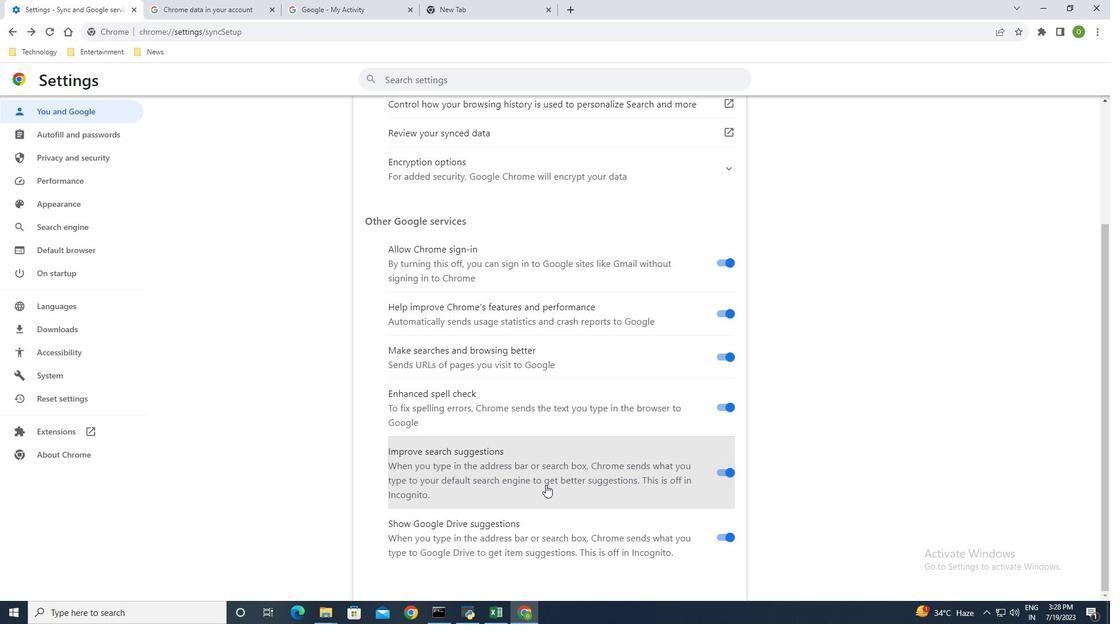 
Action: Mouse scrolled (546, 485) with delta (0, 0)
Screenshot: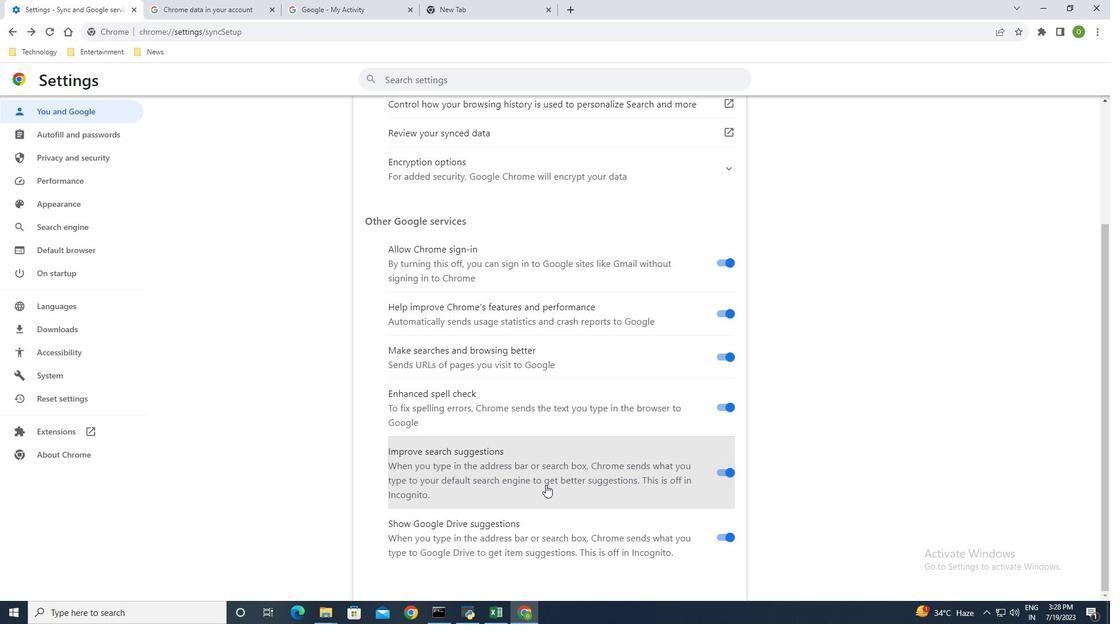 
Action: Mouse scrolled (546, 485) with delta (0, 0)
Screenshot: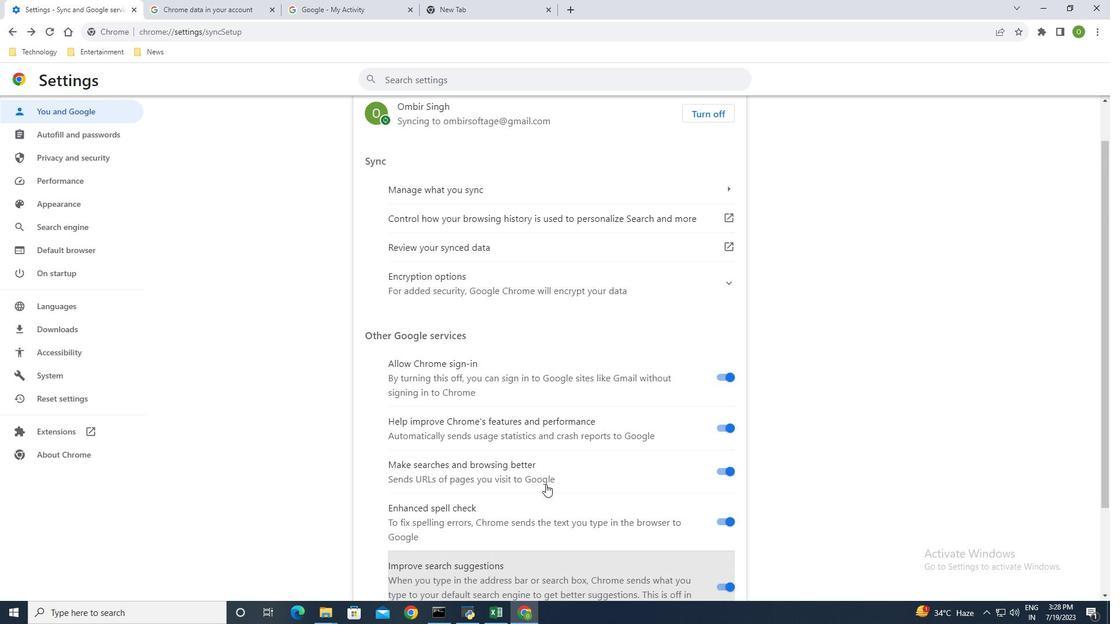 
Action: Mouse moved to (723, 329)
Screenshot: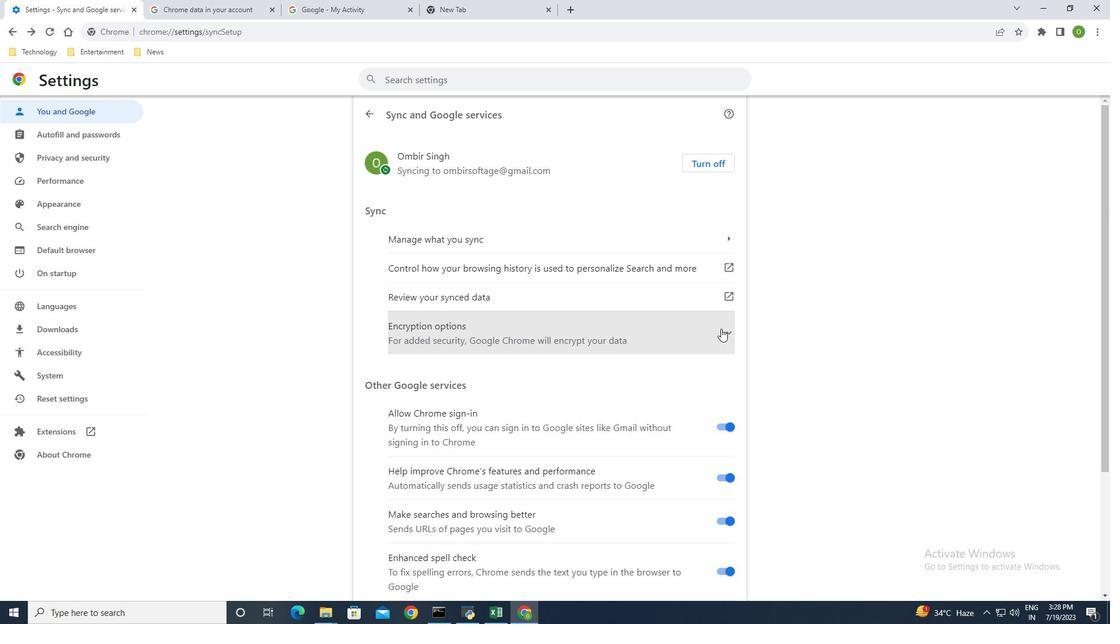 
Action: Mouse pressed left at (723, 329)
Screenshot: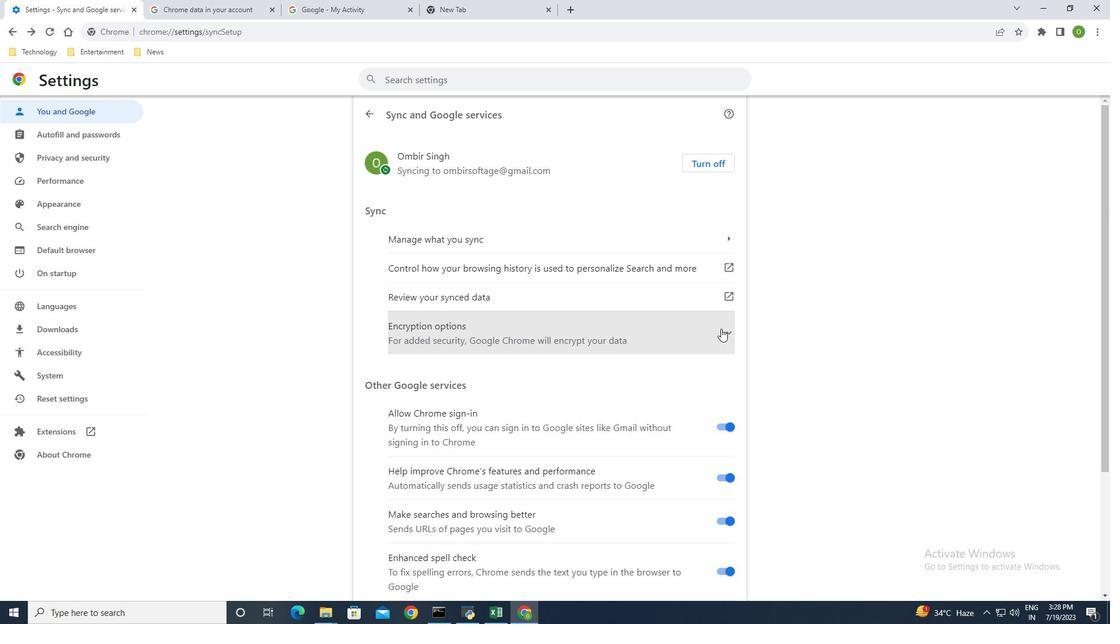 
Action: Mouse moved to (705, 391)
Screenshot: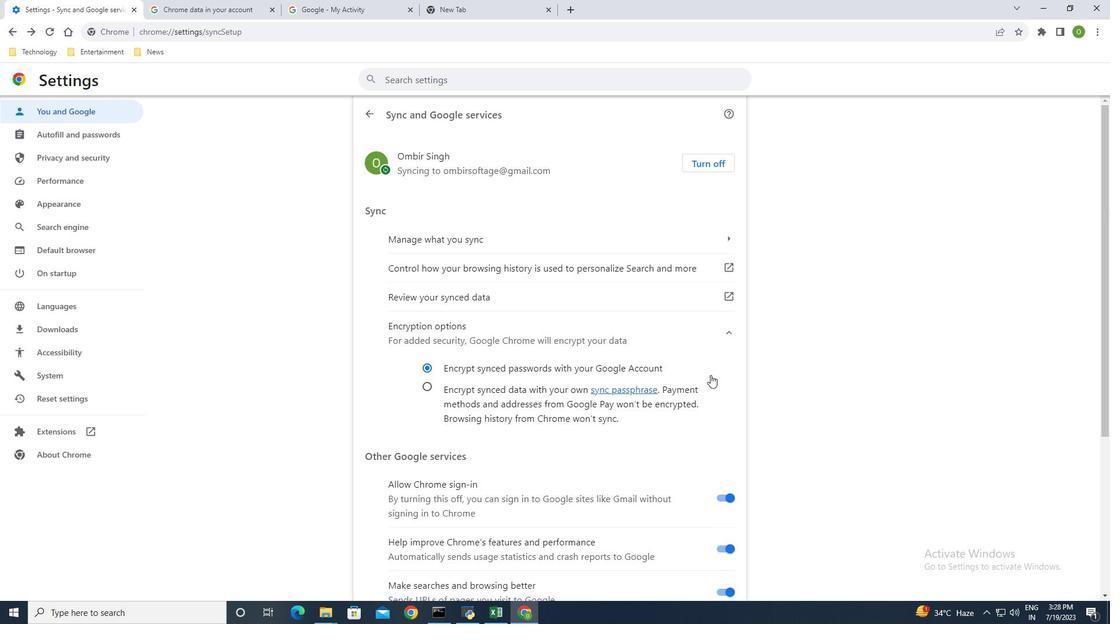 
Action: Mouse scrolled (705, 390) with delta (0, 0)
Screenshot: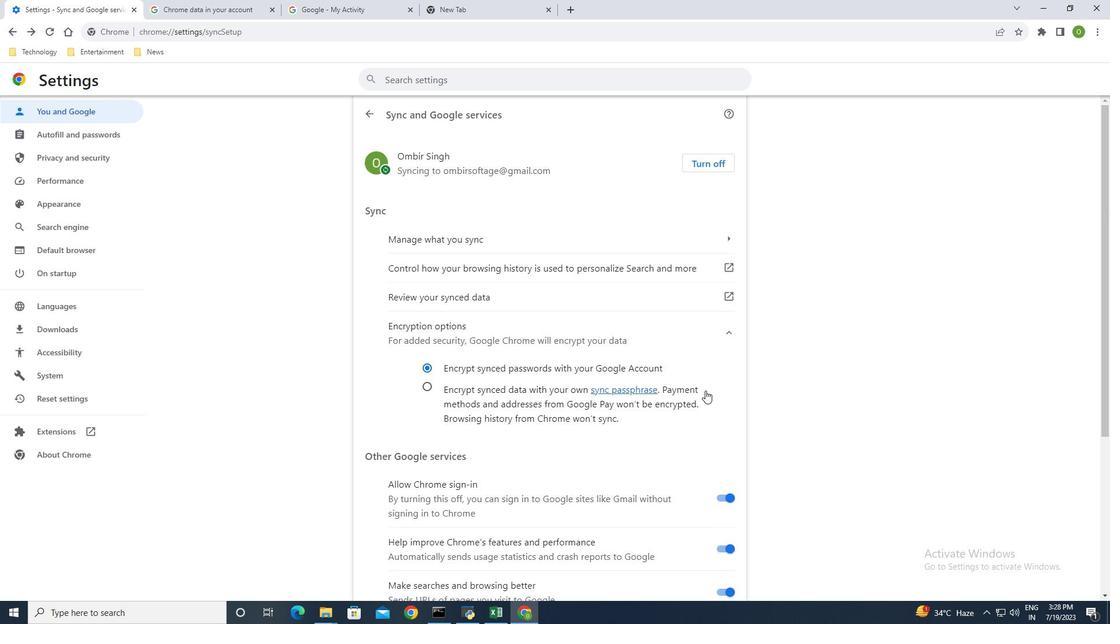 
Action: Mouse moved to (584, 374)
Screenshot: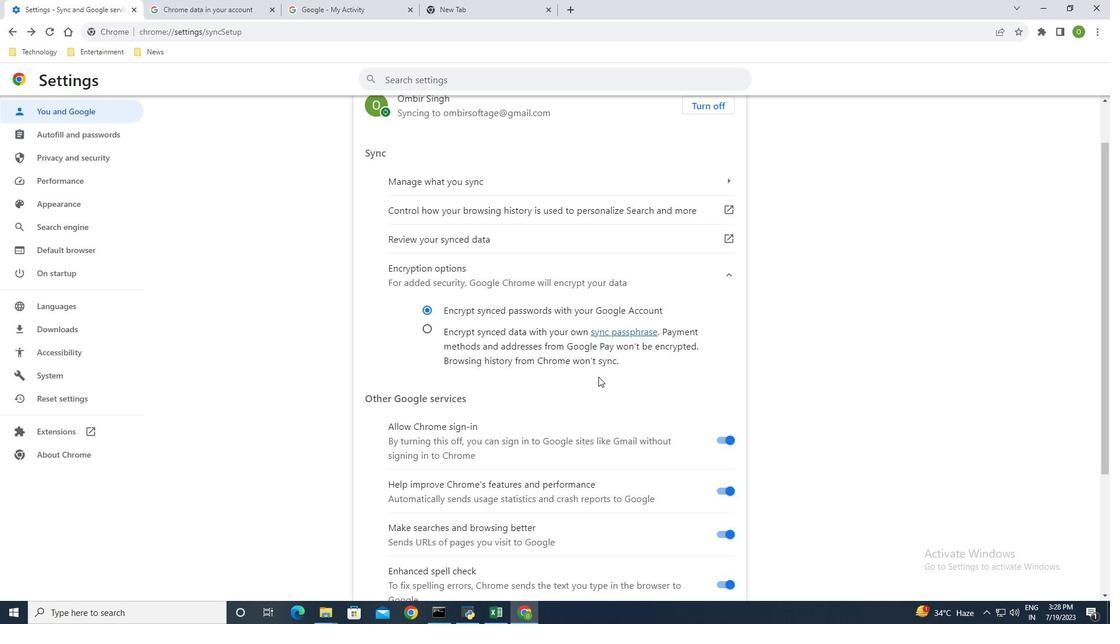 
Action: Mouse scrolled (584, 374) with delta (0, 0)
Screenshot: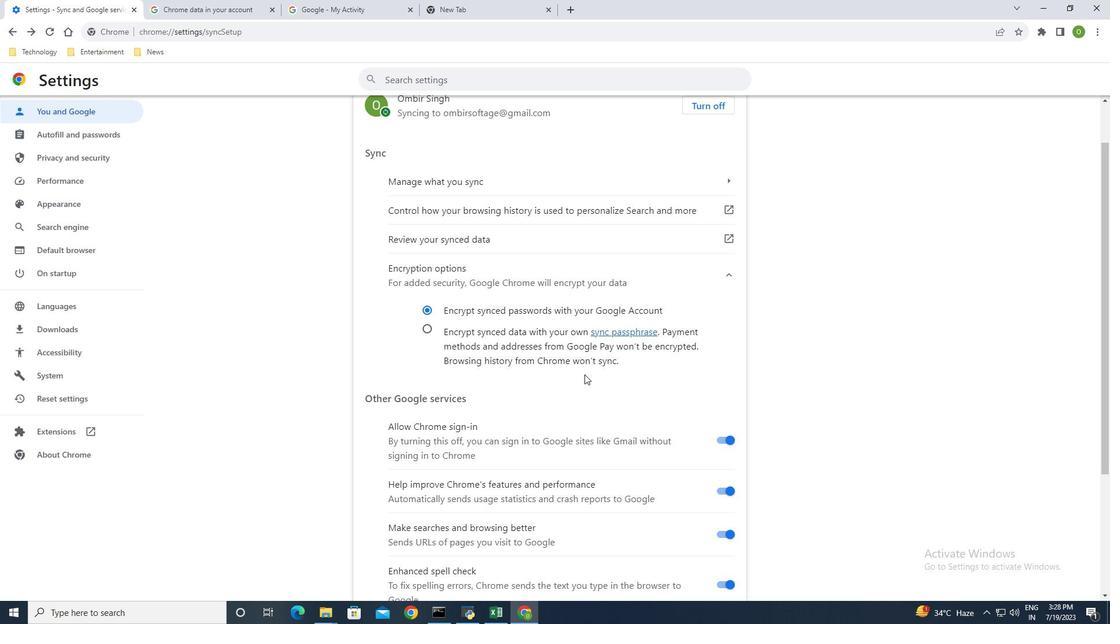 
Action: Mouse scrolled (584, 375) with delta (0, 0)
Screenshot: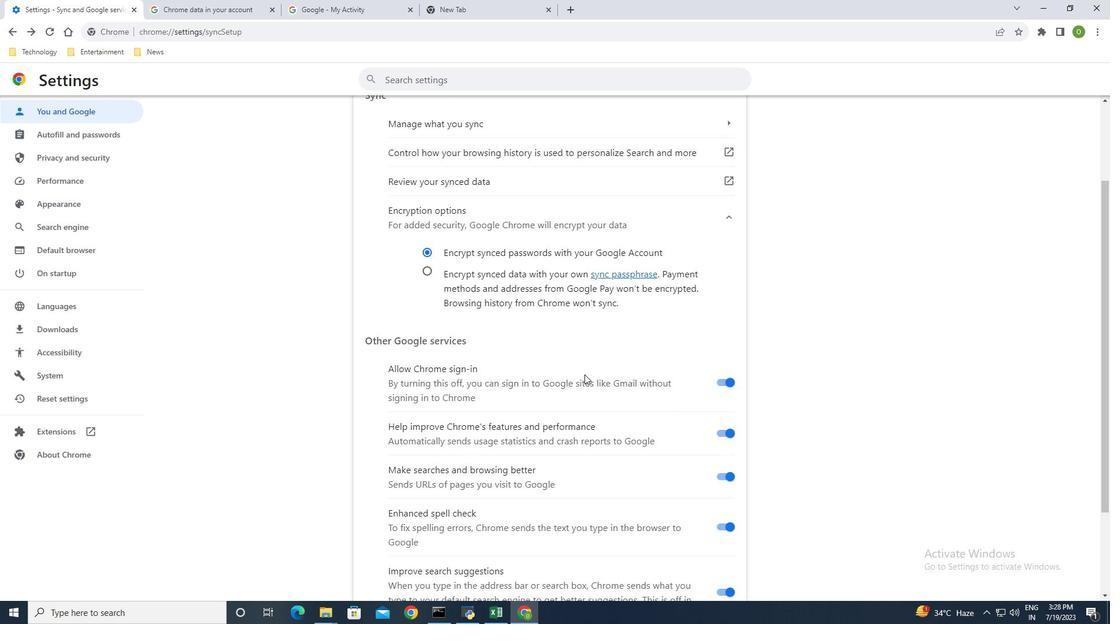 
Action: Mouse scrolled (584, 375) with delta (0, 0)
Screenshot: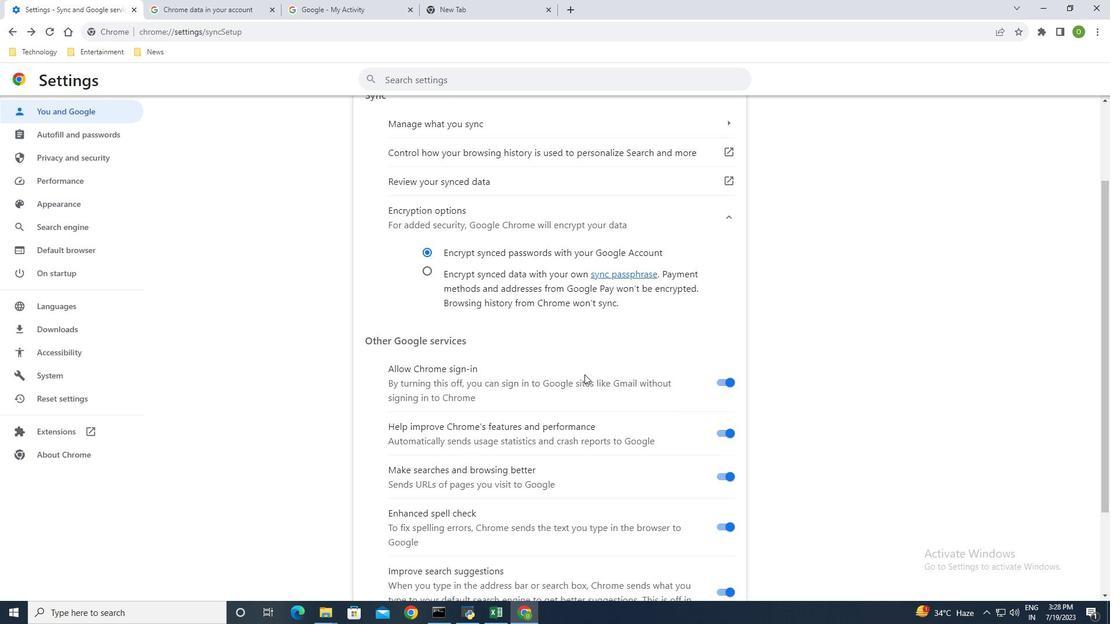
Action: Mouse scrolled (584, 375) with delta (0, 0)
Screenshot: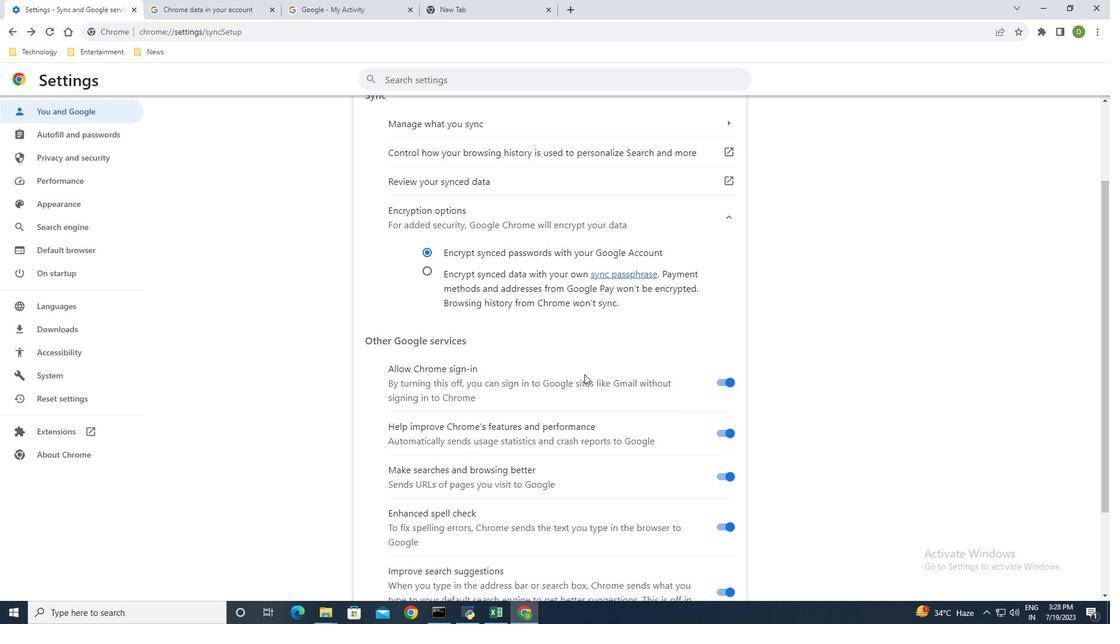 
Action: Mouse scrolled (584, 375) with delta (0, 0)
Screenshot: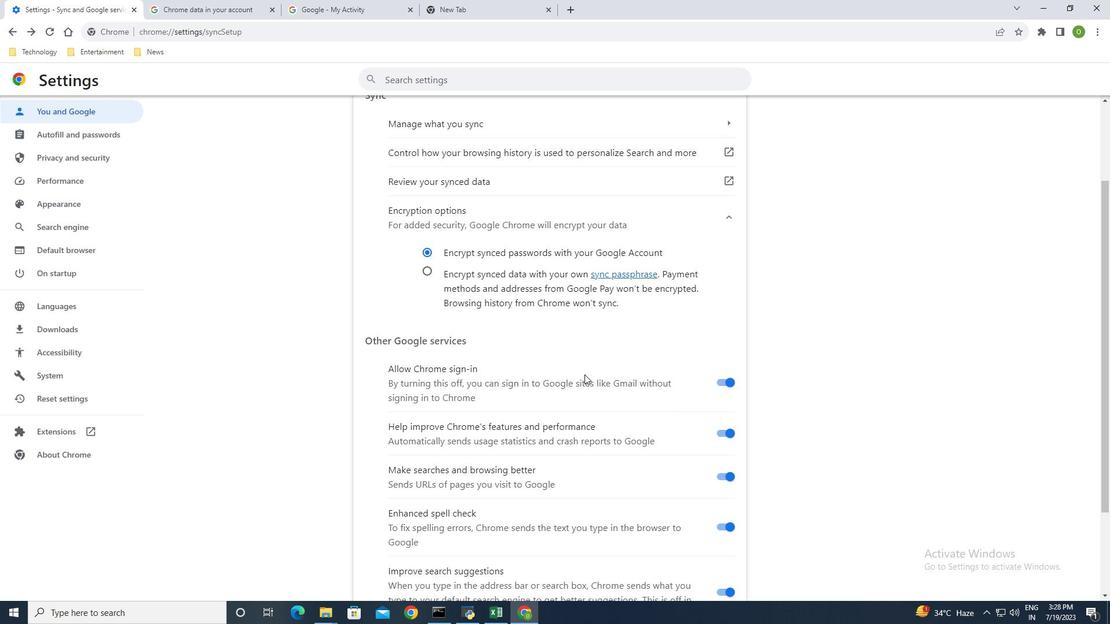 
Action: Mouse scrolled (584, 375) with delta (0, 0)
Screenshot: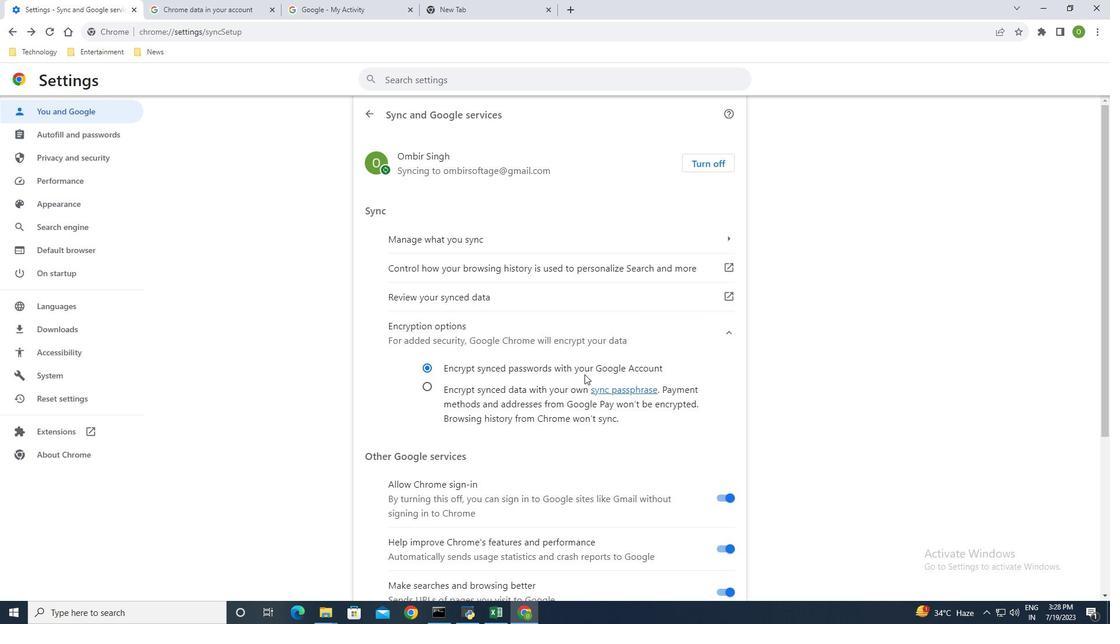 
Action: Mouse scrolled (584, 375) with delta (0, 0)
Screenshot: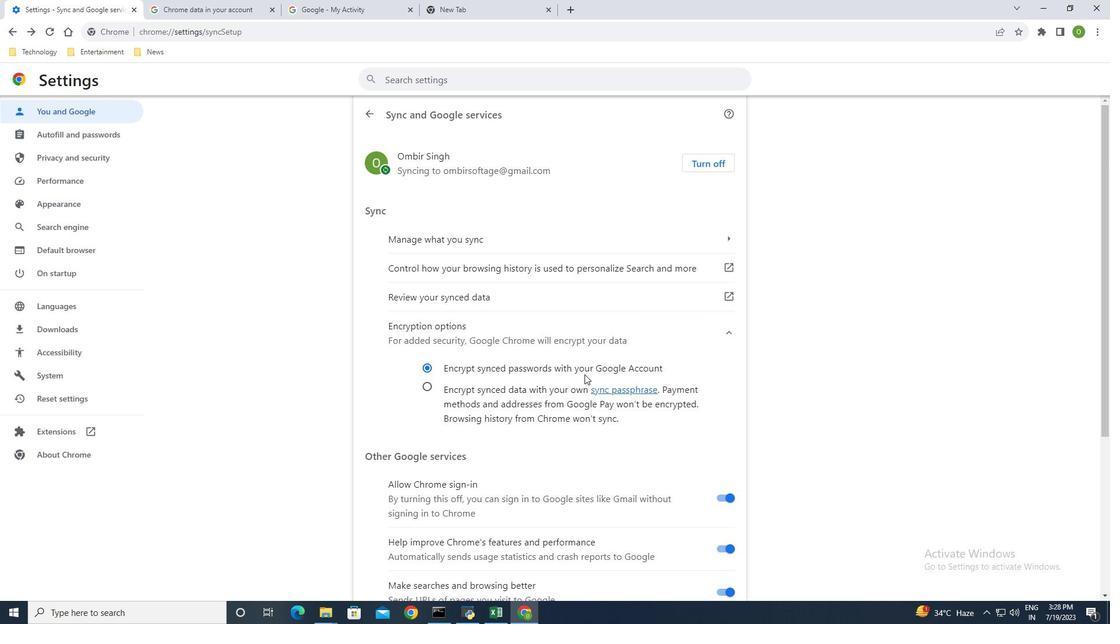
Action: Mouse scrolled (584, 375) with delta (0, 0)
Screenshot: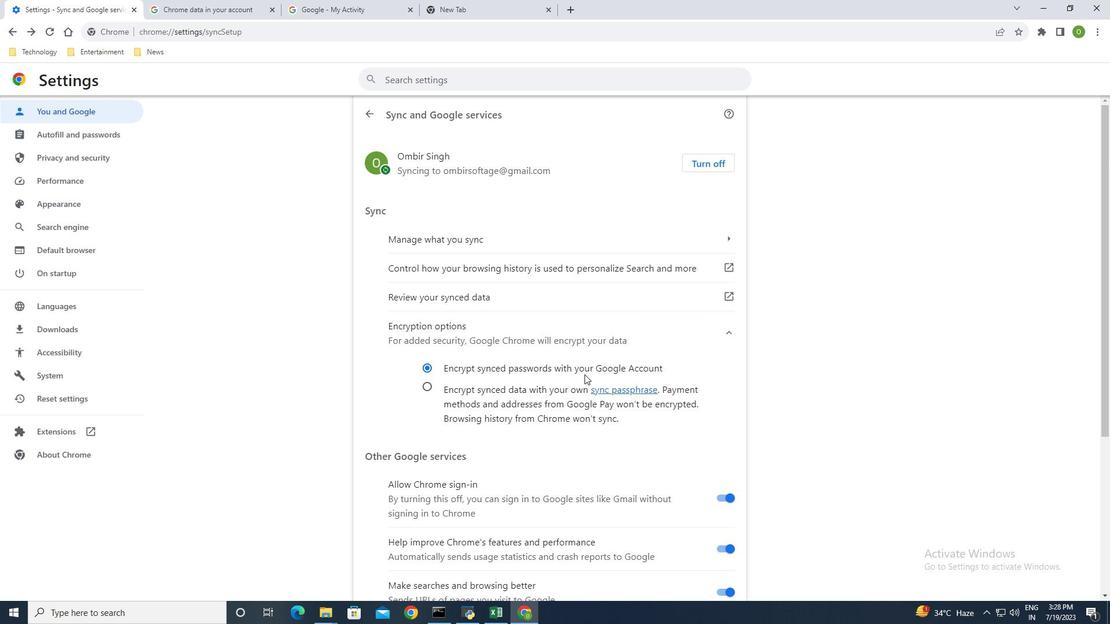 
Action: Mouse scrolled (584, 375) with delta (0, 0)
Screenshot: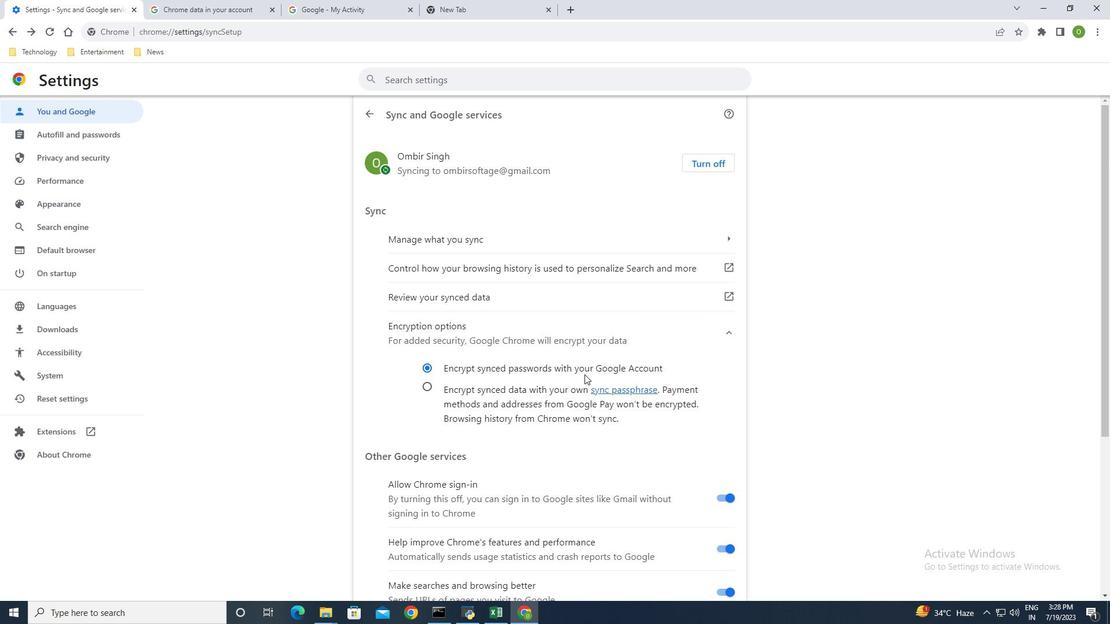 
Action: Mouse moved to (366, 109)
Screenshot: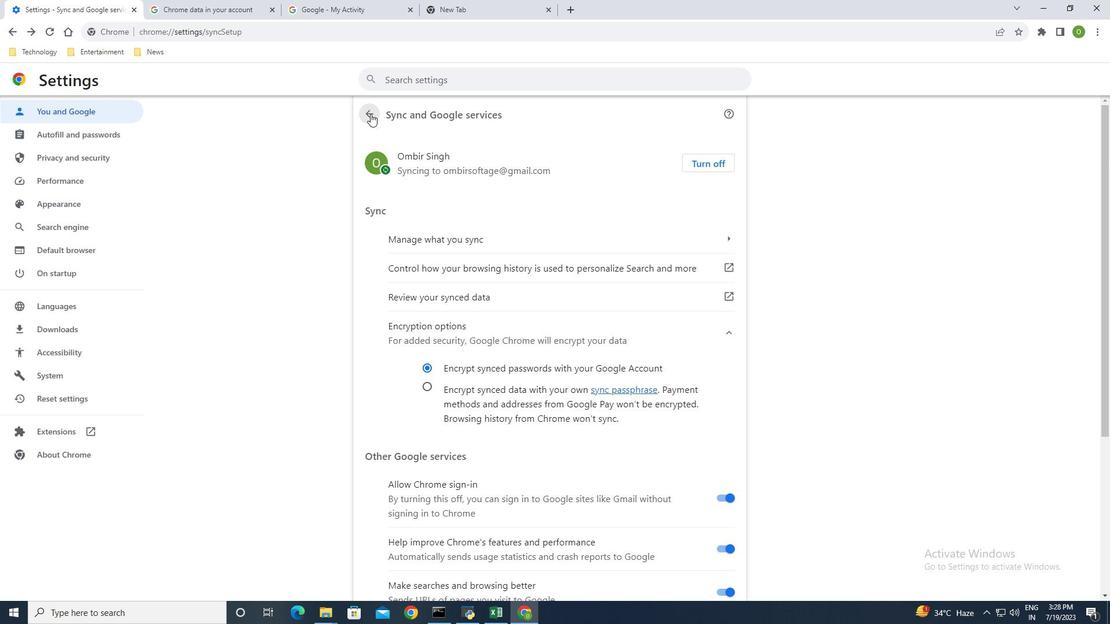
Action: Mouse pressed left at (366, 109)
Screenshot: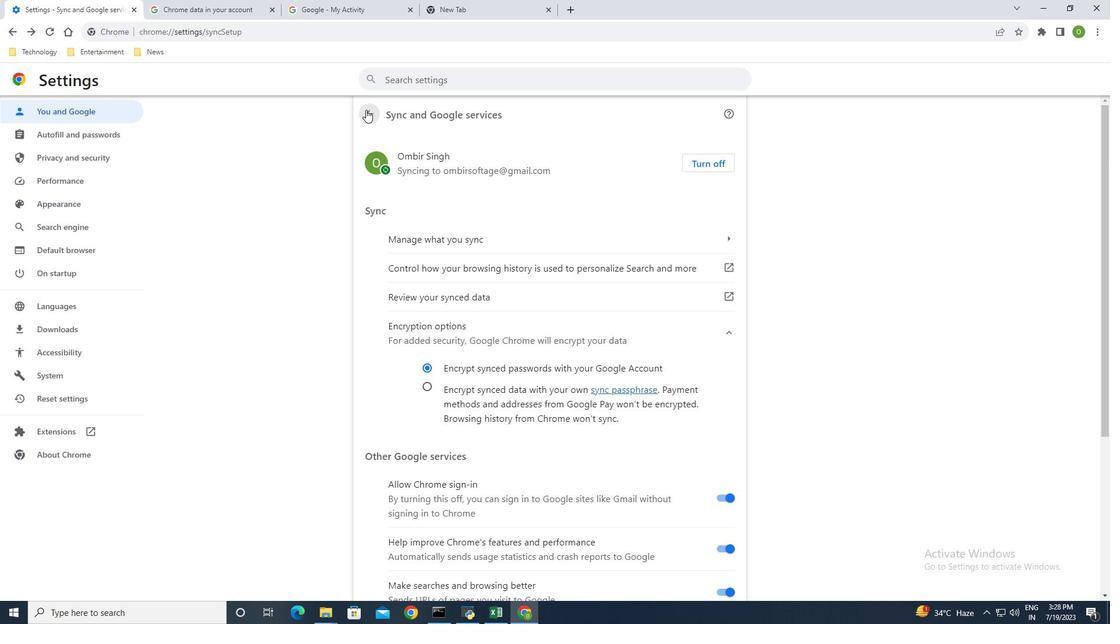 
Action: Mouse moved to (588, 245)
Screenshot: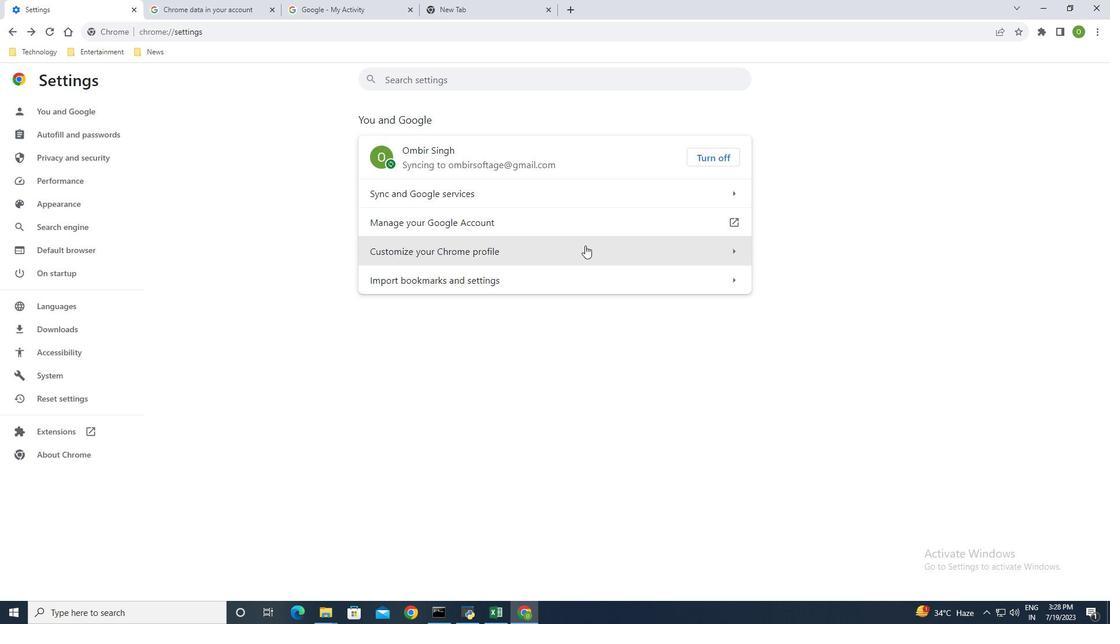 
Action: Mouse pressed left at (588, 245)
Screenshot: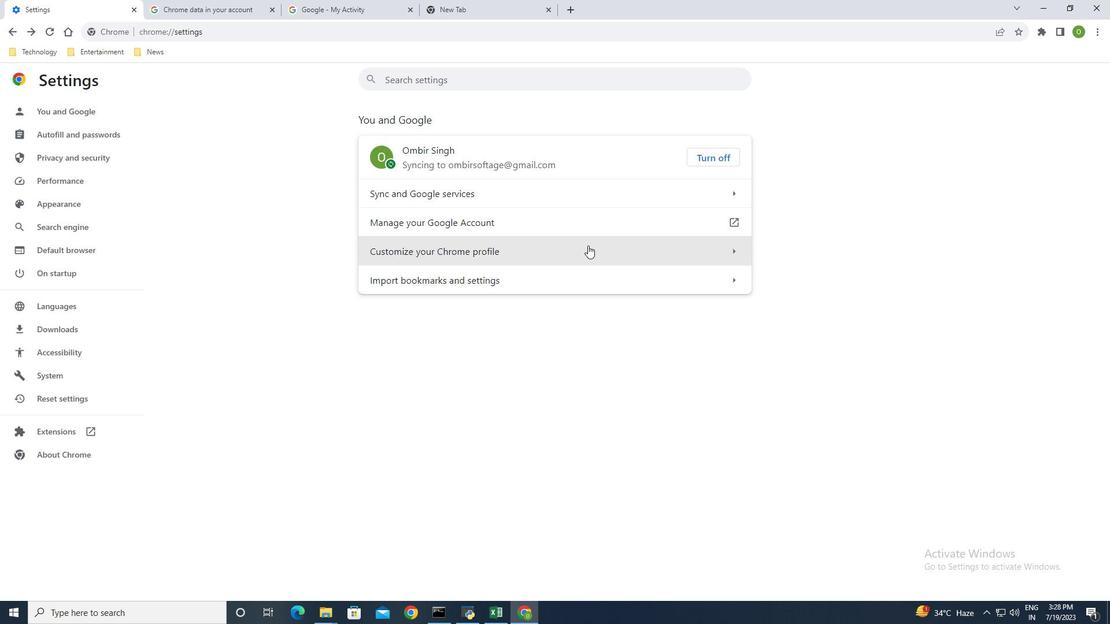 
Action: Mouse moved to (481, 330)
Screenshot: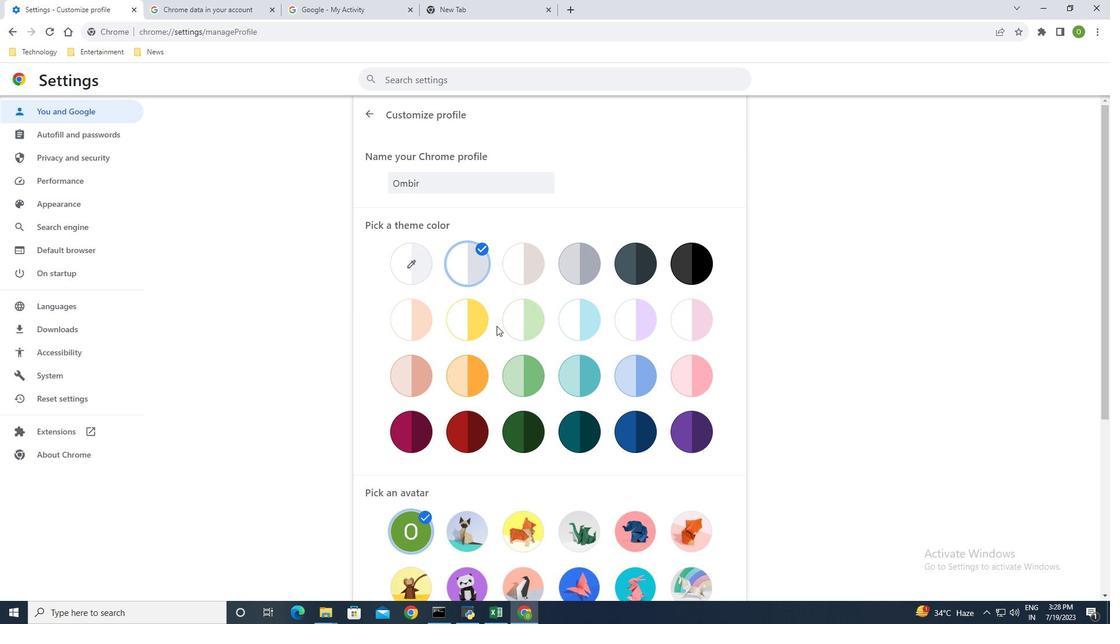 
Action: Mouse scrolled (481, 329) with delta (0, 0)
Screenshot: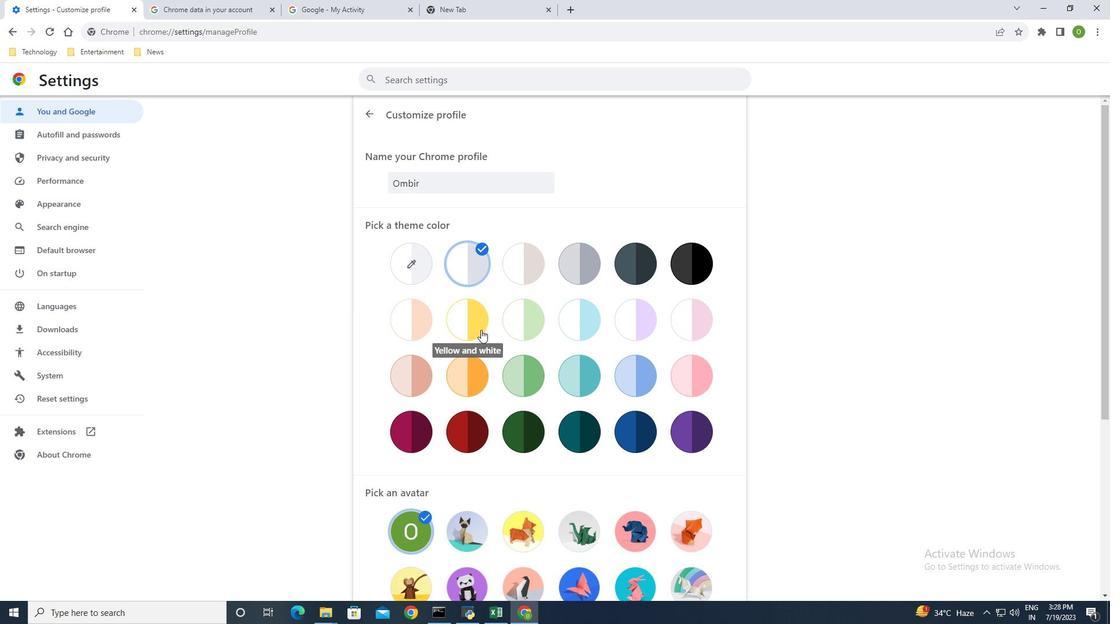 
Action: Mouse scrolled (481, 329) with delta (0, 0)
Screenshot: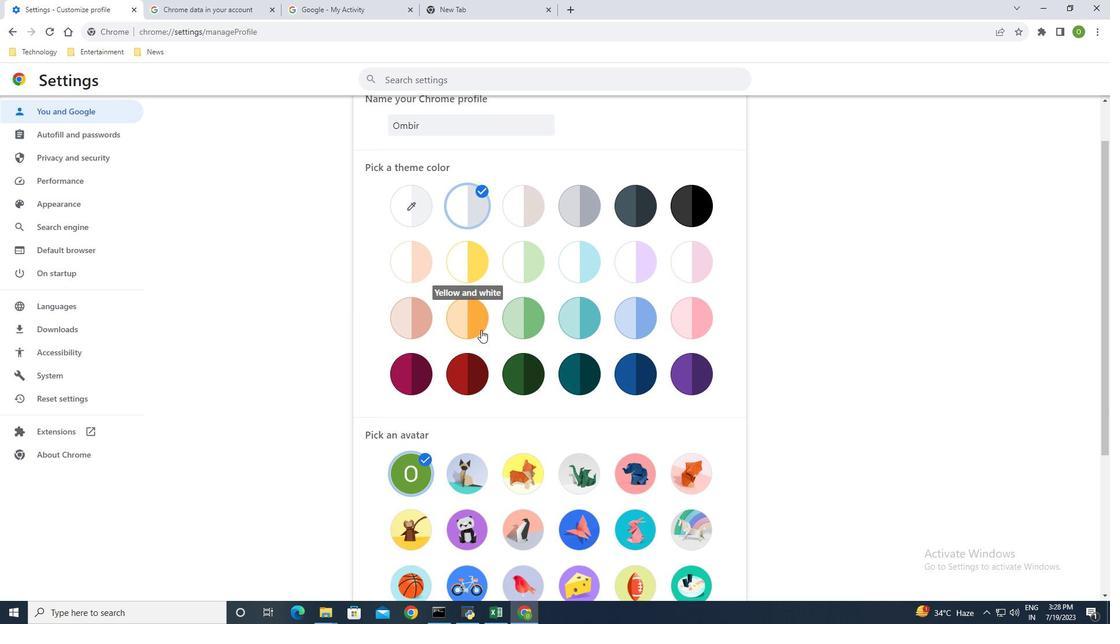 
Action: Mouse scrolled (481, 329) with delta (0, 0)
Screenshot: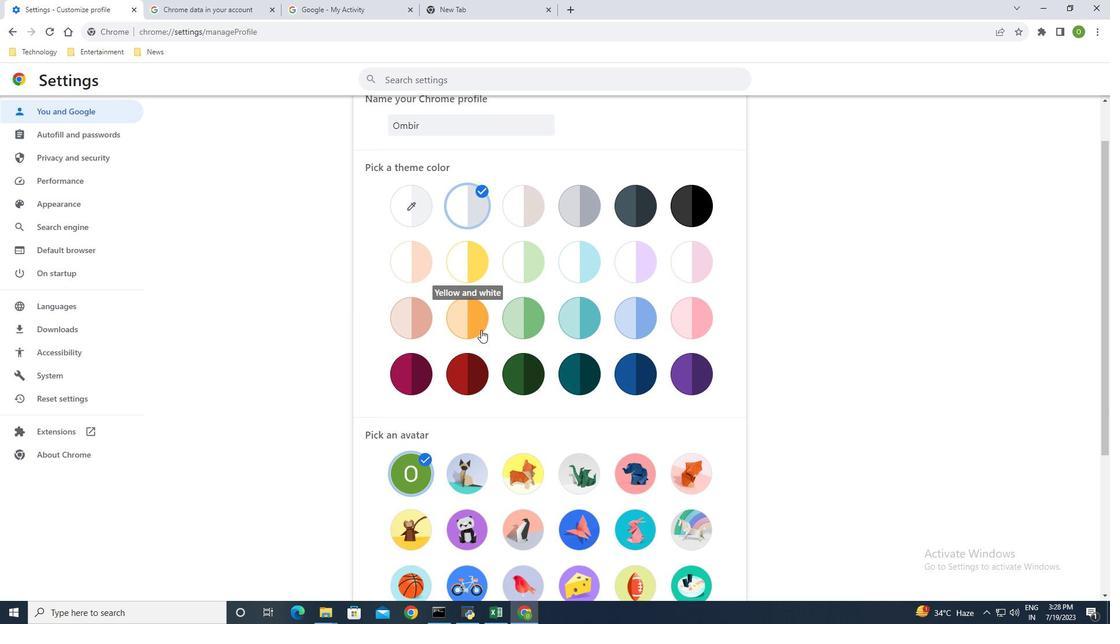 
Action: Mouse scrolled (481, 329) with delta (0, 0)
Screenshot: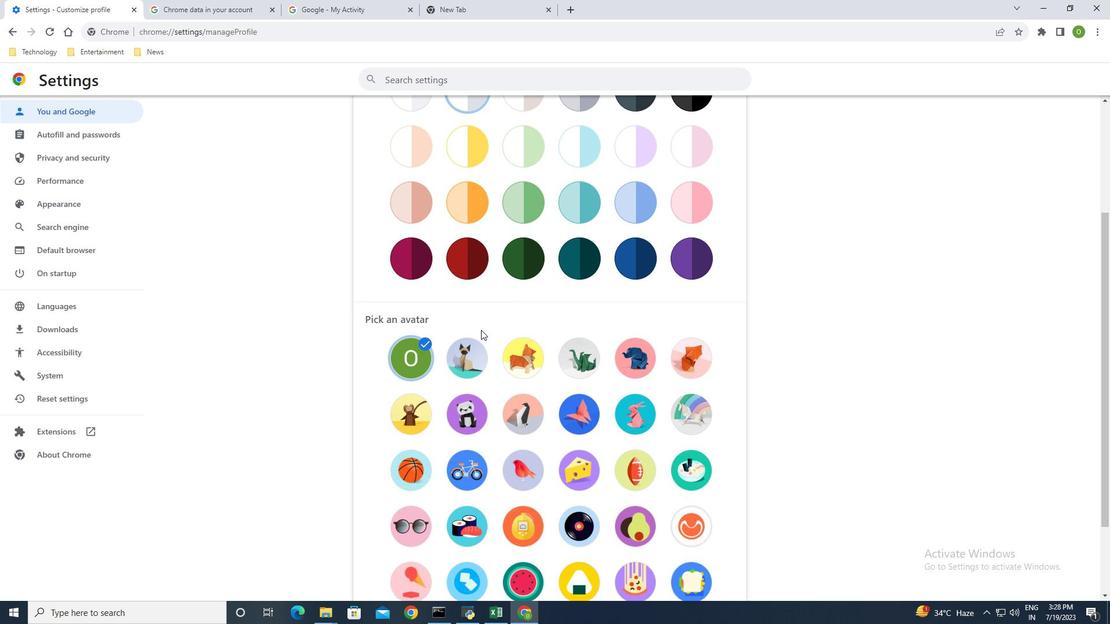 
Action: Mouse scrolled (481, 329) with delta (0, 0)
Screenshot: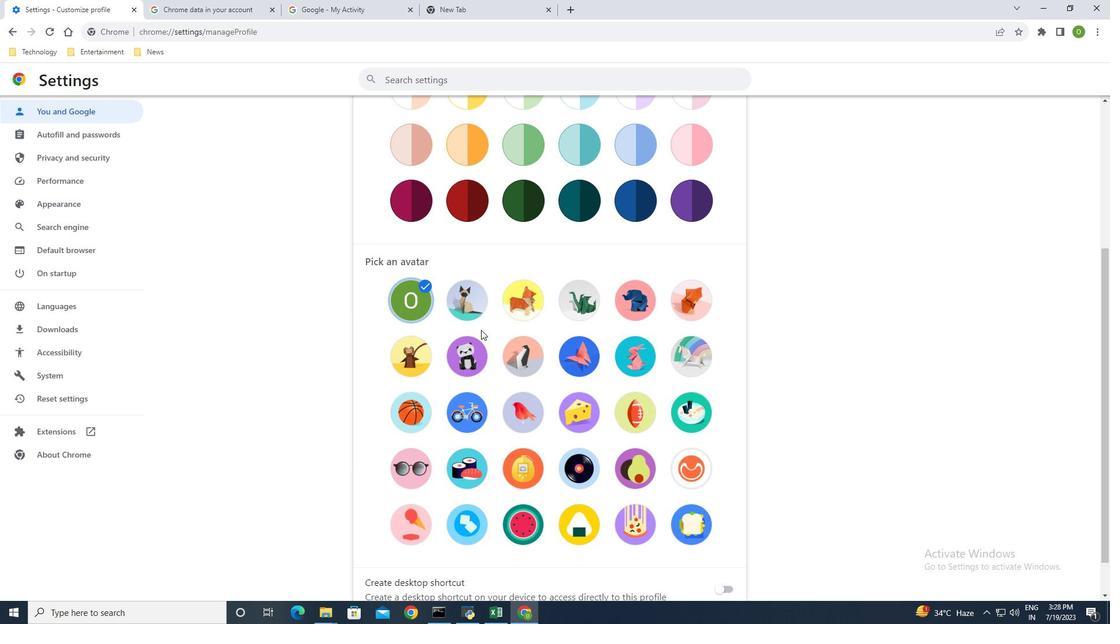 
Action: Mouse scrolled (481, 329) with delta (0, 0)
Screenshot: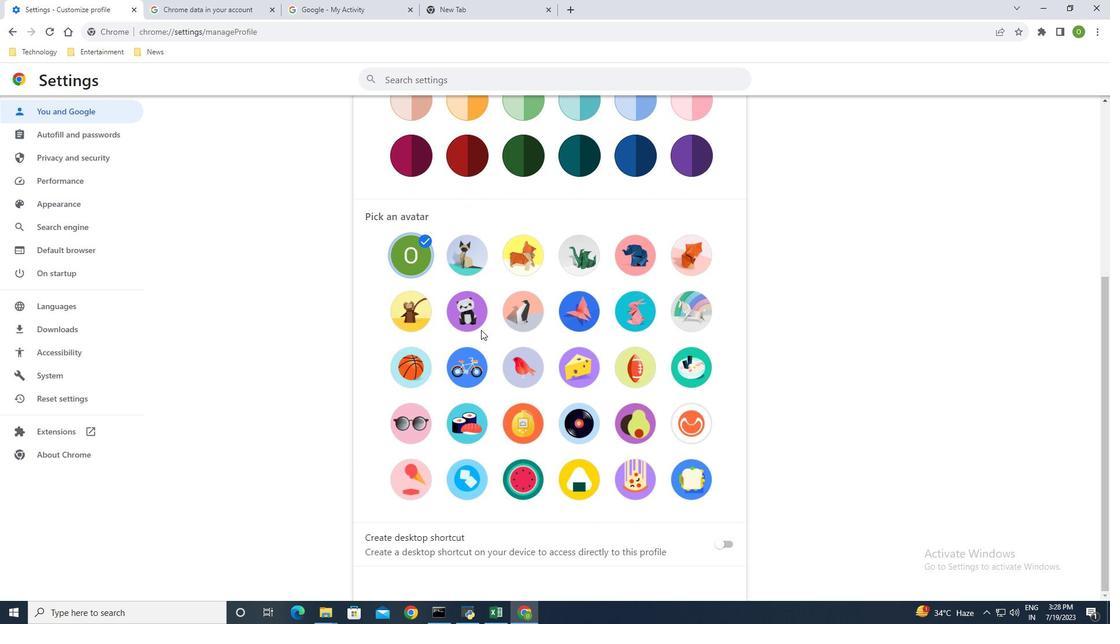 
Action: Mouse moved to (472, 304)
Screenshot: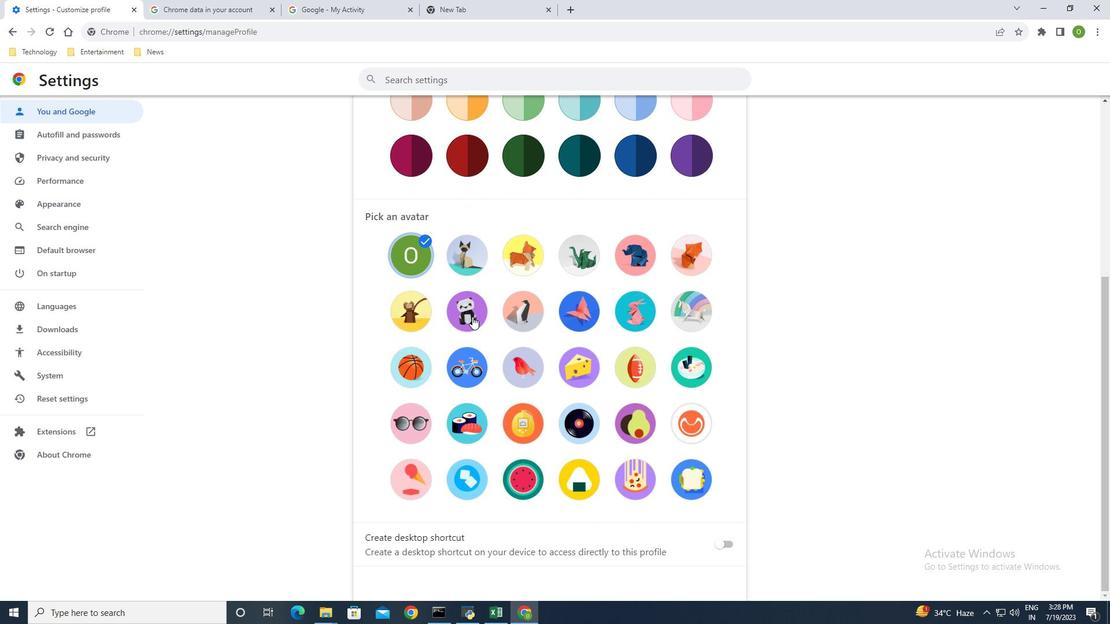 
Action: Mouse pressed left at (472, 304)
Screenshot: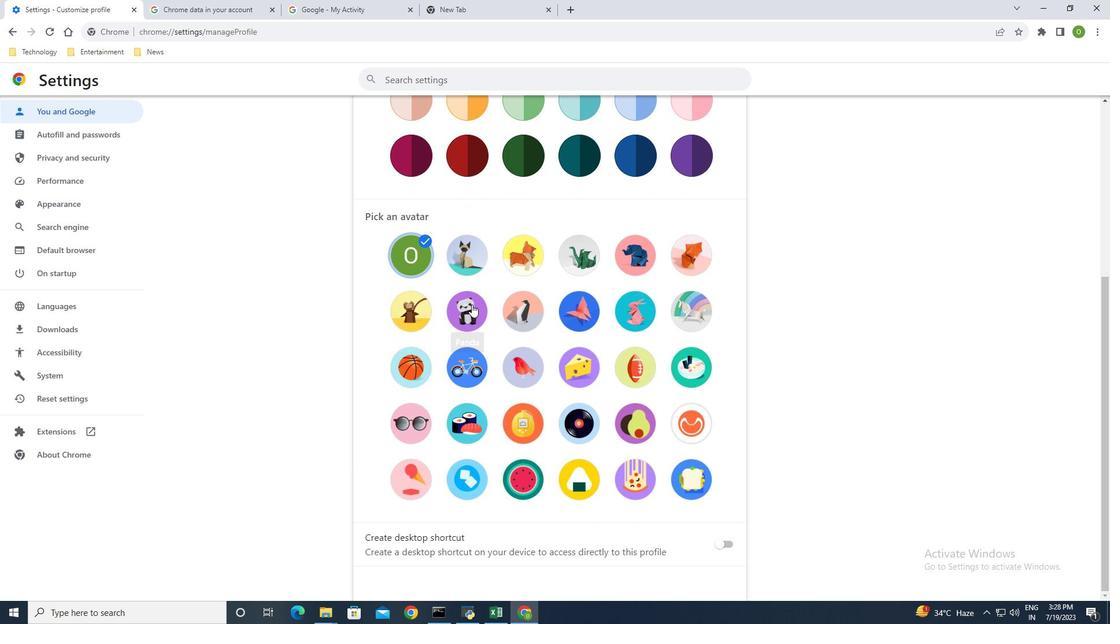 
Action: Mouse moved to (572, 375)
Screenshot: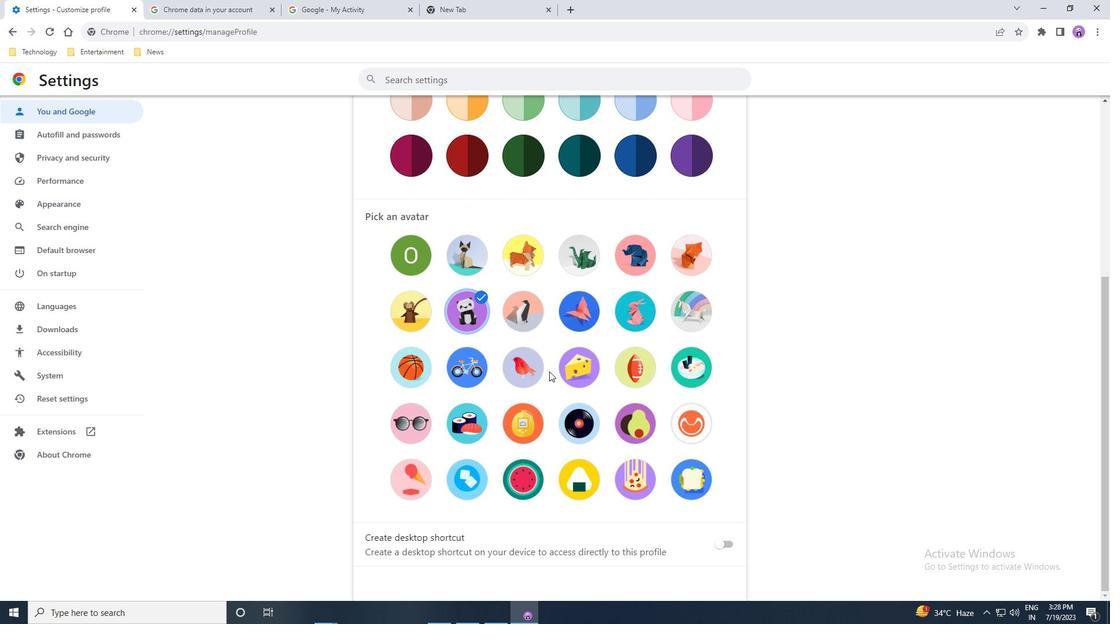 
Action: Mouse scrolled (572, 374) with delta (0, 0)
Screenshot: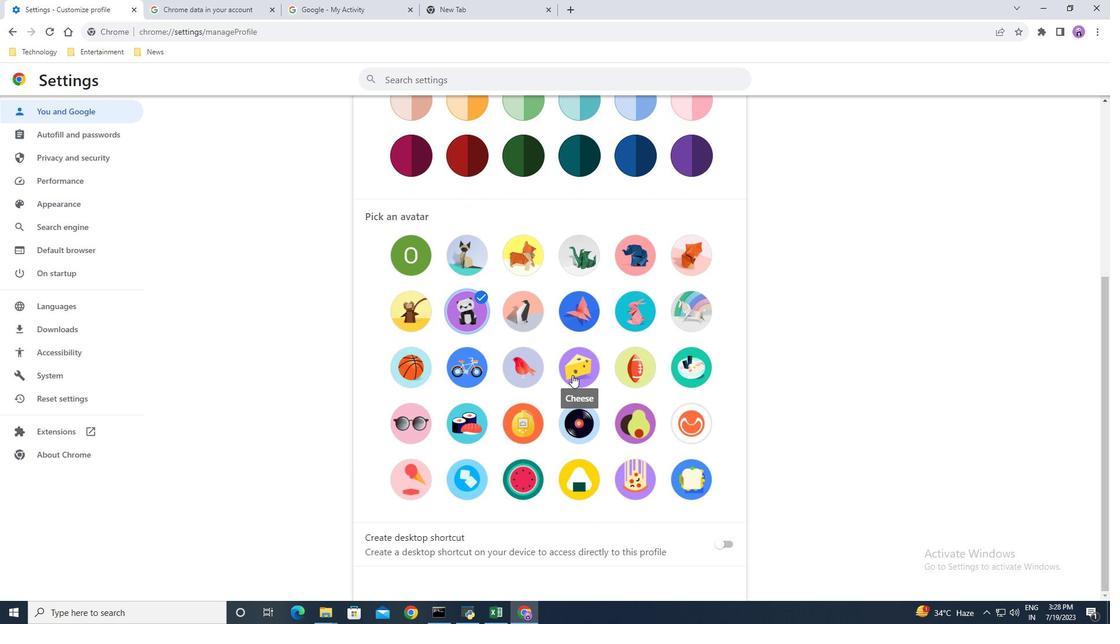 
Action: Mouse scrolled (572, 374) with delta (0, 0)
Screenshot: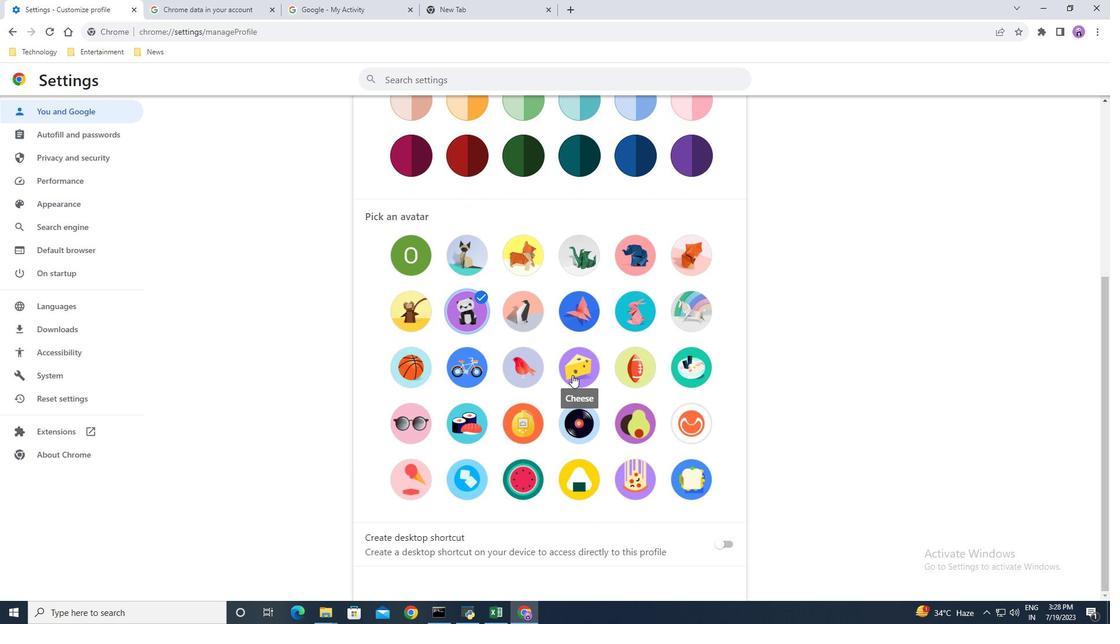 
Action: Mouse moved to (730, 544)
Screenshot: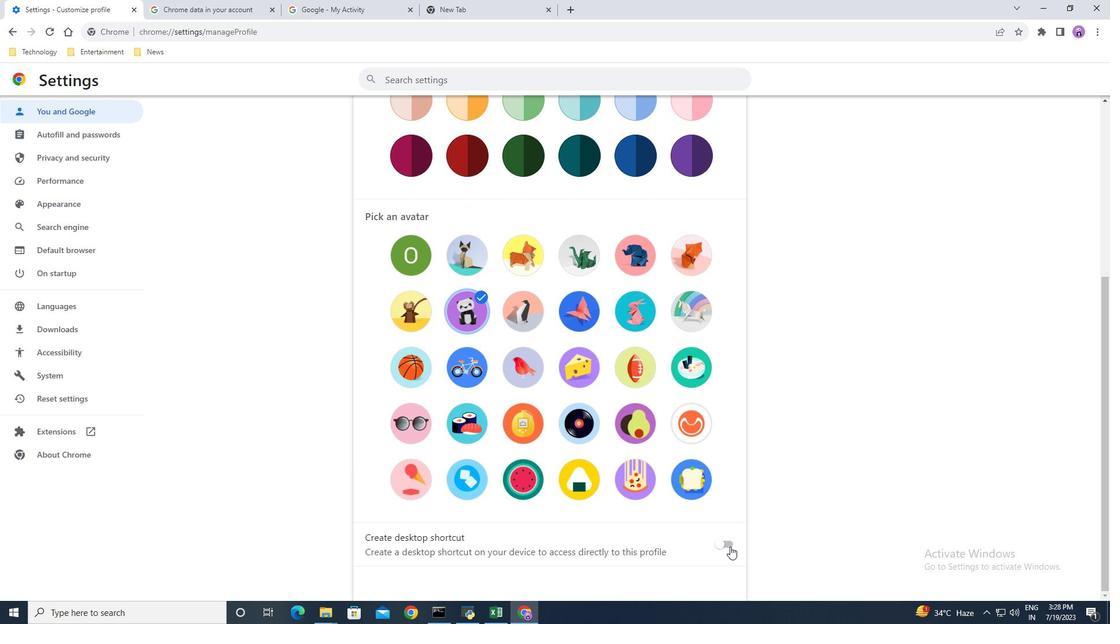 
Action: Mouse pressed left at (730, 544)
Screenshot: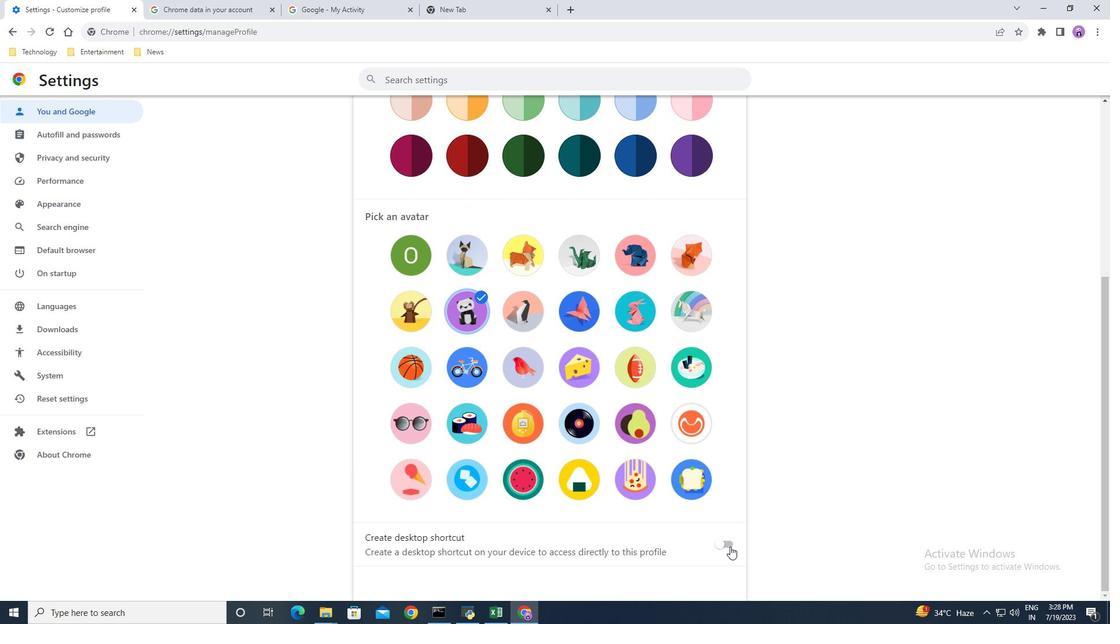
Action: Mouse moved to (619, 525)
Screenshot: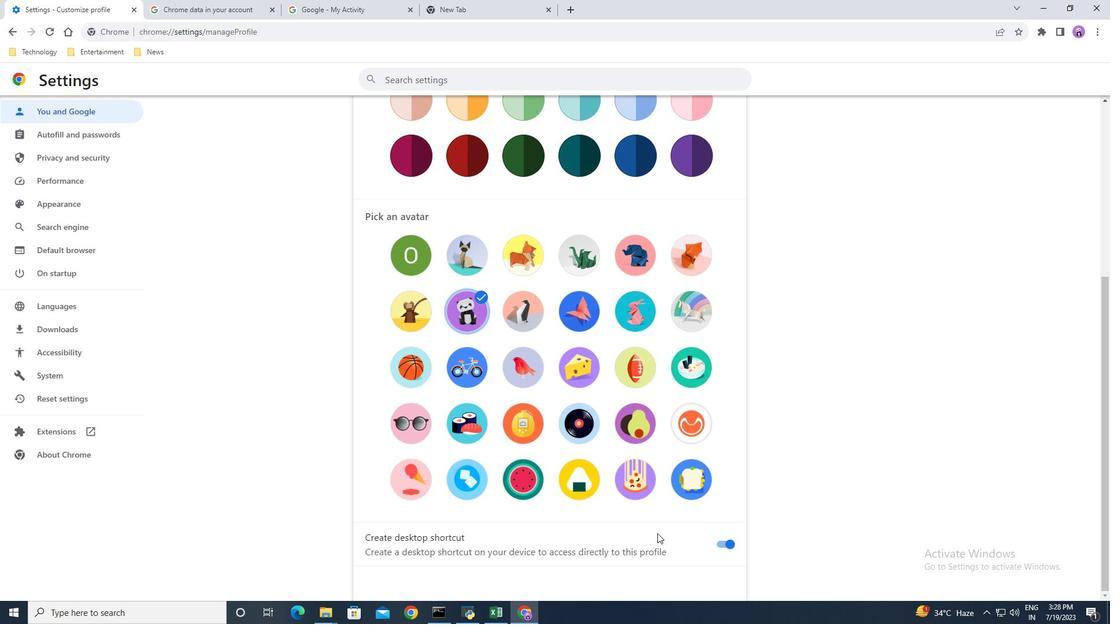 
Action: Mouse scrolled (619, 524) with delta (0, 0)
Screenshot: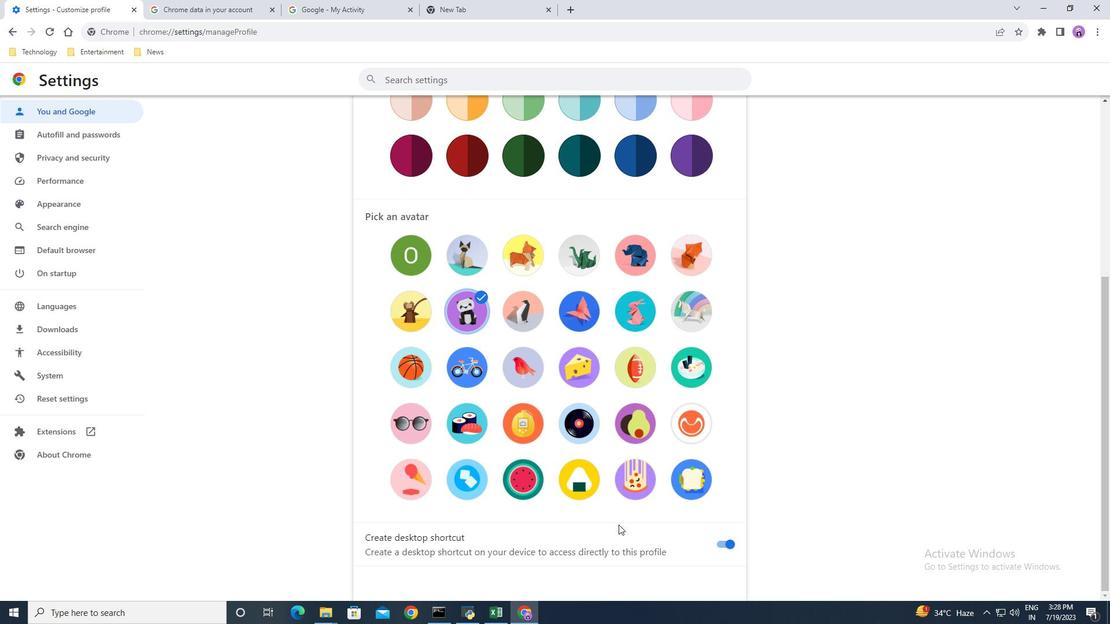 
Action: Mouse scrolled (619, 524) with delta (0, 0)
Screenshot: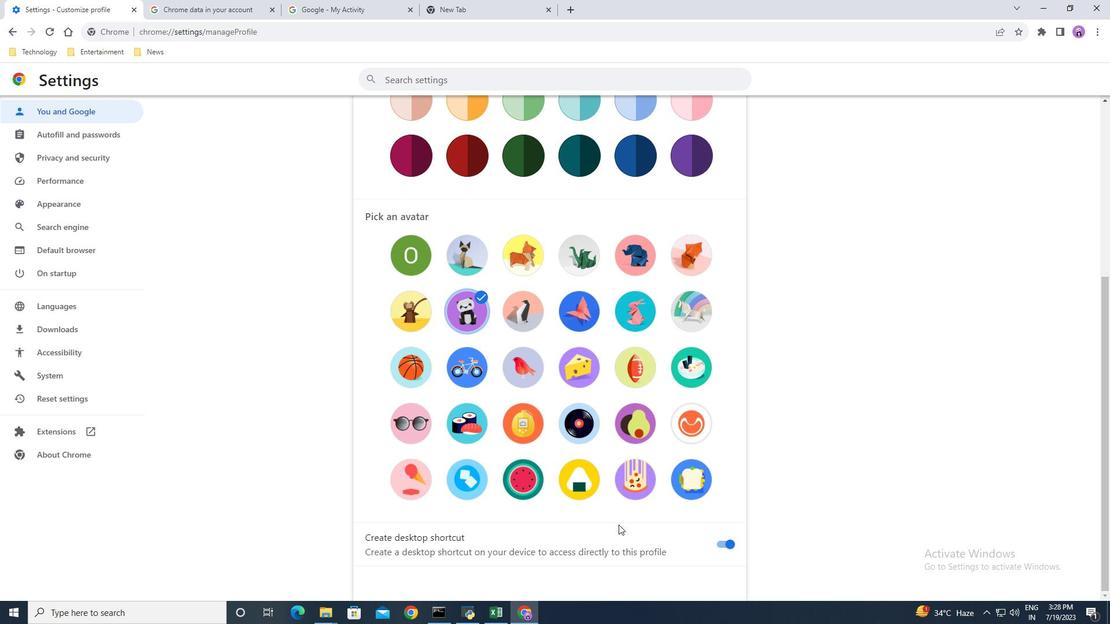
Action: Mouse scrolled (619, 524) with delta (0, 0)
Screenshot: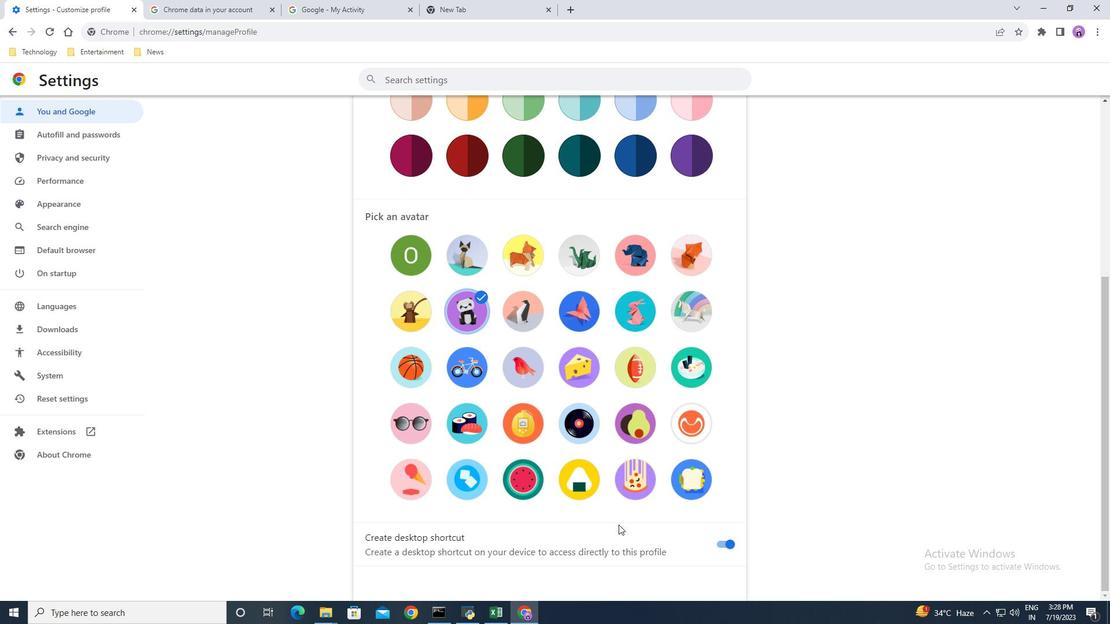 
Action: Mouse scrolled (619, 524) with delta (0, 0)
Screenshot: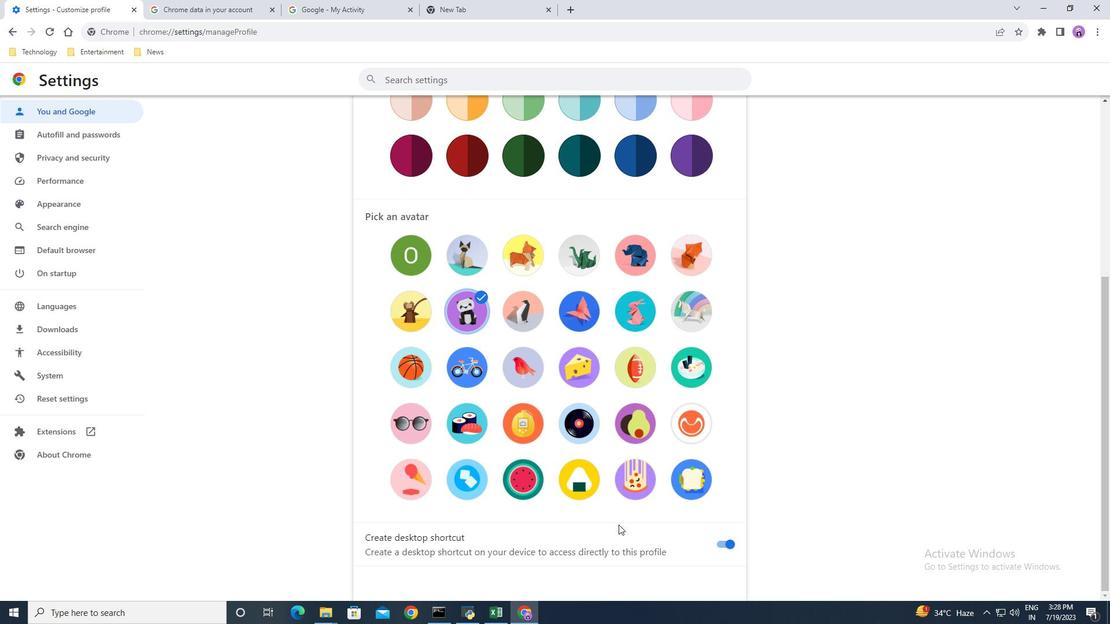 
Action: Mouse scrolled (619, 525) with delta (0, 0)
Screenshot: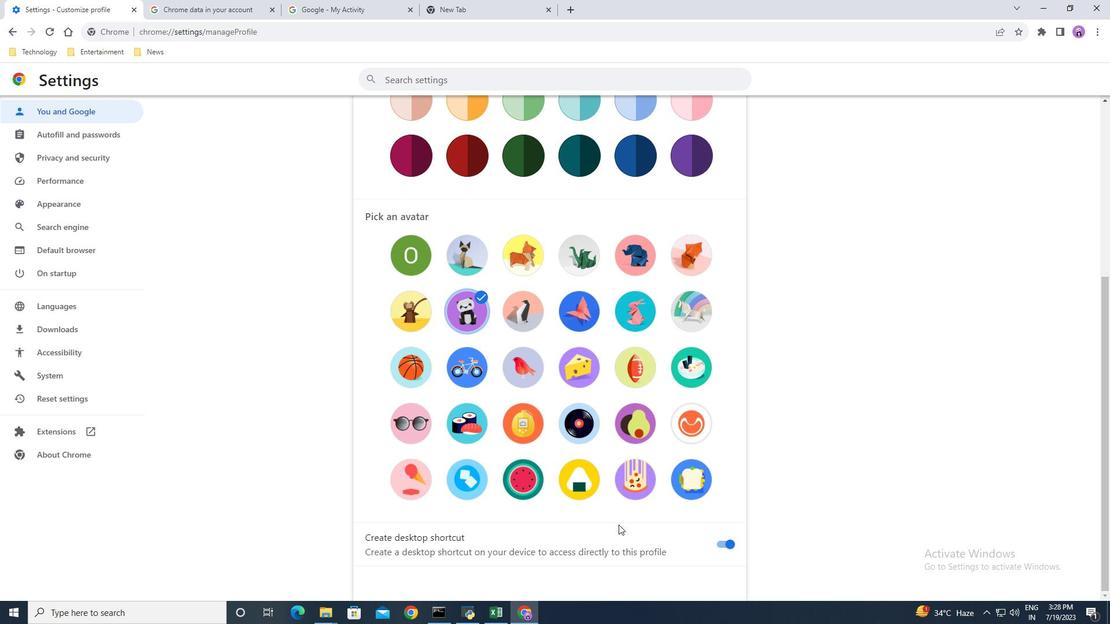 
Action: Mouse scrolled (619, 525) with delta (0, 0)
Screenshot: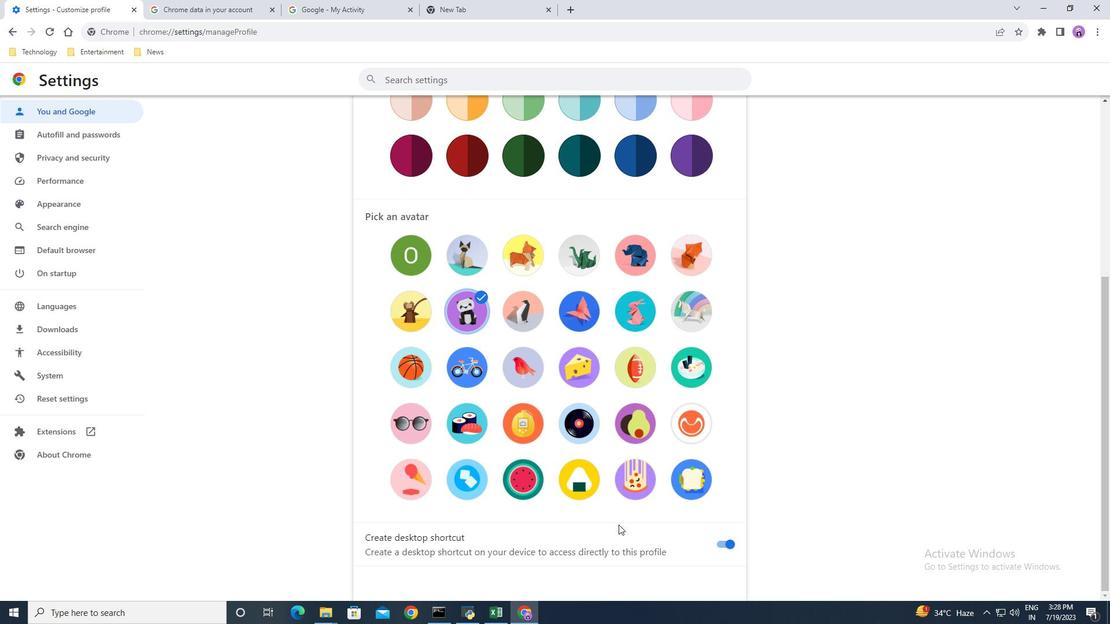
Action: Mouse scrolled (619, 525) with delta (0, 0)
Screenshot: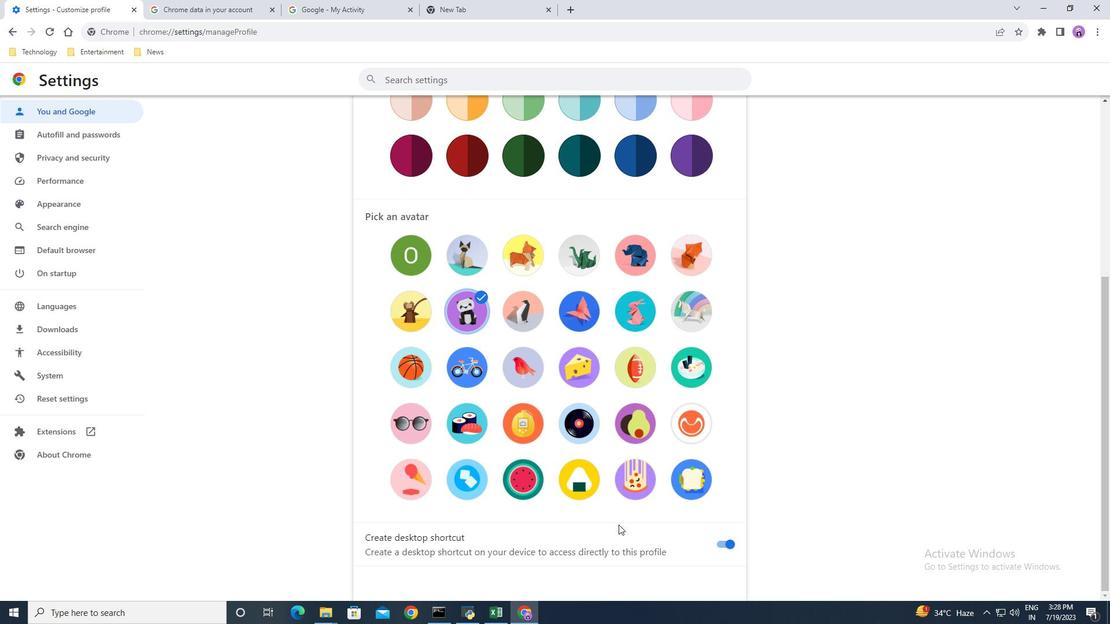 
Action: Mouse scrolled (619, 525) with delta (0, 0)
Screenshot: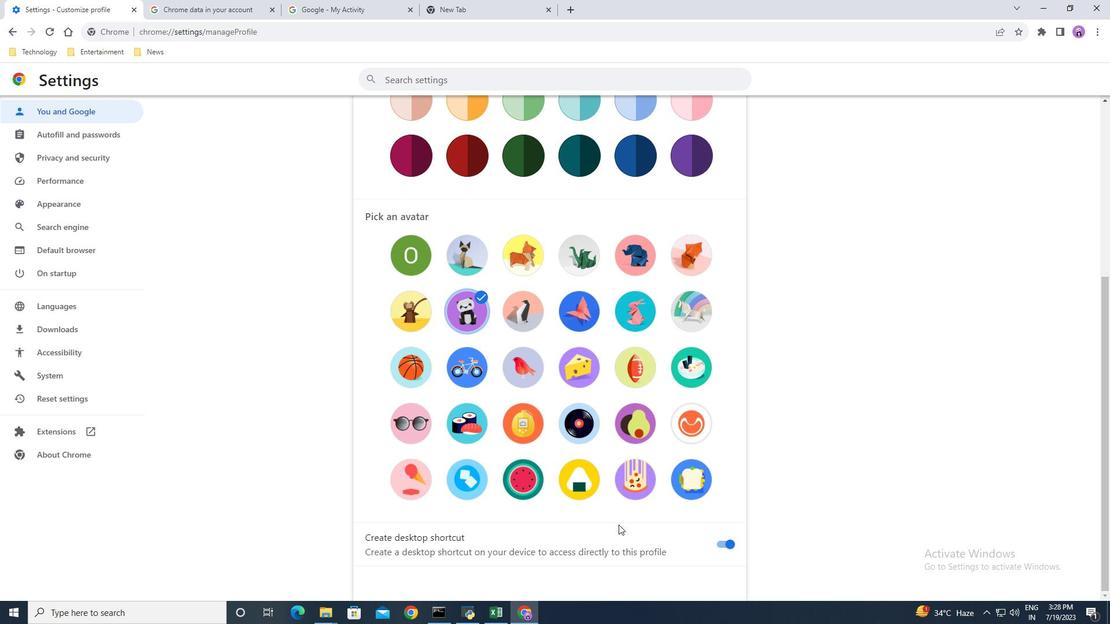 
Action: Mouse scrolled (619, 525) with delta (0, 0)
Screenshot: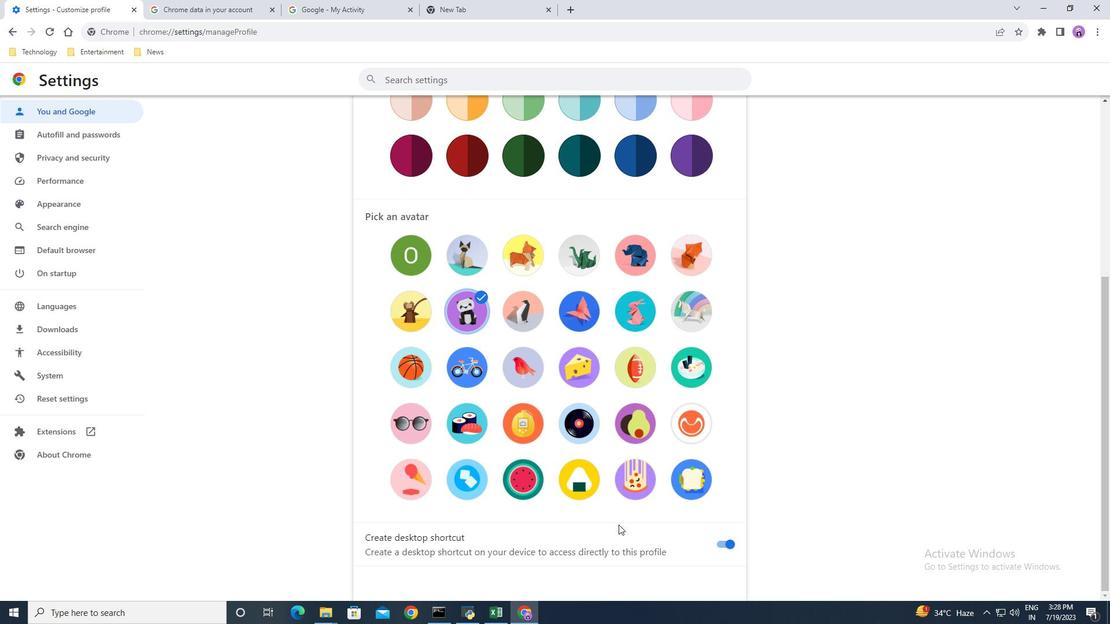 
Action: Mouse scrolled (619, 525) with delta (0, 0)
Screenshot: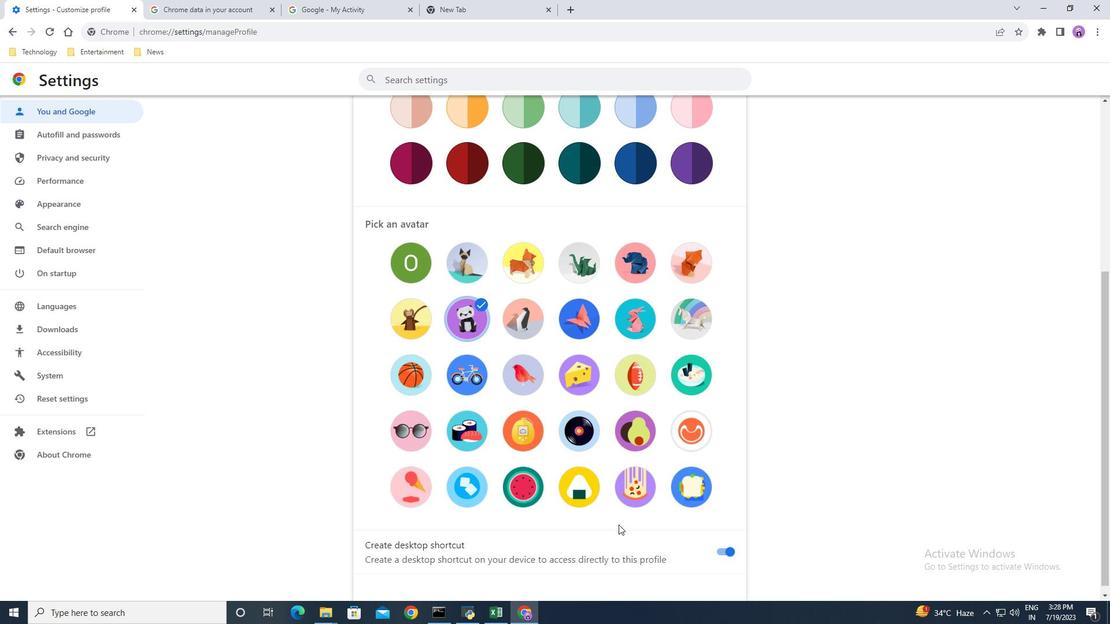 
Action: Mouse scrolled (619, 525) with delta (0, 0)
Screenshot: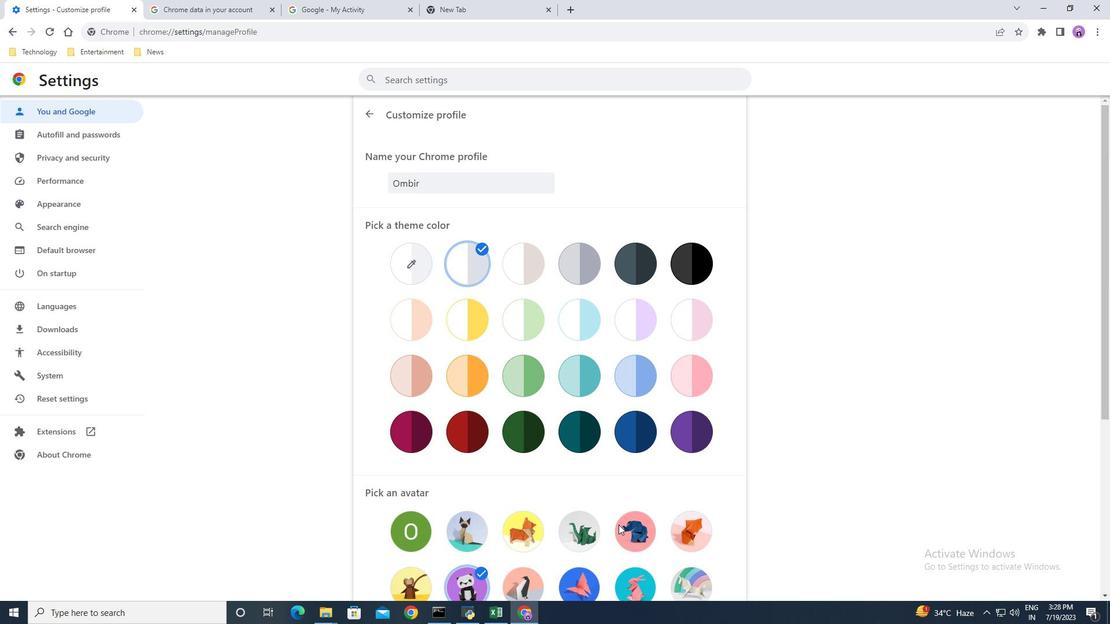 
Action: Mouse scrolled (619, 525) with delta (0, 0)
Screenshot: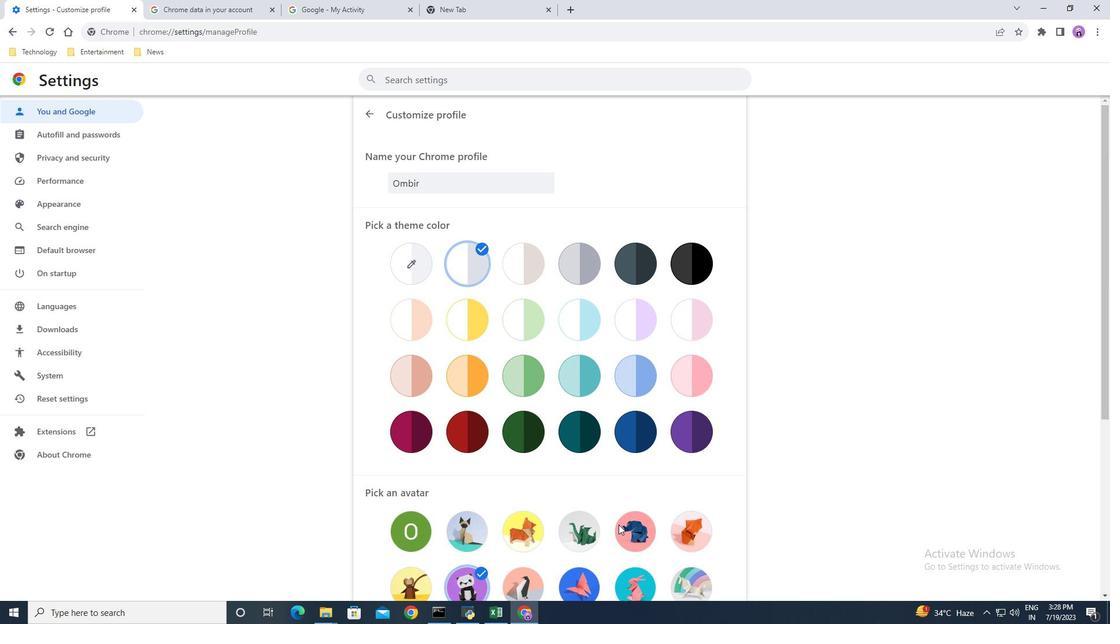 
Action: Mouse scrolled (619, 525) with delta (0, 0)
Screenshot: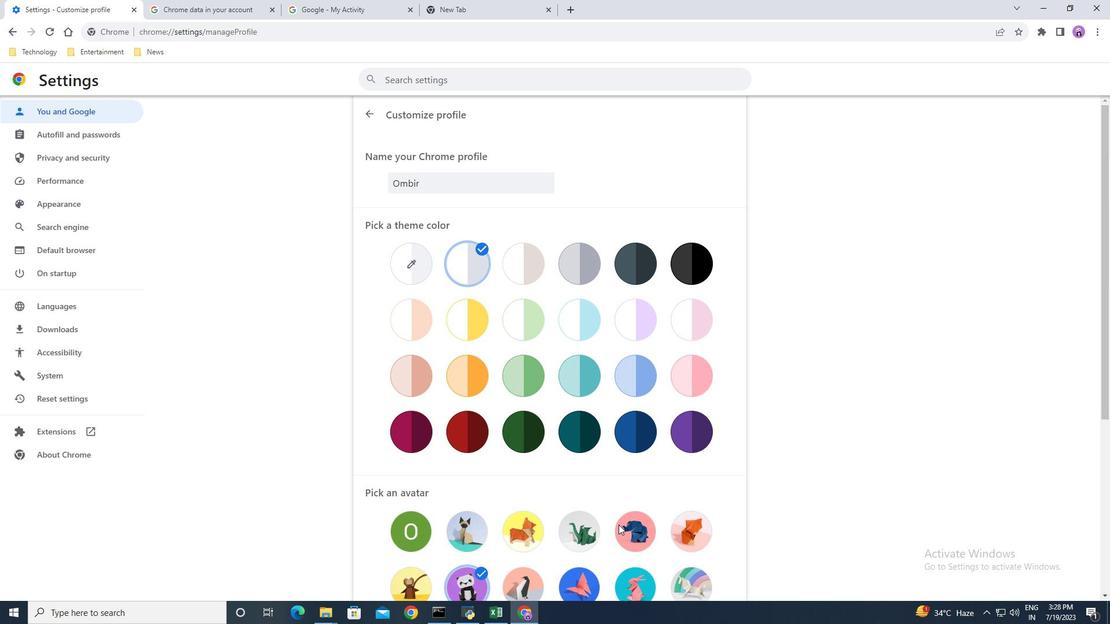 
Action: Mouse scrolled (619, 525) with delta (0, 0)
Screenshot: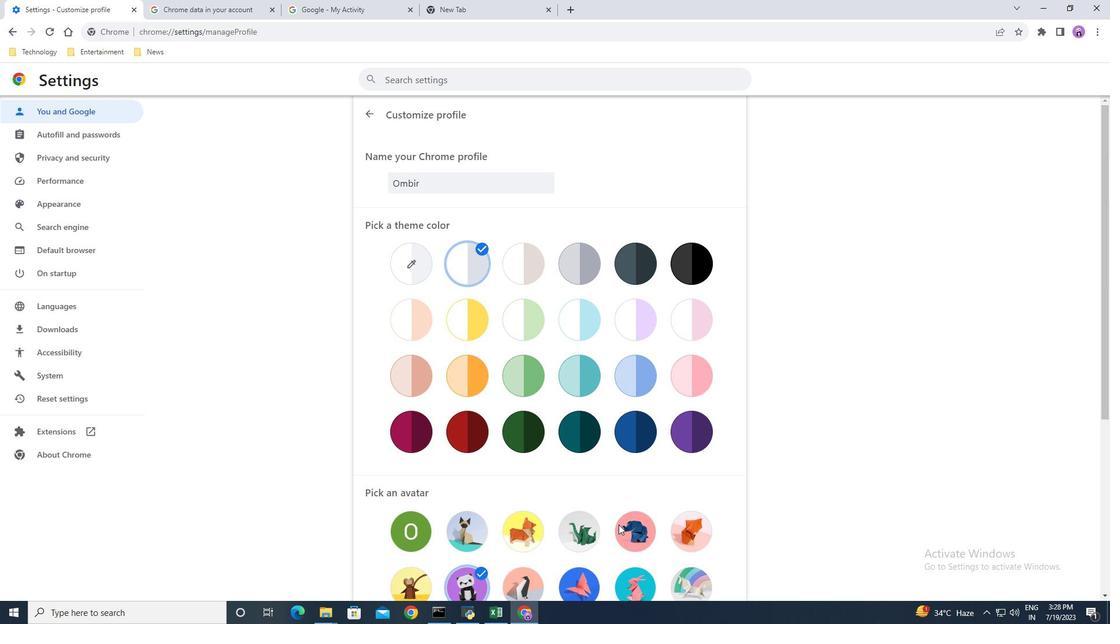 
Action: Mouse moved to (439, 179)
Screenshot: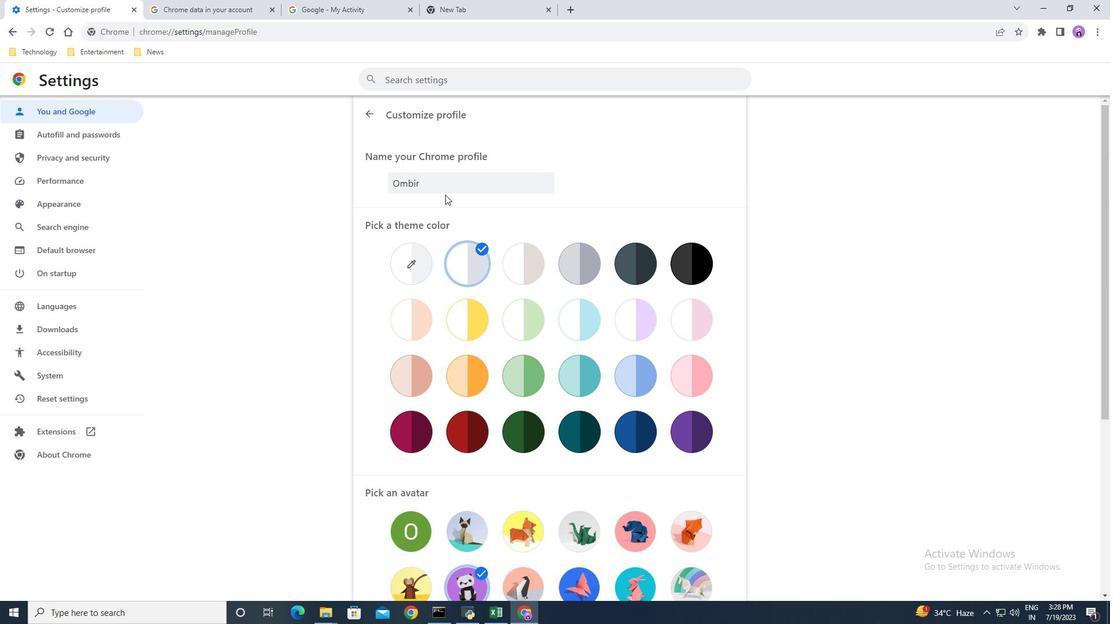 
Action: Mouse pressed left at (439, 179)
Screenshot: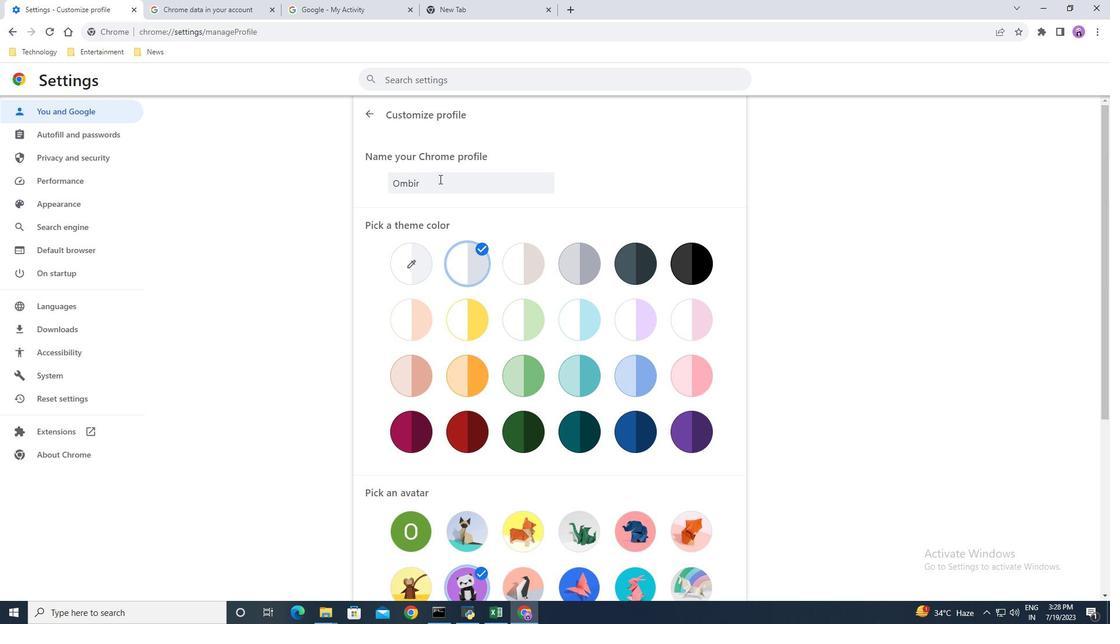 
Action: Mouse moved to (473, 188)
Screenshot: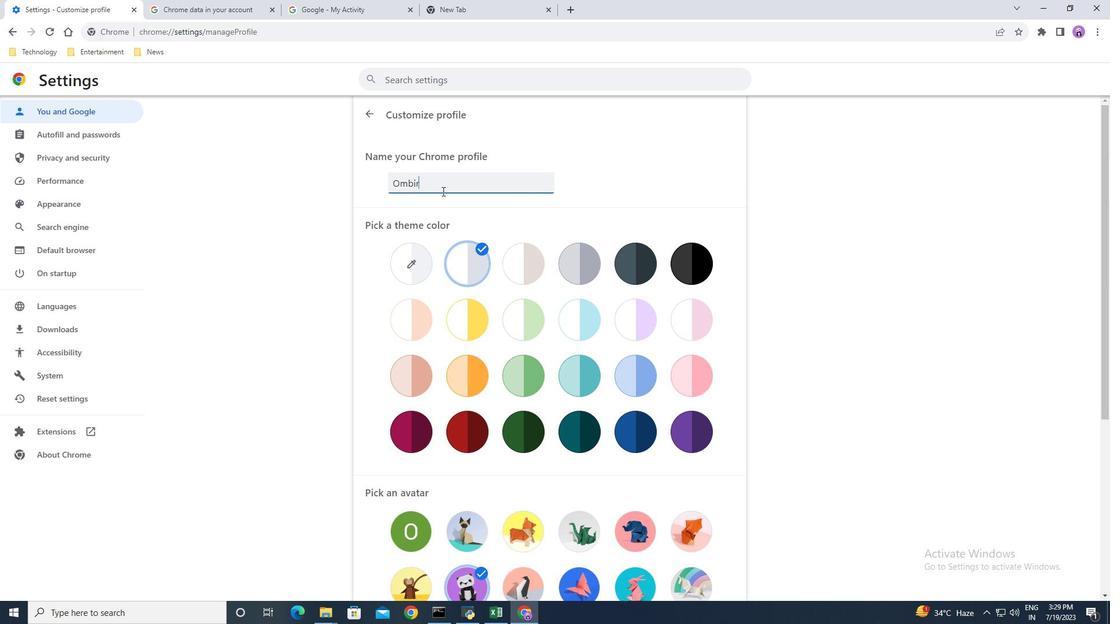 
Action: Key pressed <Key.backspace><Key.backspace><Key.backspace><Key.backspace><Key.backspace><Key.backspace><Key.backspace><Key.backspace><Key.backspace><Key.backspace><Key.backspace><Key.backspace><Key.backspace><Key.backspace><Key.backspace><Key.backspace>ok<Key.enter>
Screenshot: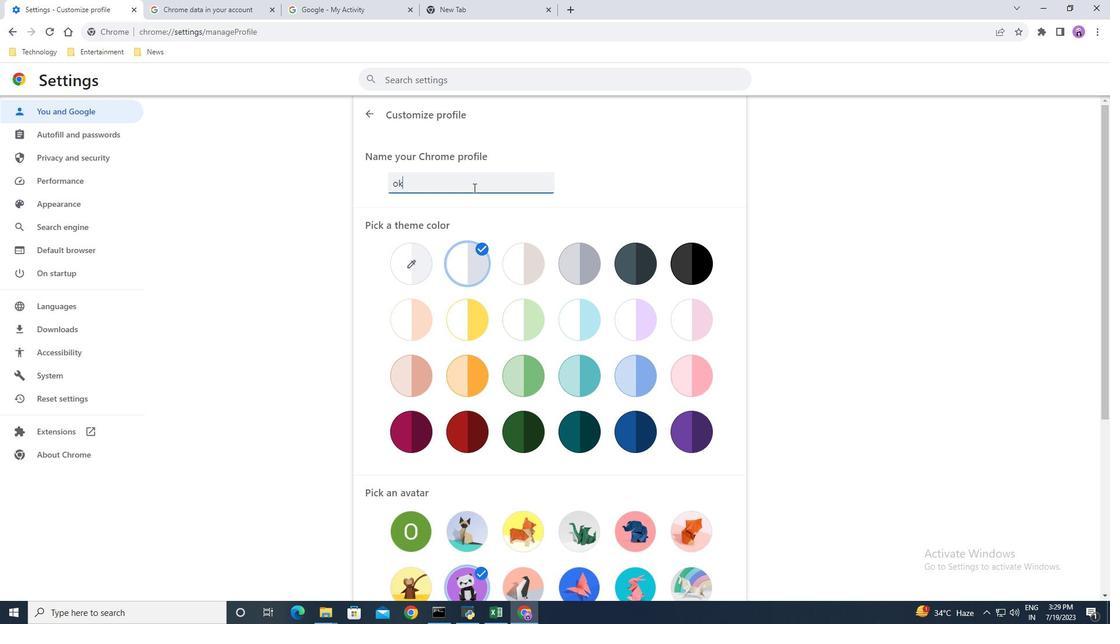 
Action: Mouse moved to (660, 155)
Screenshot: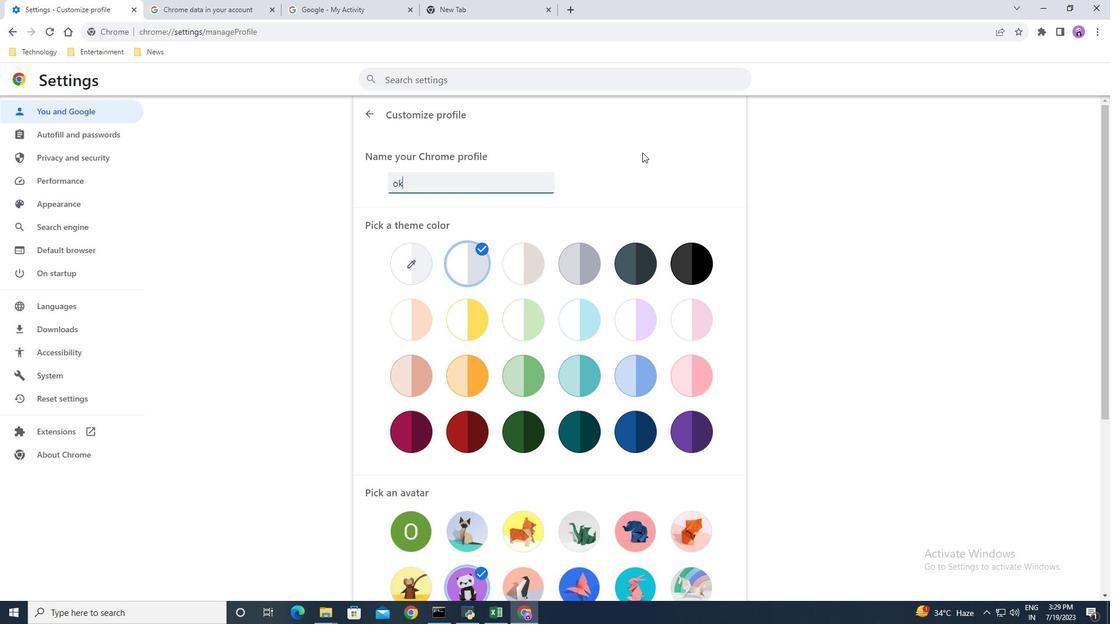 
Action: Mouse pressed left at (660, 155)
